 Task: Create a Stylish classic newspaper cafe menu.
Action: Mouse moved to (1, 69)
Screenshot: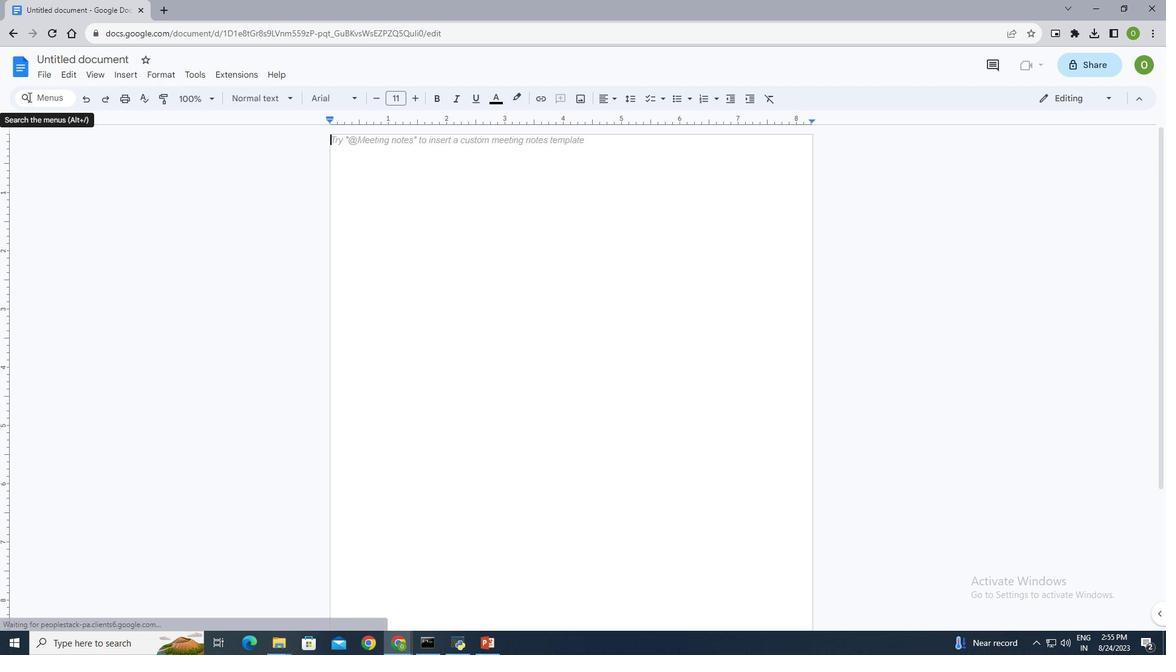
Action: Mouse pressed left at (1, 69)
Screenshot: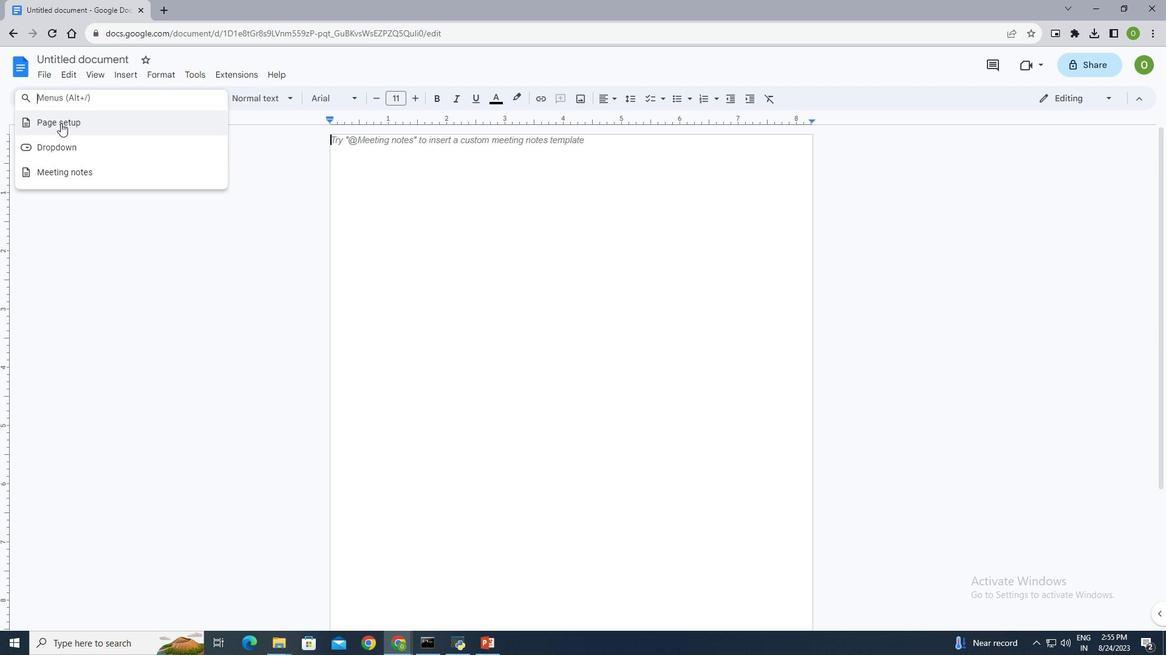 
Action: Mouse moved to (52, 94)
Screenshot: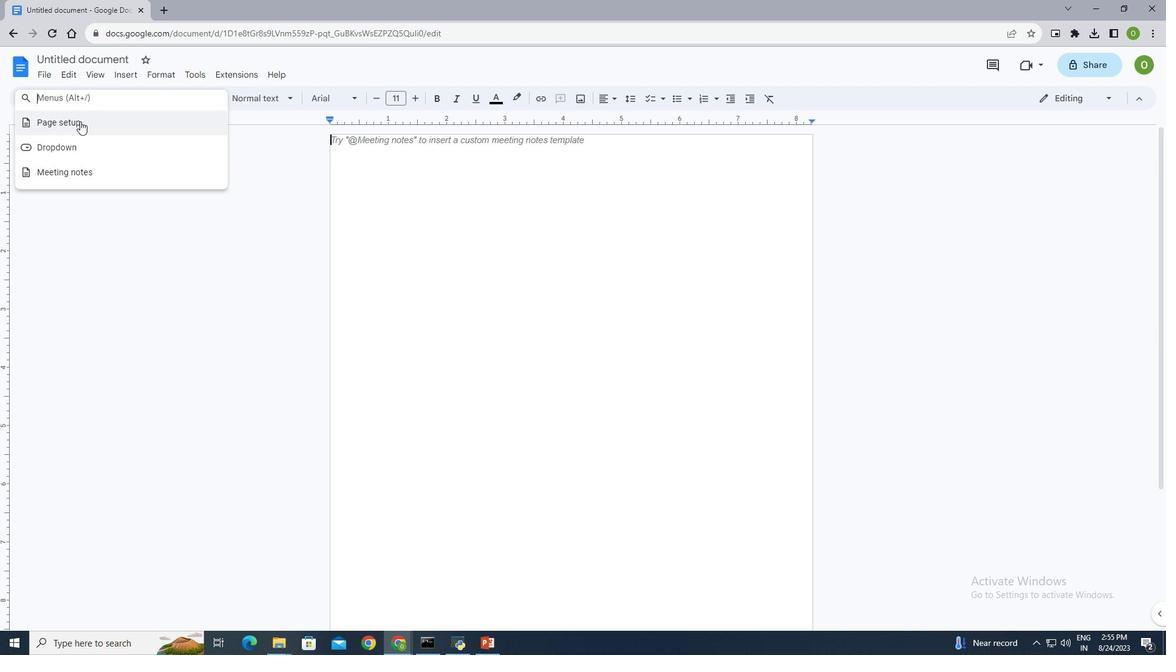 
Action: Mouse pressed left at (52, 94)
Screenshot: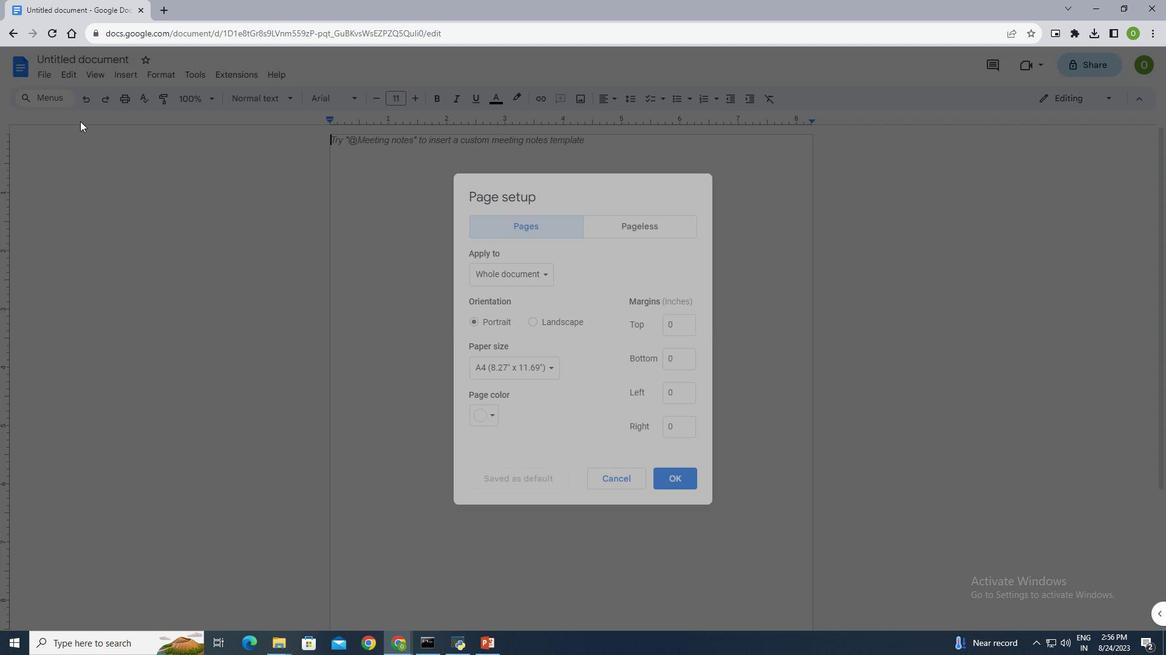 
Action: Mouse moved to (465, 390)
Screenshot: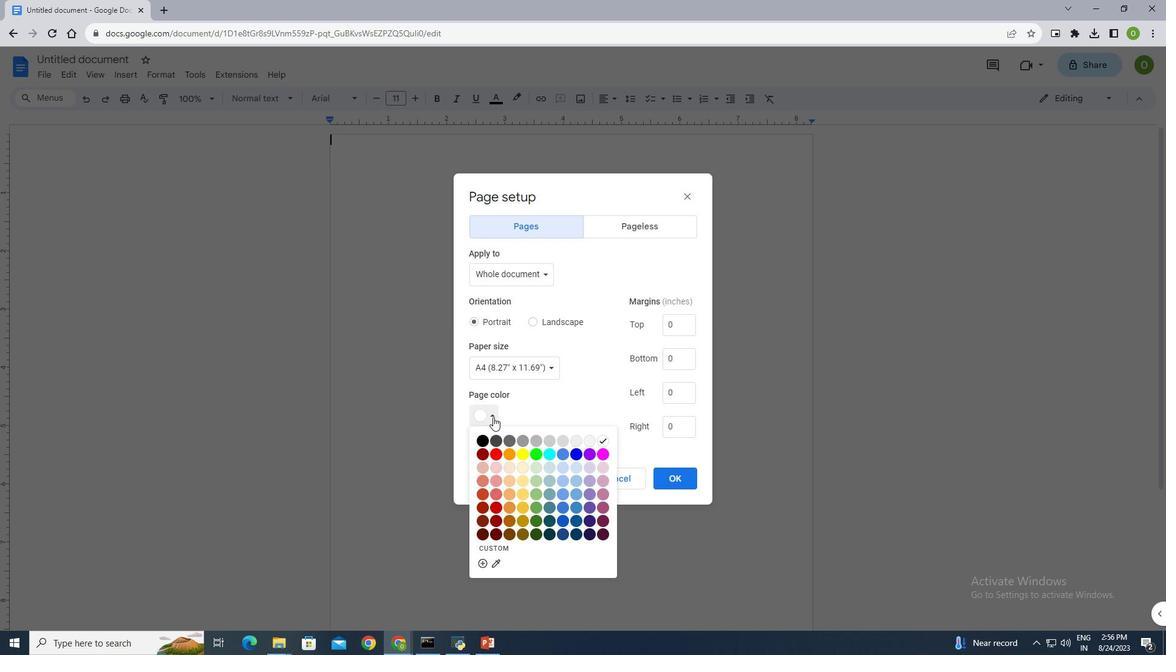 
Action: Mouse pressed left at (465, 390)
Screenshot: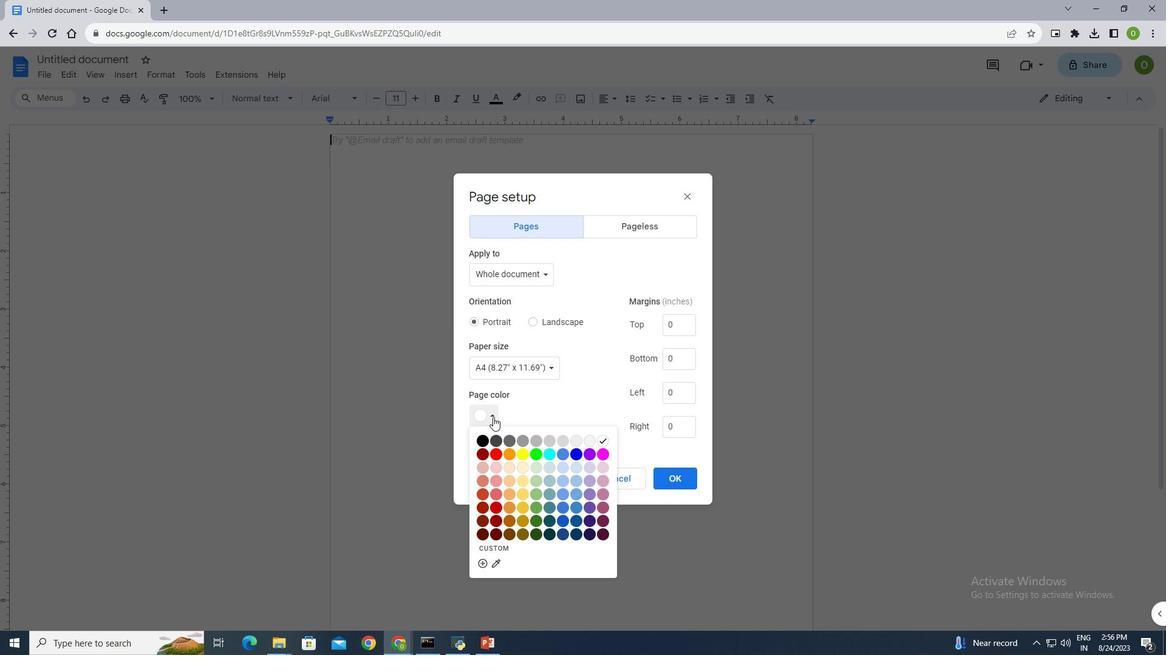 
Action: Mouse moved to (496, 442)
Screenshot: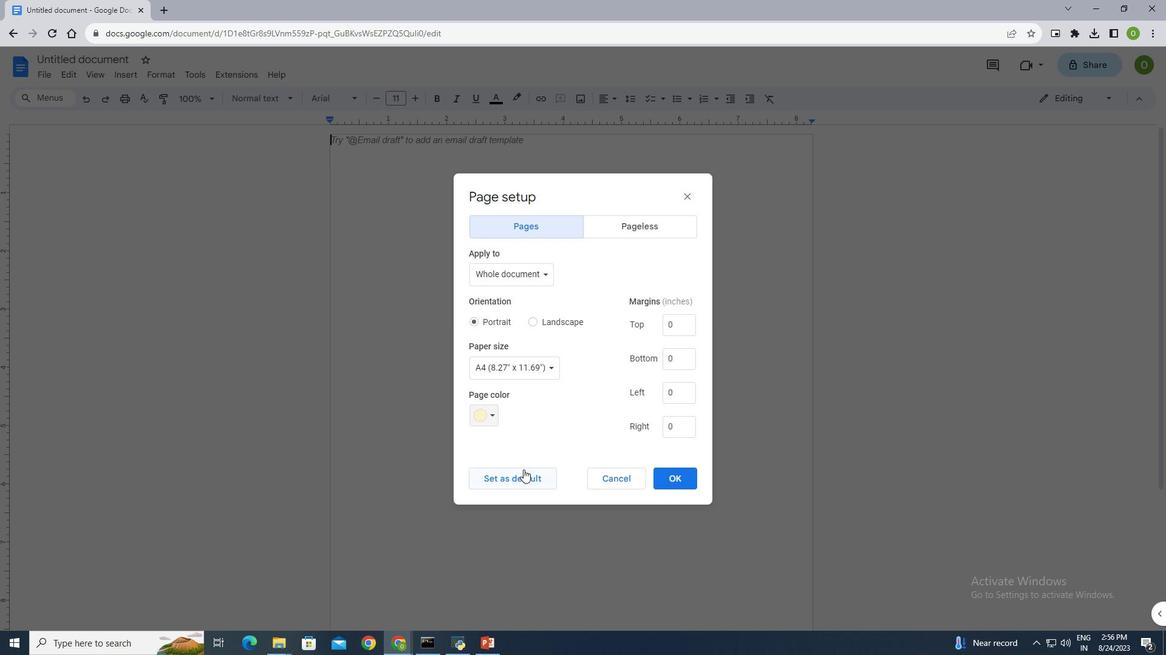 
Action: Mouse pressed left at (496, 442)
Screenshot: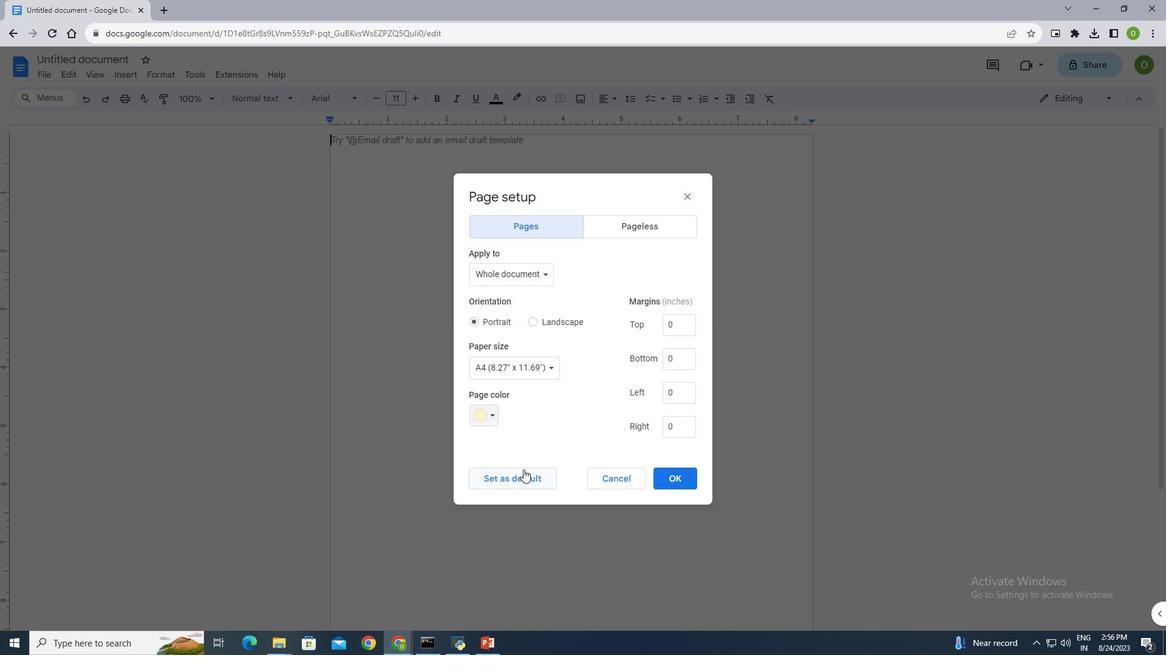 
Action: Mouse moved to (655, 448)
Screenshot: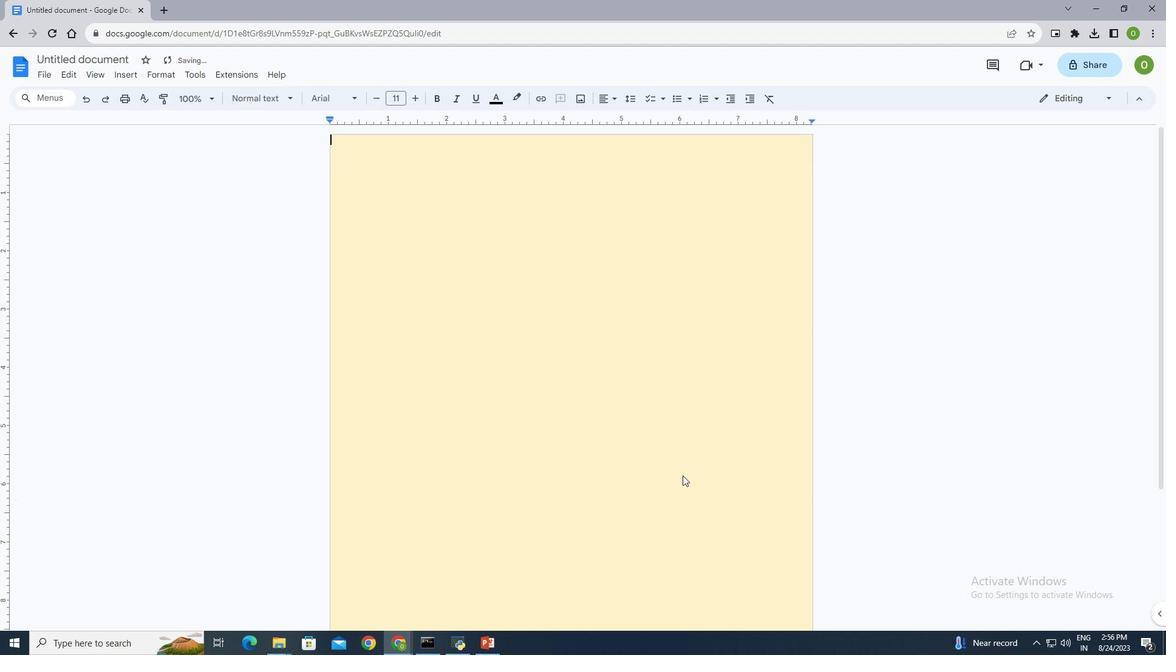 
Action: Mouse pressed left at (655, 448)
Screenshot: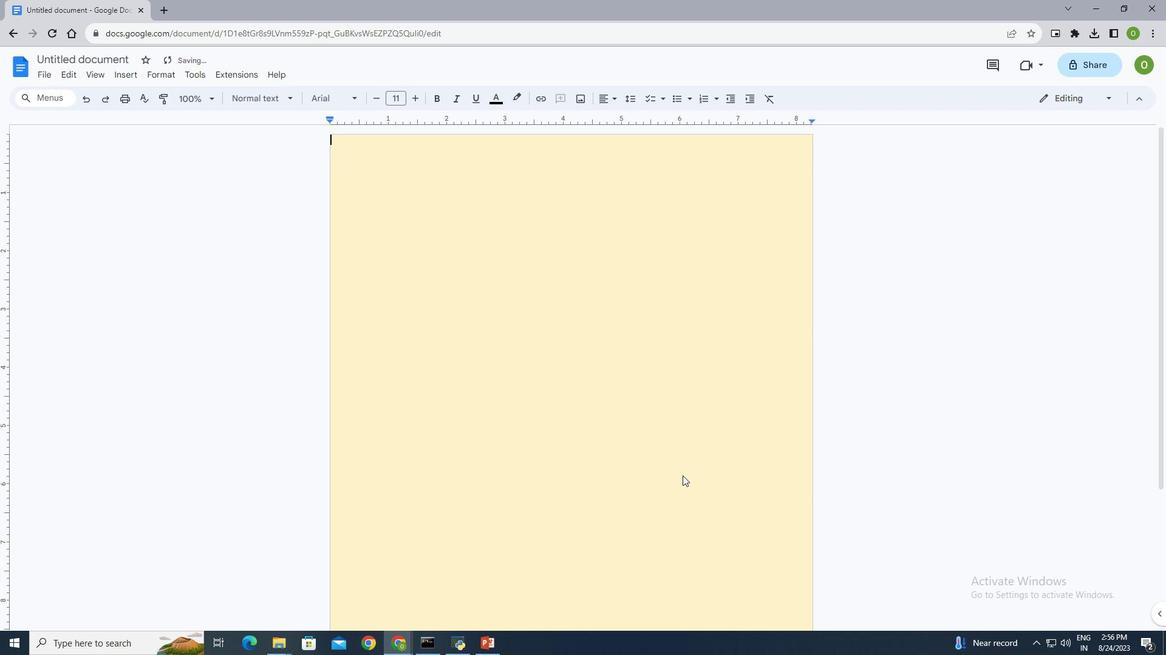 
Action: Mouse moved to (97, 44)
Screenshot: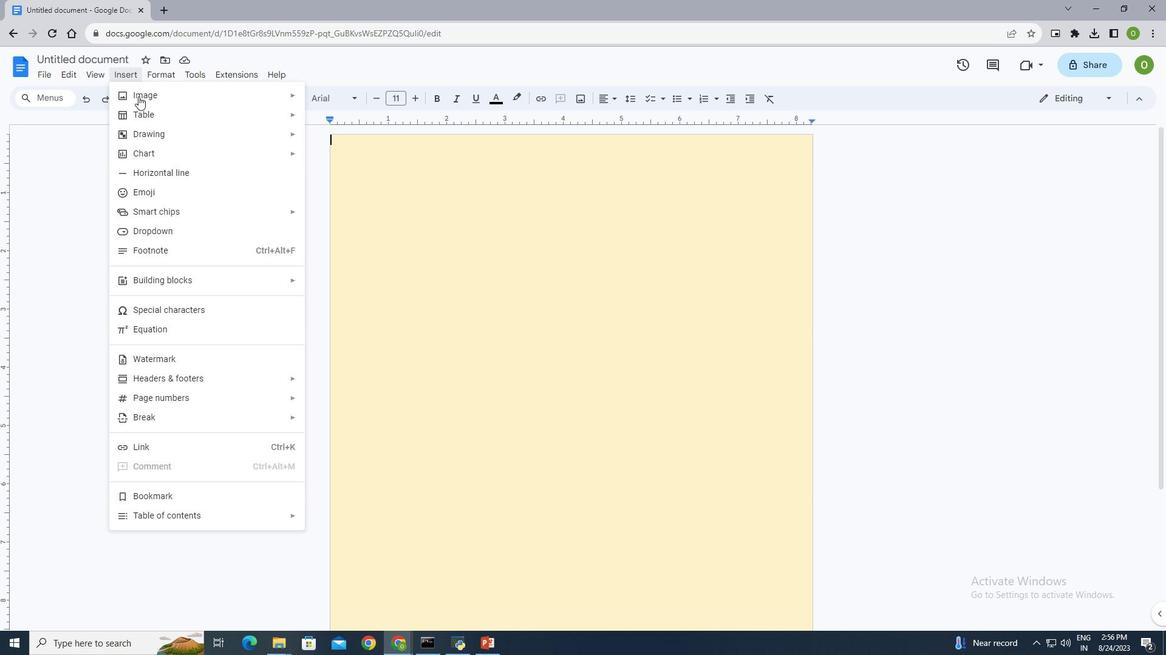 
Action: Mouse pressed left at (97, 44)
Screenshot: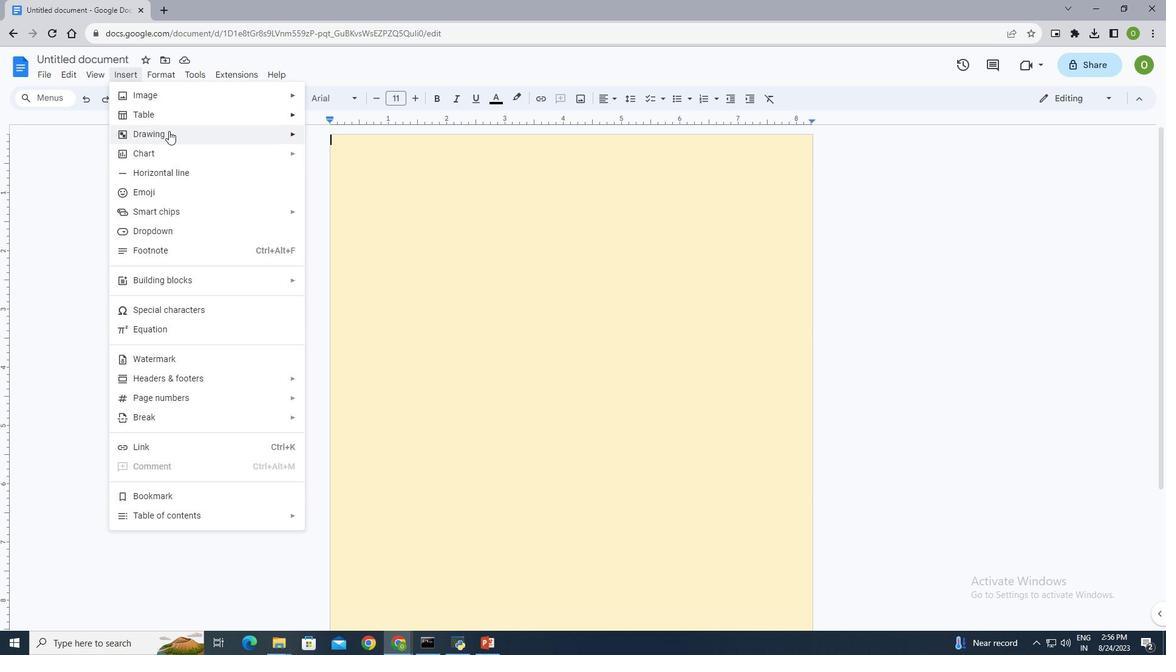 
Action: Mouse moved to (413, 191)
Screenshot: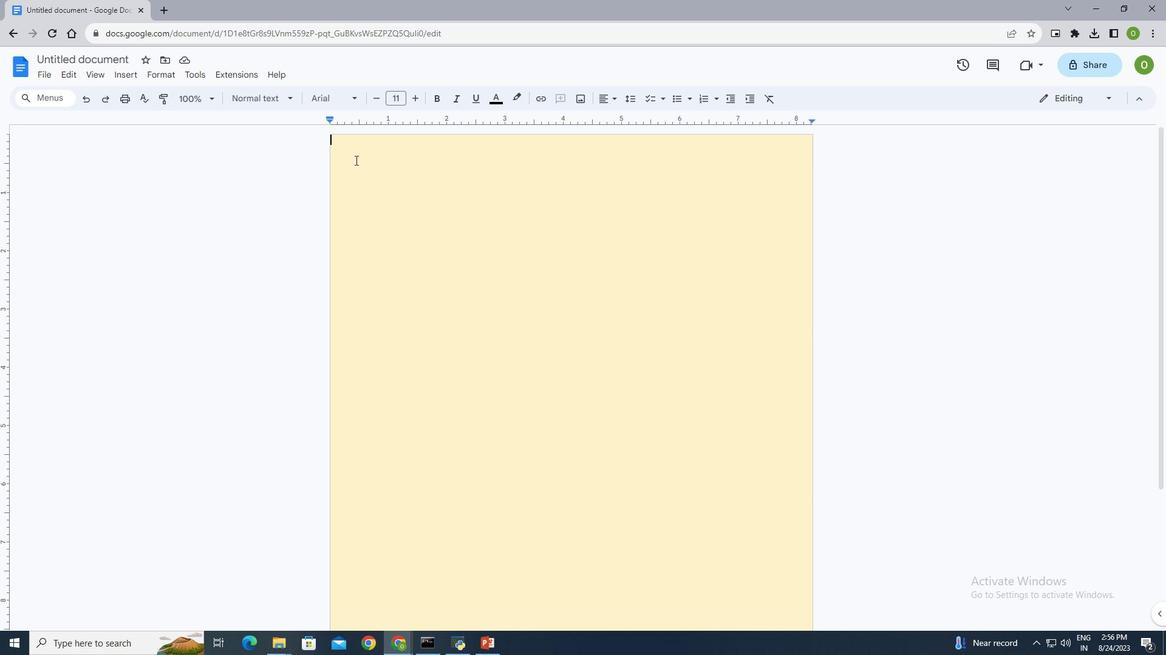 
Action: Mouse pressed left at (413, 191)
Screenshot: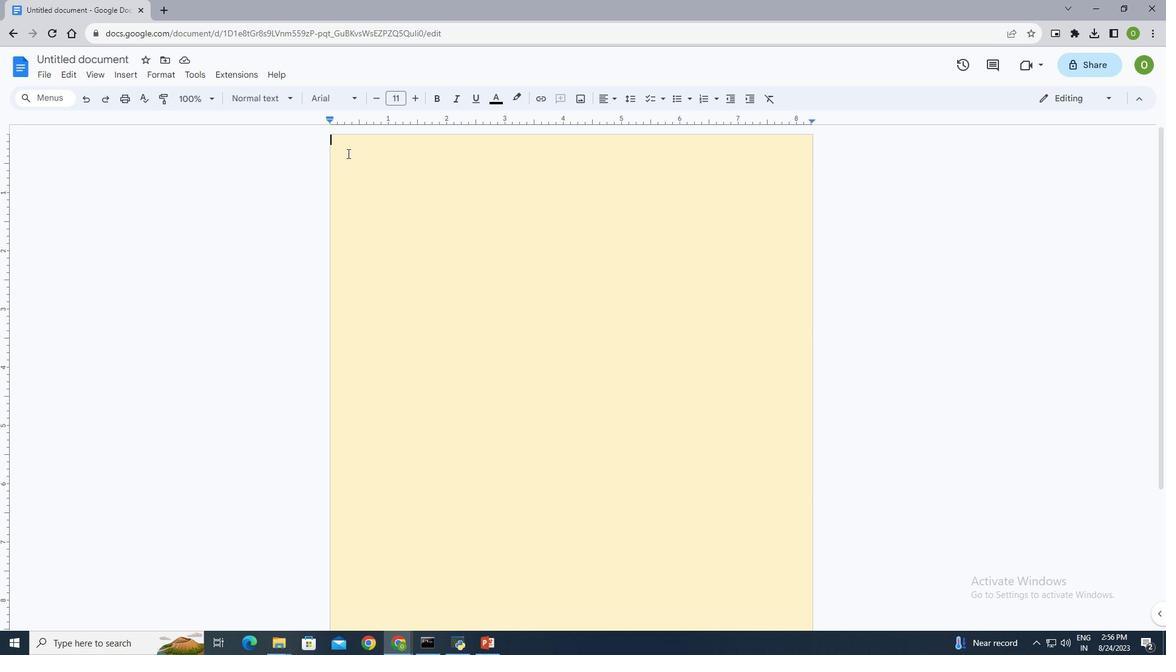 
Action: Mouse moved to (318, 123)
Screenshot: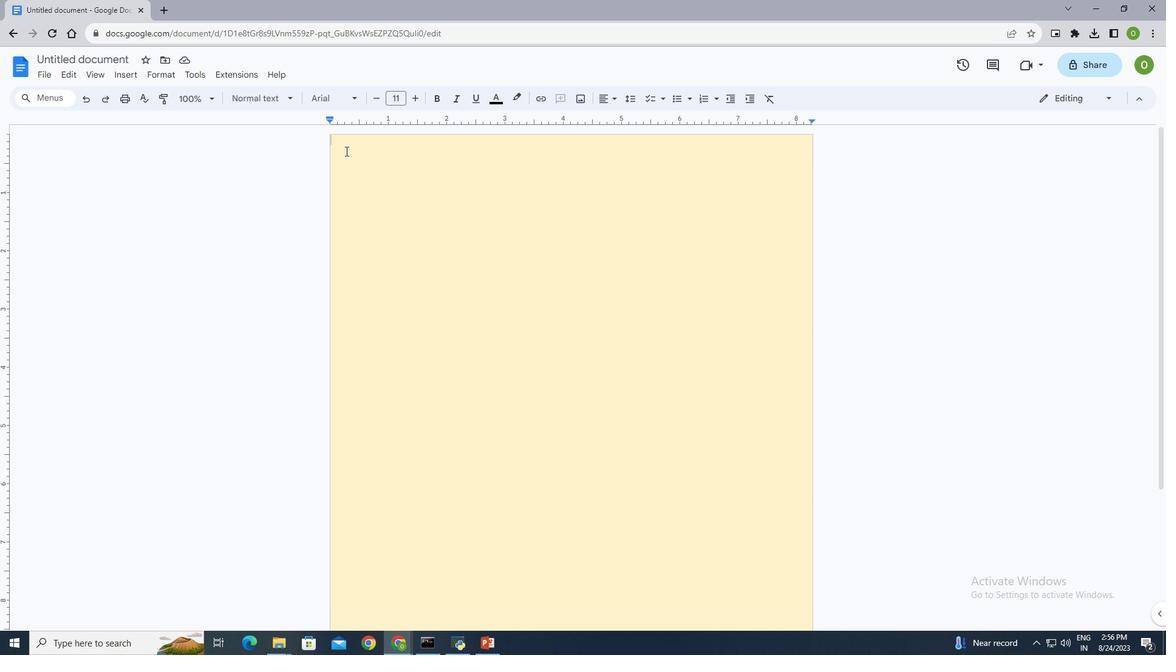 
Action: Key pressed ne<Key.backspace><Key.backspace><Key.caps_lock>NEWS<Key.space><Key.backspace>PAPER<Key.space>MENU<Key.tab><Key.tab><Key.tab><Key.tab><Key.tab><Key.tab><Key.tab><Key.tab><Key.tab><Key.tab>GOODOCS<Key.space>STUDIO
Screenshot: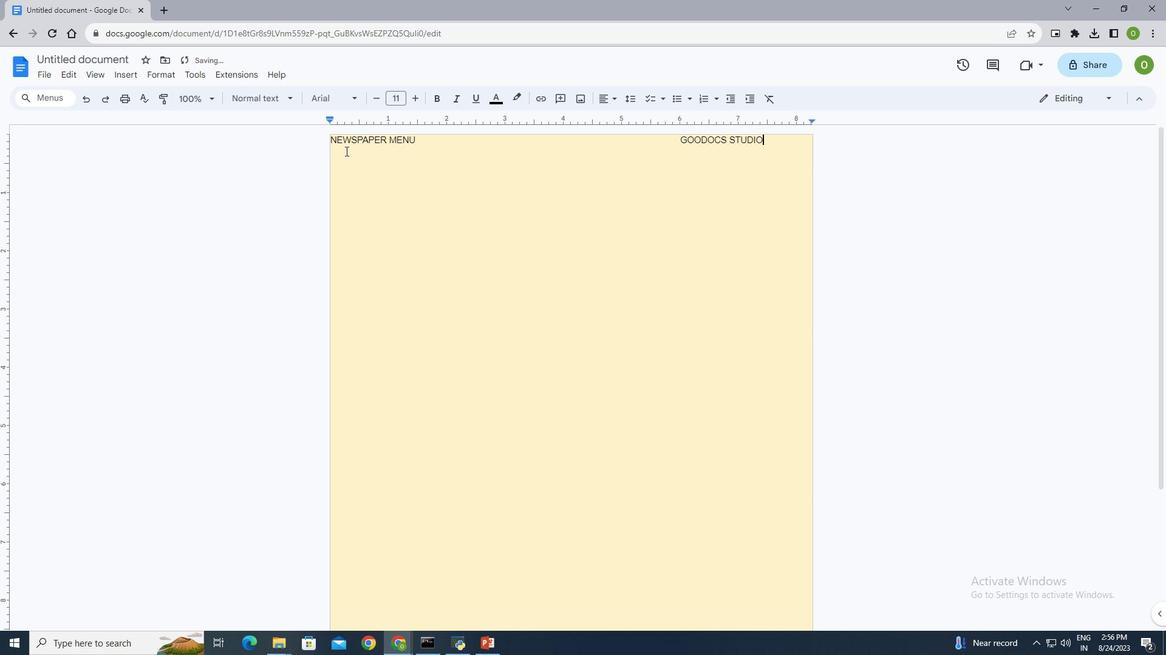 
Action: Mouse moved to (652, 112)
Screenshot: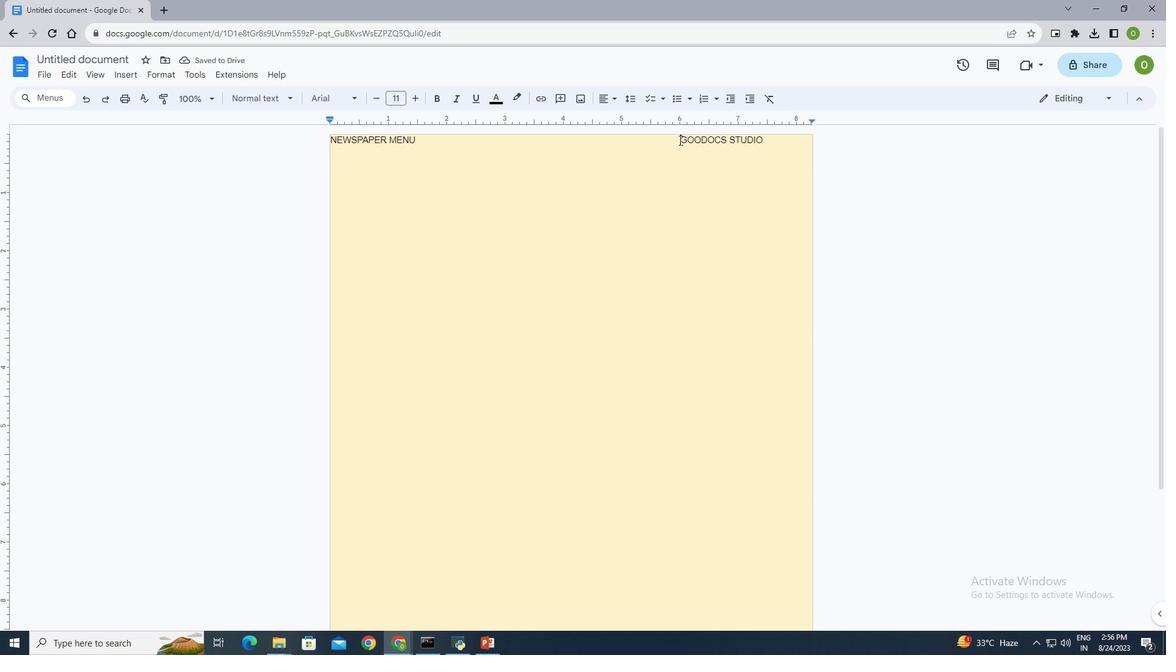 
Action: Mouse pressed left at (652, 112)
Screenshot: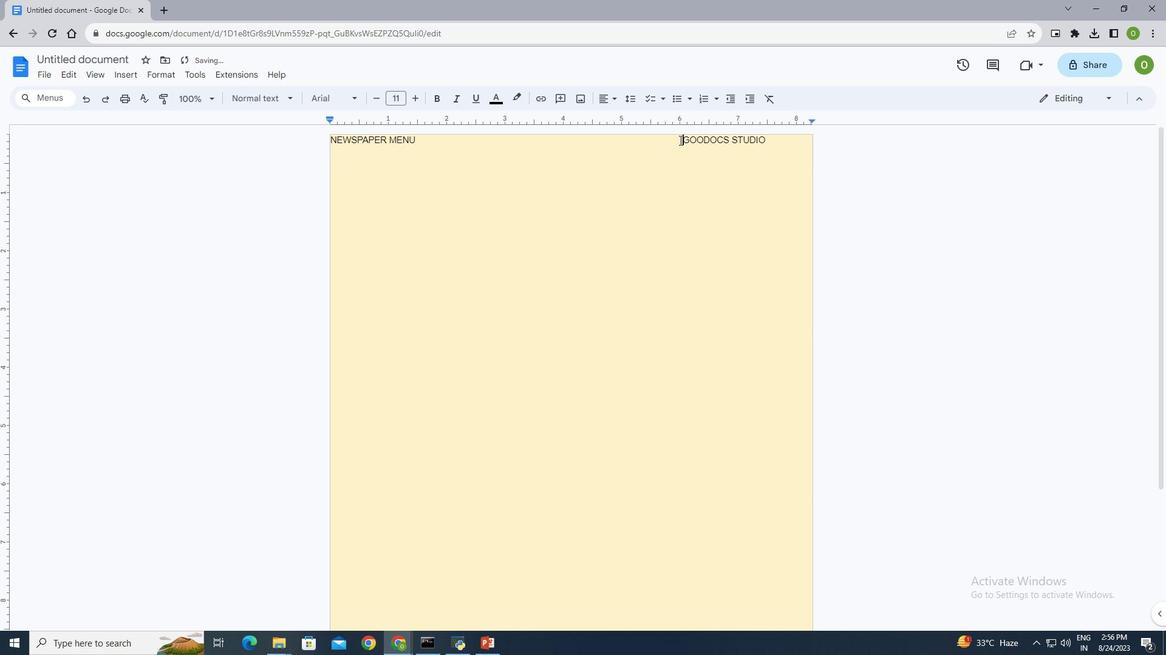 
Action: Key pressed <Key.space><Key.space><Key.space><Key.space>
Screenshot: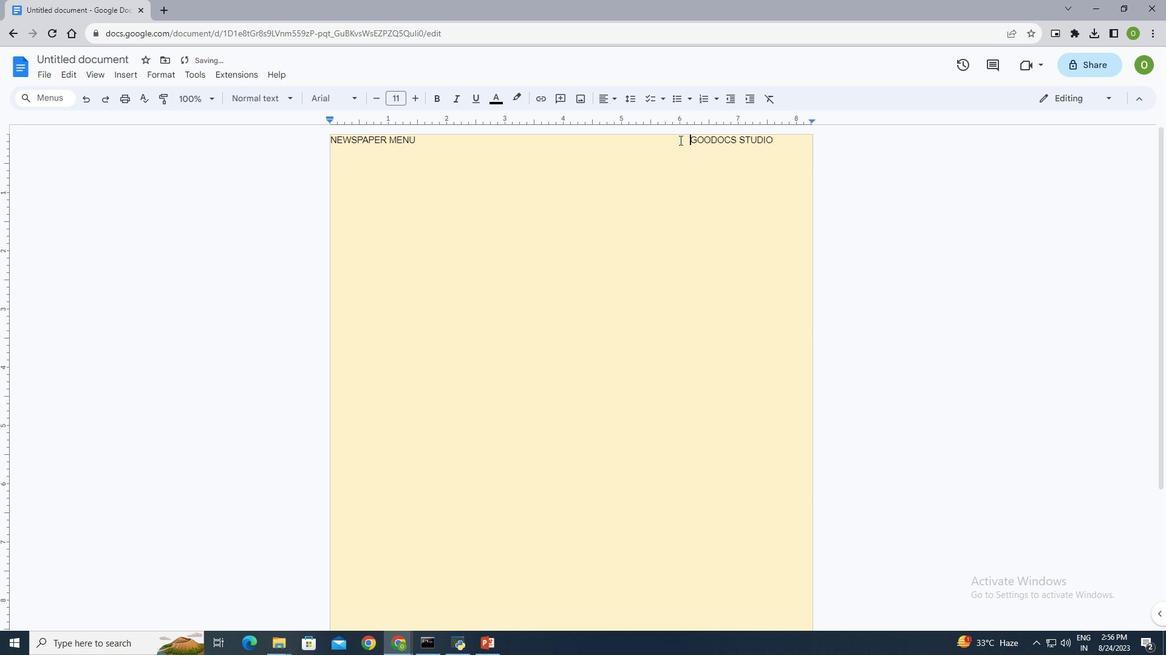 
Action: Mouse moved to (750, 112)
Screenshot: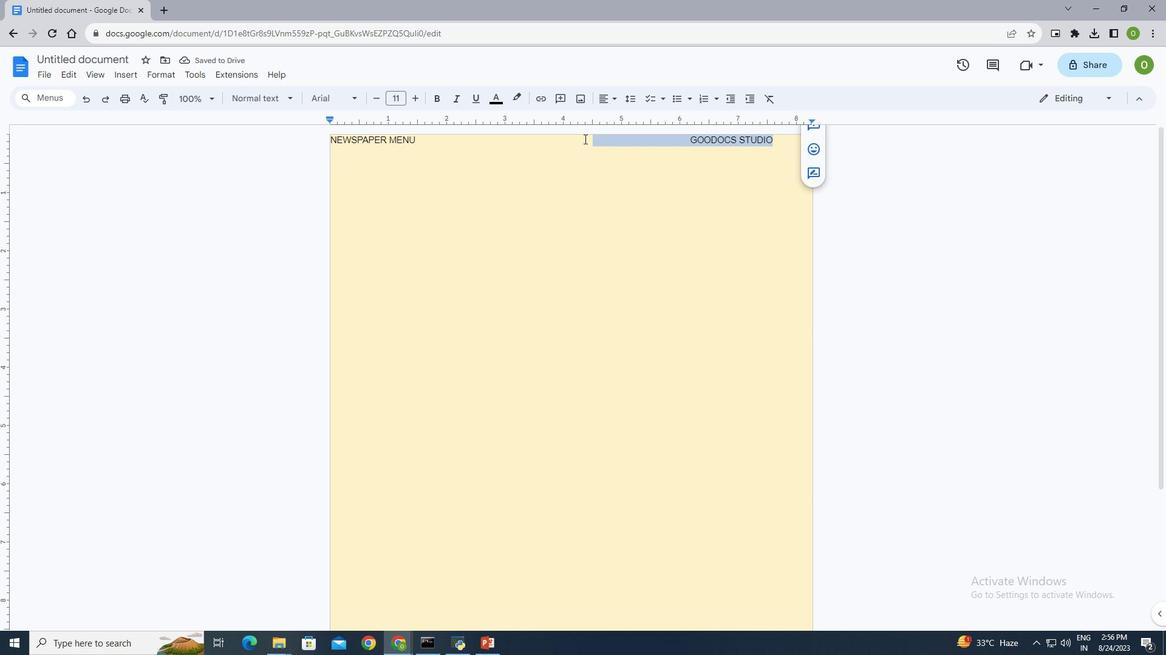 
Action: Mouse pressed left at (750, 112)
Screenshot: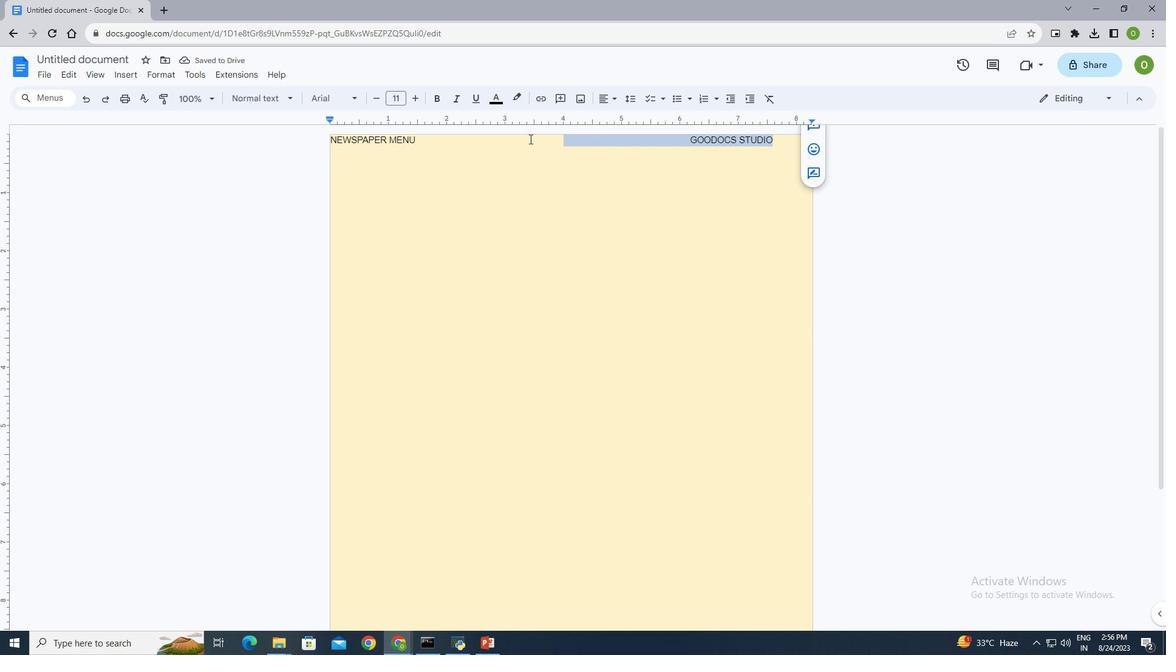 
Action: Mouse moved to (388, 68)
Screenshot: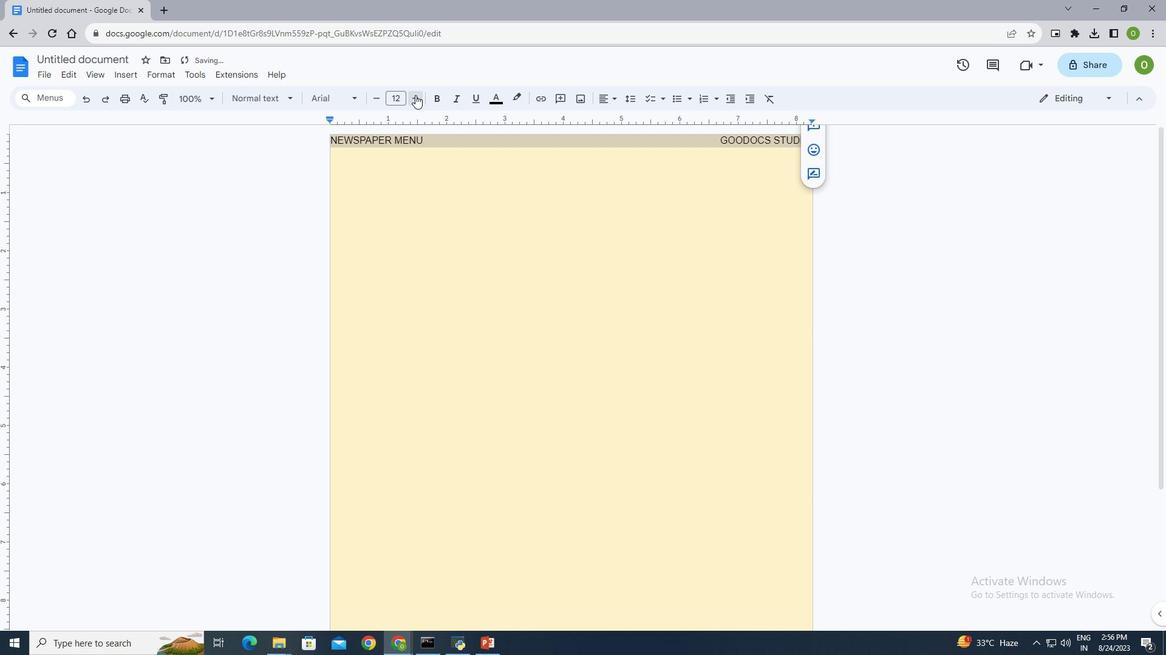 
Action: Mouse pressed left at (388, 68)
Screenshot: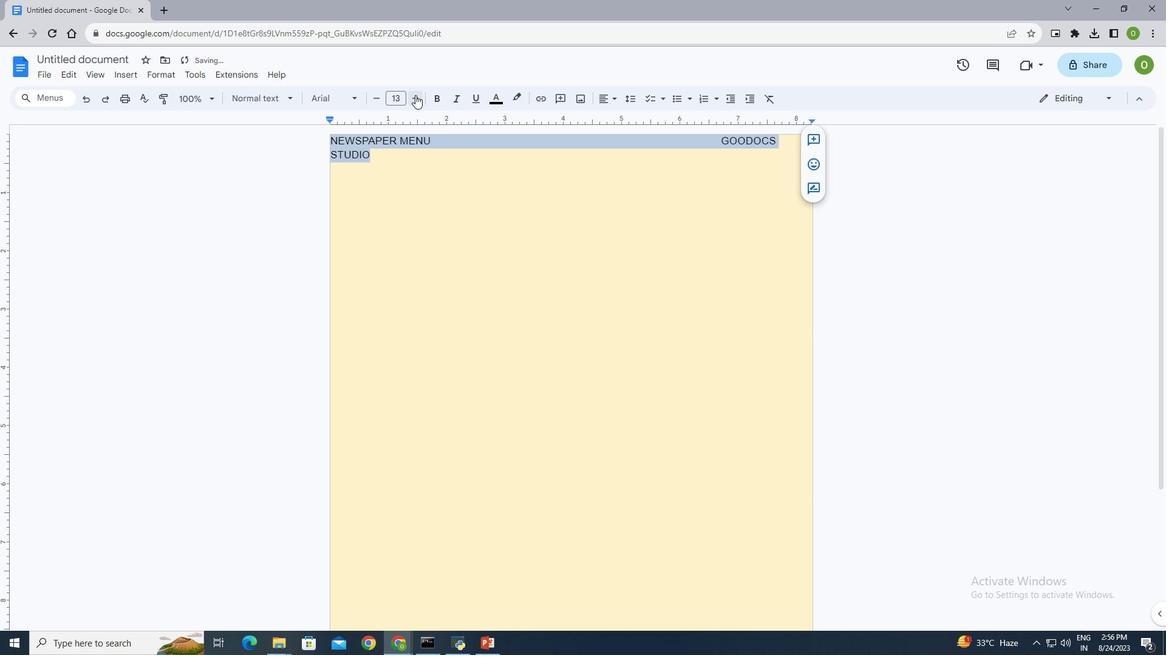 
Action: Mouse pressed left at (388, 68)
Screenshot: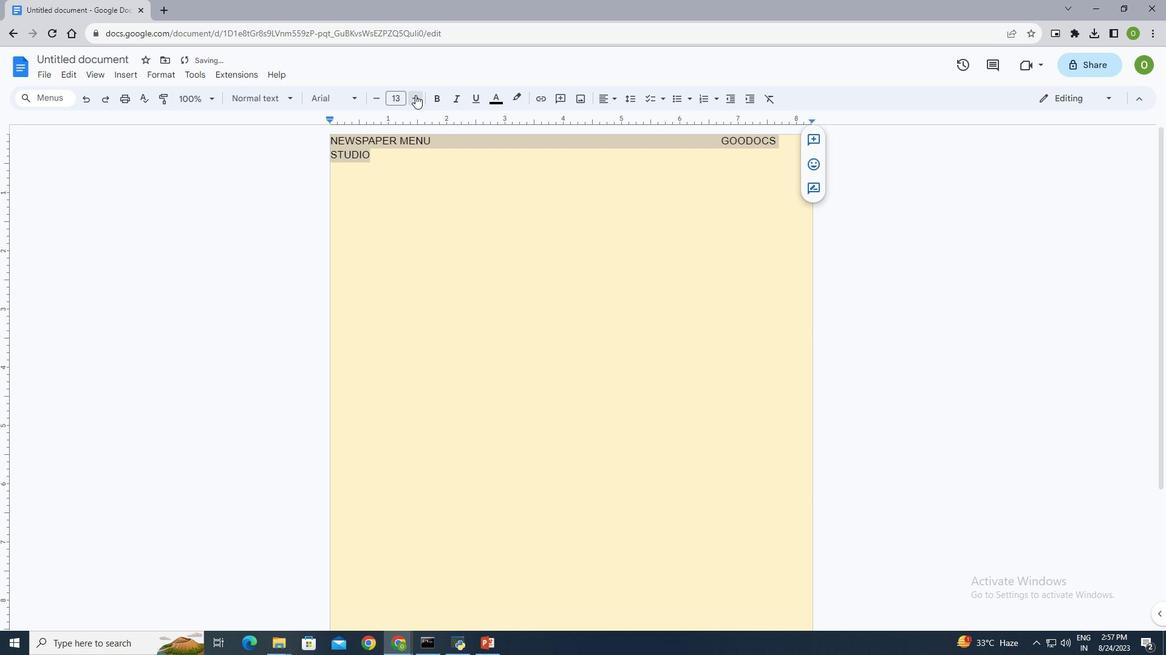 
Action: Mouse pressed left at (388, 68)
Screenshot: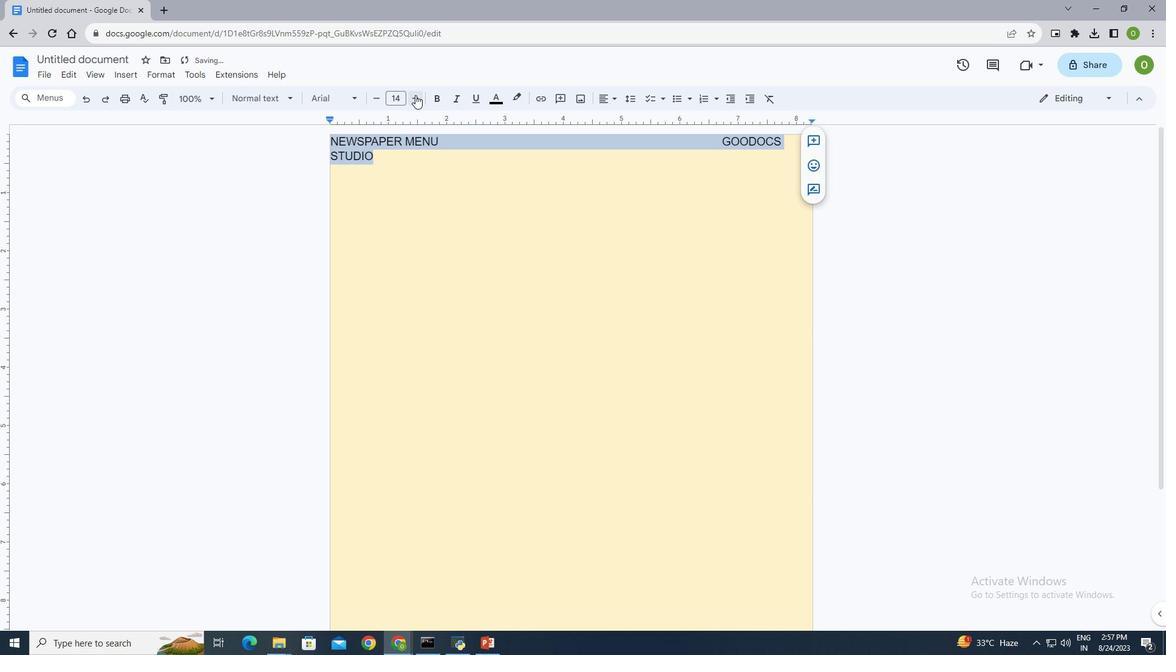 
Action: Mouse pressed left at (388, 68)
Screenshot: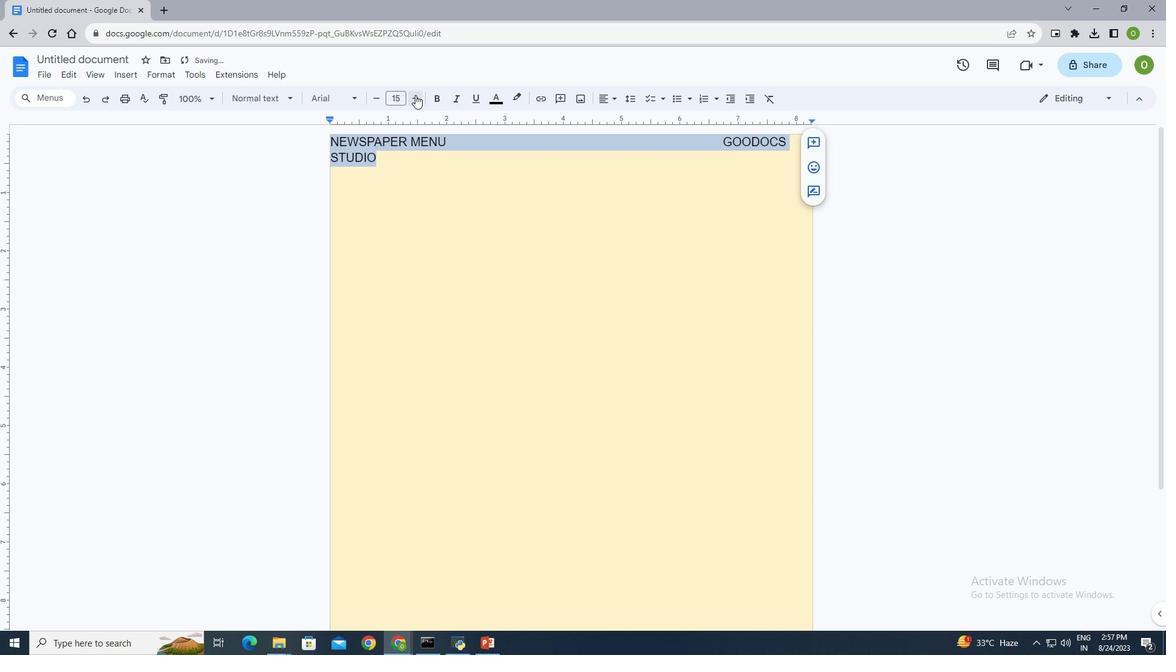 
Action: Mouse moved to (312, 68)
Screenshot: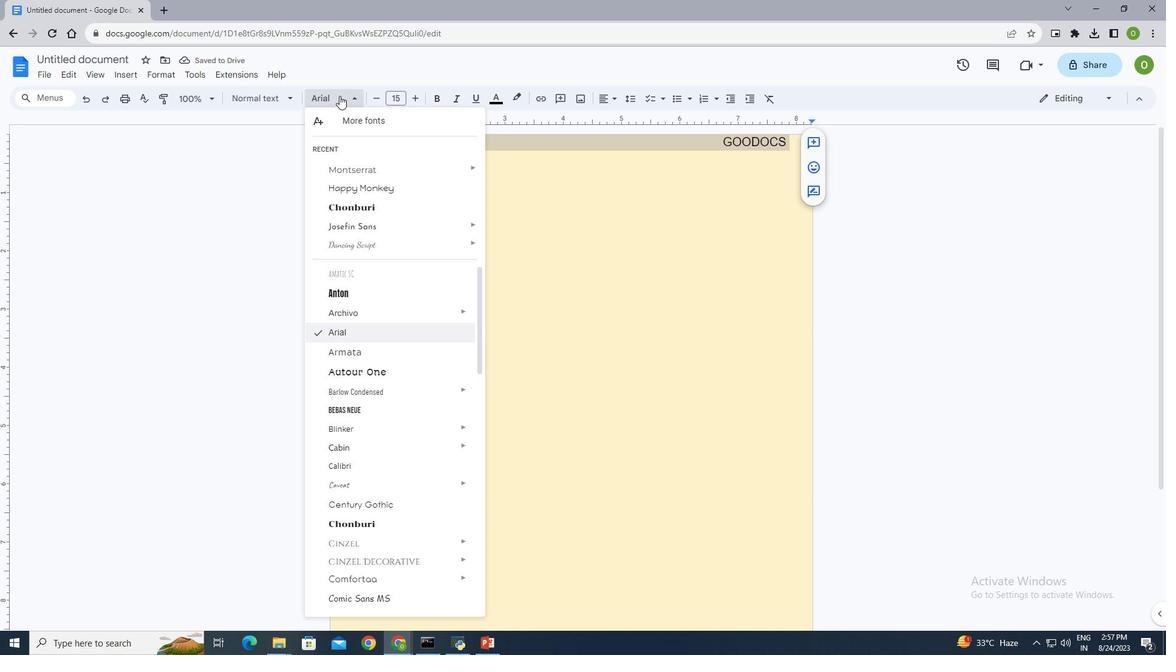 
Action: Mouse pressed left at (312, 68)
Screenshot: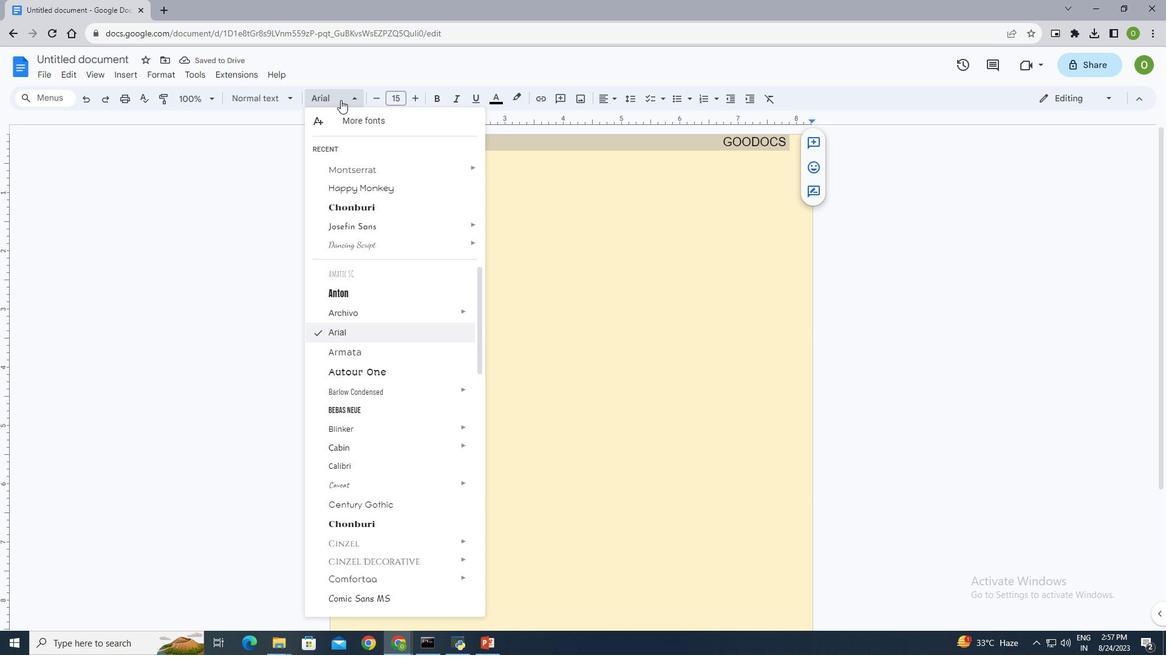 
Action: Mouse moved to (344, 177)
Screenshot: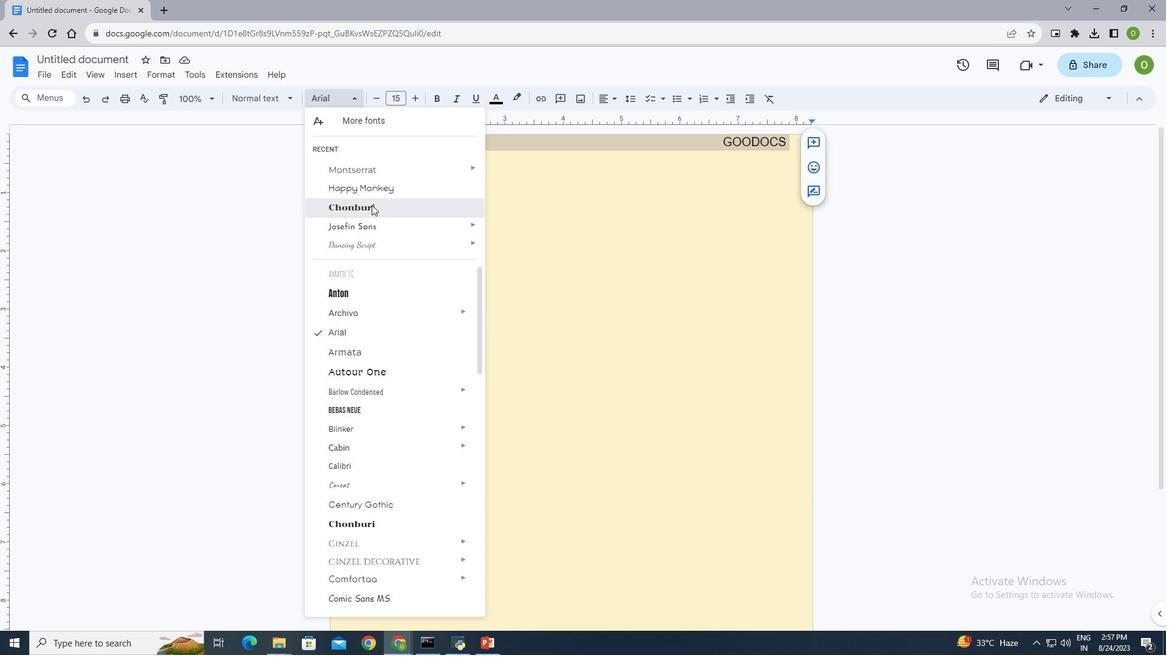 
Action: Mouse pressed left at (344, 177)
Screenshot: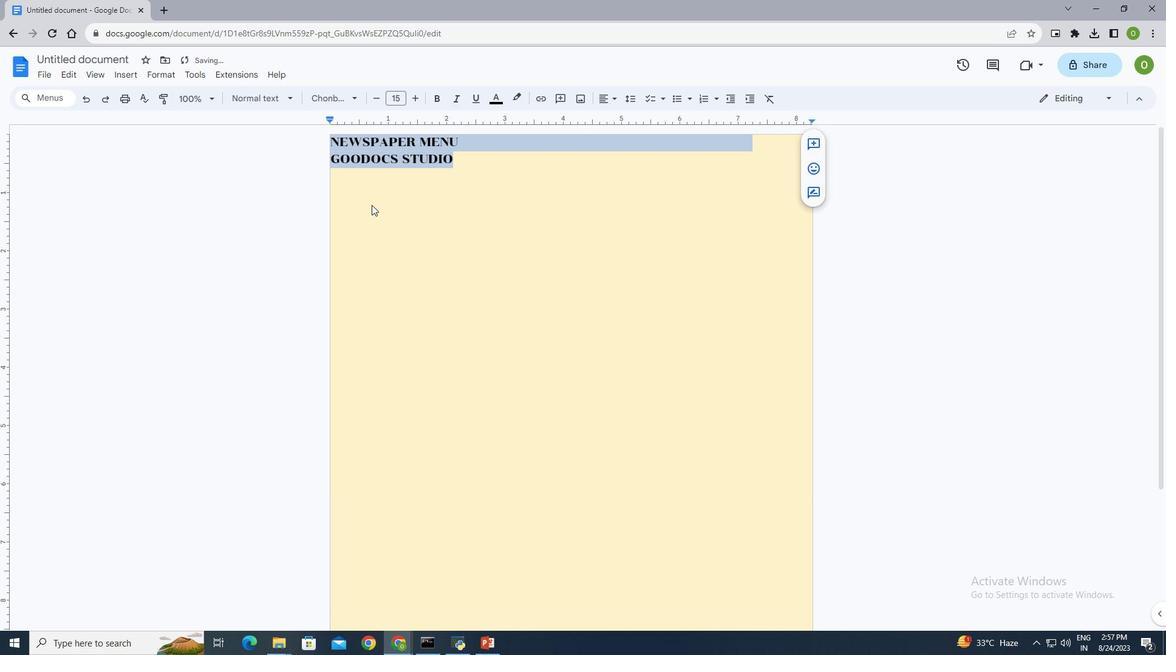 
Action: Mouse moved to (453, 111)
Screenshot: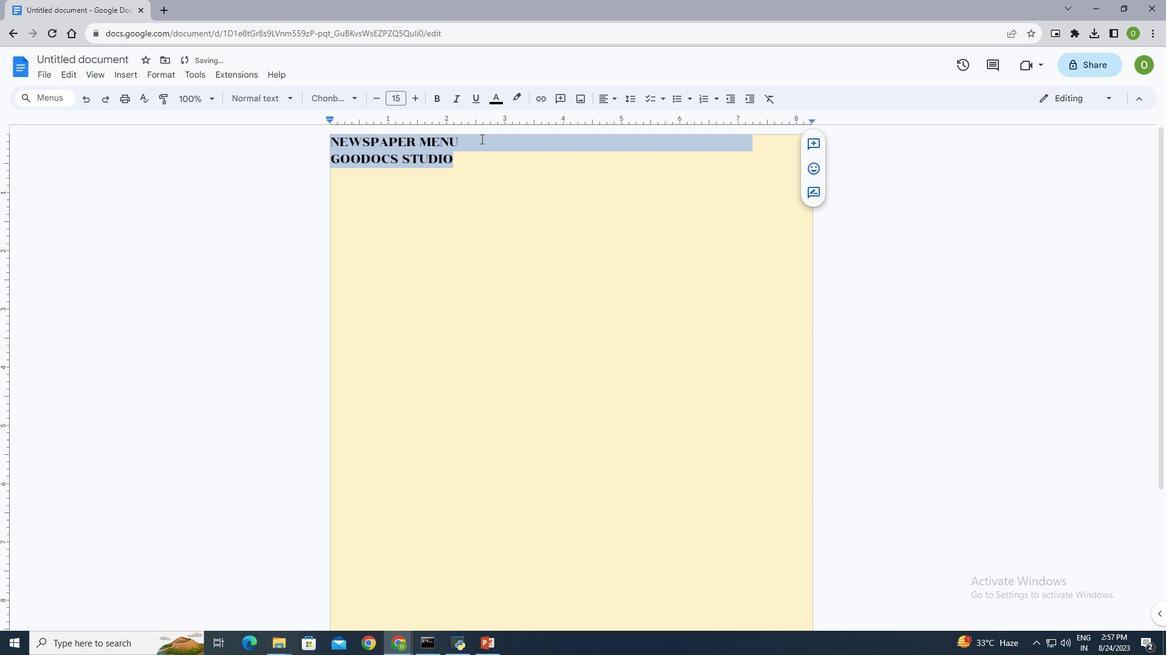 
Action: Mouse pressed left at (453, 111)
Screenshot: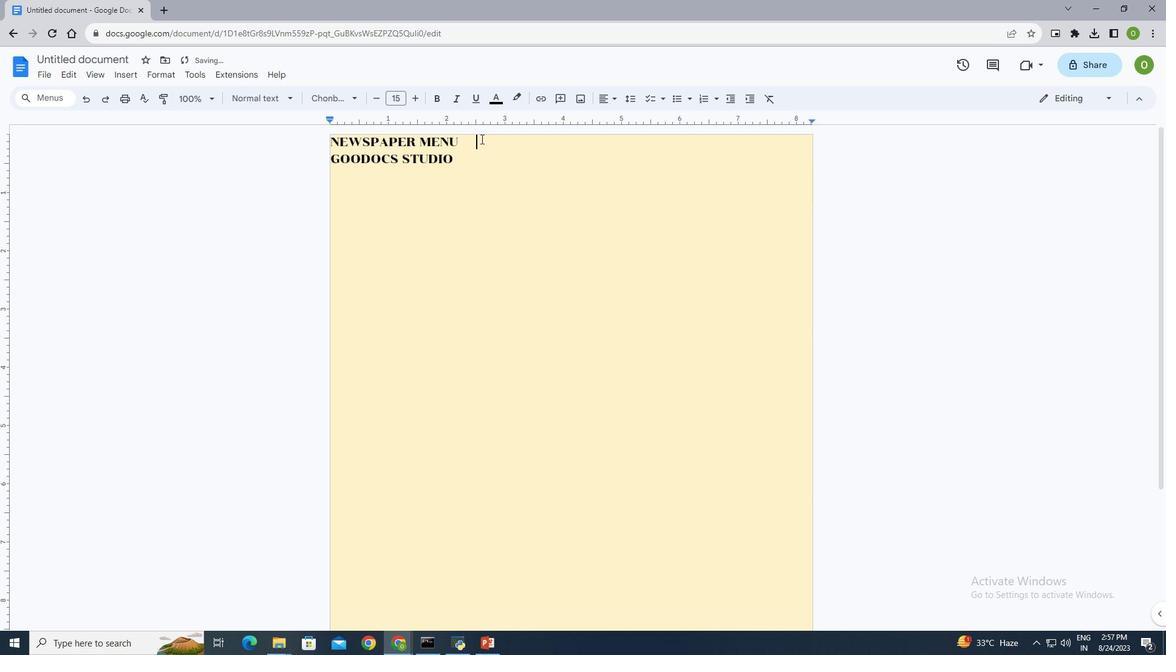 
Action: Key pressed <Key.delete><Key.delete><Key.delete>
Screenshot: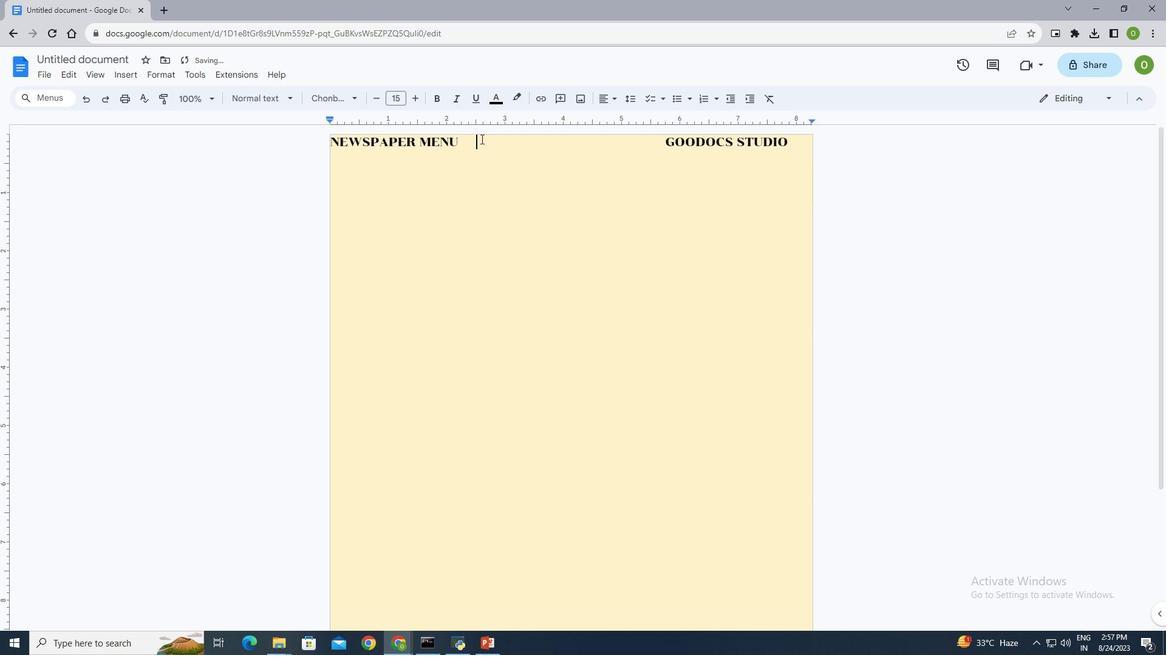 
Action: Mouse moved to (763, 112)
Screenshot: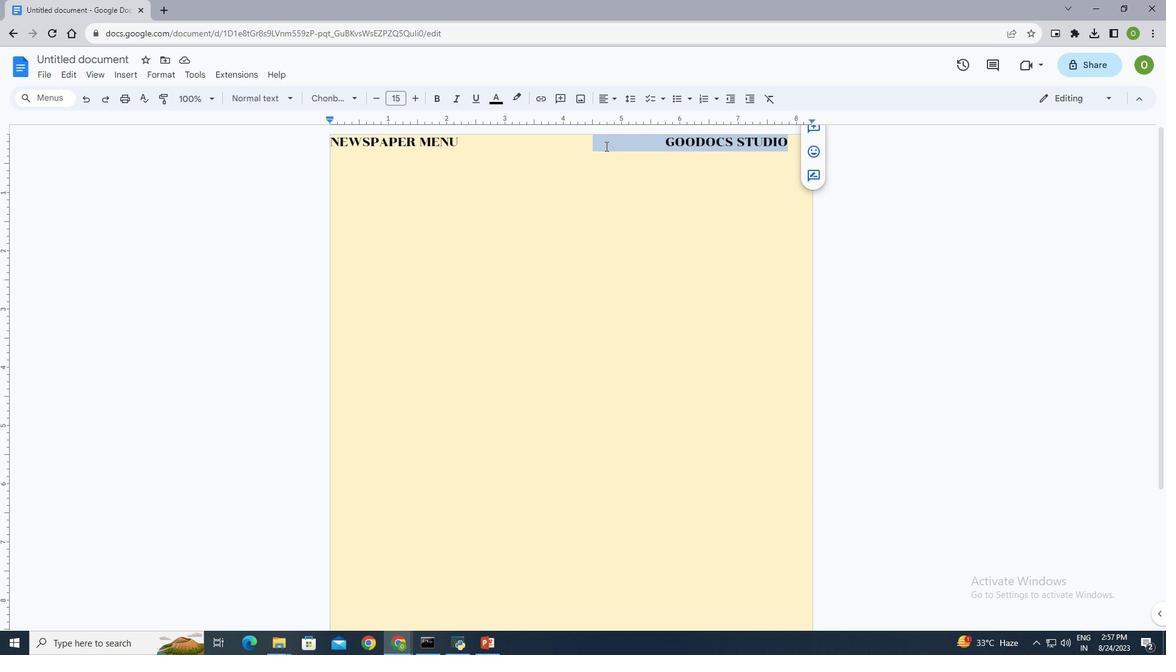 
Action: Mouse pressed left at (763, 112)
Screenshot: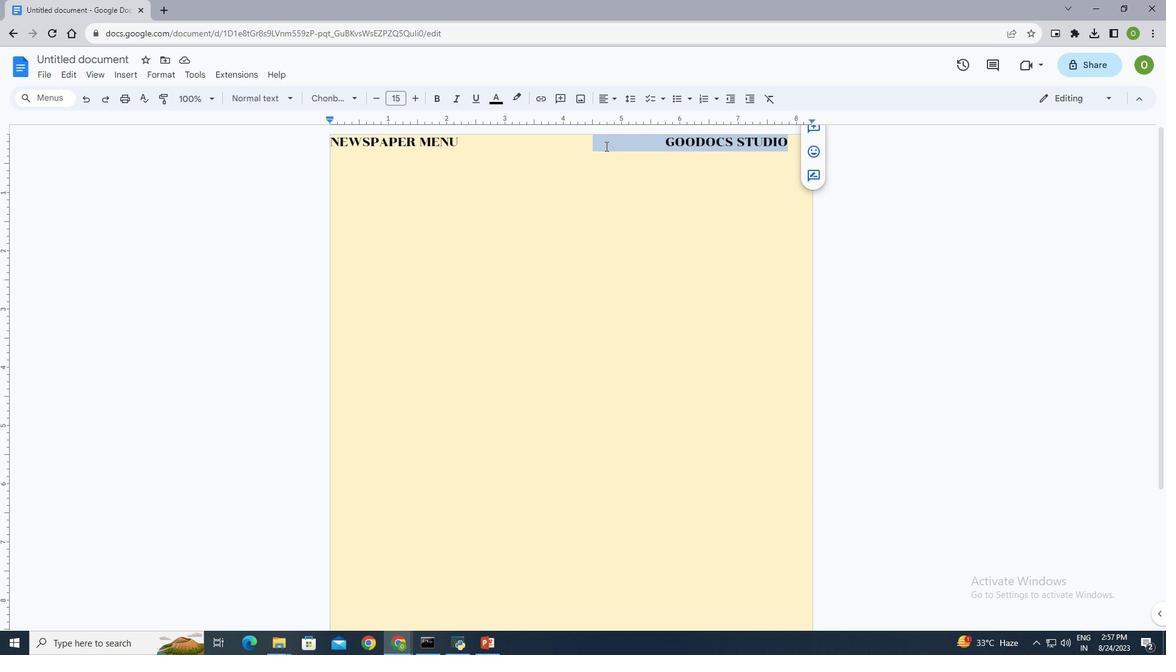 
Action: Mouse moved to (318, 70)
Screenshot: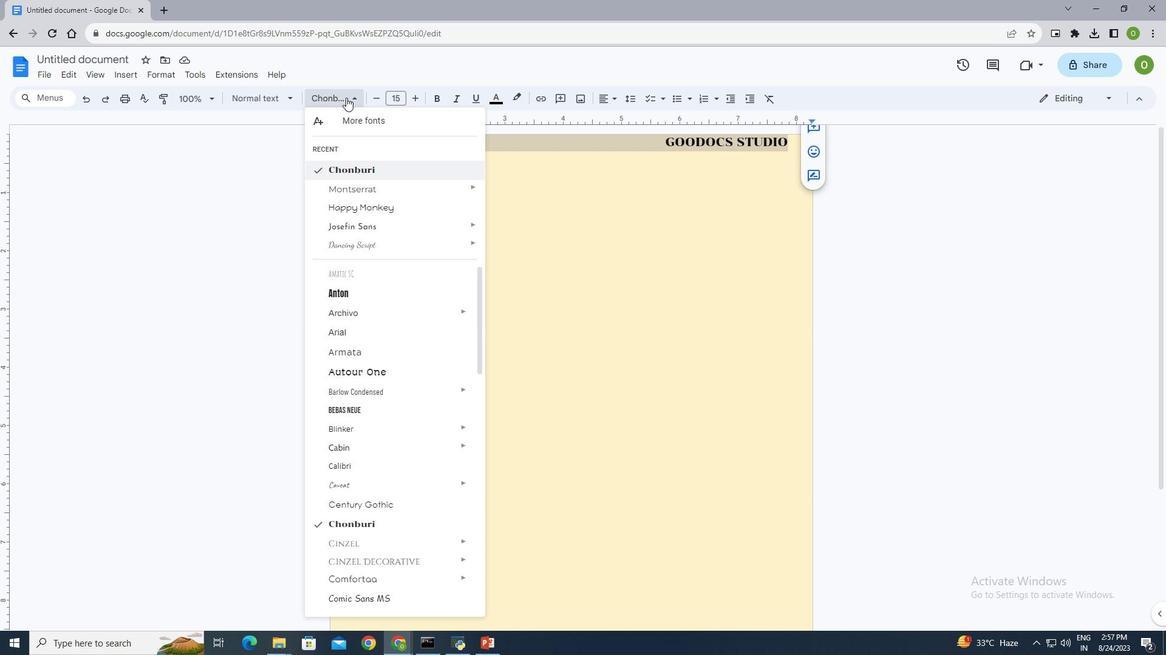 
Action: Mouse pressed left at (318, 70)
Screenshot: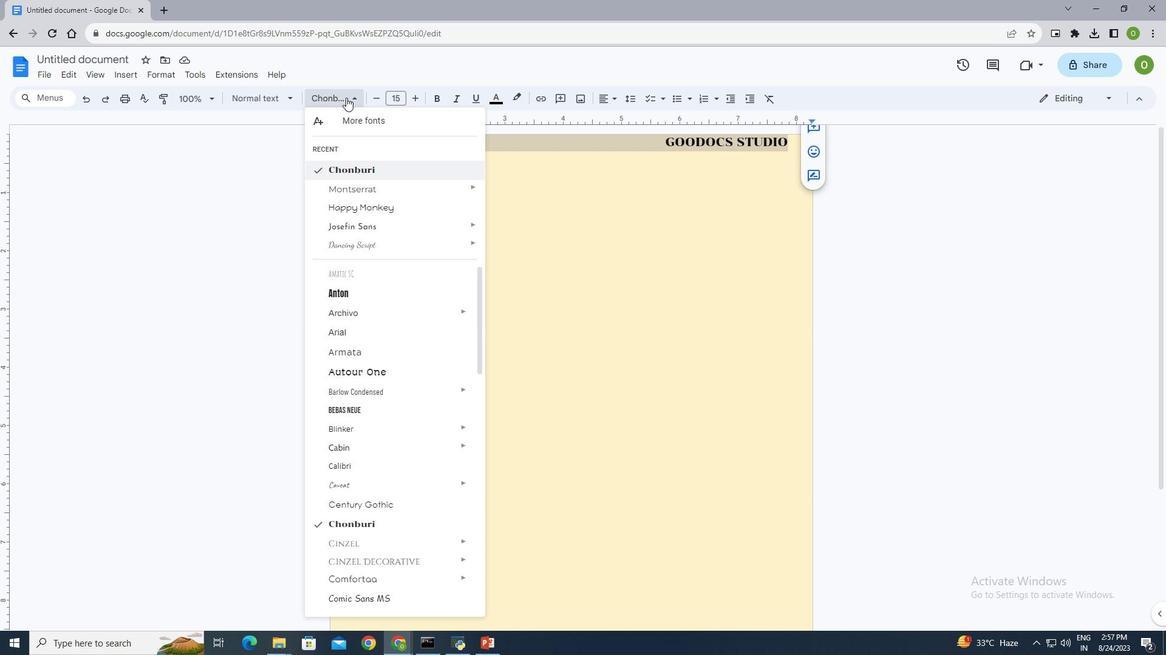 
Action: Mouse moved to (349, 161)
Screenshot: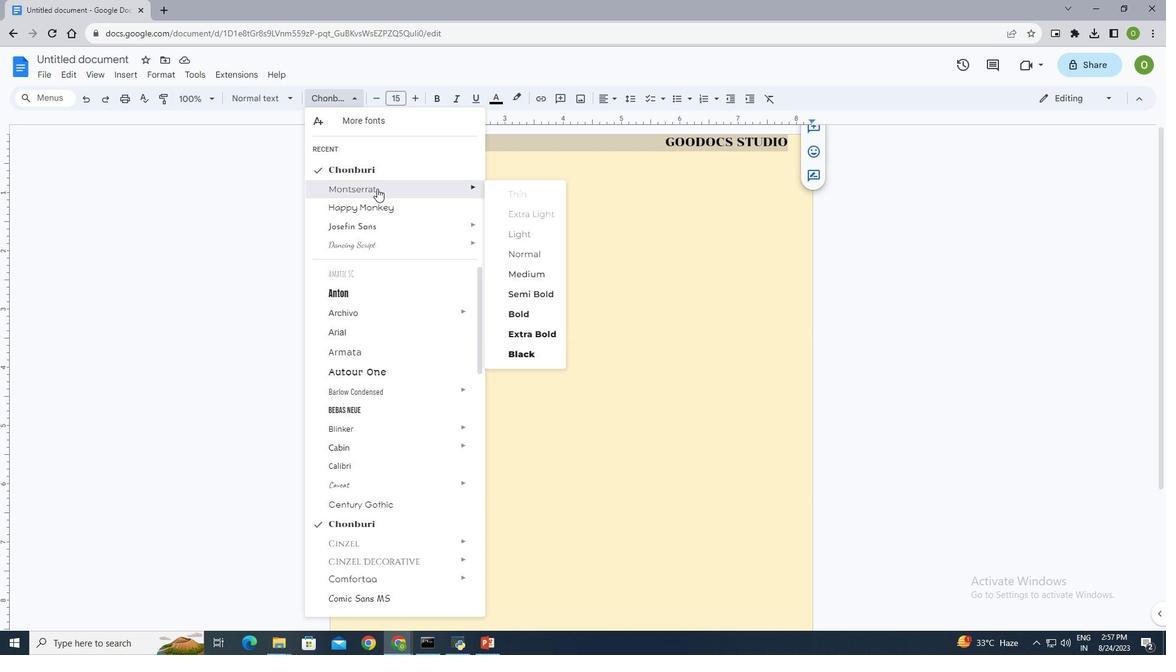 
Action: Mouse pressed left at (349, 161)
Screenshot: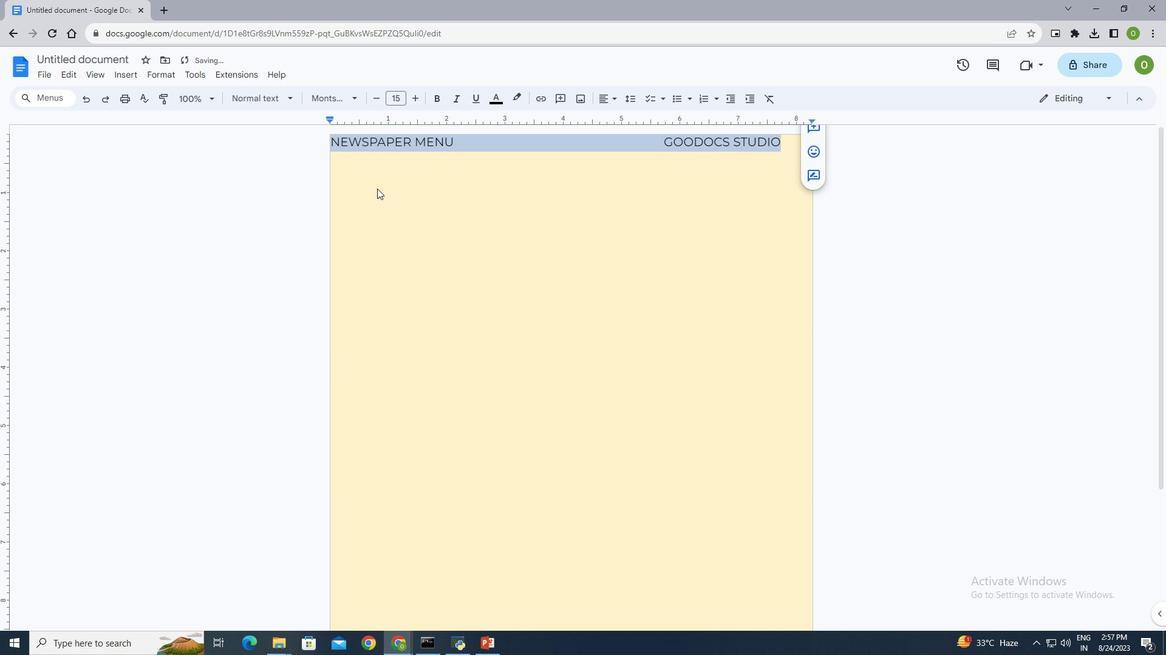 
Action: Mouse moved to (491, 115)
Screenshot: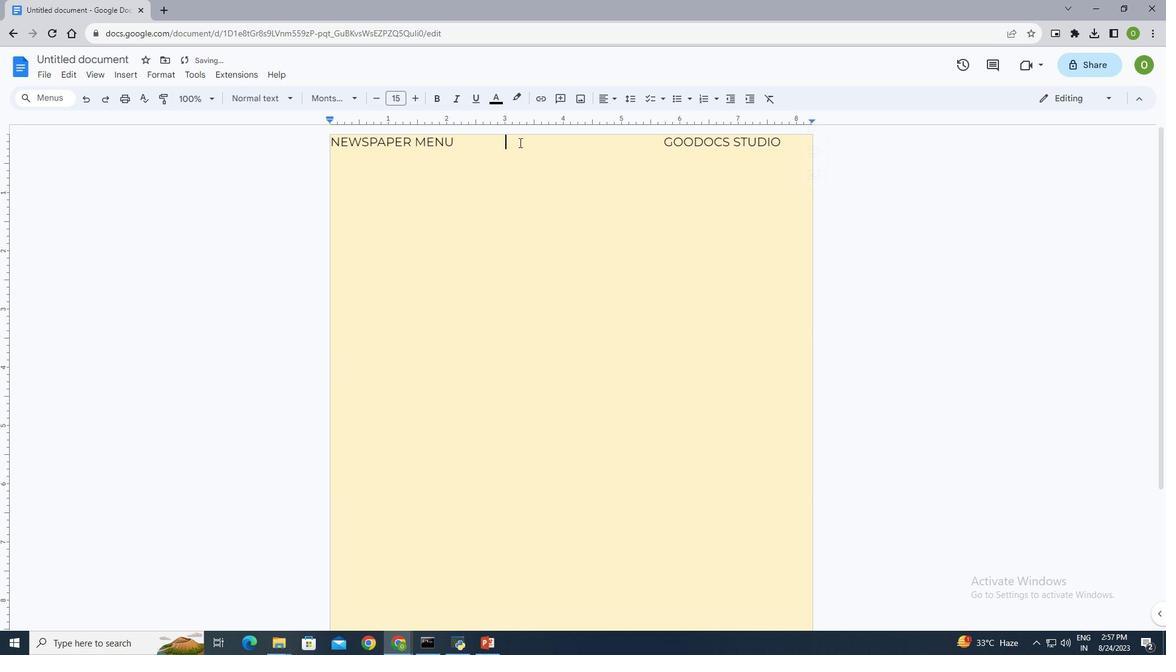 
Action: Mouse pressed left at (491, 115)
Screenshot: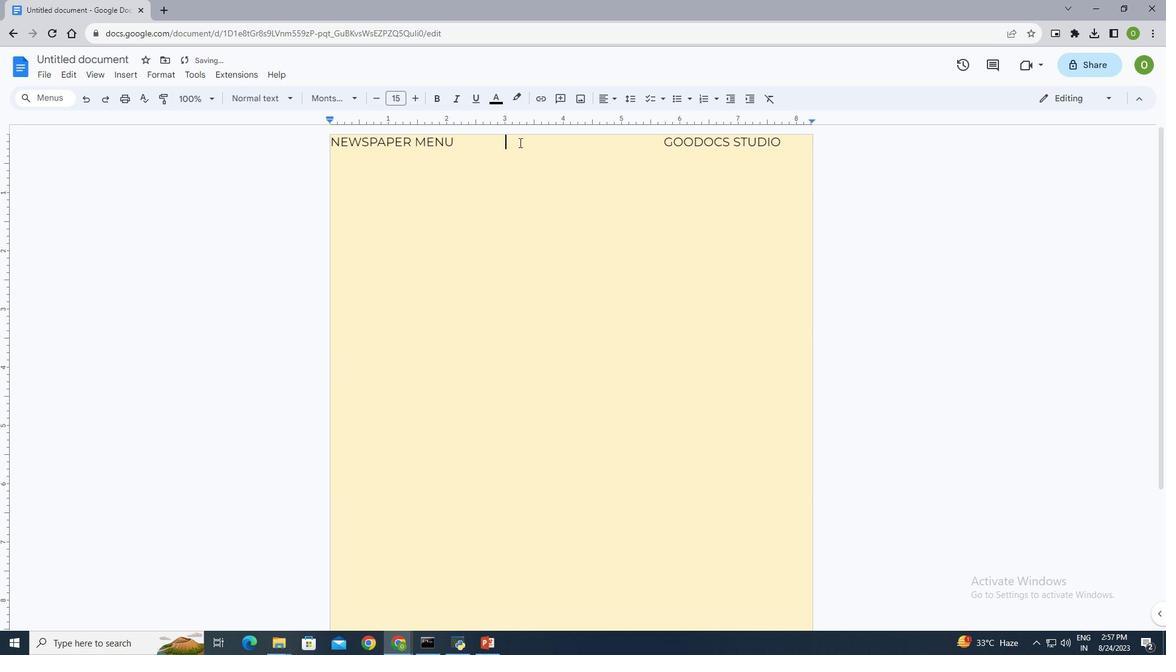 
Action: Key pressed <Key.space><Key.space><Key.space><Key.space><Key.space><Key.space><Key.space><Key.space><Key.space><Key.space><Key.space><Key.space><Key.space><Key.space><Key.space><Key.space><Key.space><Key.space><Key.space><Key.space><Key.space><Key.space><Key.space><Key.space><Key.space><Key.space><Key.space>
Screenshot: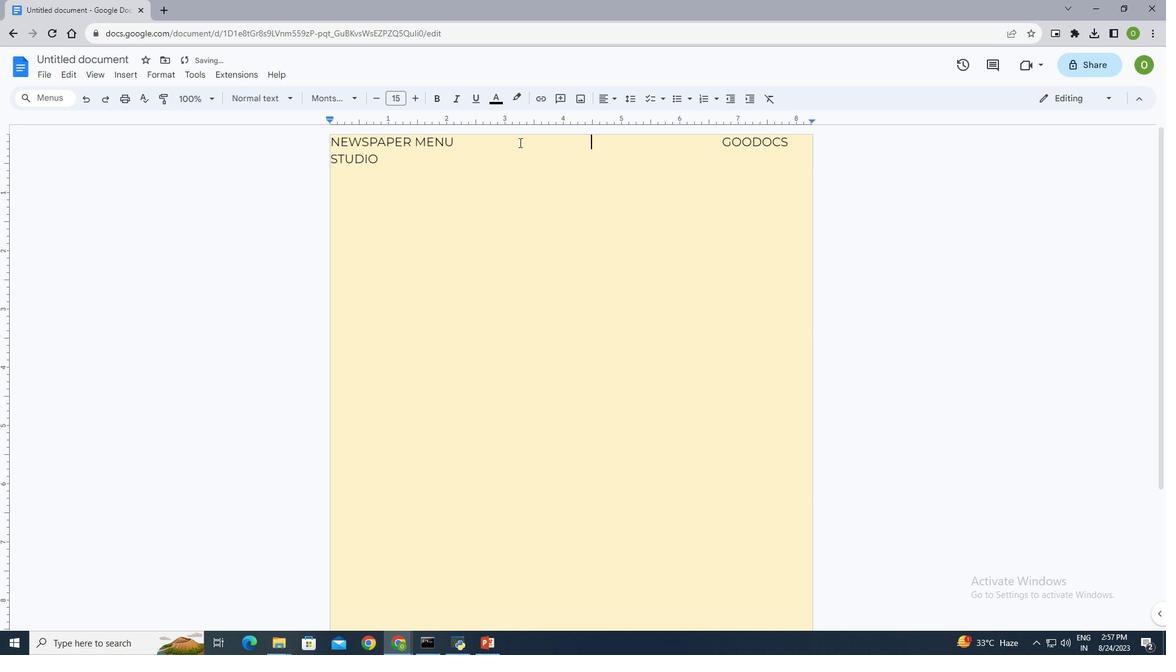 
Action: Mouse moved to (490, 116)
Screenshot: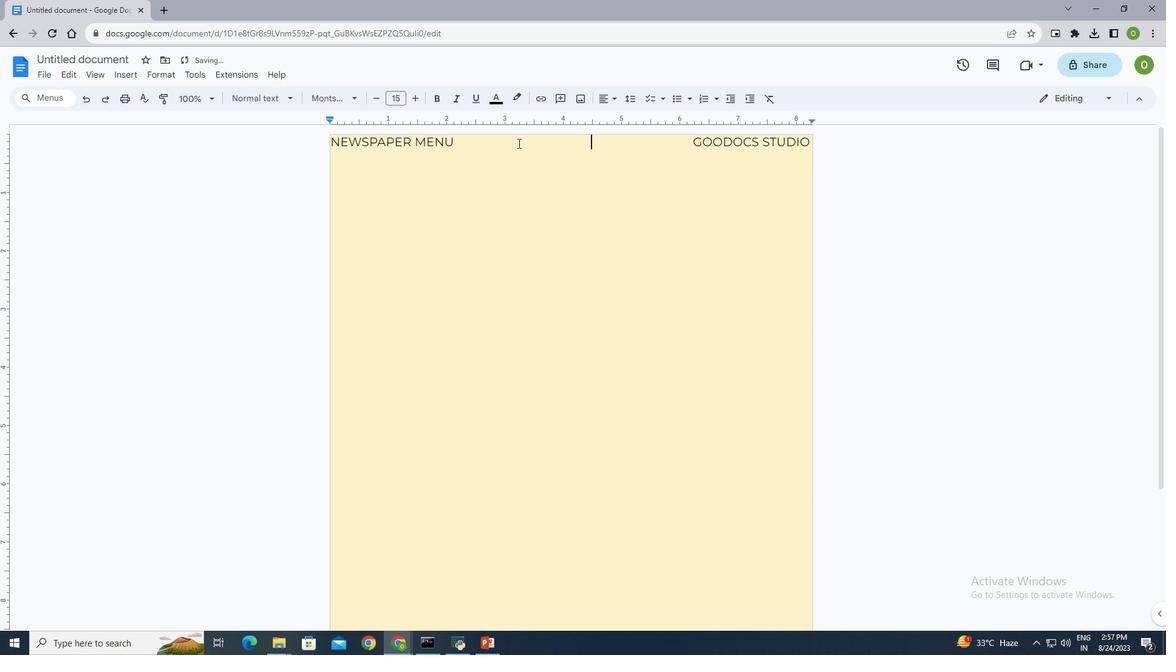 
Action: Key pressed <Key.delete>
Screenshot: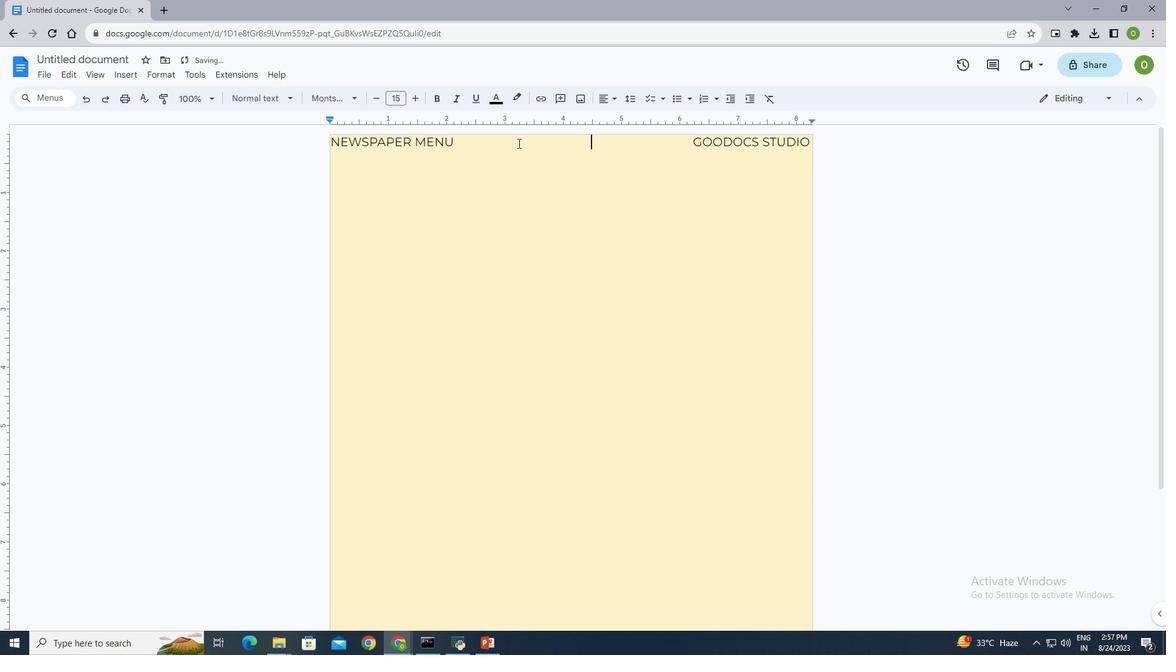 
Action: Mouse moved to (304, 114)
Screenshot: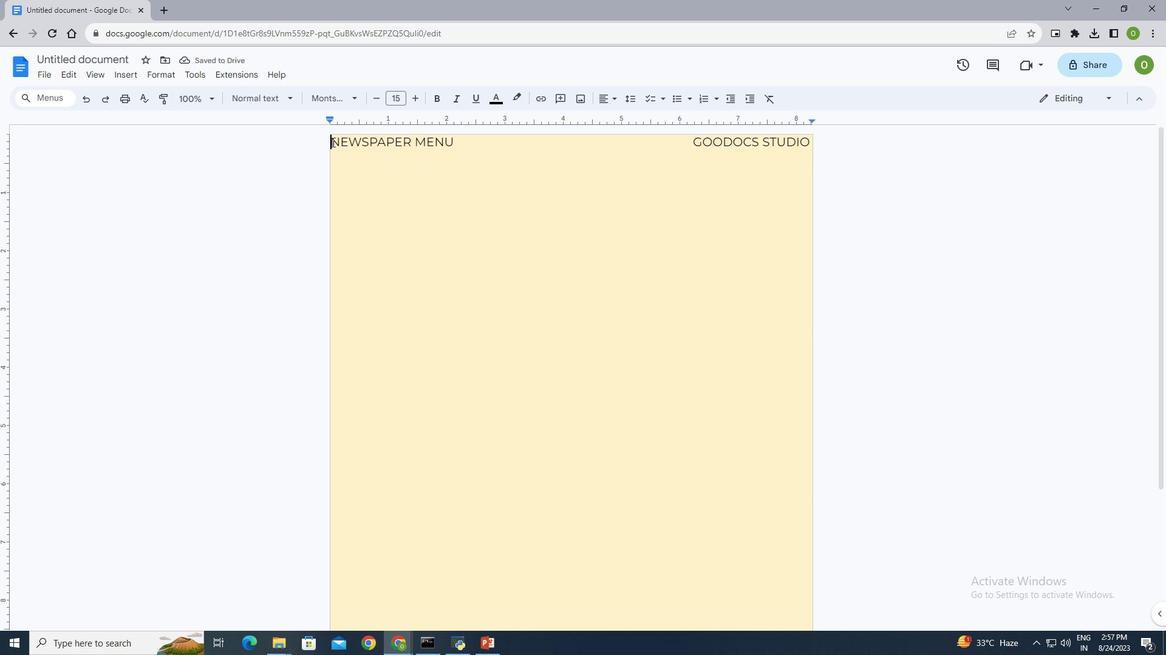 
Action: Mouse pressed left at (304, 114)
Screenshot: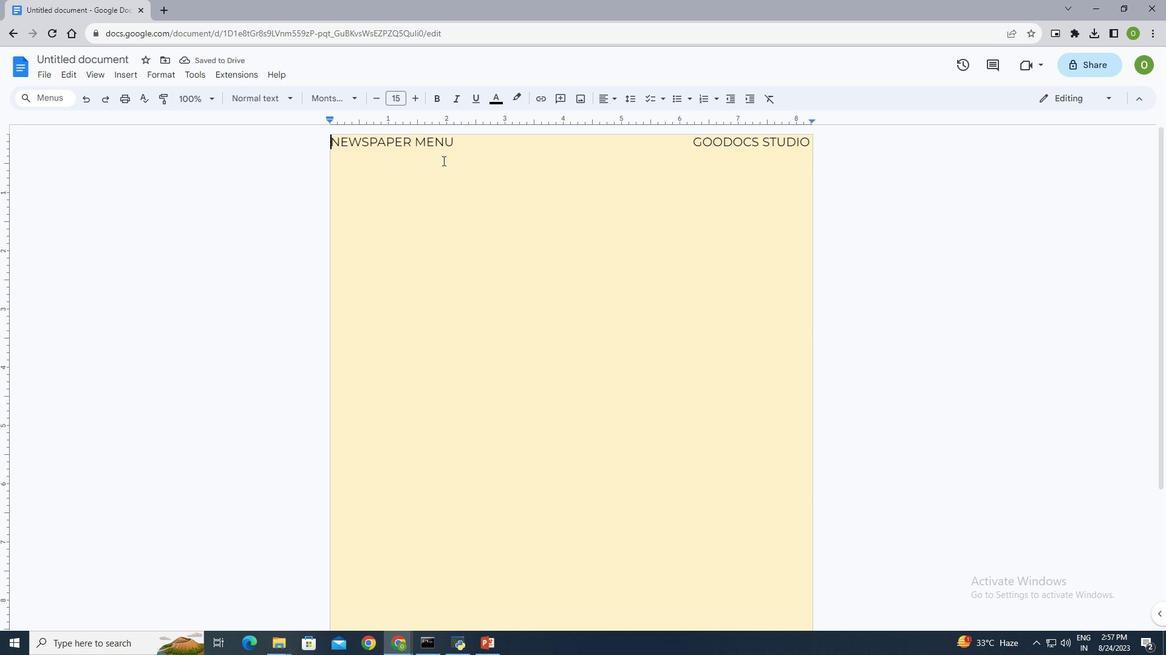 
Action: Mouse moved to (415, 133)
Screenshot: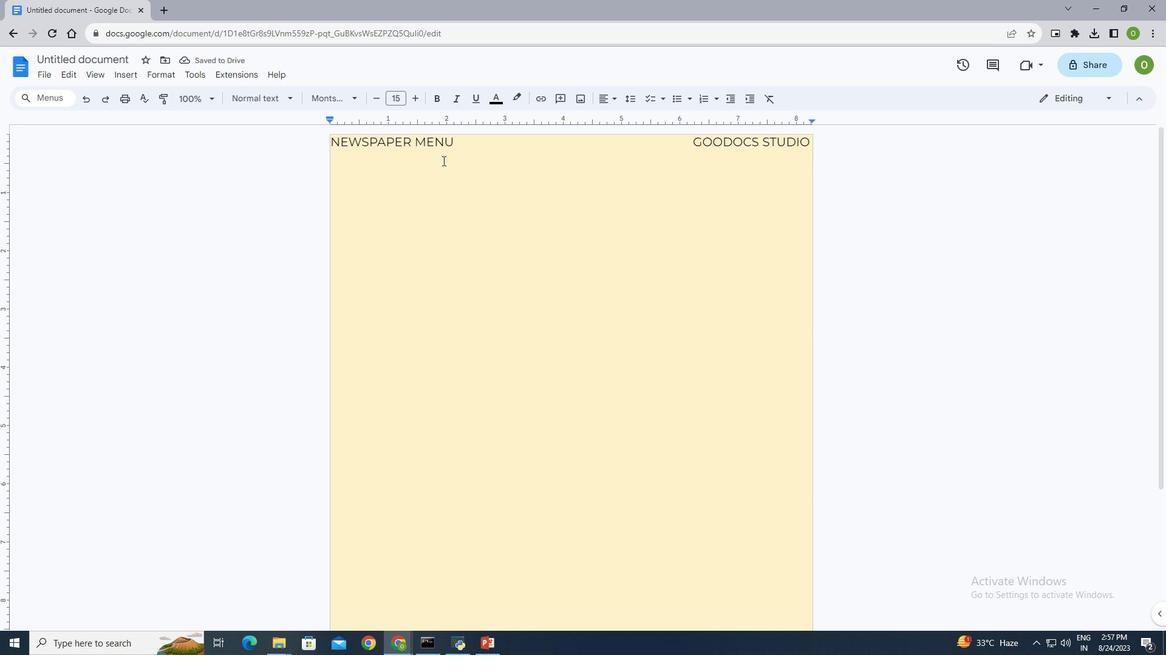 
Action: Key pressed <Key.enter>
Screenshot: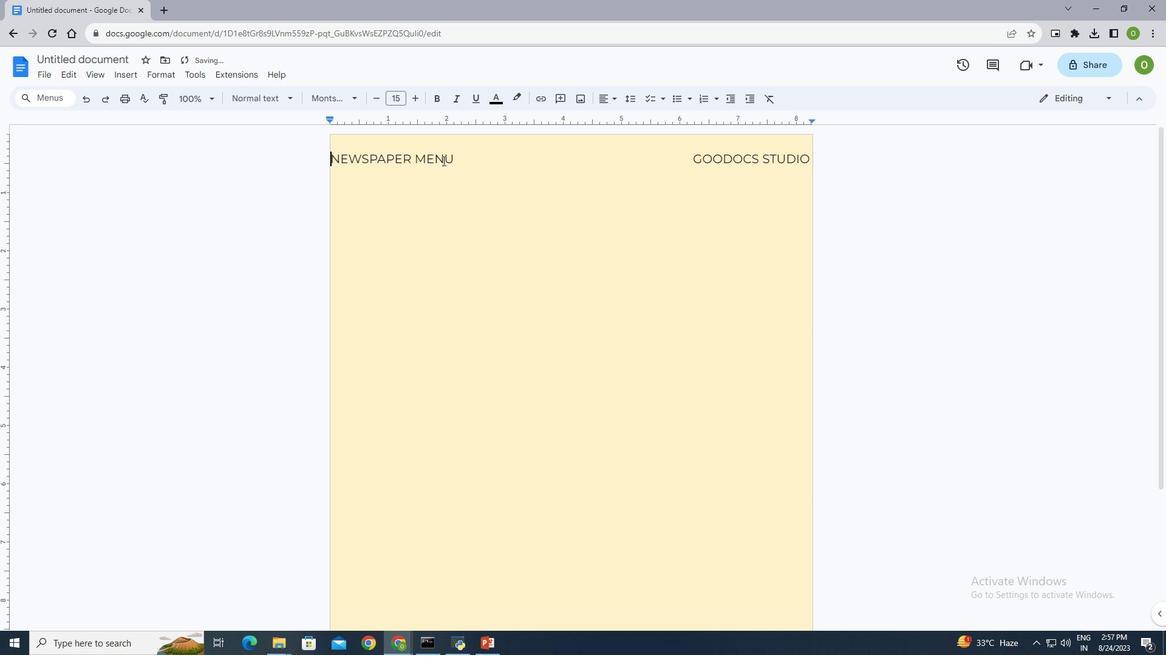 
Action: Mouse moved to (434, 177)
Screenshot: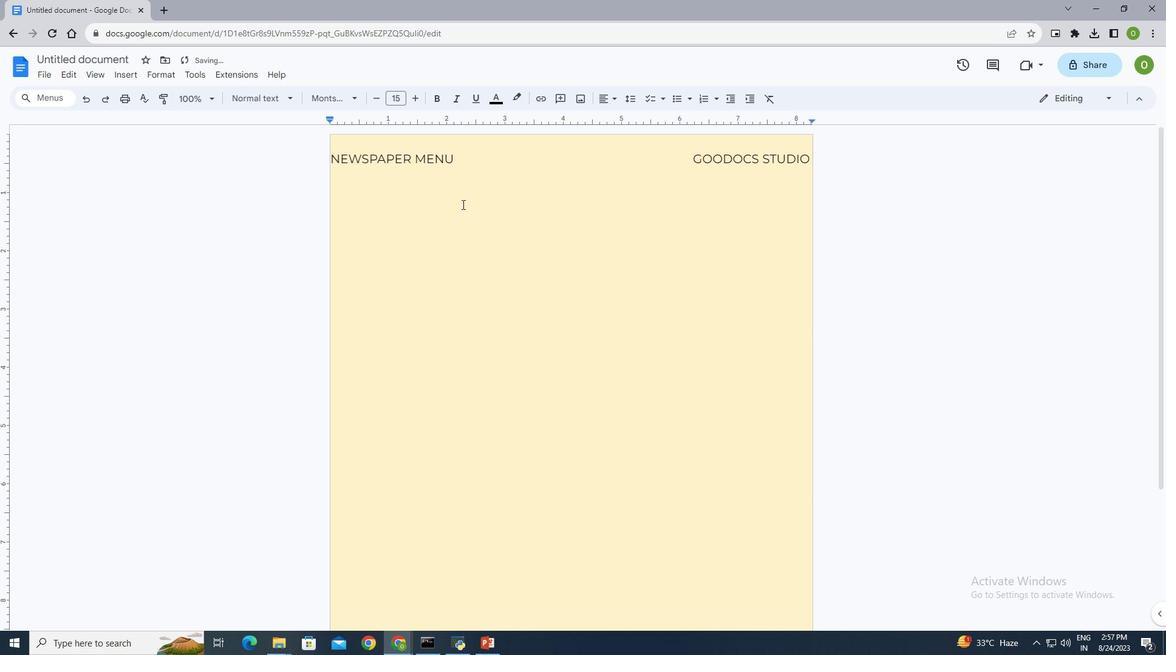 
Action: Key pressed <Key.enter><Key.space><Key.space><Key.space><Key.space><Key.space><Key.space><Key.space><Key.space><Key.space>
Screenshot: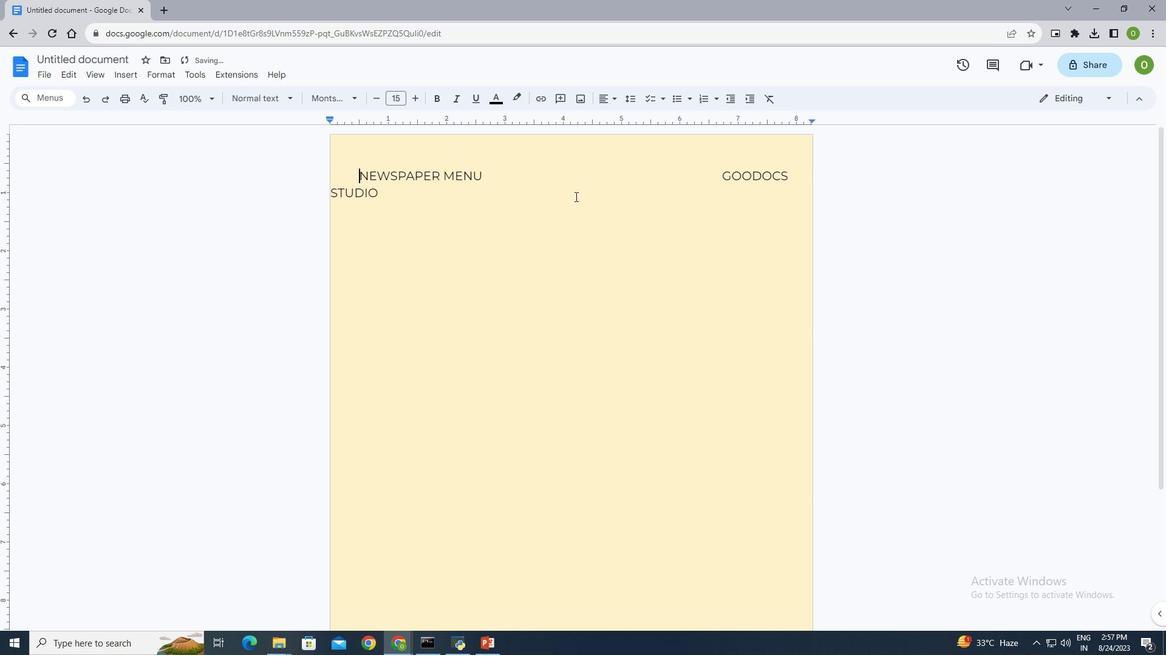 
Action: Mouse moved to (657, 144)
Screenshot: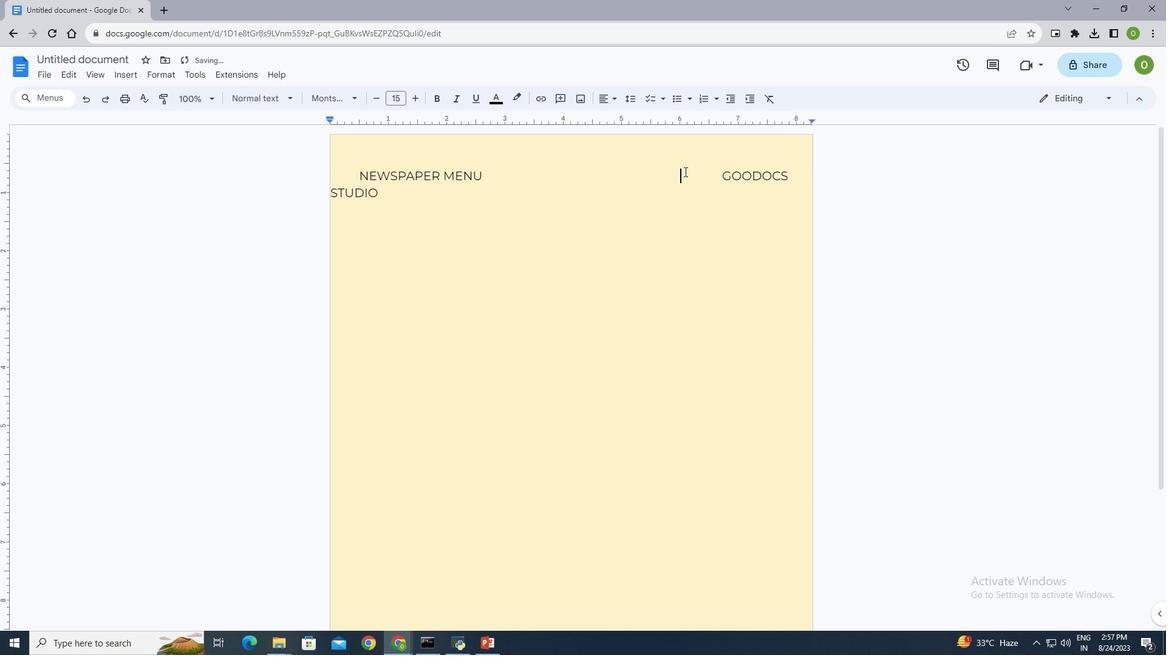 
Action: Mouse pressed left at (657, 144)
Screenshot: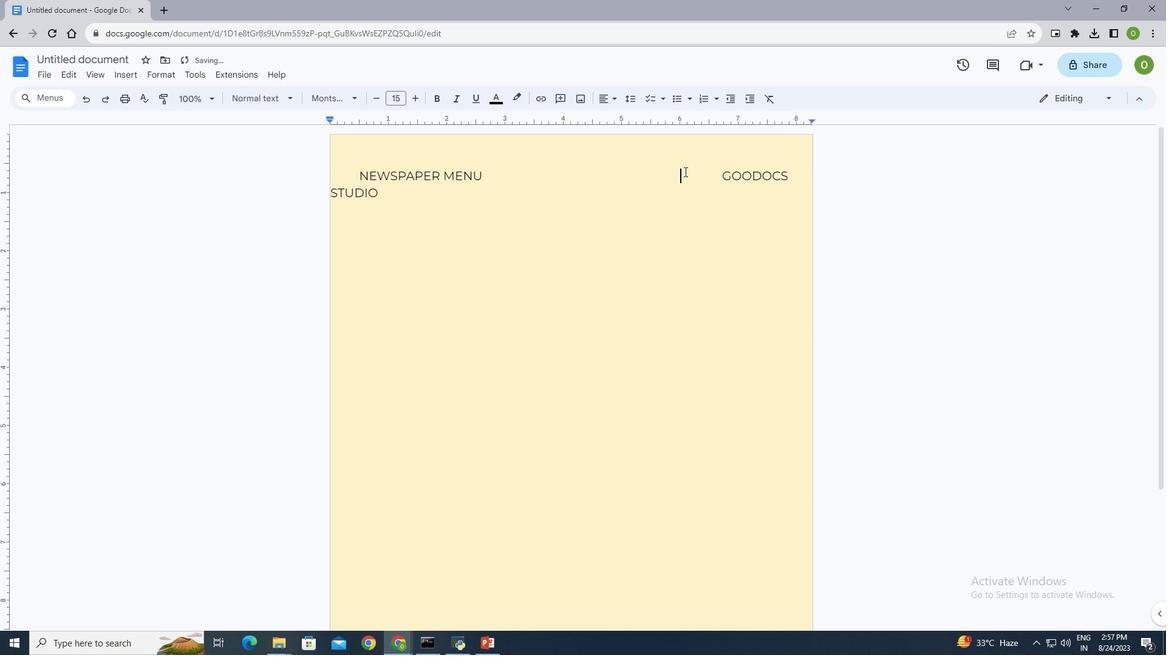 
Action: Mouse moved to (655, 145)
Screenshot: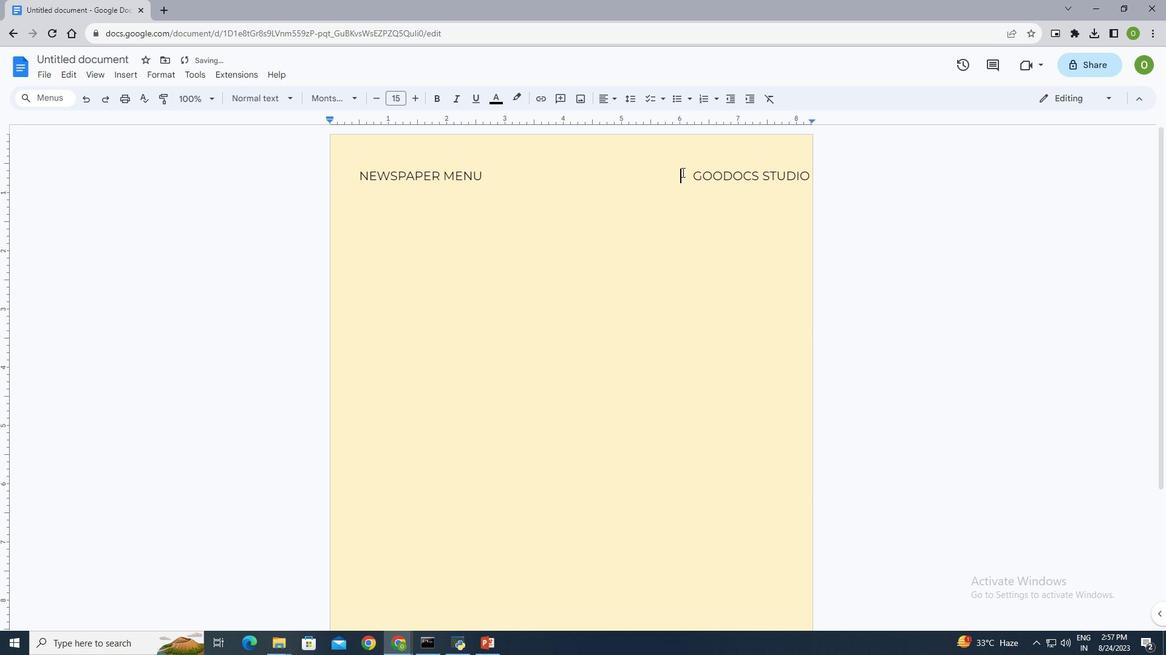 
Action: Key pressed <Key.delete>
Screenshot: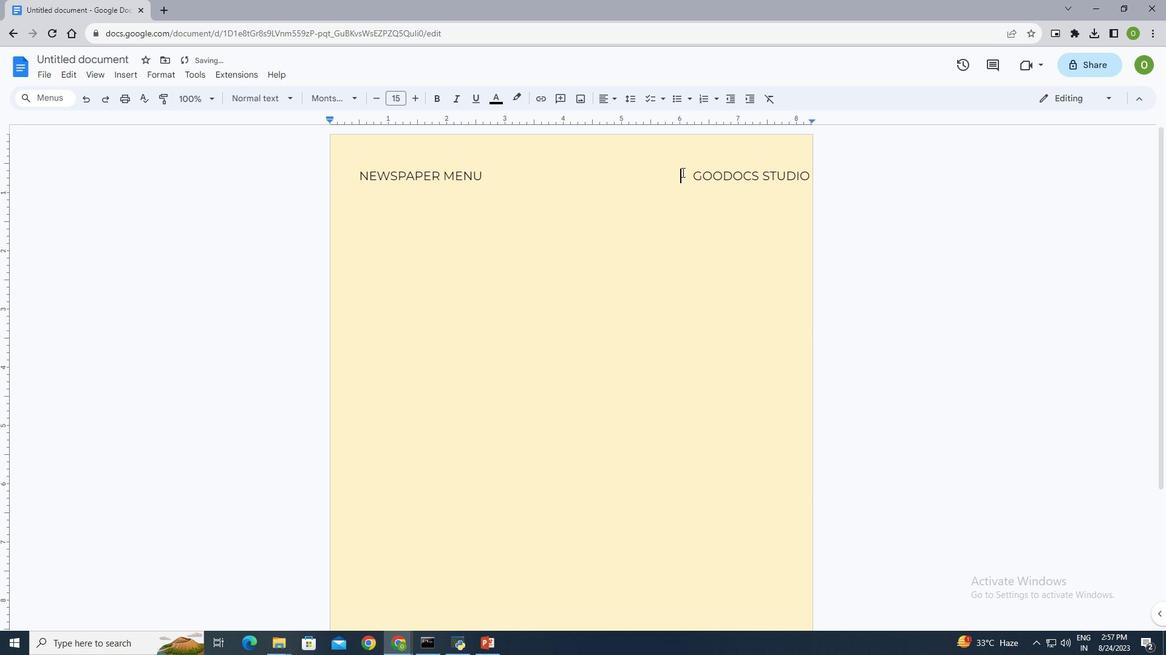 
Action: Mouse moved to (654, 145)
Screenshot: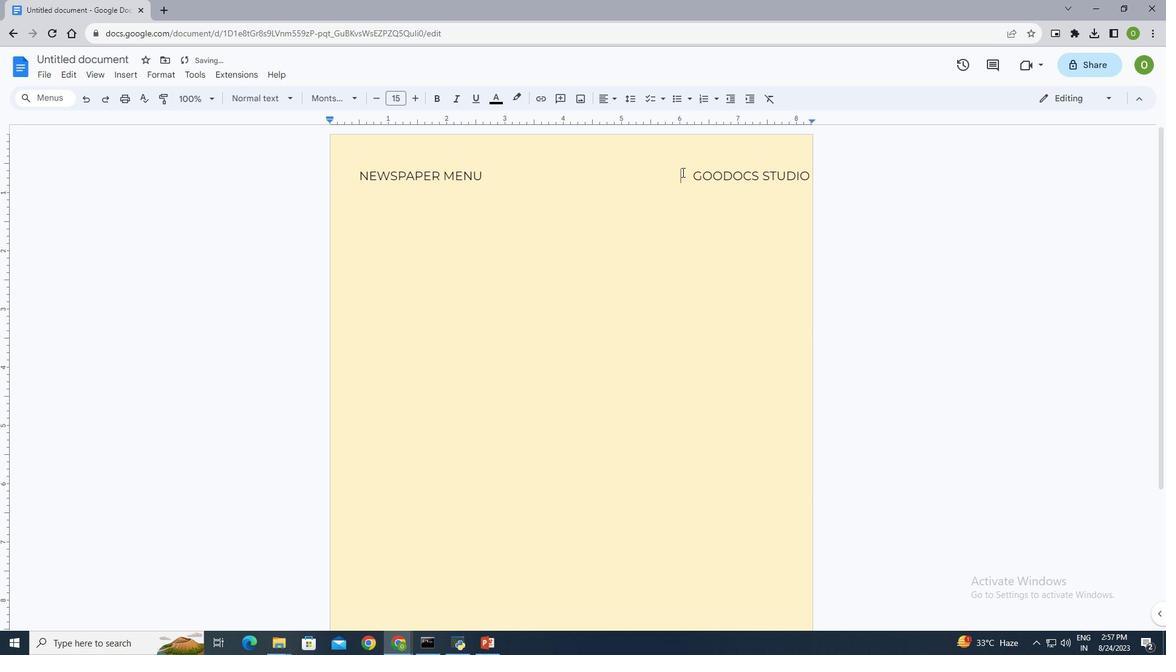 
Action: Key pressed <Key.delete><Key.delete><Key.delete>
Screenshot: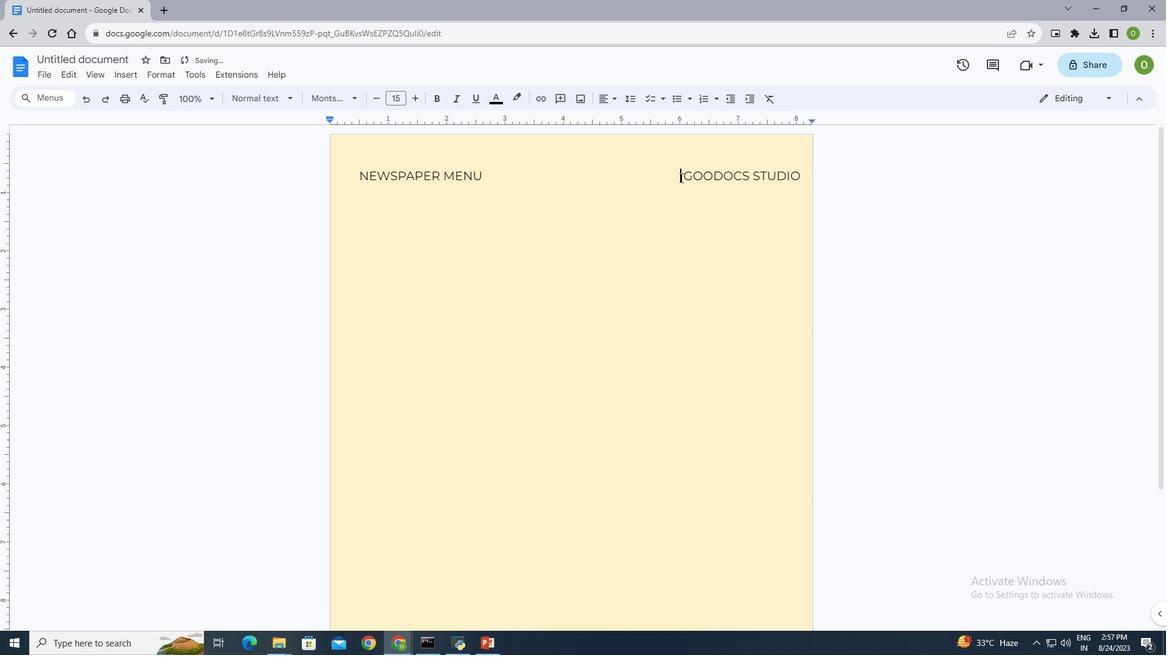 
Action: Mouse moved to (779, 147)
Screenshot: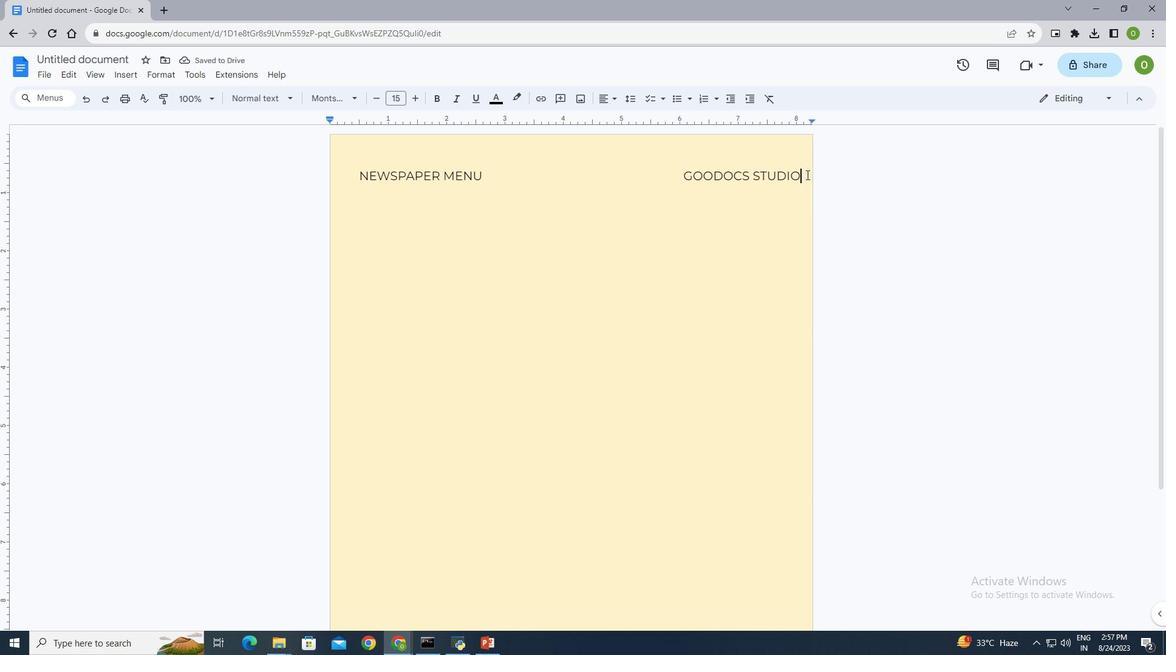 
Action: Mouse pressed left at (779, 147)
Screenshot: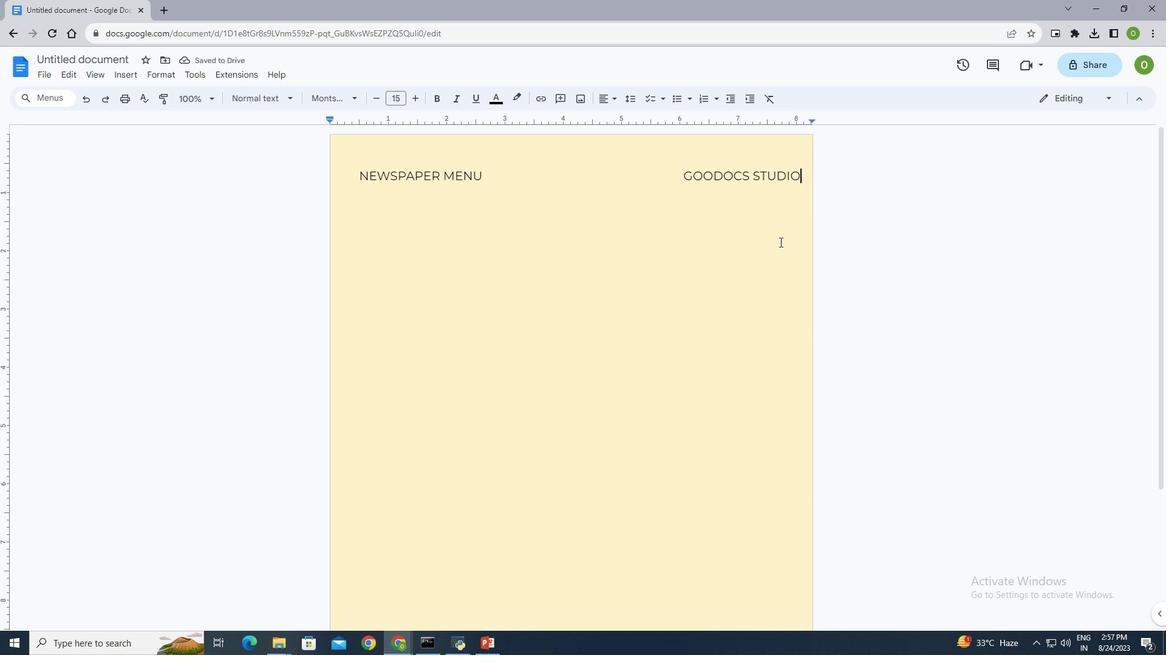 
Action: Mouse moved to (776, 149)
Screenshot: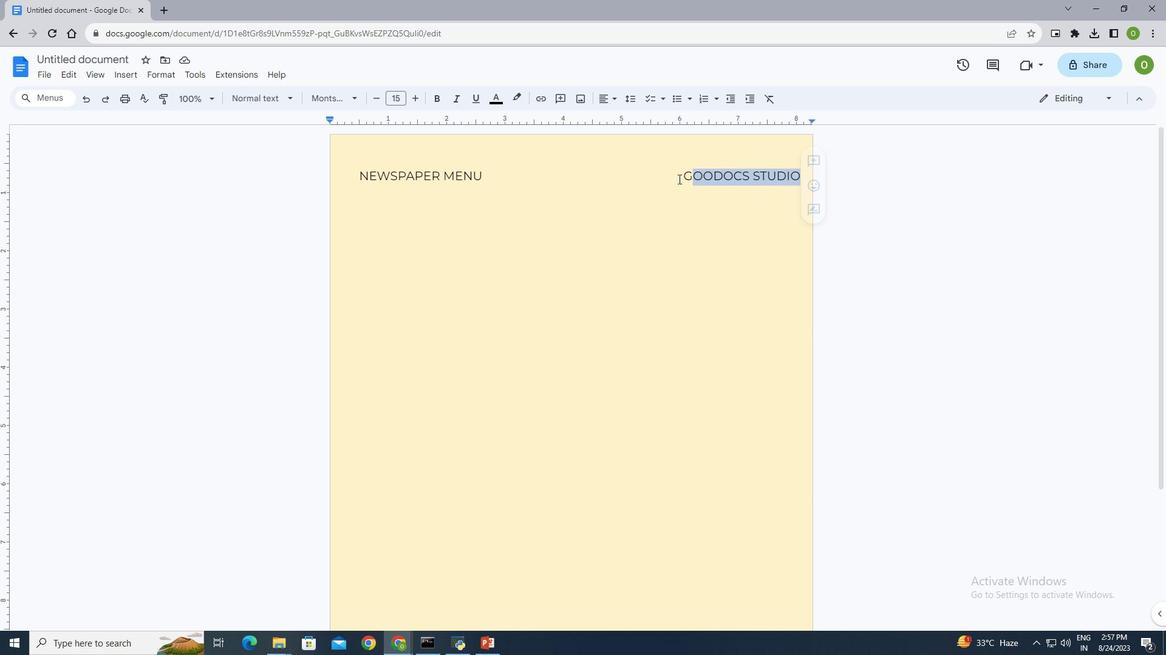
Action: Mouse pressed left at (776, 149)
Screenshot: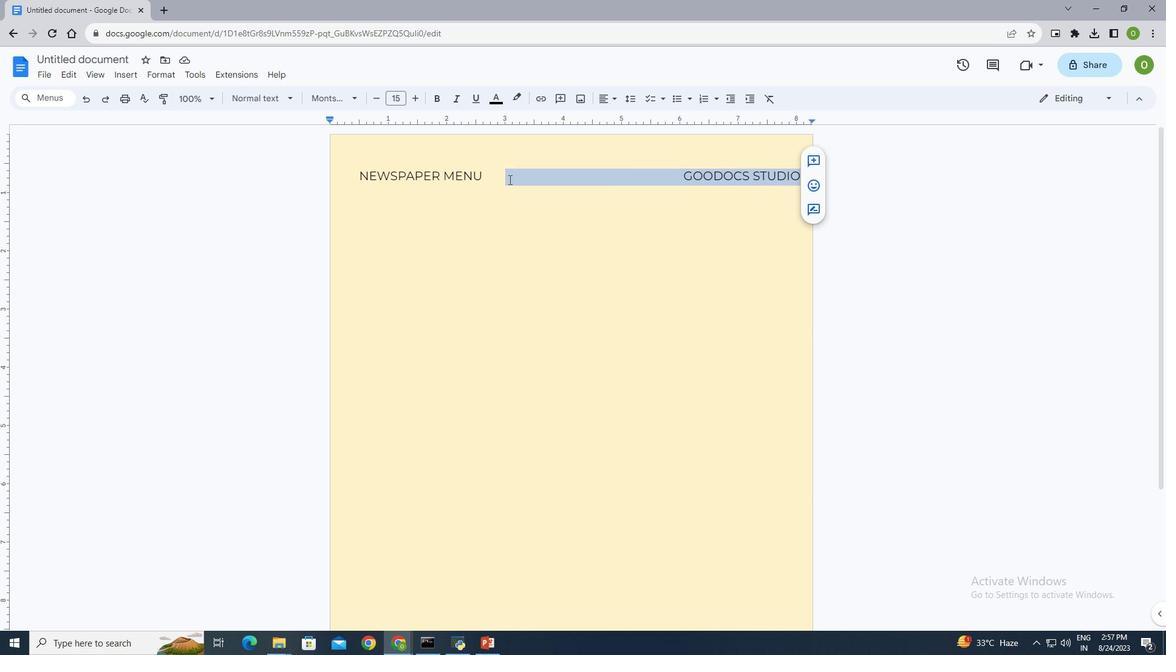 
Action: Mouse moved to (408, 72)
Screenshot: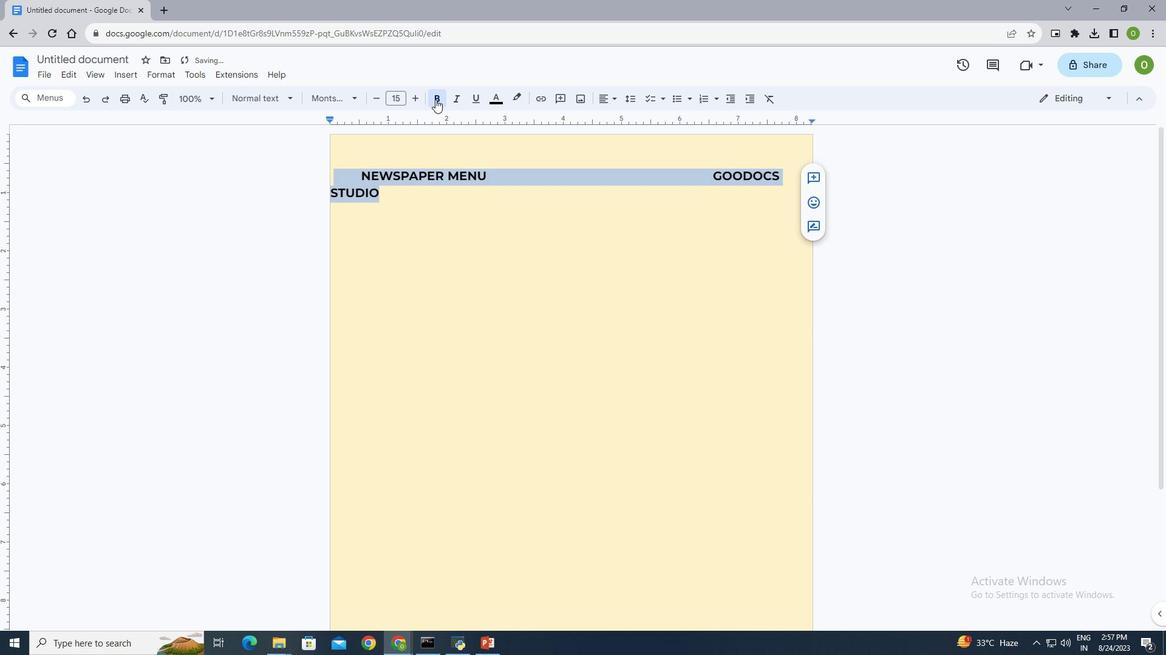
Action: Mouse pressed left at (408, 72)
Screenshot: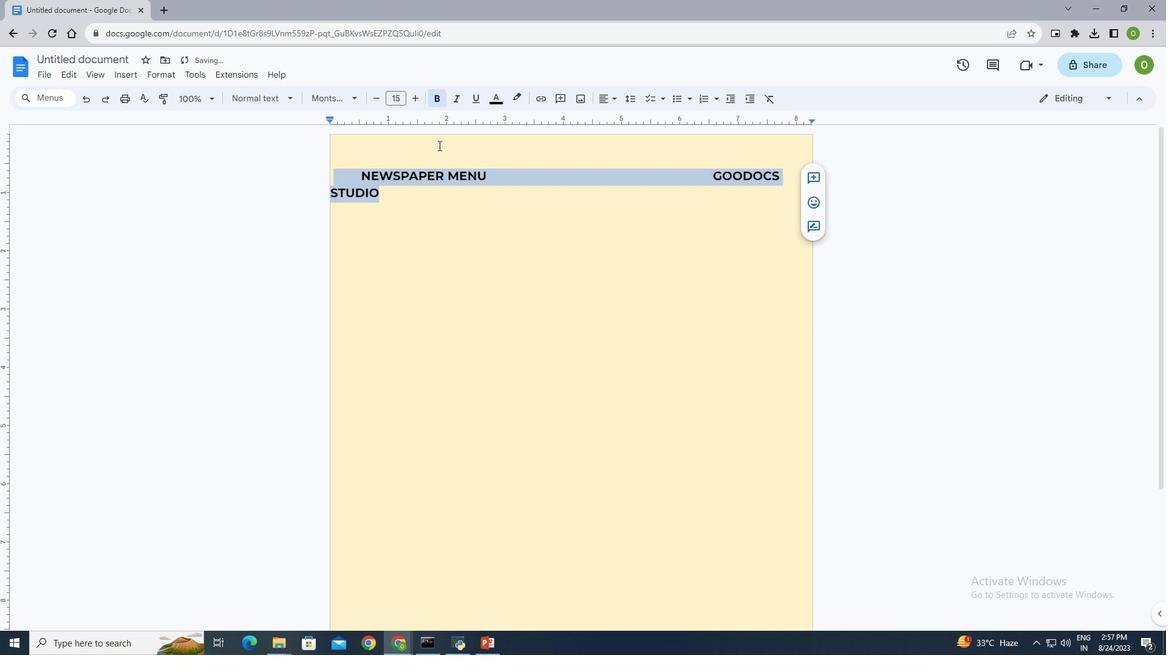 
Action: Mouse moved to (545, 148)
Screenshot: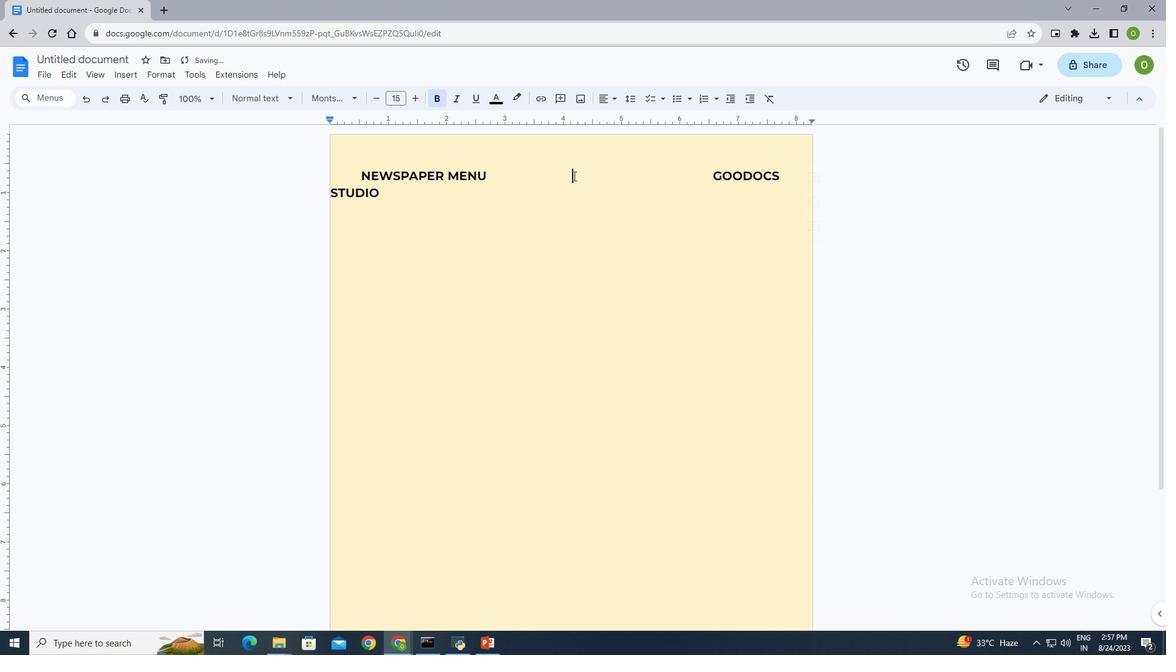 
Action: Mouse pressed left at (545, 148)
Screenshot: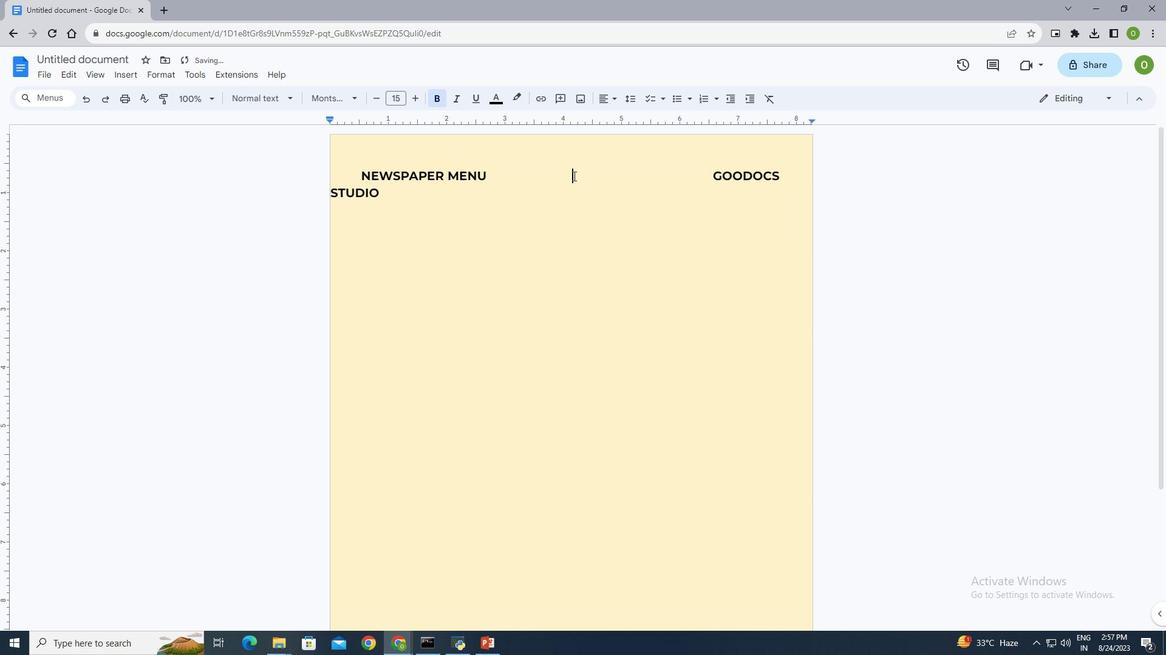 
Action: Mouse moved to (545, 148)
Screenshot: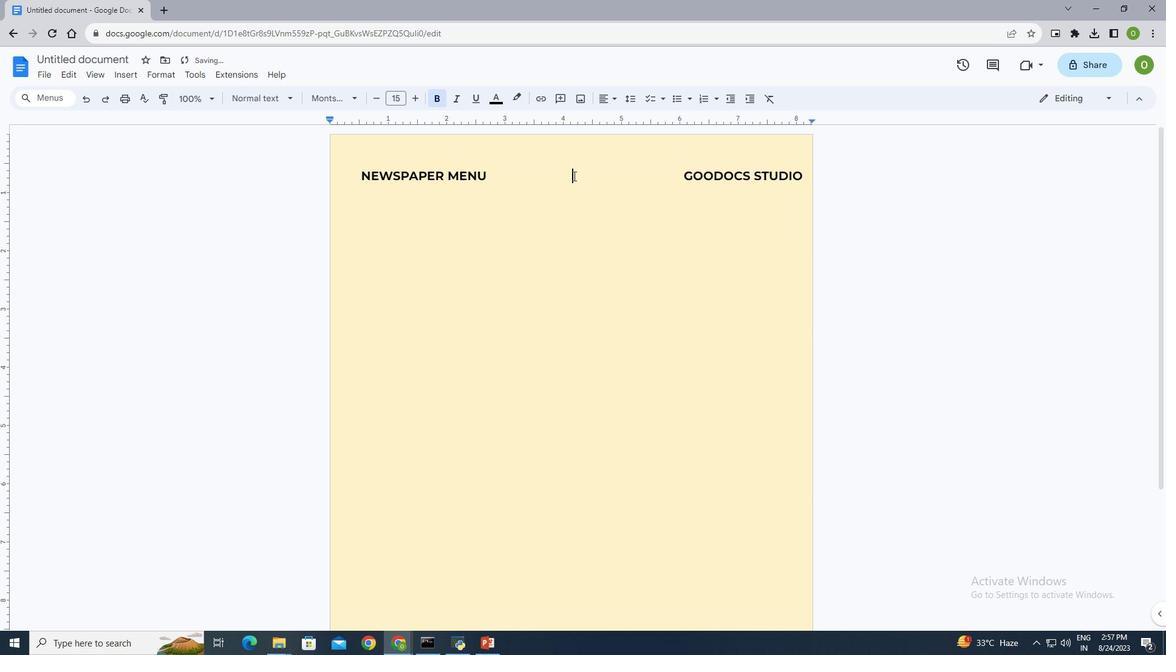 
Action: Key pressed <Key.delete><Key.delete><Key.delete>
Screenshot: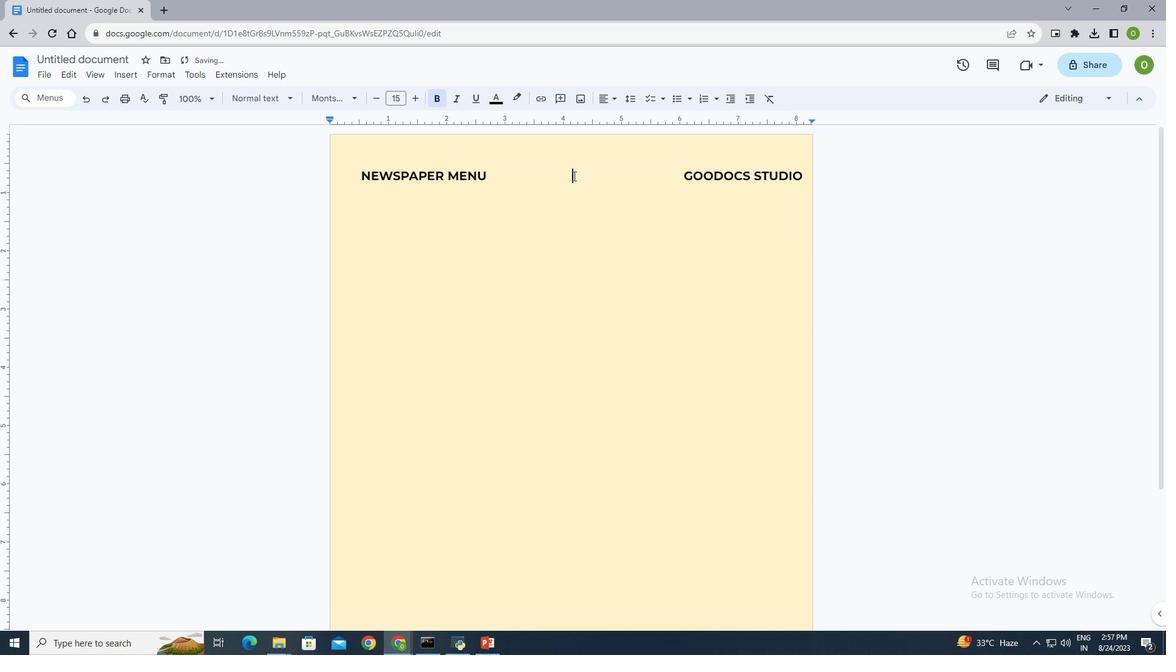 
Action: Mouse moved to (326, 169)
Screenshot: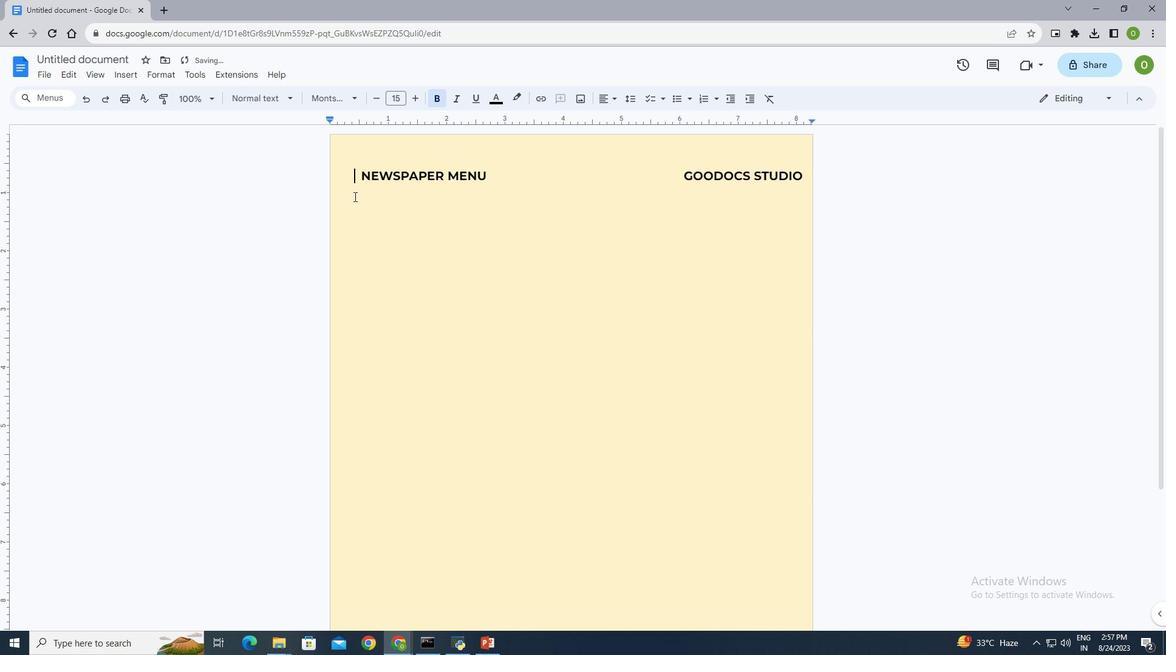 
Action: Mouse pressed left at (326, 169)
Screenshot: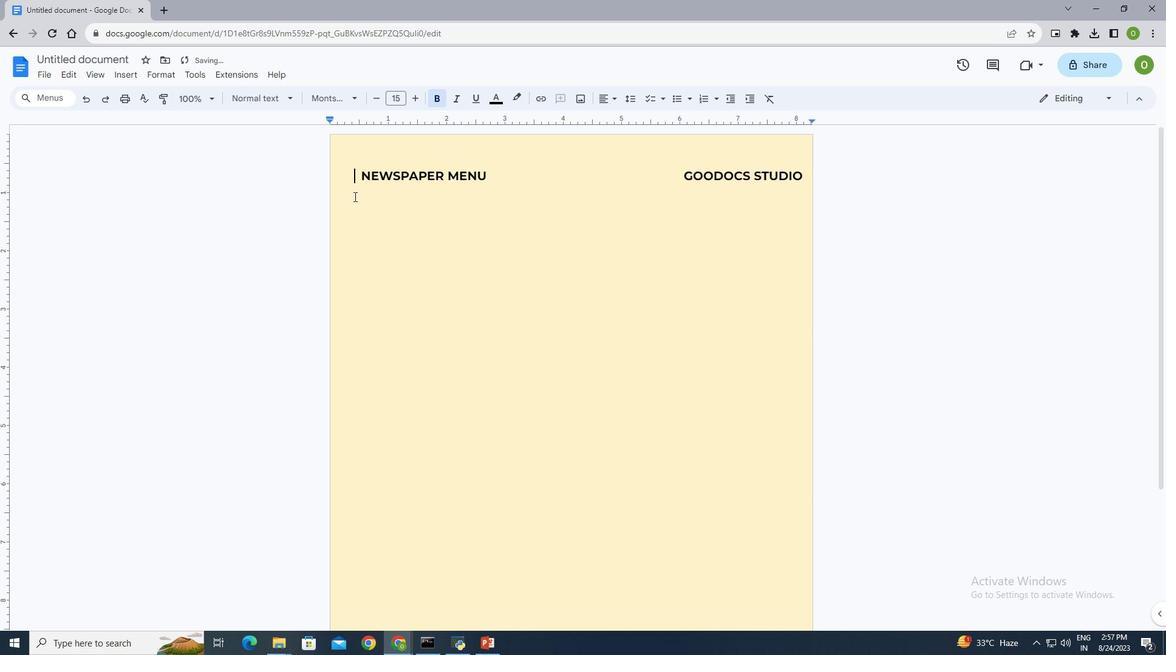
Action: Mouse moved to (88, 49)
Screenshot: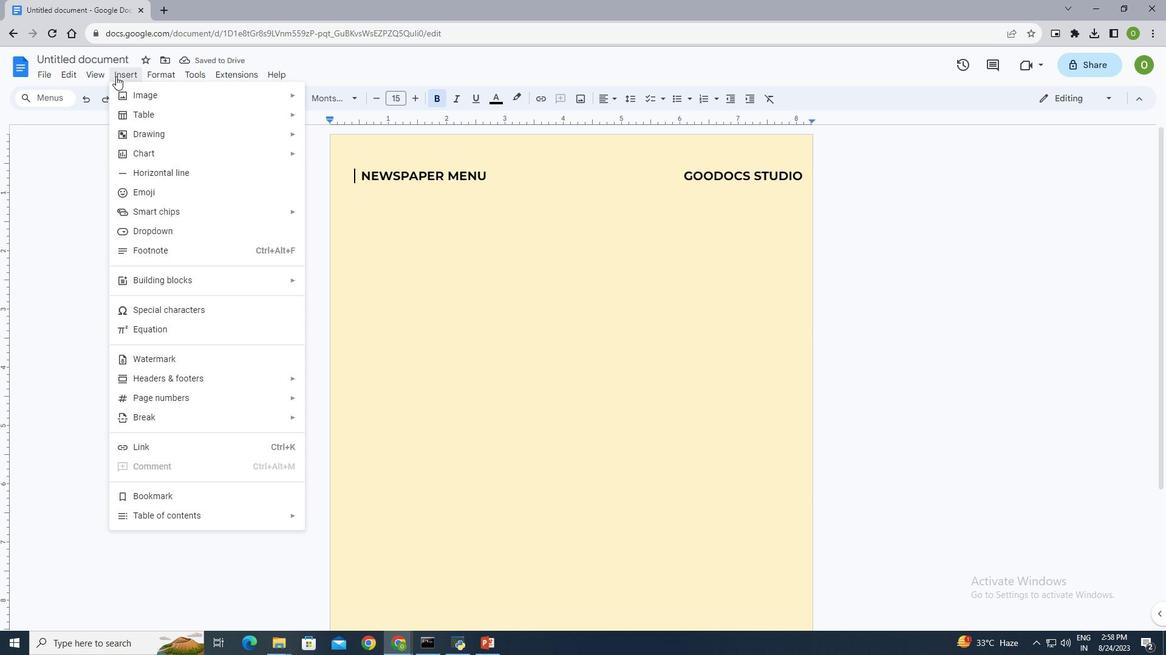 
Action: Mouse pressed left at (88, 49)
Screenshot: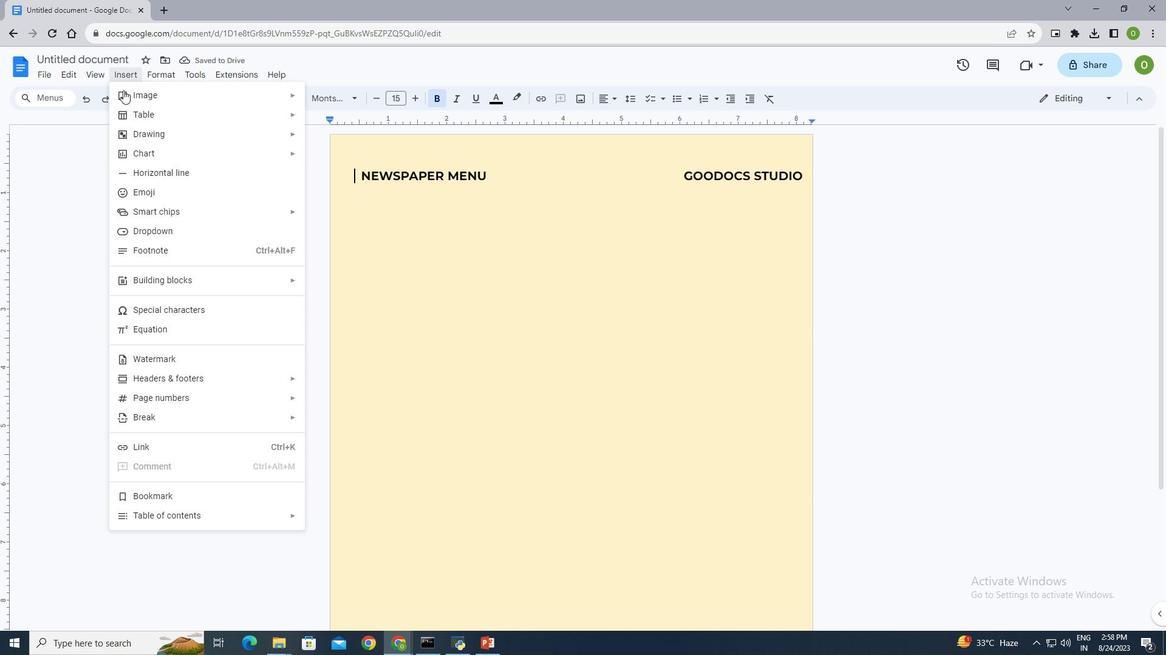 
Action: Mouse moved to (497, 190)
Screenshot: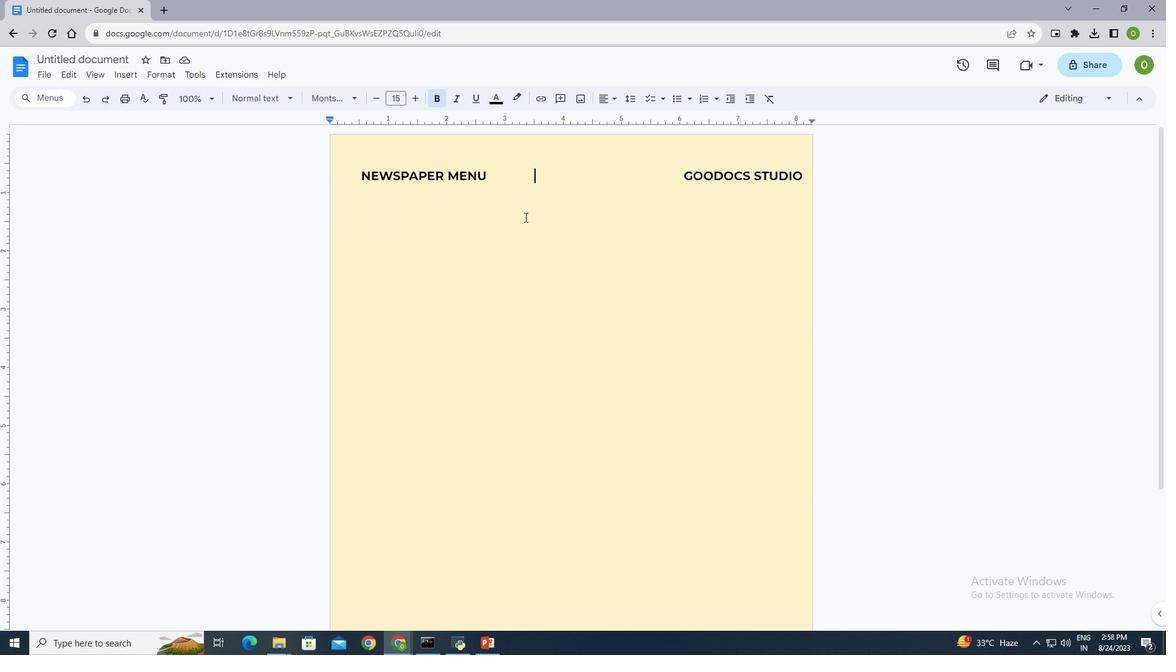 
Action: Mouse pressed left at (497, 190)
Screenshot: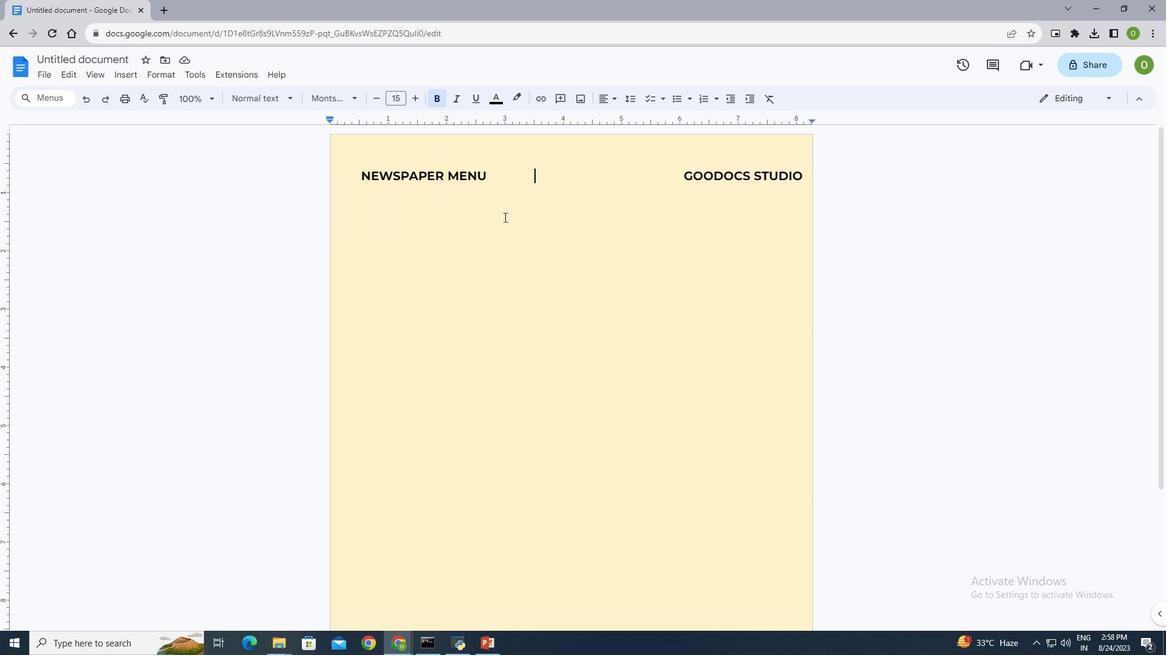 
Action: Mouse moved to (303, 172)
Screenshot: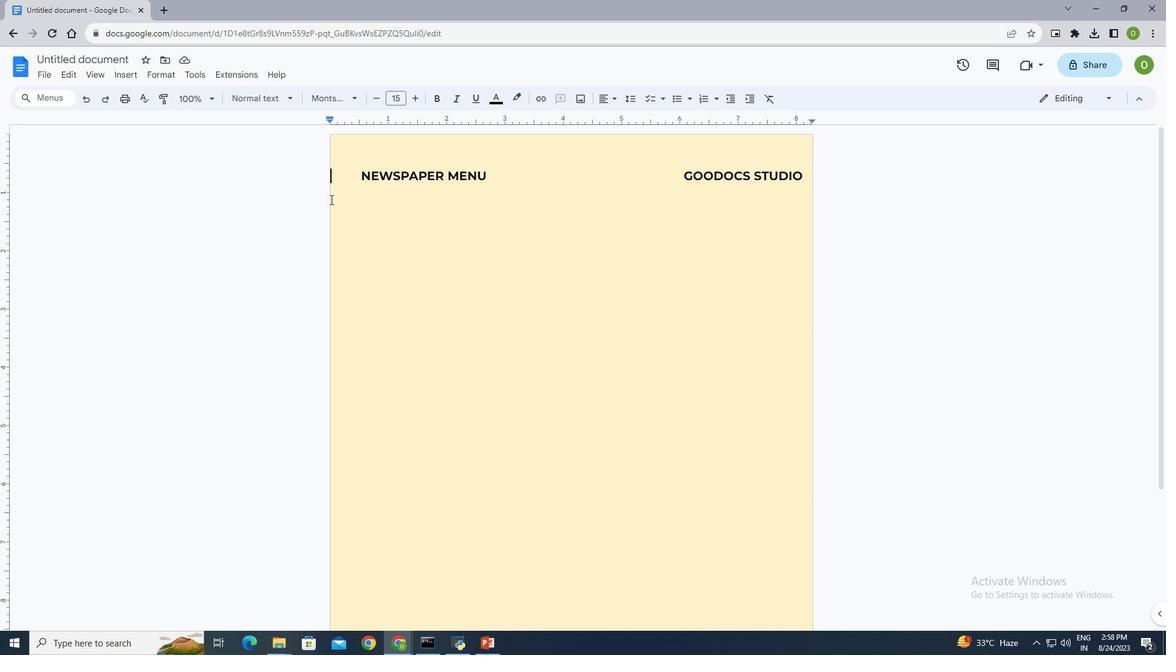 
Action: Mouse pressed left at (303, 172)
Screenshot: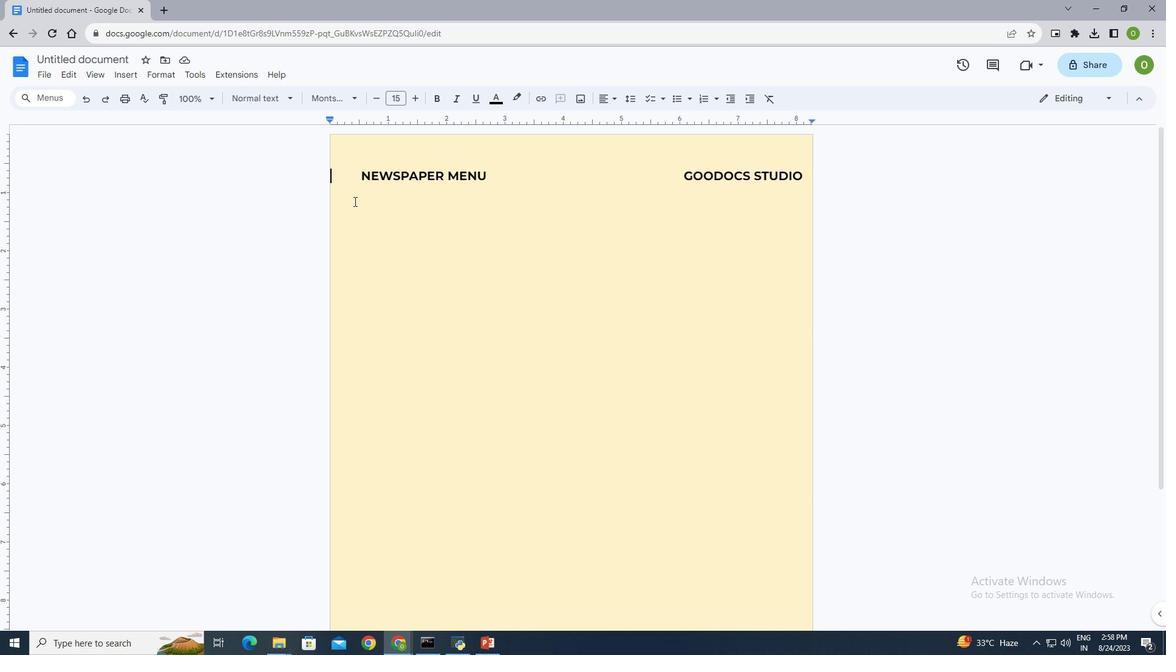 
Action: Mouse moved to (90, 46)
Screenshot: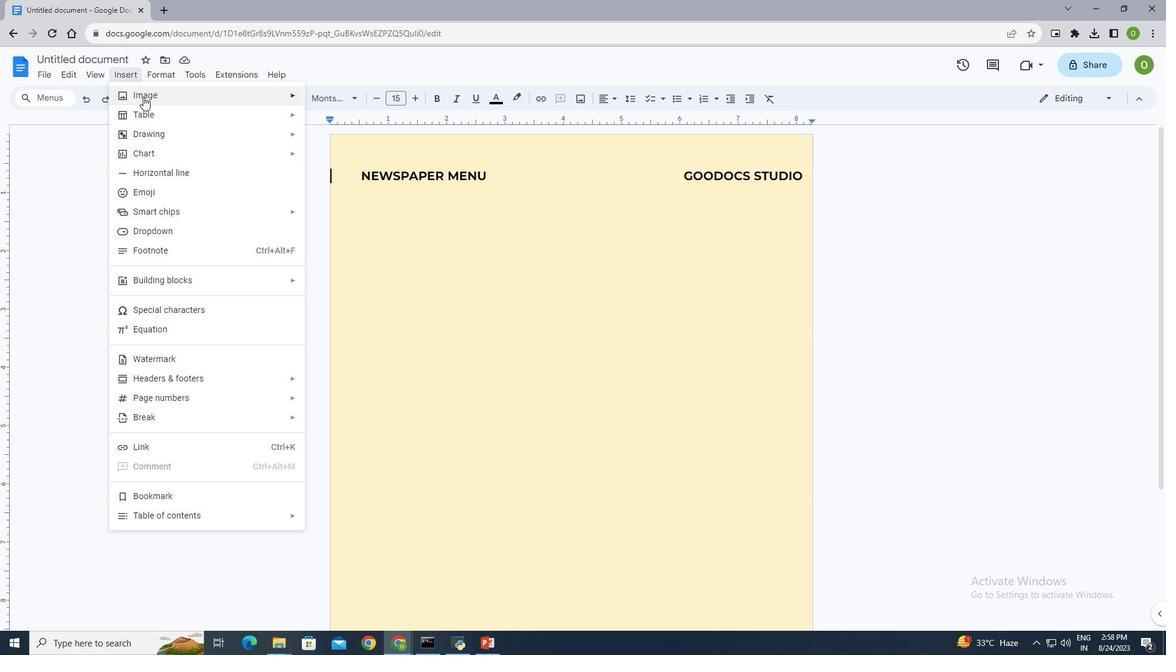 
Action: Mouse pressed left at (90, 46)
Screenshot: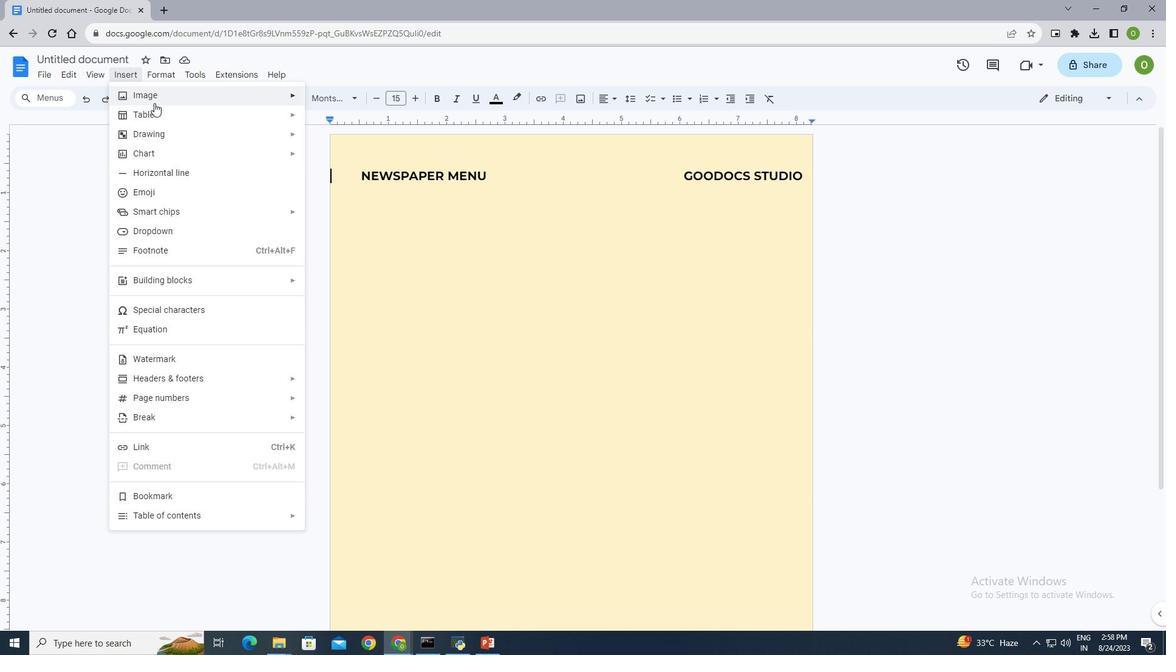 
Action: Mouse moved to (171, 88)
Screenshot: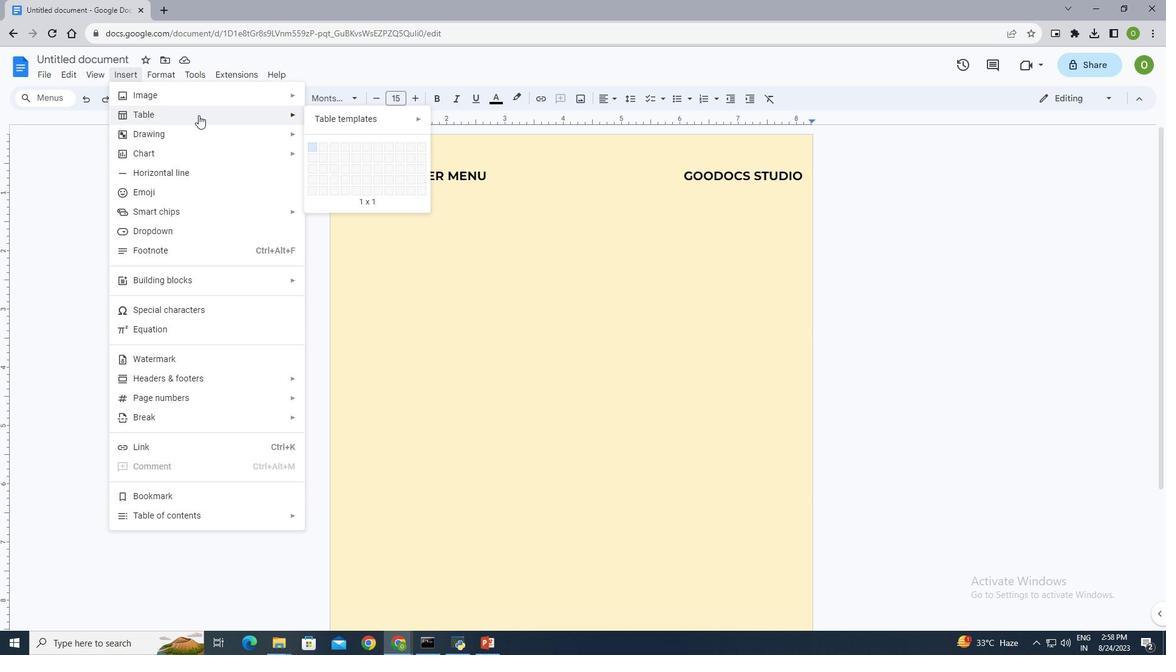 
Action: Mouse pressed left at (171, 88)
Screenshot: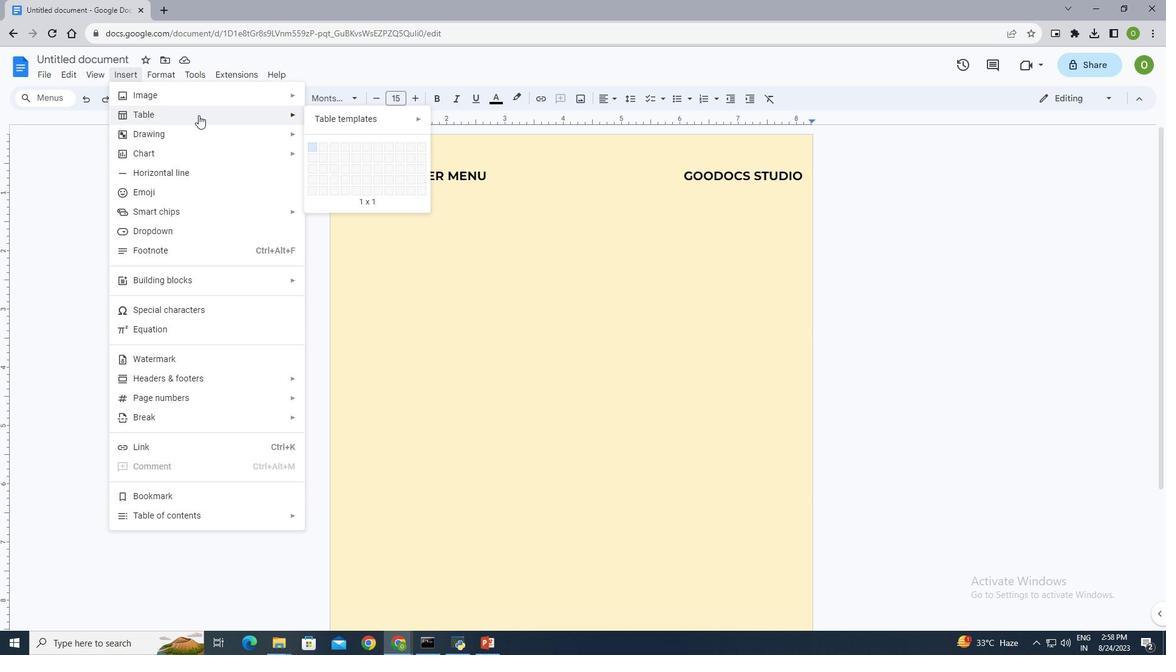 
Action: Mouse moved to (295, 120)
Screenshot: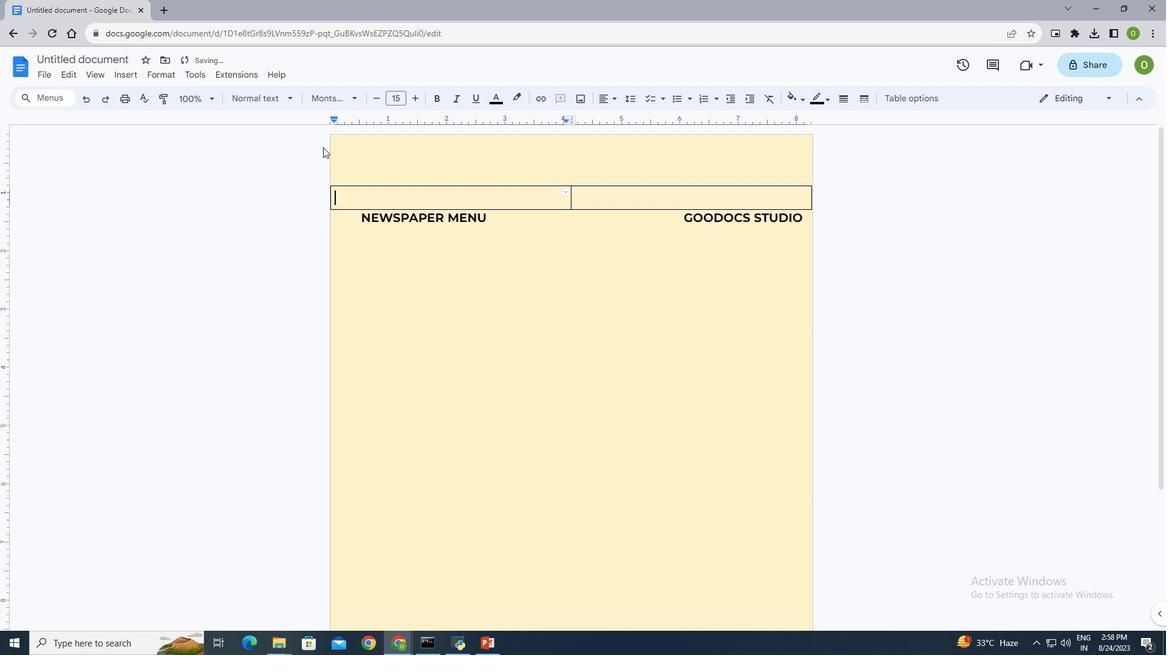 
Action: Mouse pressed left at (295, 120)
Screenshot: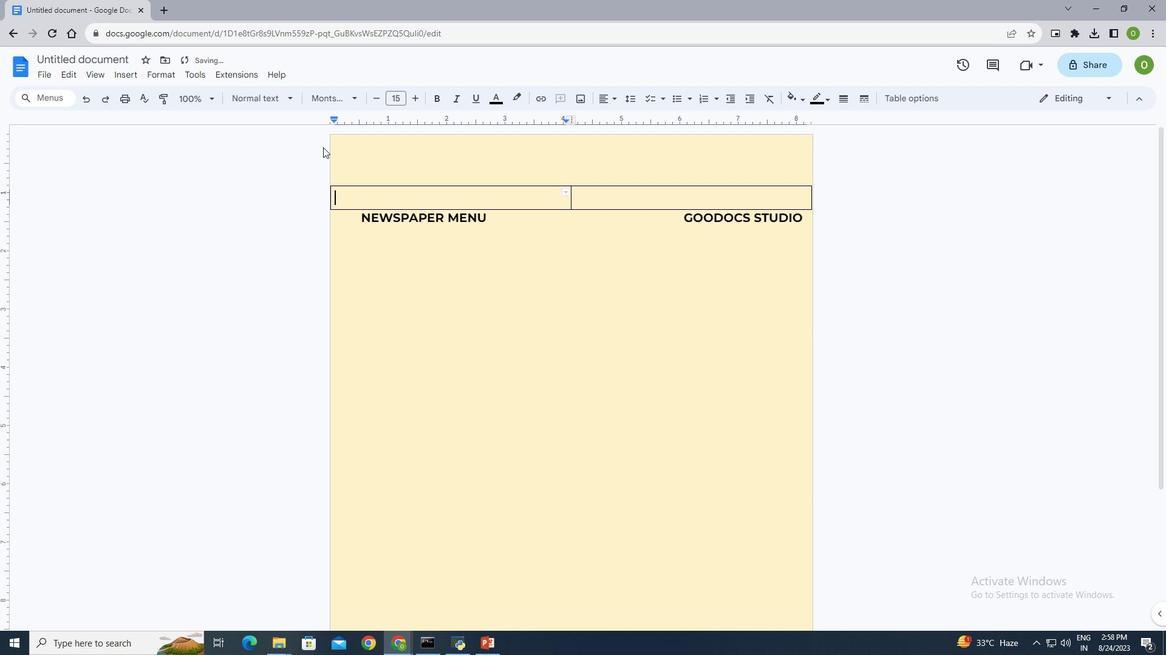 
Action: Mouse moved to (312, 148)
Screenshot: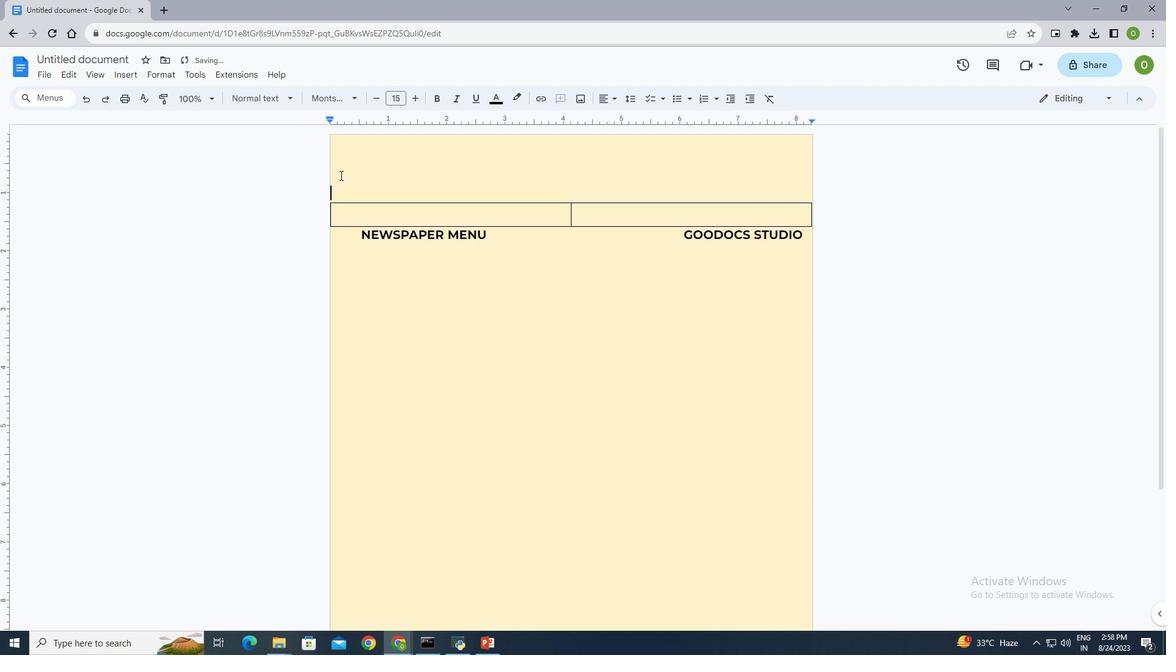 
Action: Mouse pressed left at (312, 148)
Screenshot: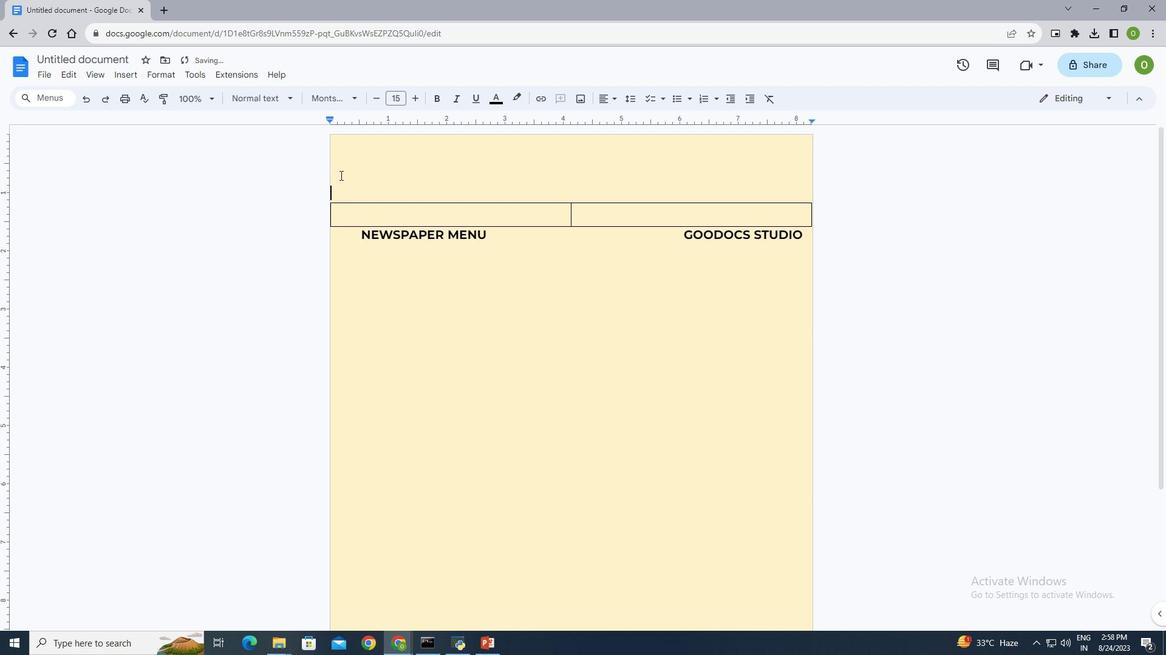 
Action: Key pressed <Key.enter><Key.enter>
Screenshot: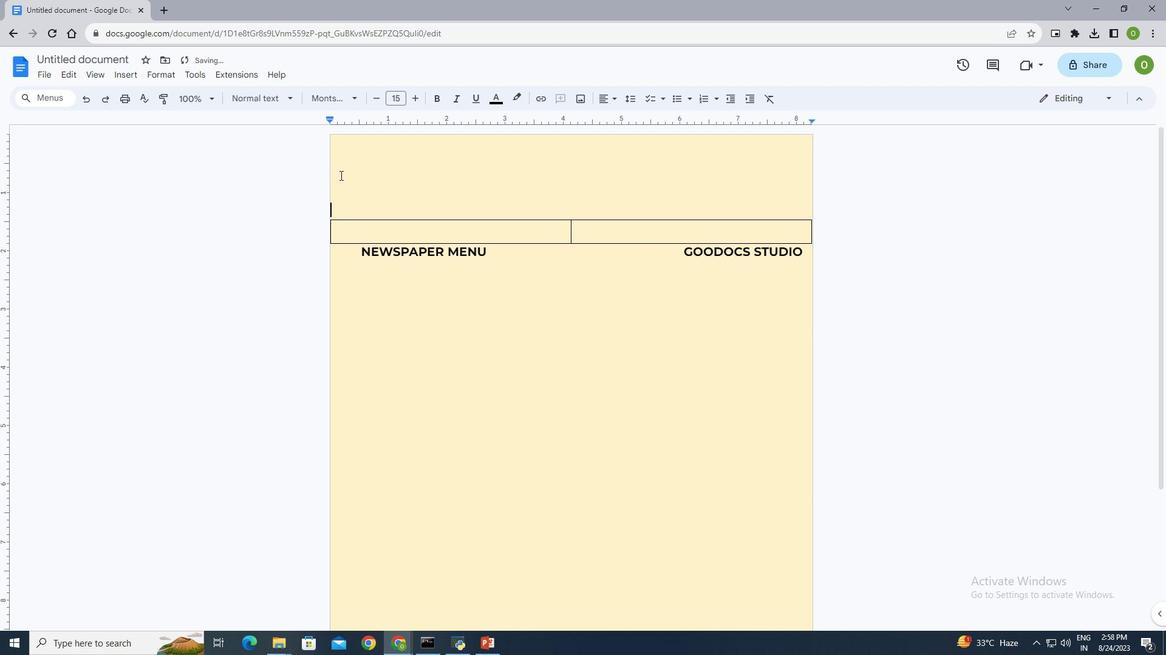 
Action: Mouse moved to (465, 227)
Screenshot: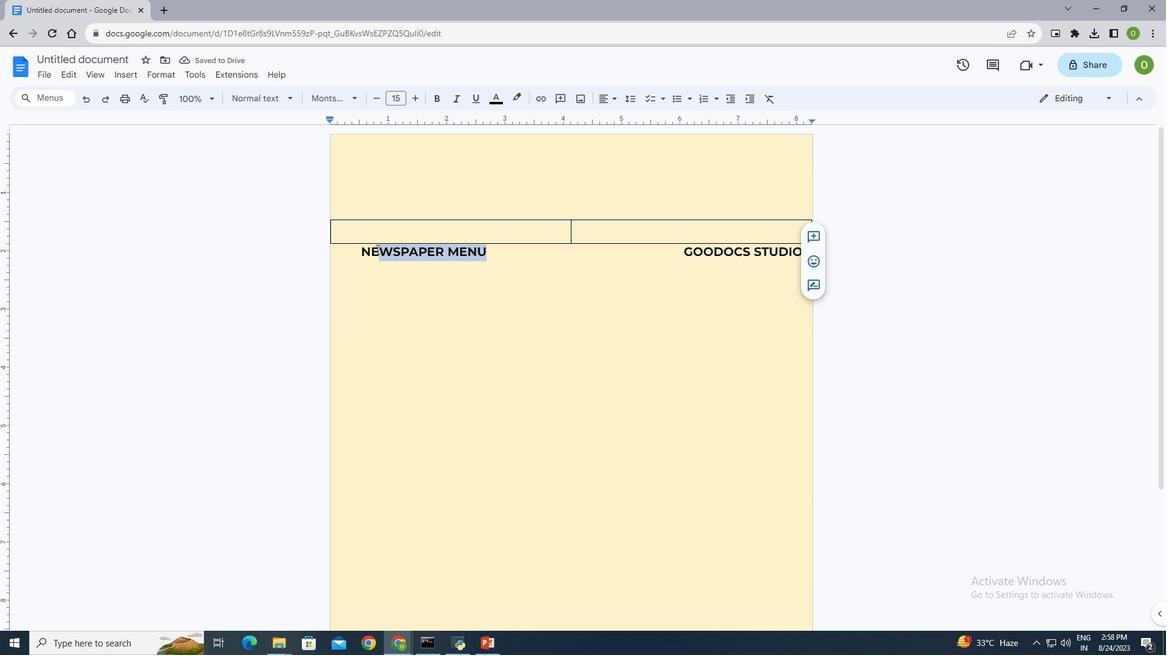 
Action: Mouse pressed left at (465, 227)
Screenshot: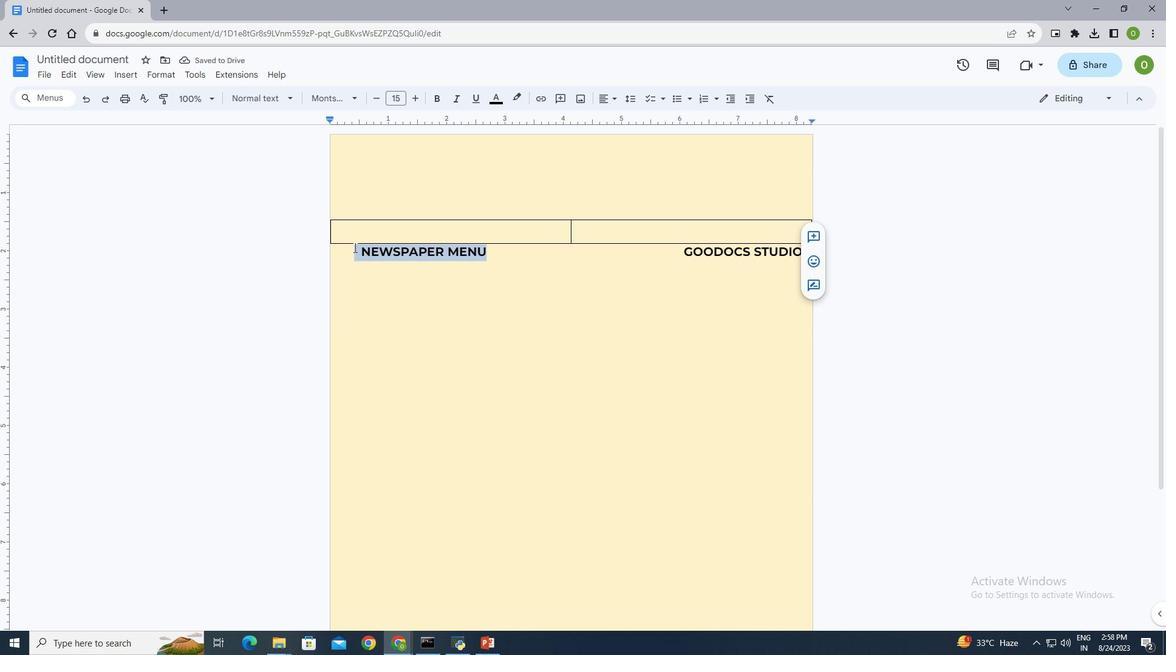 
Action: Mouse moved to (329, 222)
Screenshot: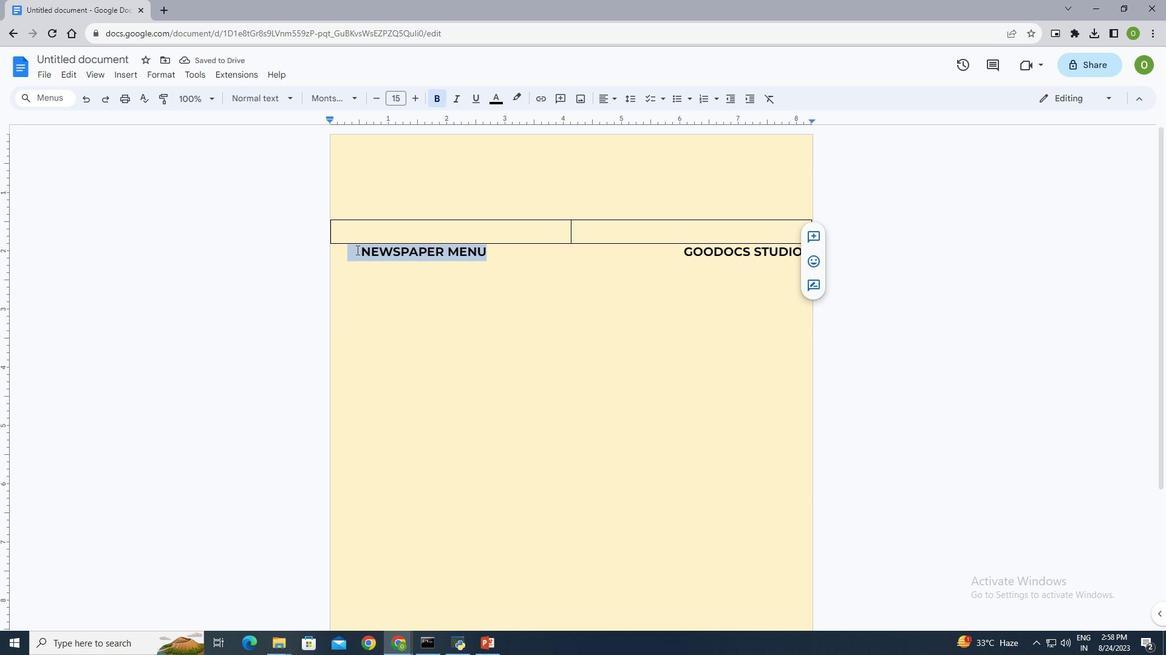 
Action: Mouse pressed left at (329, 222)
Screenshot: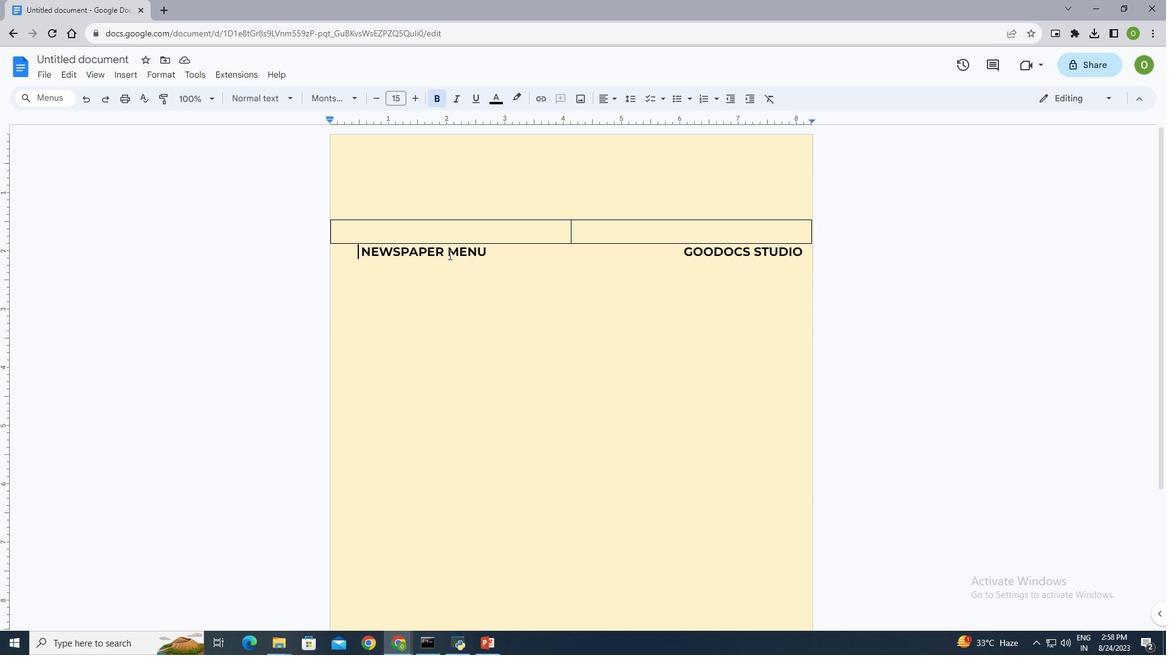 
Action: Mouse moved to (460, 225)
Screenshot: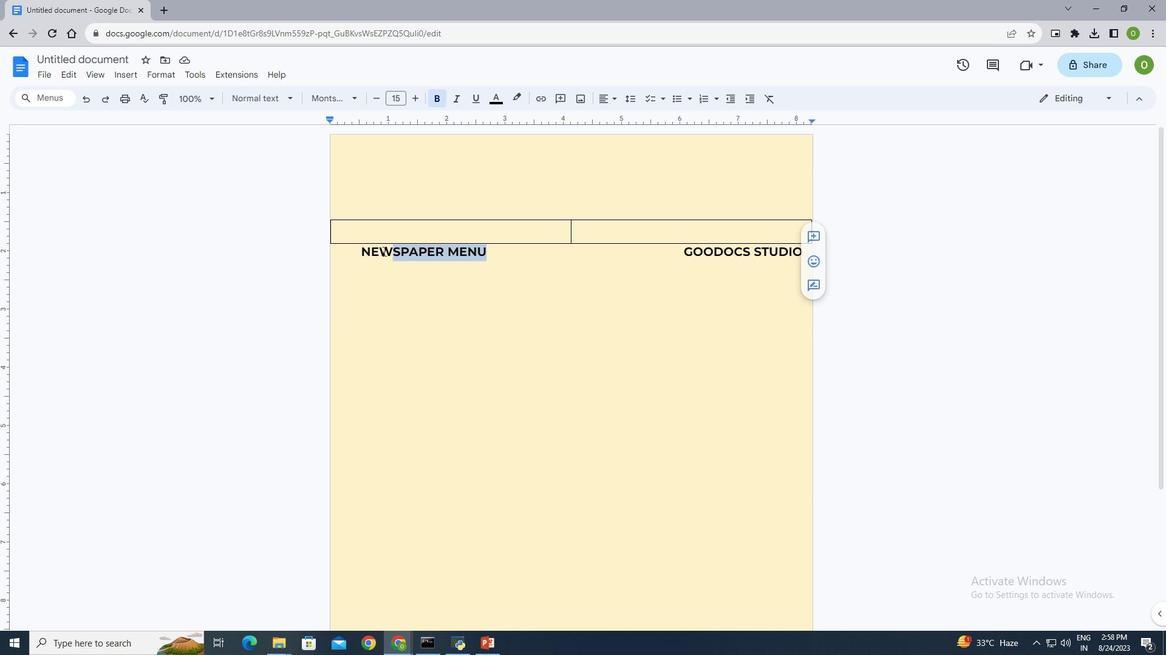 
Action: Mouse pressed left at (460, 225)
Screenshot: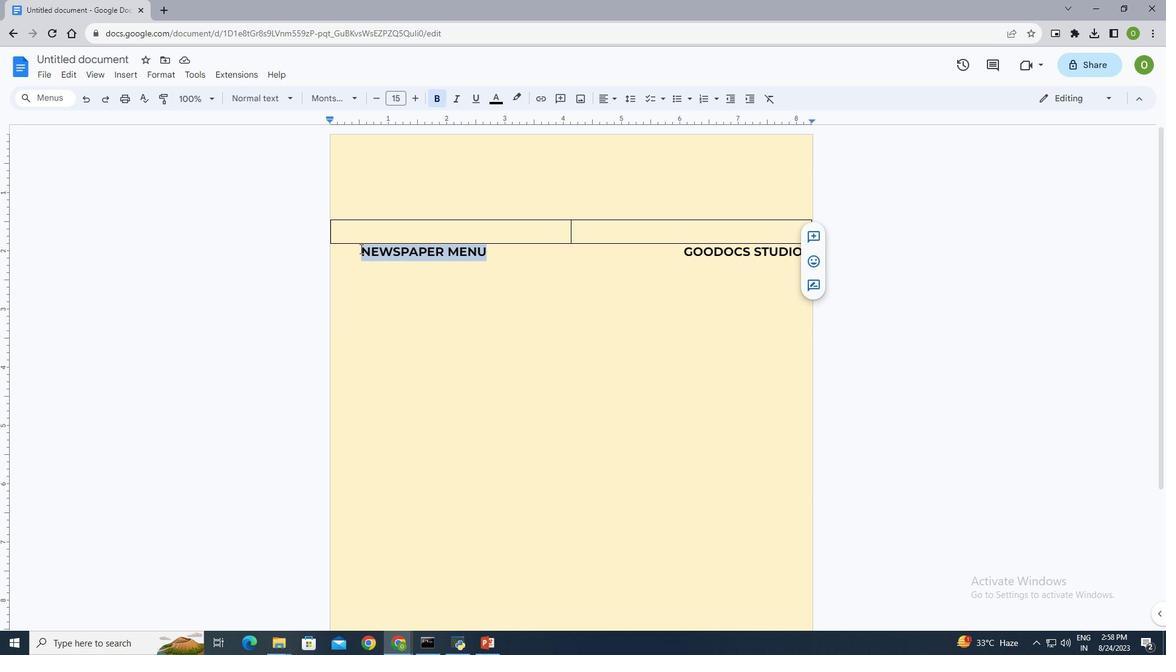 
Action: Mouse moved to (332, 221)
Screenshot: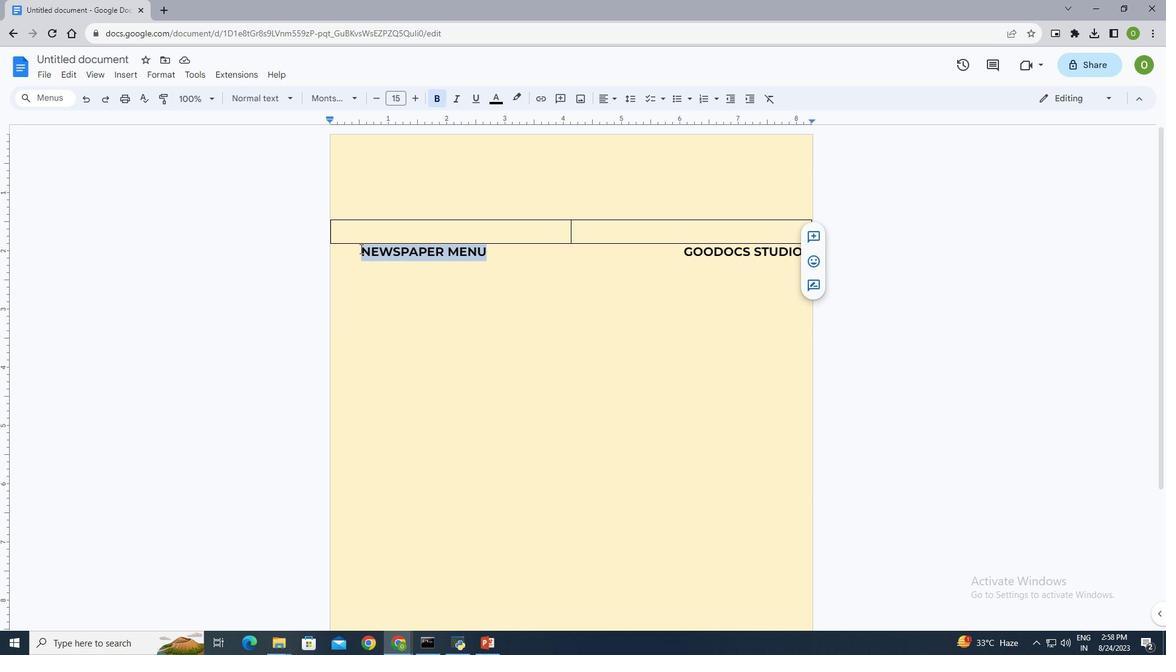 
Action: Key pressed ctrl+X
Screenshot: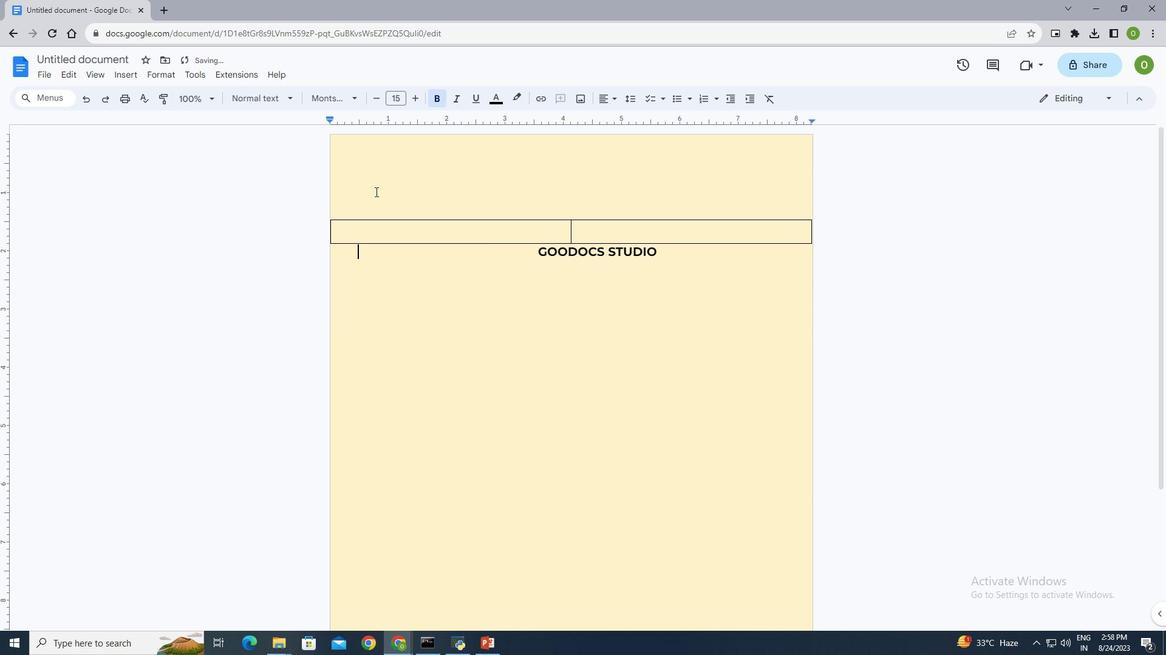 
Action: Mouse moved to (349, 158)
Screenshot: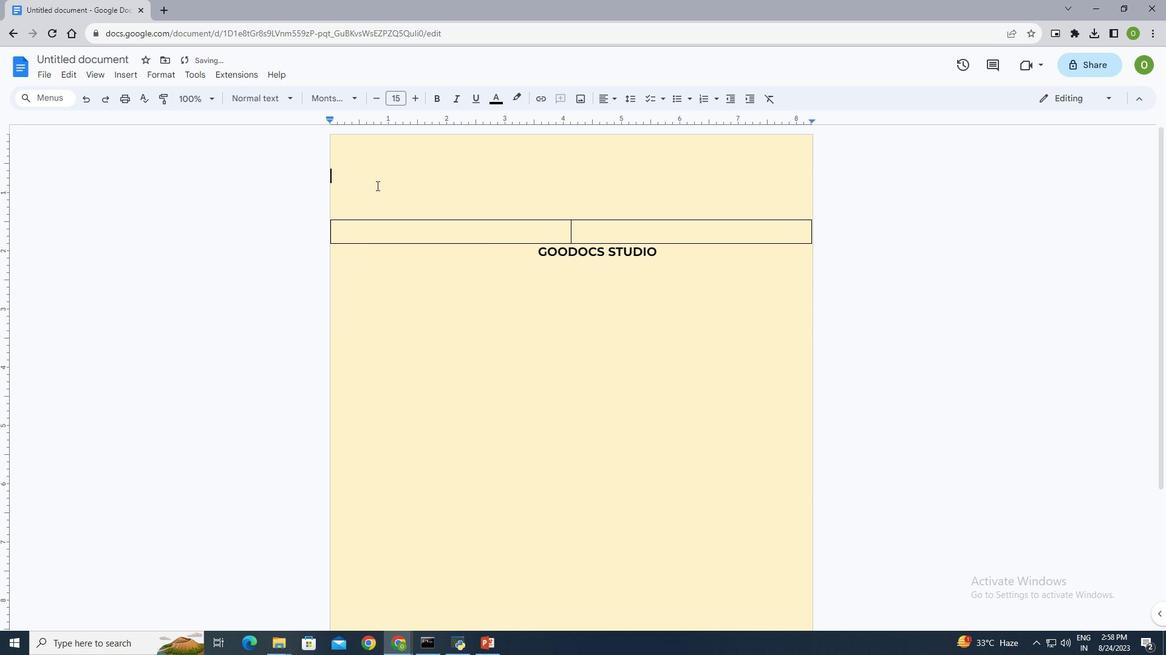 
Action: Mouse pressed left at (349, 158)
Screenshot: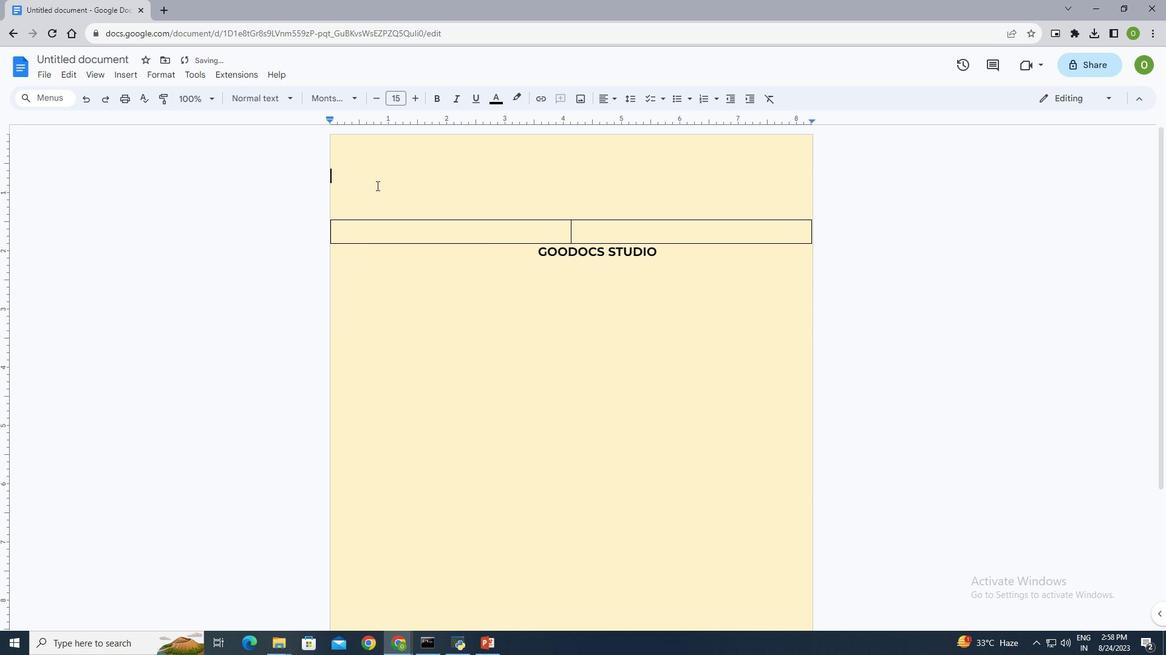 
Action: Key pressed ctrl+V
Screenshot: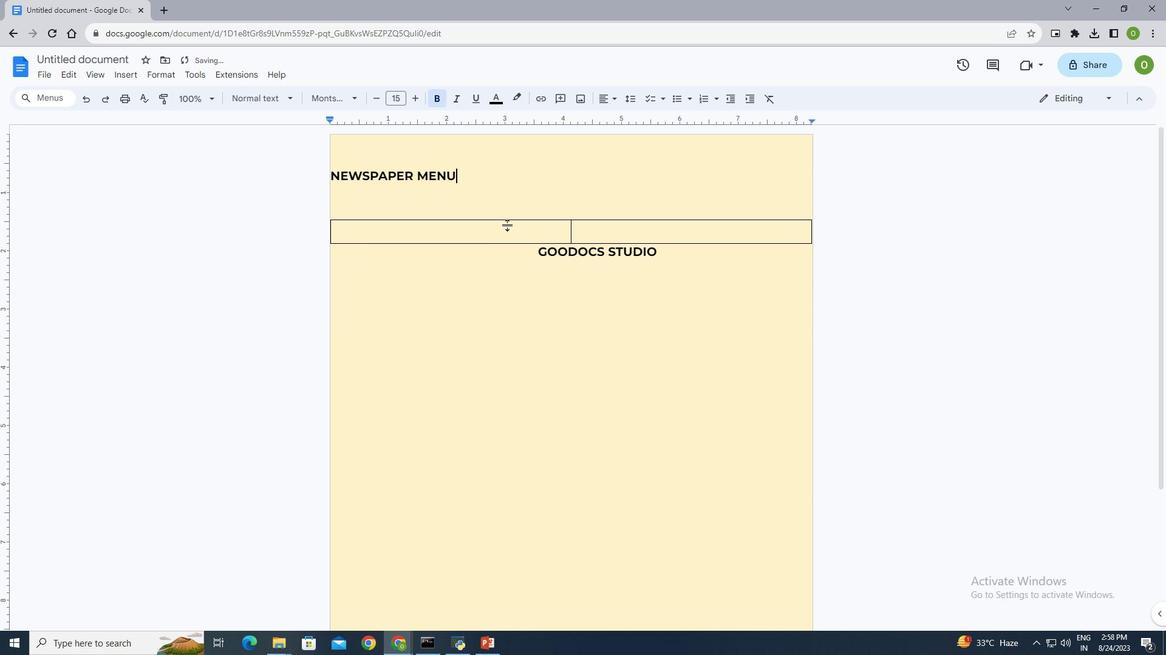 
Action: Mouse moved to (637, 227)
Screenshot: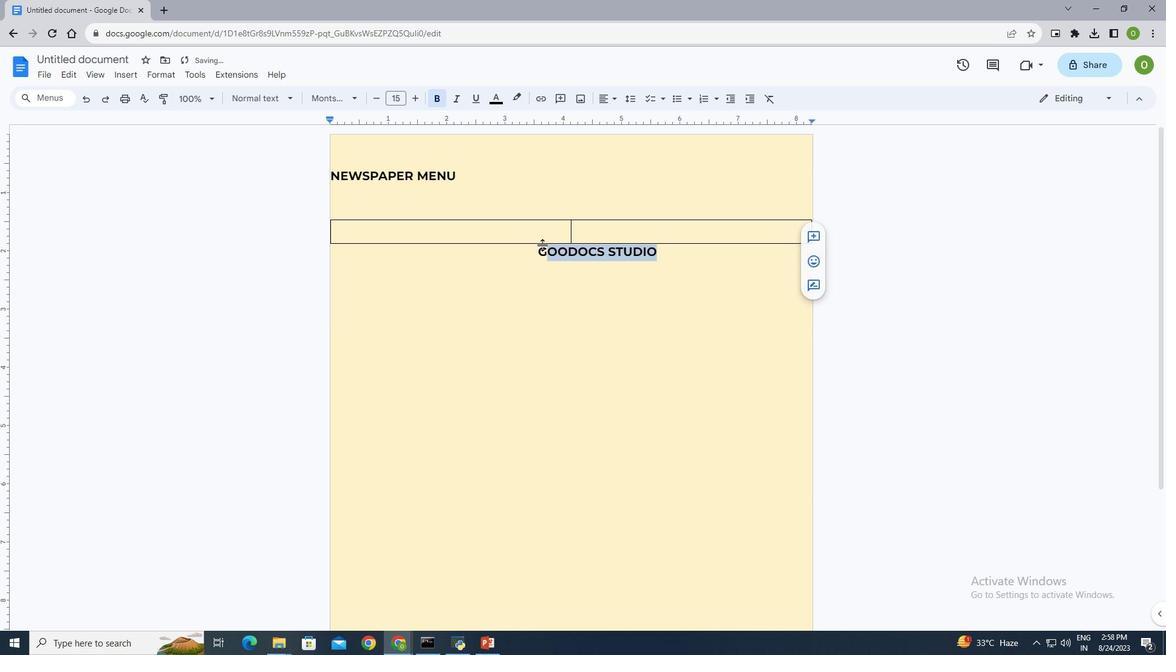 
Action: Mouse pressed left at (637, 227)
Screenshot: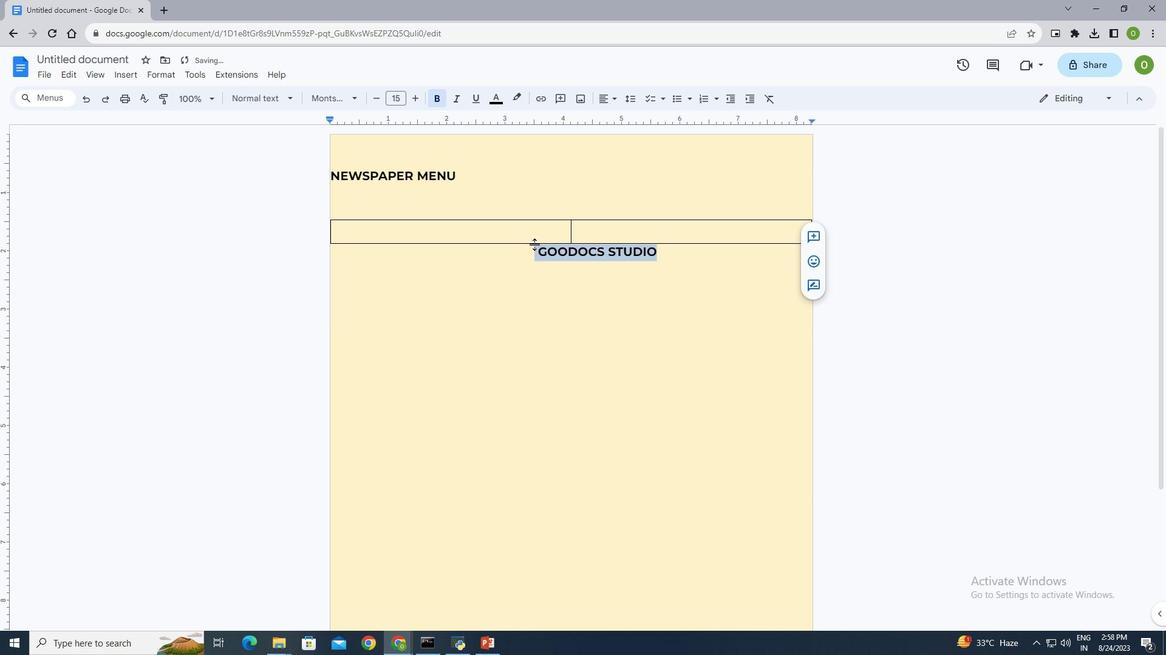 
Action: Mouse moved to (507, 217)
Screenshot: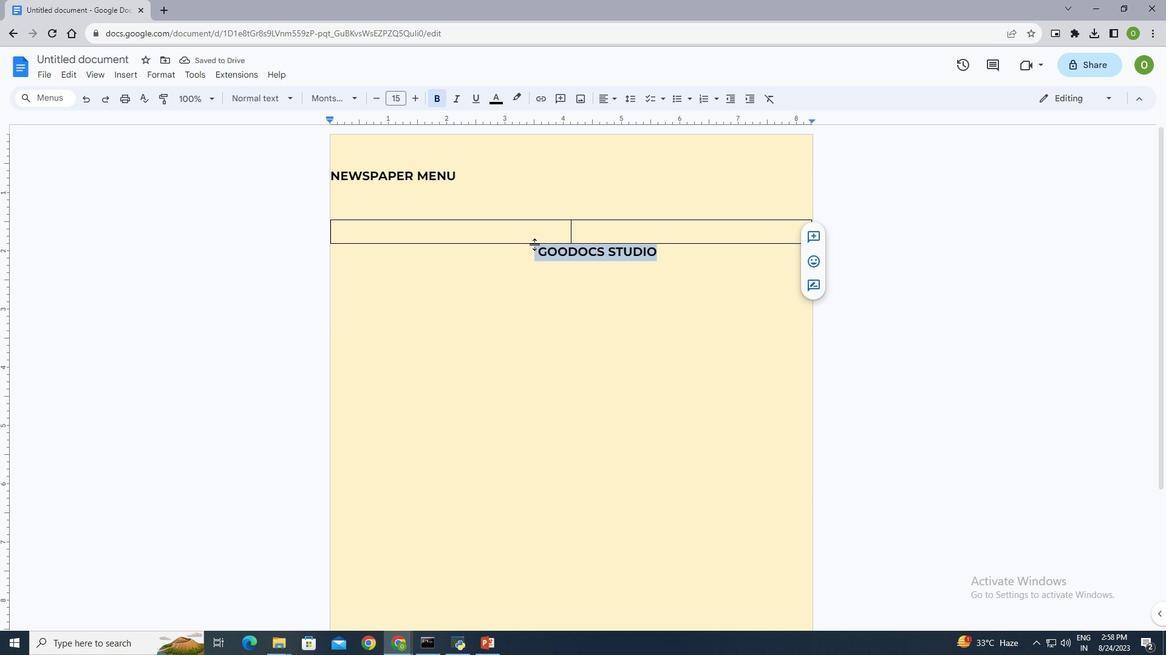 
Action: Key pressed ctrl+X
Screenshot: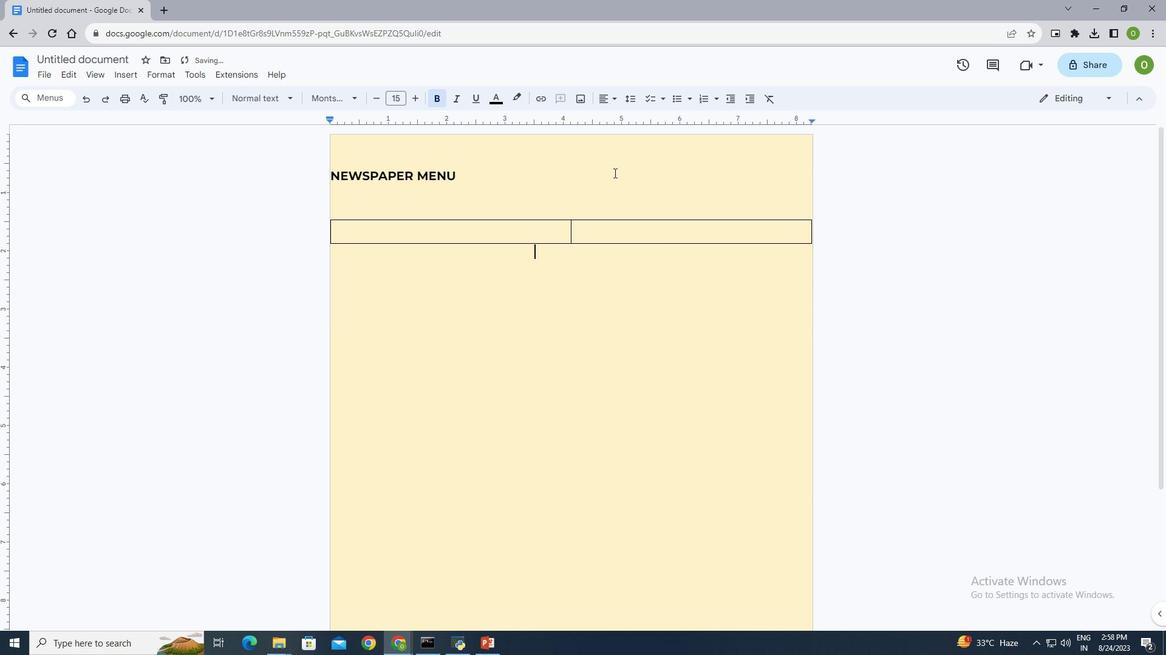 
Action: Mouse moved to (611, 145)
Screenshot: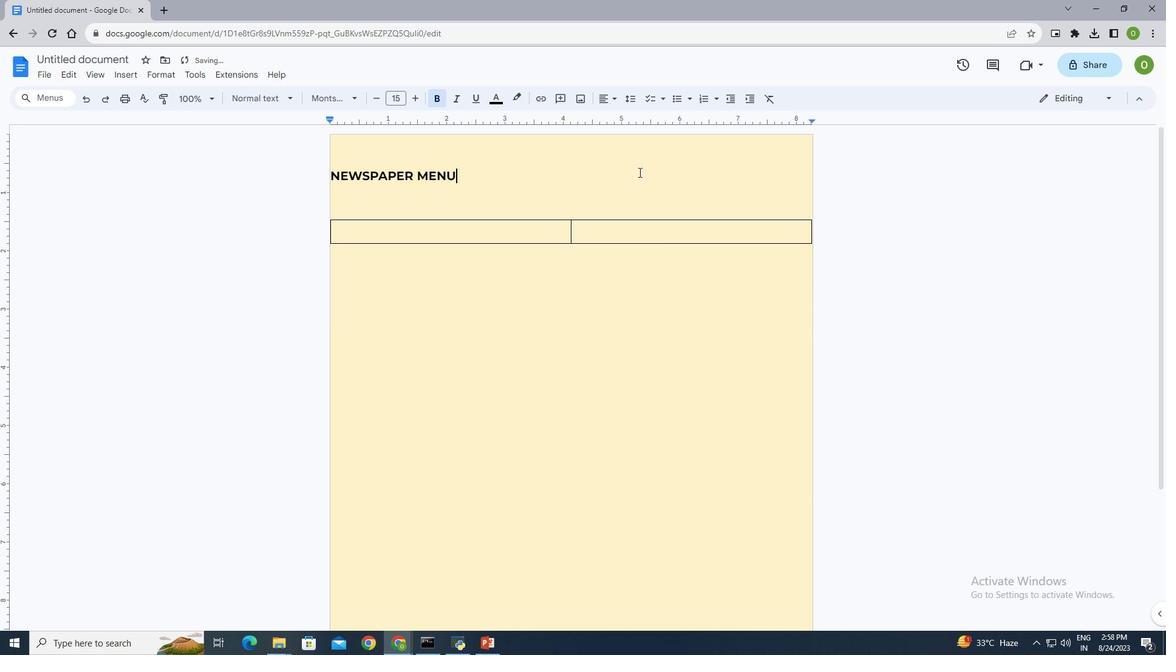 
Action: Mouse pressed left at (611, 145)
Screenshot: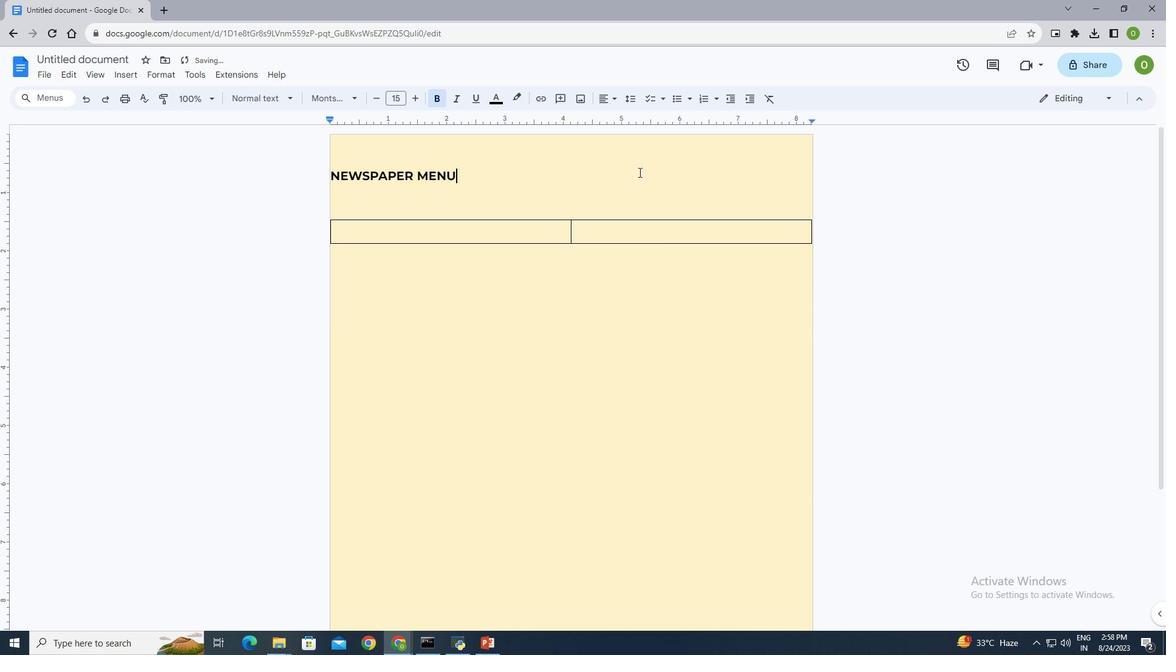 
Action: Mouse moved to (610, 145)
Screenshot: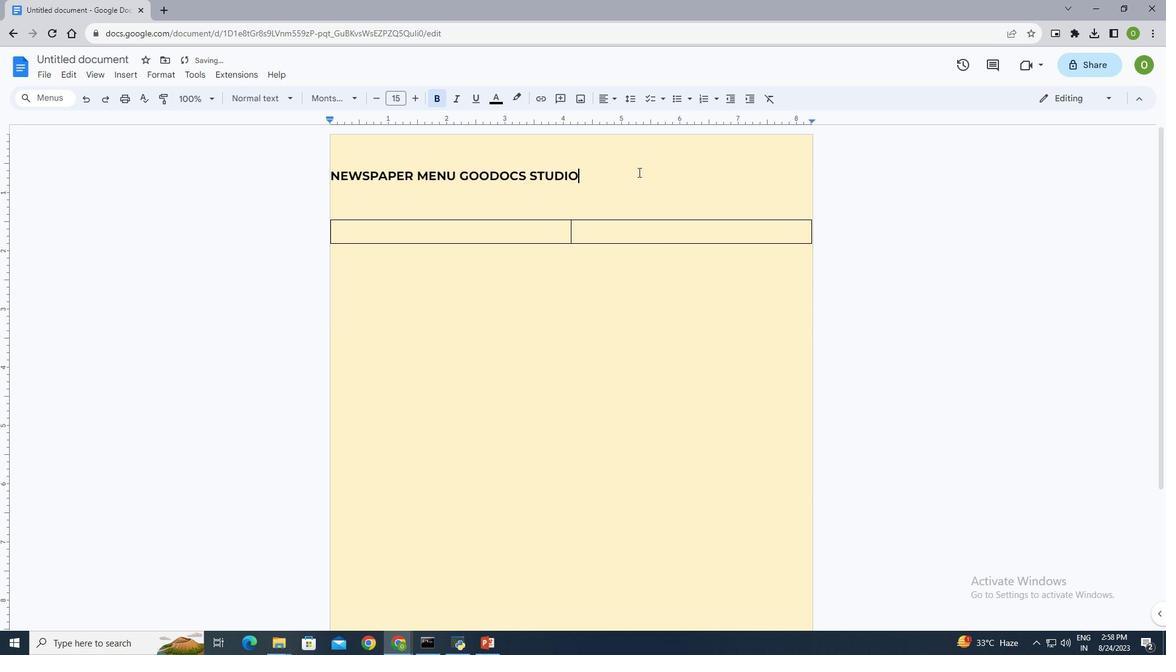 
Action: Key pressed ctrl+V
Screenshot: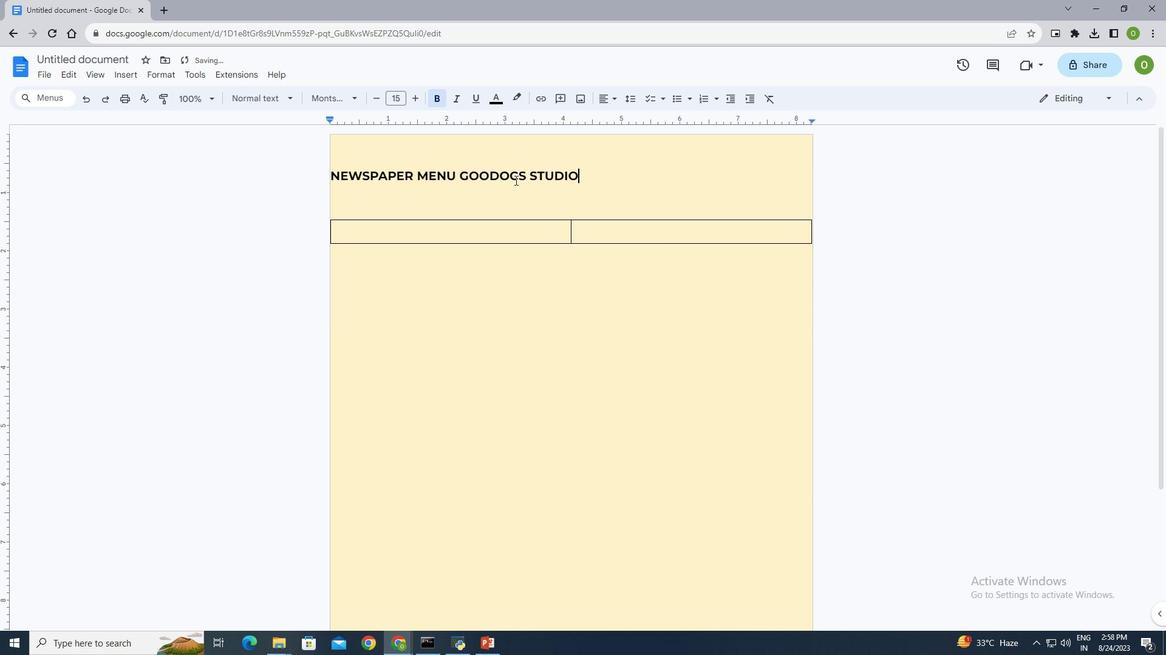 
Action: Mouse moved to (433, 148)
Screenshot: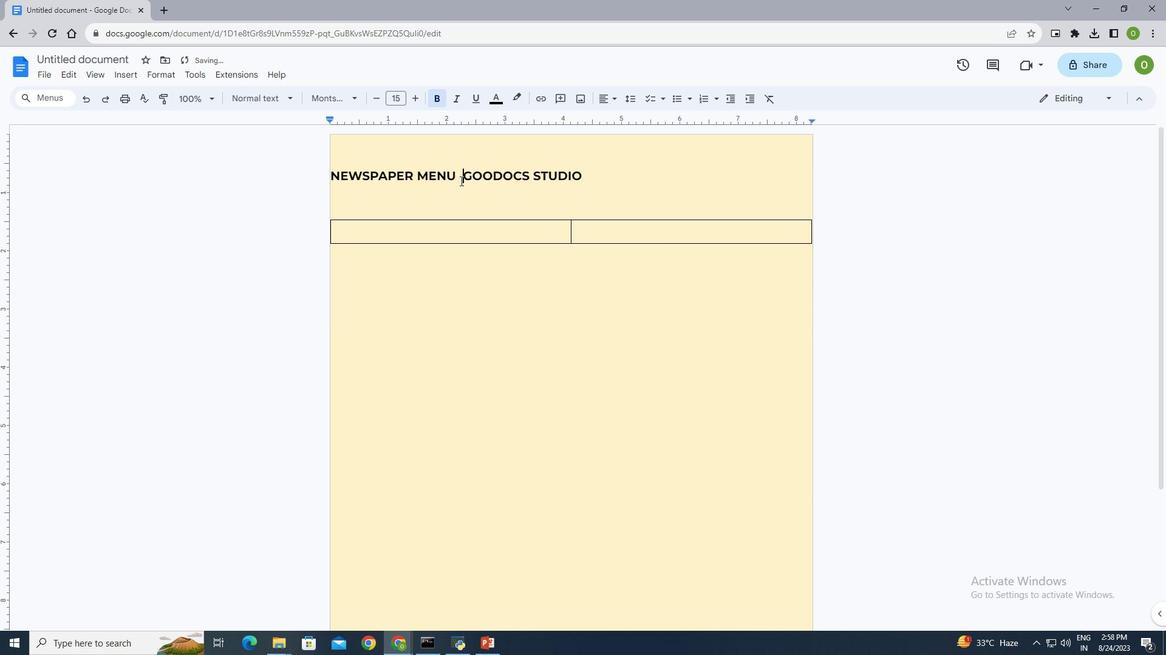
Action: Mouse pressed left at (433, 148)
Screenshot: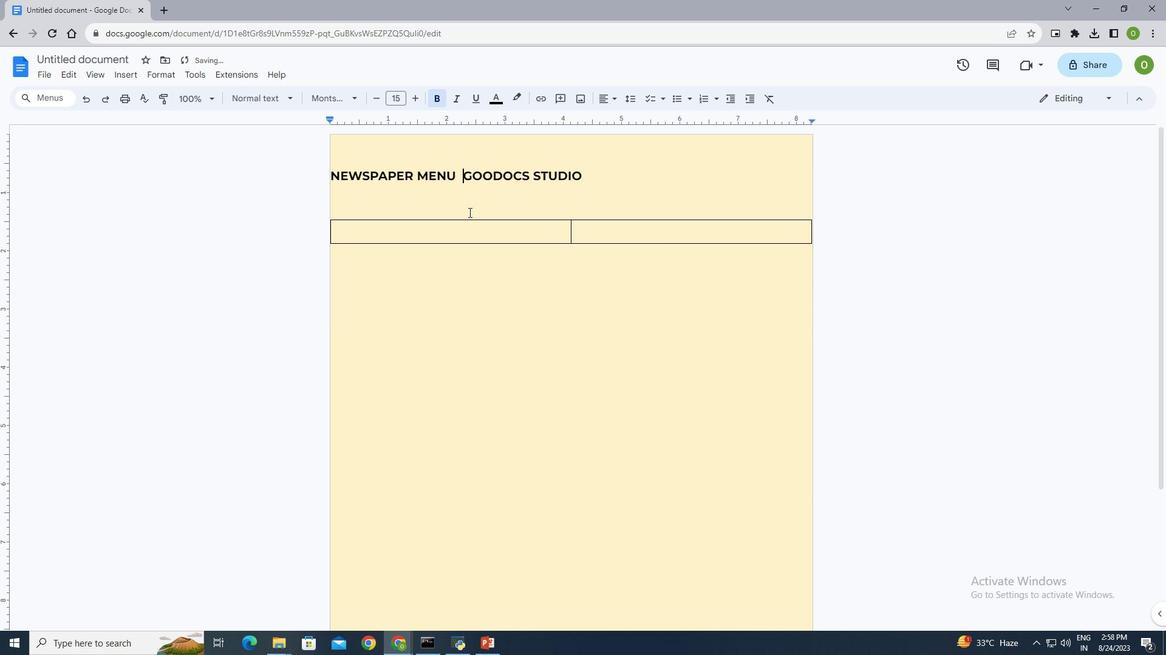 
Action: Key pressed <Key.space>
Screenshot: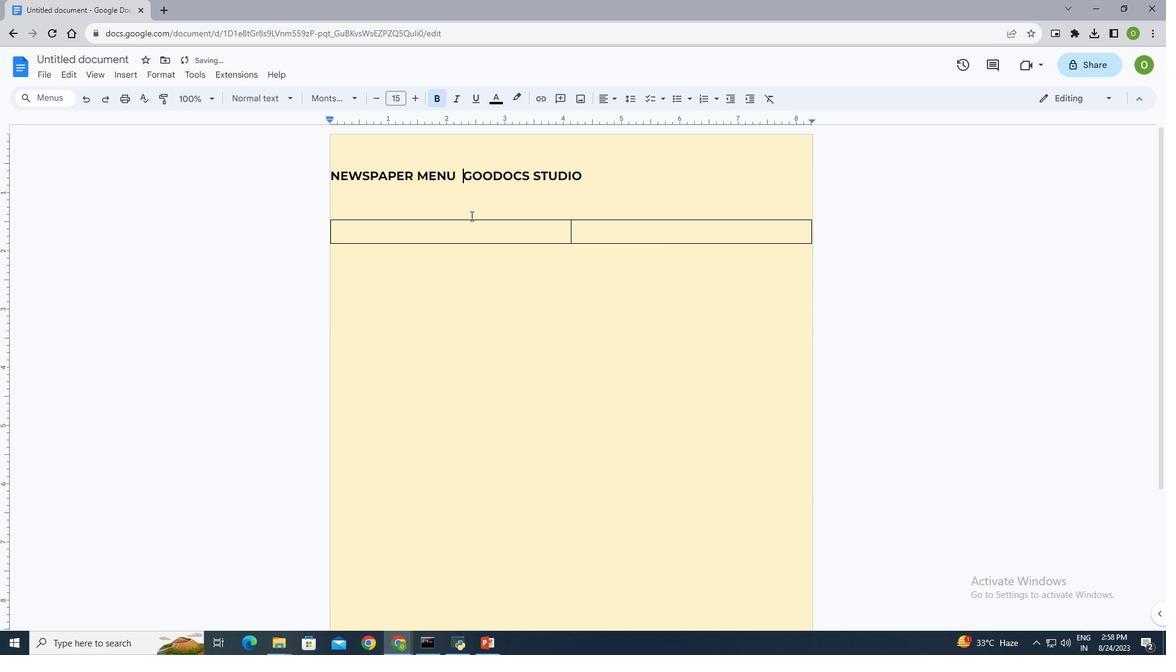 
Action: Mouse moved to (443, 188)
Screenshot: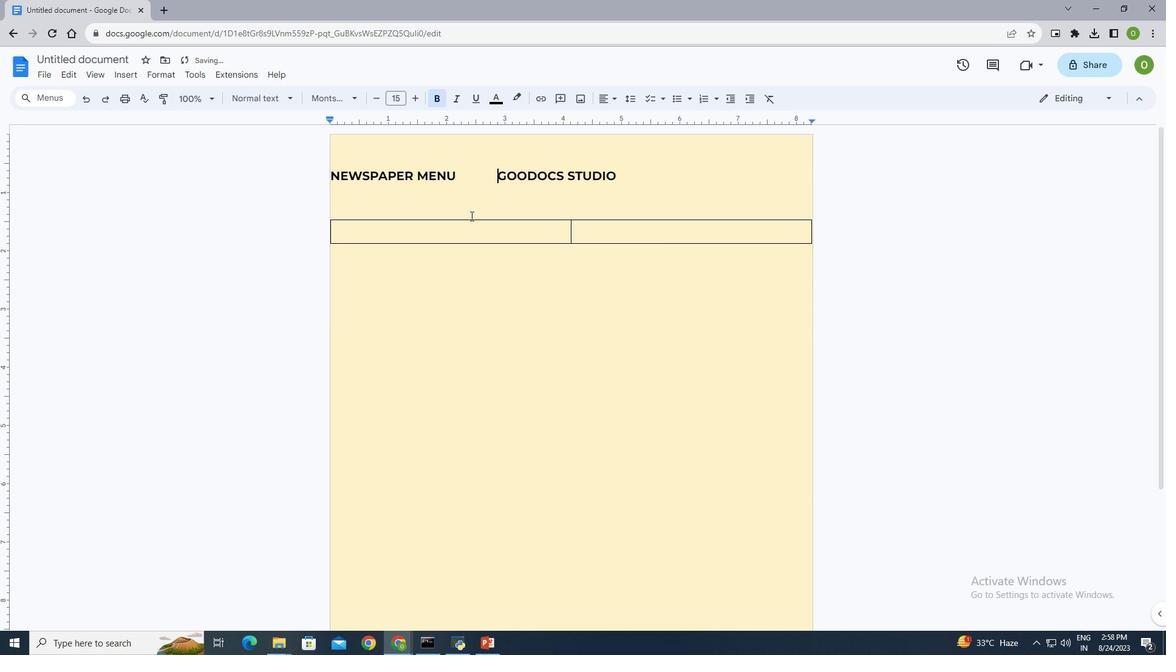 
Action: Key pressed <Key.space><Key.space><Key.space><Key.space><Key.space><Key.space><Key.space><Key.space><Key.space><Key.space><Key.space><Key.space><Key.space><Key.space><Key.space><Key.space><Key.space><Key.space><Key.space><Key.space><Key.space><Key.space><Key.space><Key.space><Key.space><Key.space><Key.space><Key.space><Key.space><Key.space><Key.space><Key.space><Key.space><Key.space><Key.space><Key.space><Key.space><Key.space><Key.space><Key.space><Key.space><Key.space><Key.space><Key.space><Key.space><Key.space><Key.space><Key.space><Key.space><Key.space><Key.space><Key.space><Key.space><Key.space><Key.space><Key.space><Key.space><Key.space>
Screenshot: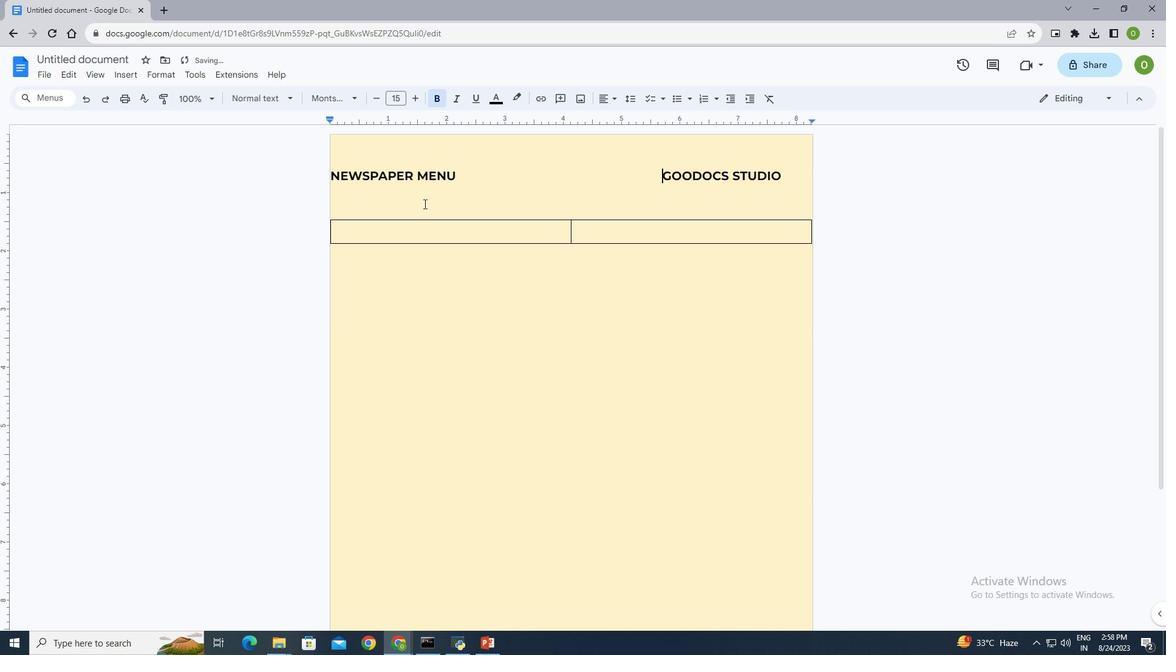
Action: Mouse moved to (306, 147)
Screenshot: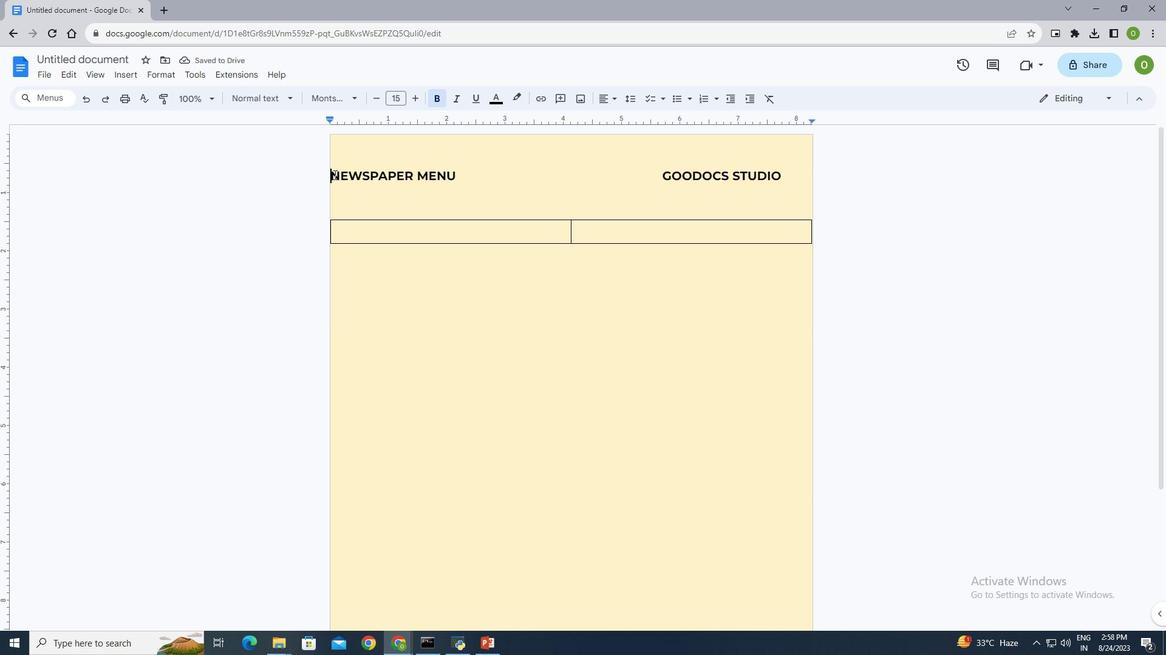 
Action: Mouse pressed left at (306, 147)
Screenshot: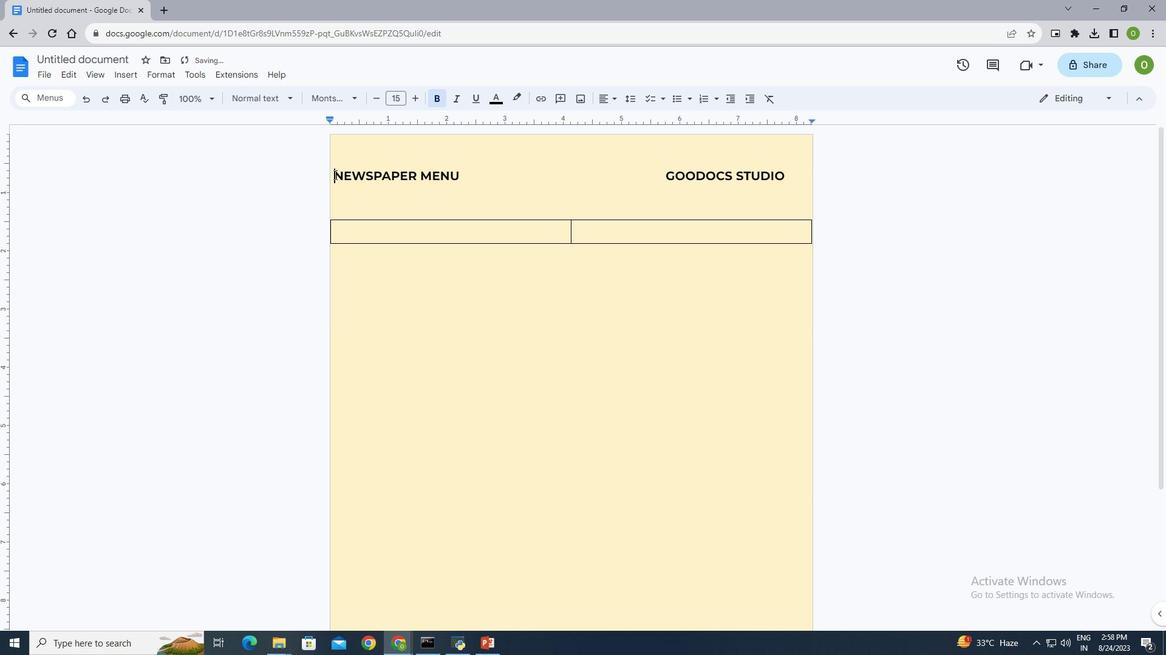 
Action: Key pressed <Key.space>
Screenshot: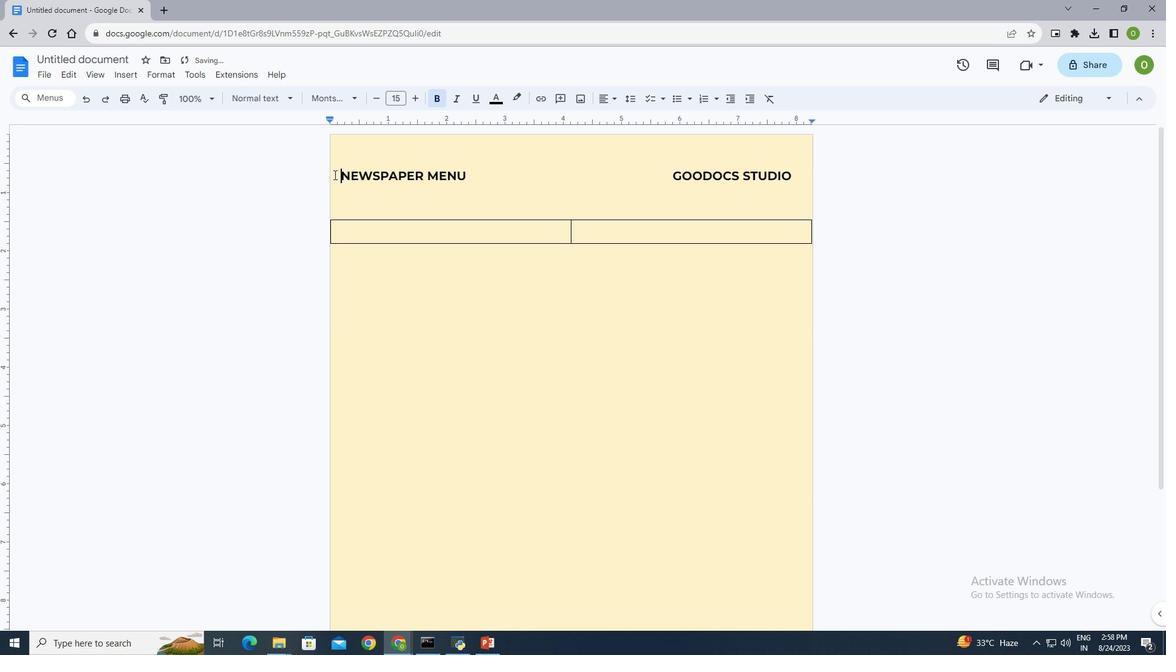 
Action: Mouse moved to (306, 147)
Screenshot: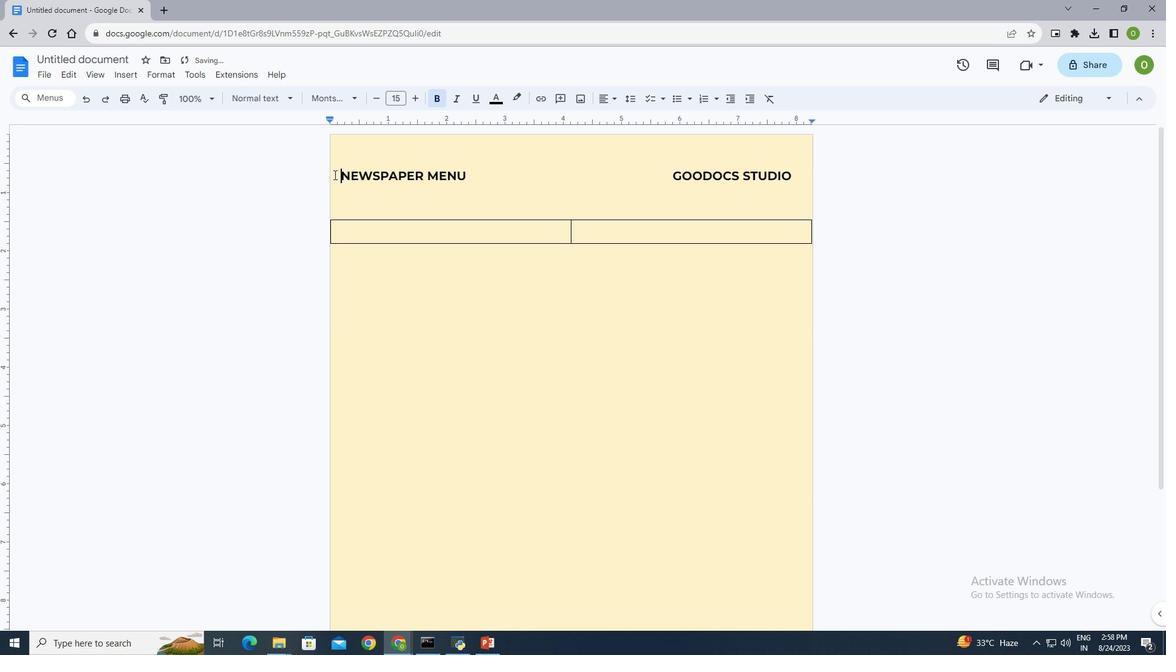 
Action: Key pressed <Key.space><Key.space><Key.space><Key.space><Key.space><Key.space><Key.space>
Screenshot: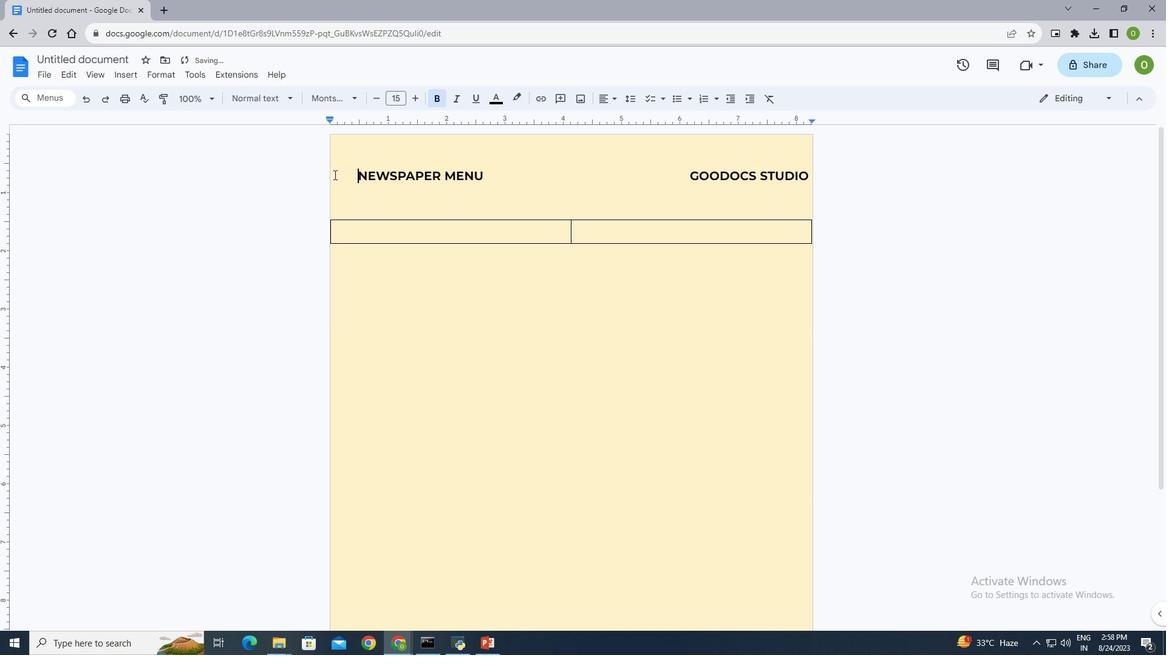 
Action: Mouse moved to (400, 208)
Screenshot: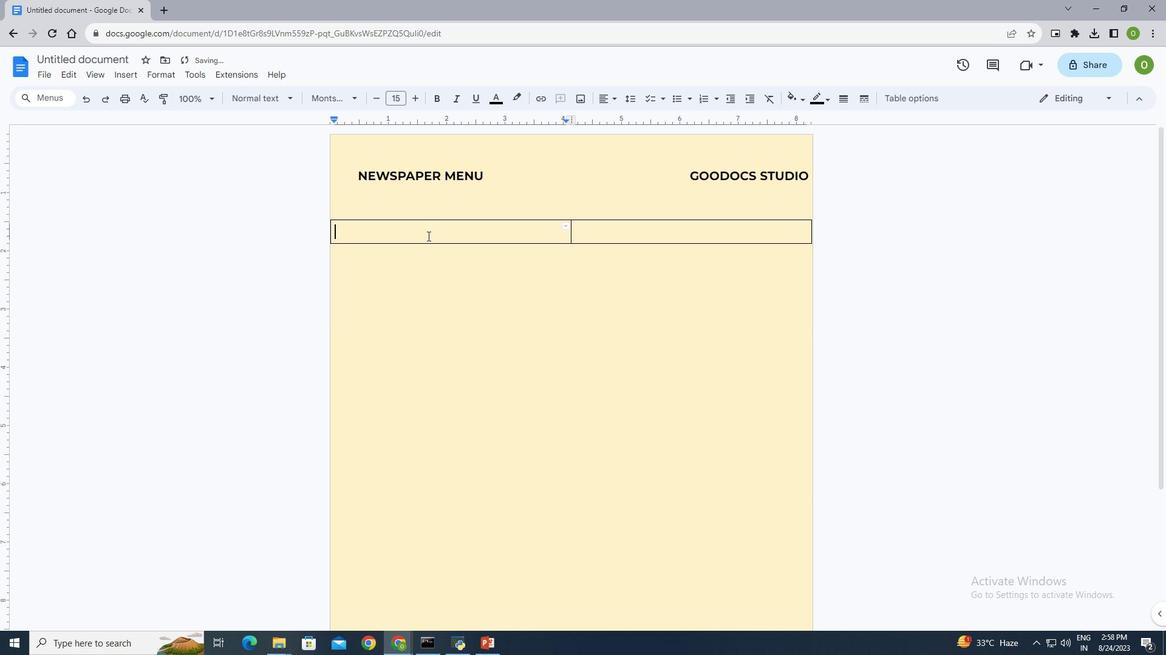 
Action: Mouse pressed left at (400, 208)
Screenshot: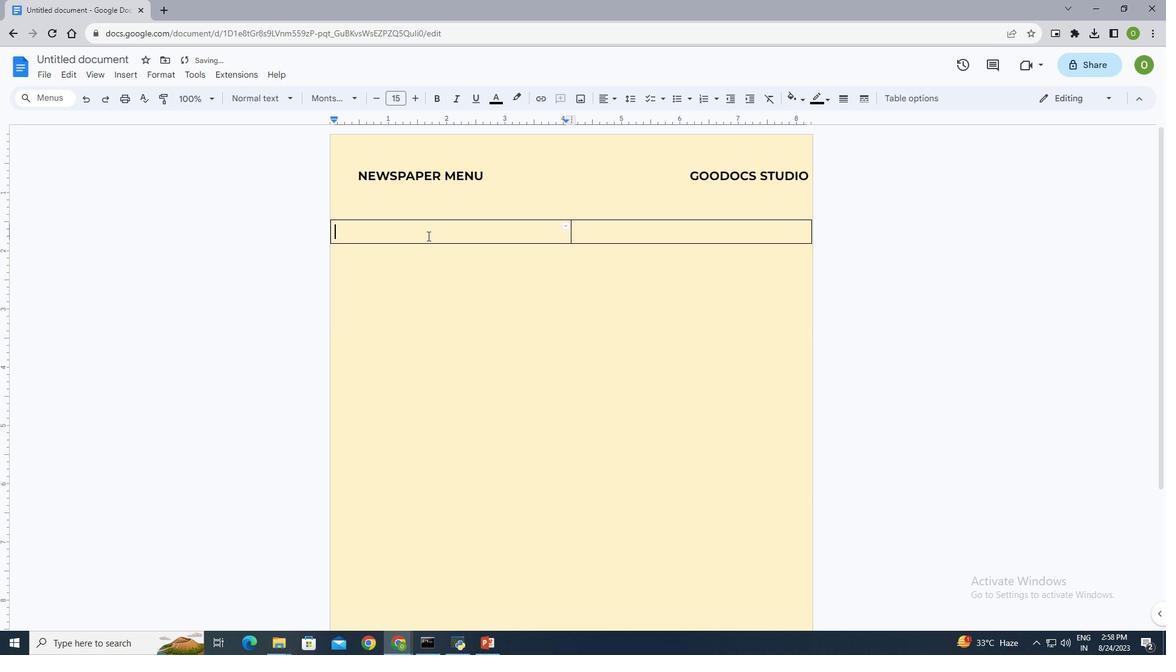 
Action: Mouse moved to (500, 192)
Screenshot: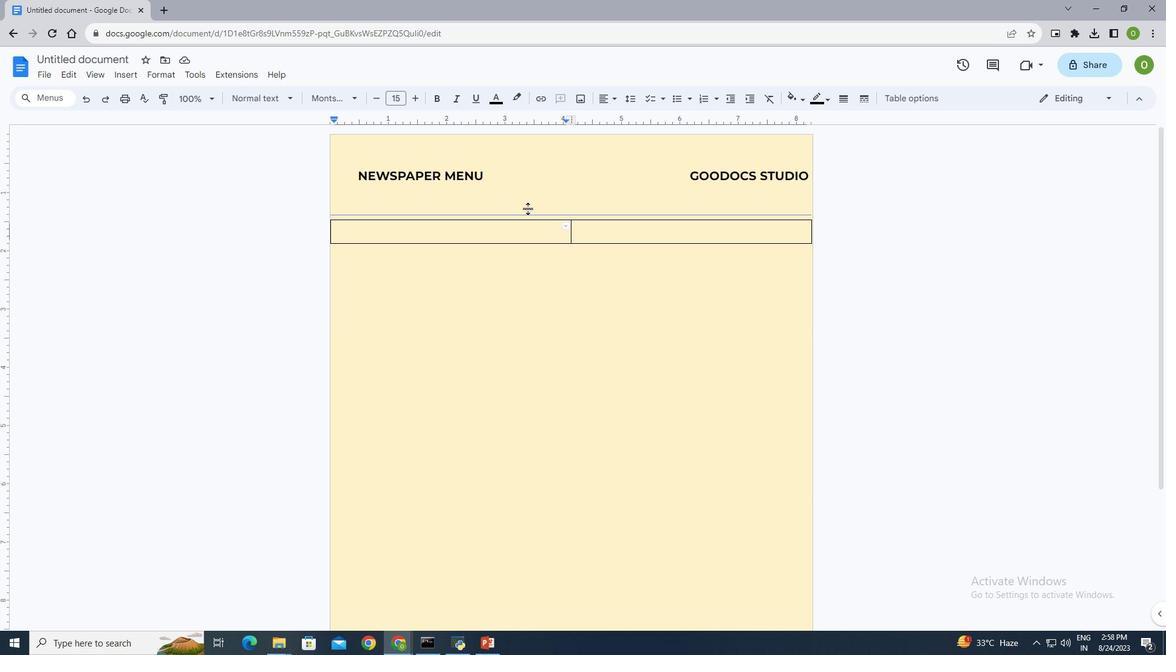 
Action: Mouse pressed left at (500, 192)
Screenshot: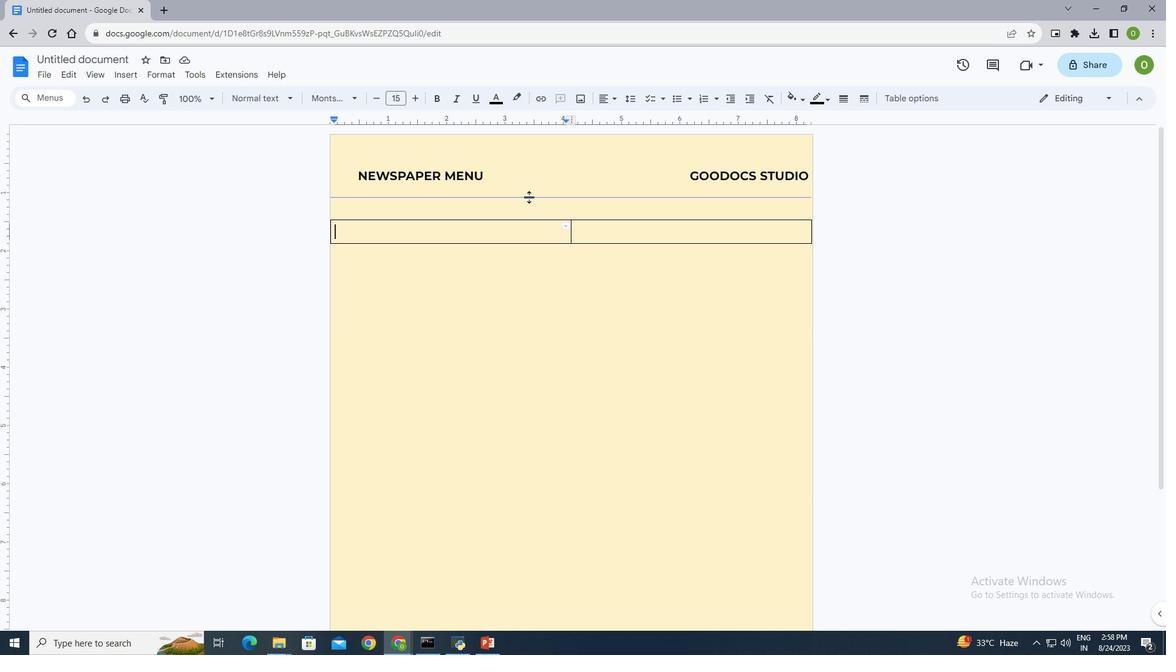 
Action: Mouse moved to (309, 180)
Screenshot: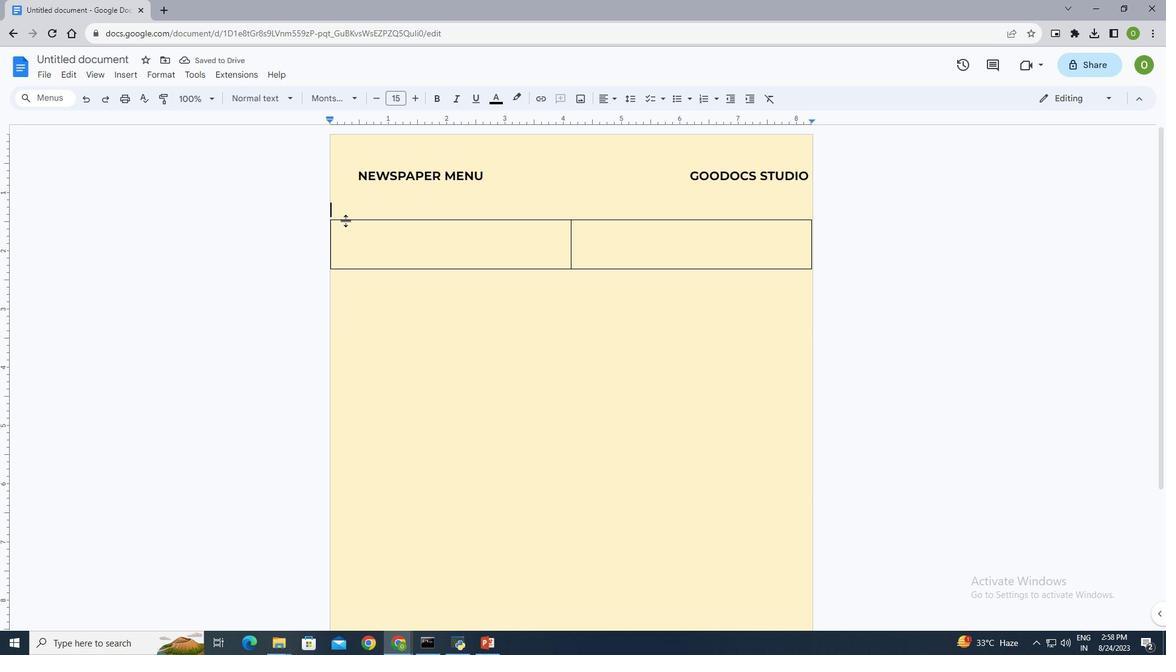 
Action: Mouse pressed left at (309, 180)
Screenshot: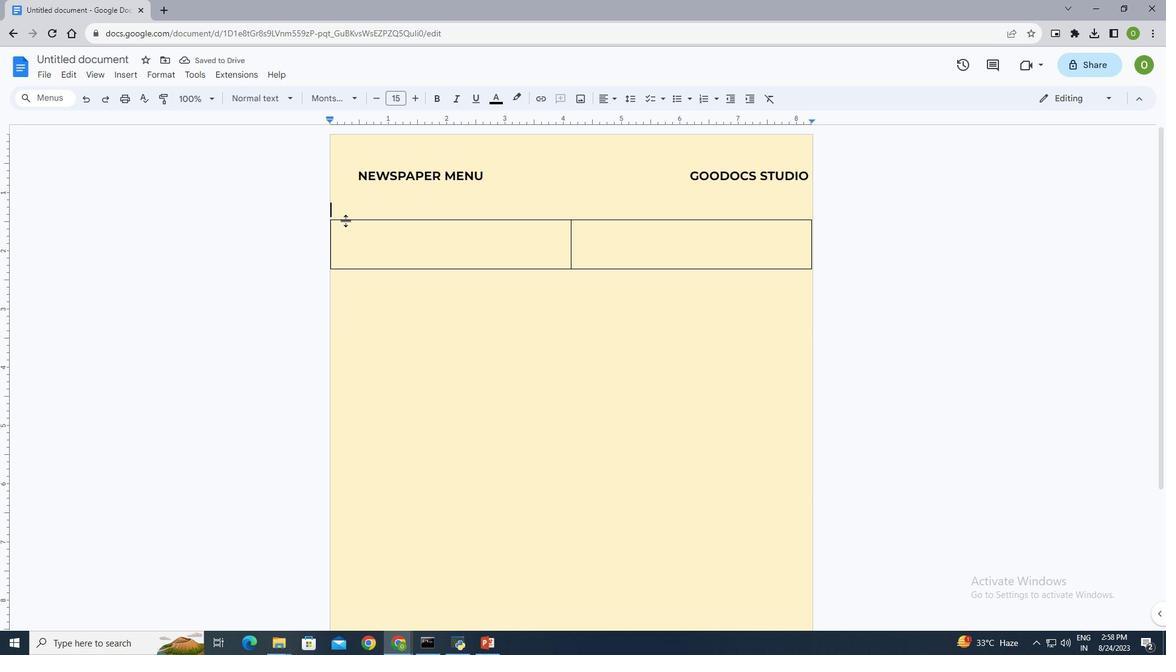 
Action: Mouse moved to (327, 204)
Screenshot: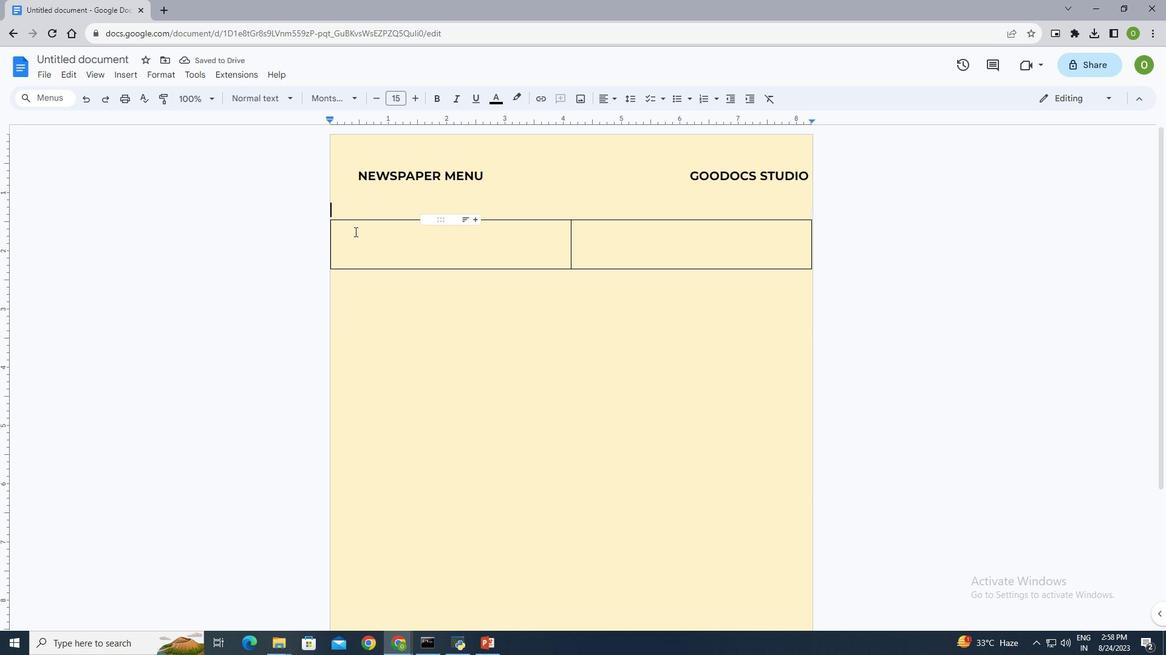 
Action: Key pressed <Key.delete><Key.backspace><Key.backspace>
Screenshot: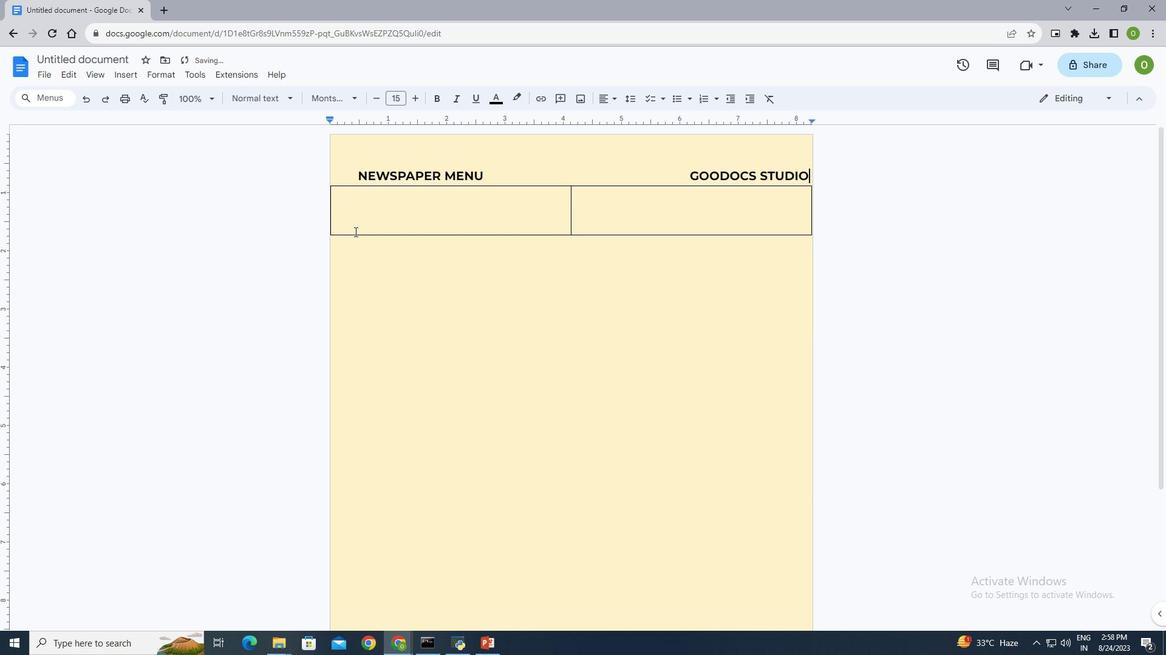 
Action: Mouse moved to (439, 181)
Screenshot: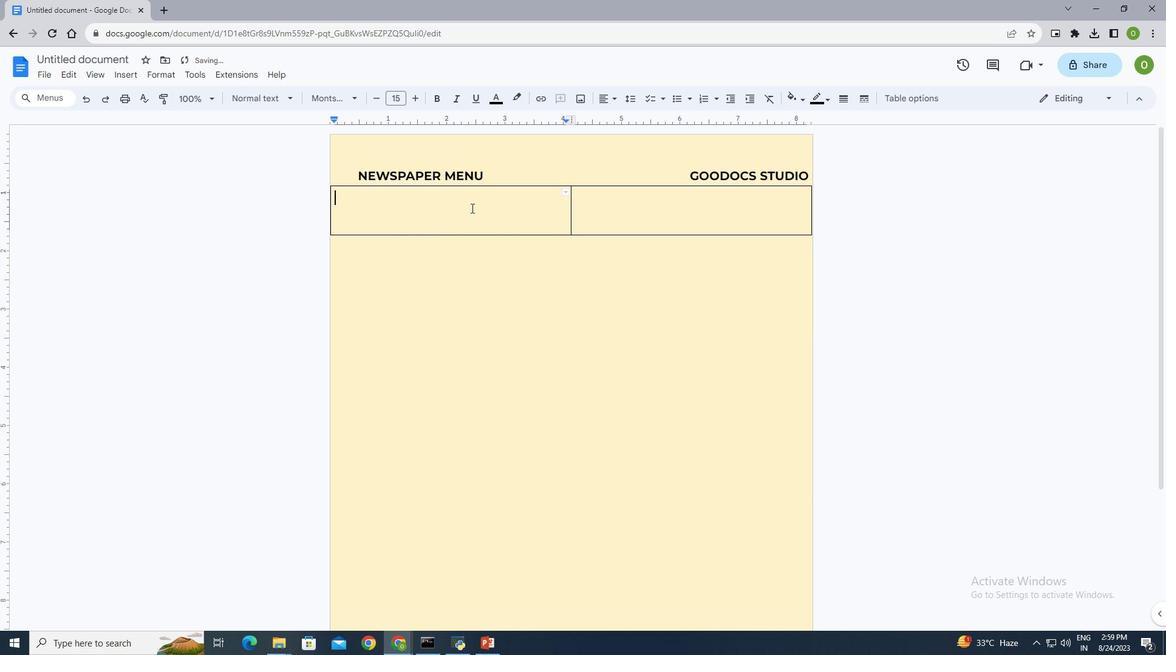 
Action: Mouse pressed left at (439, 181)
Screenshot: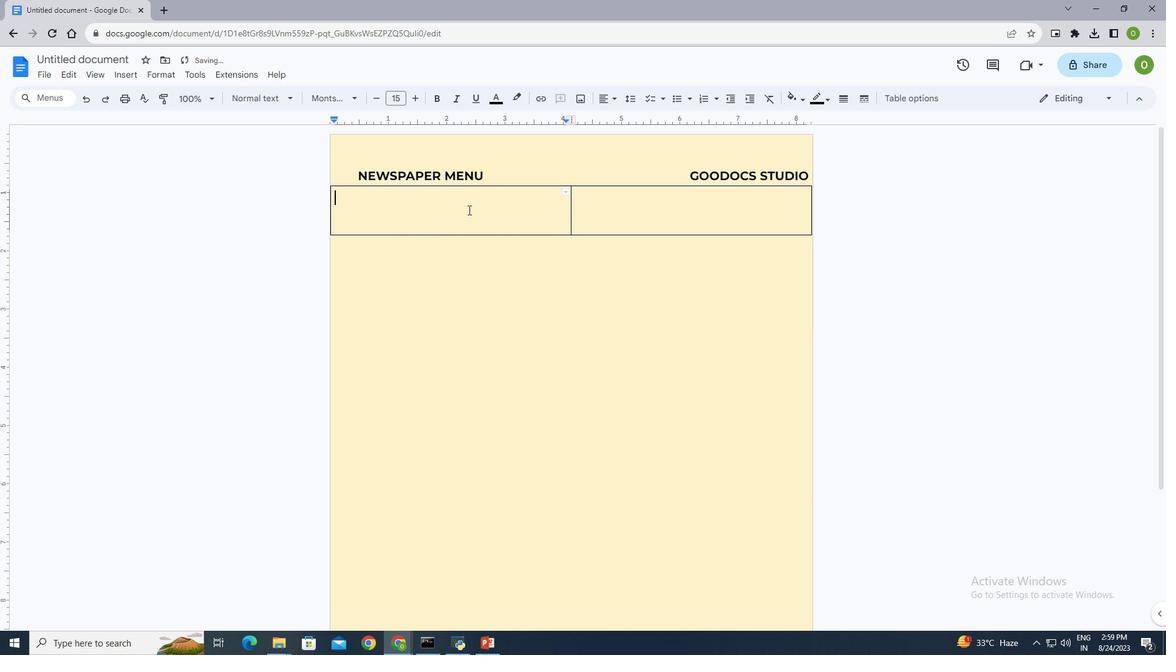 
Action: Mouse moved to (403, 187)
Screenshot: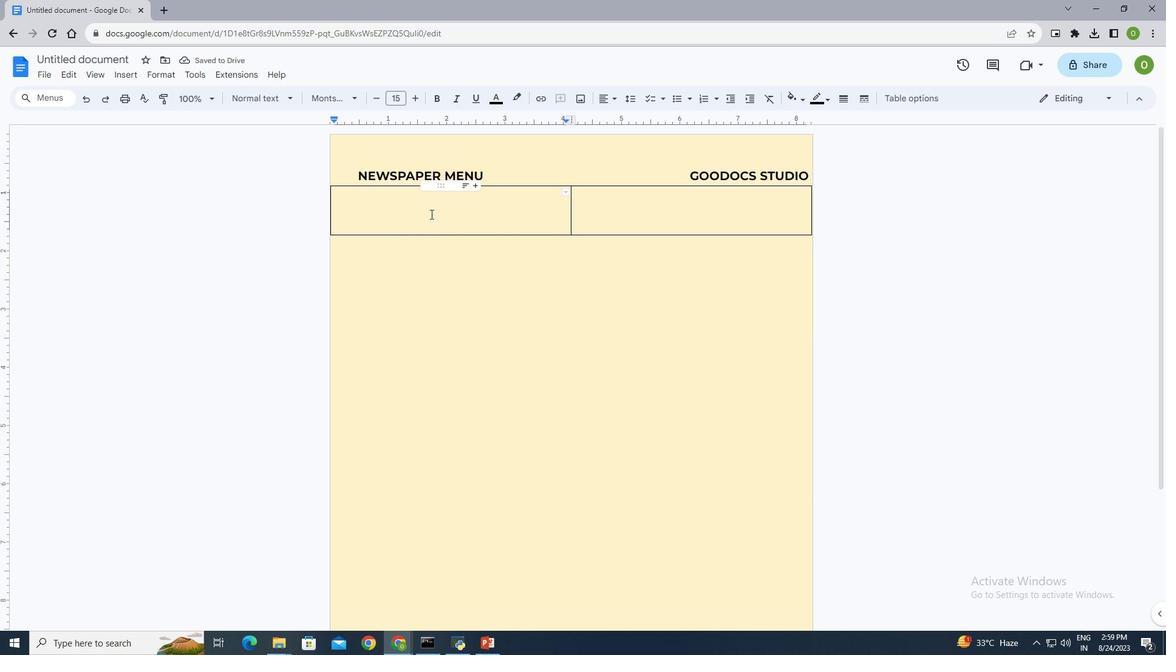 
Action: Key pressed <Key.enter>BISTRO<Key.space>CAFE<Key.tab>OPEN<Key.enter>HOURD<Key.backspace>S<Key.enter>MON-FRI<Key.space>3PM<Key.space>-<Key.space>11AM<Key.enter>SAT-SUN<Key.space>3PM<Key.space>-<Key.space>11AM
Screenshot: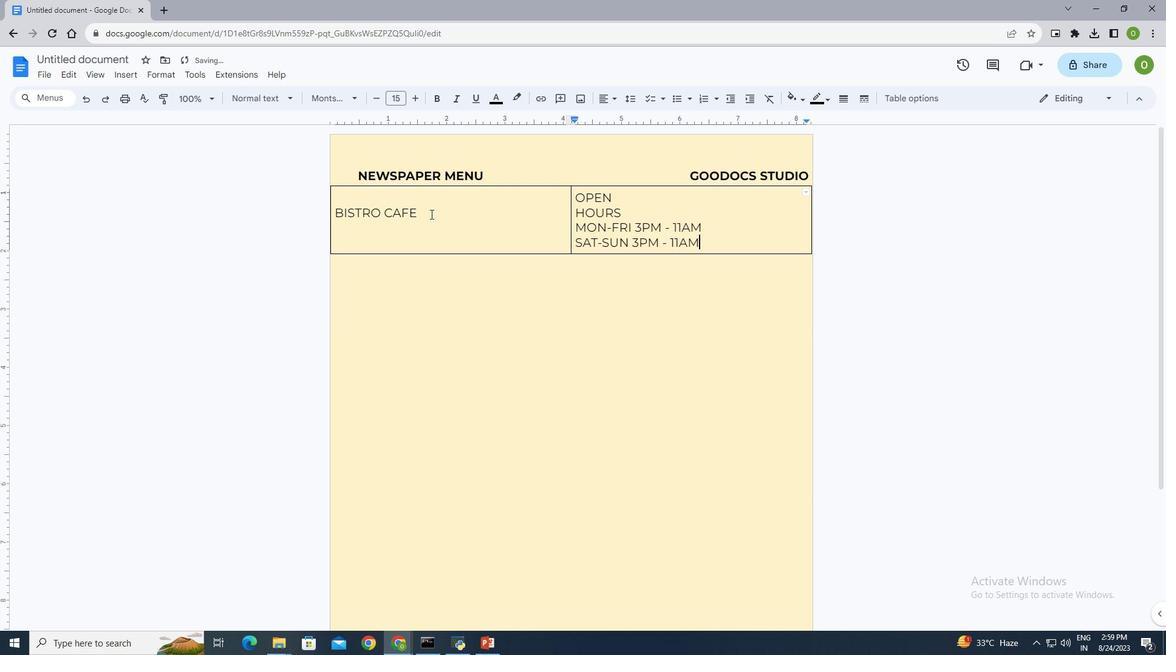 
Action: Mouse moved to (543, 195)
Screenshot: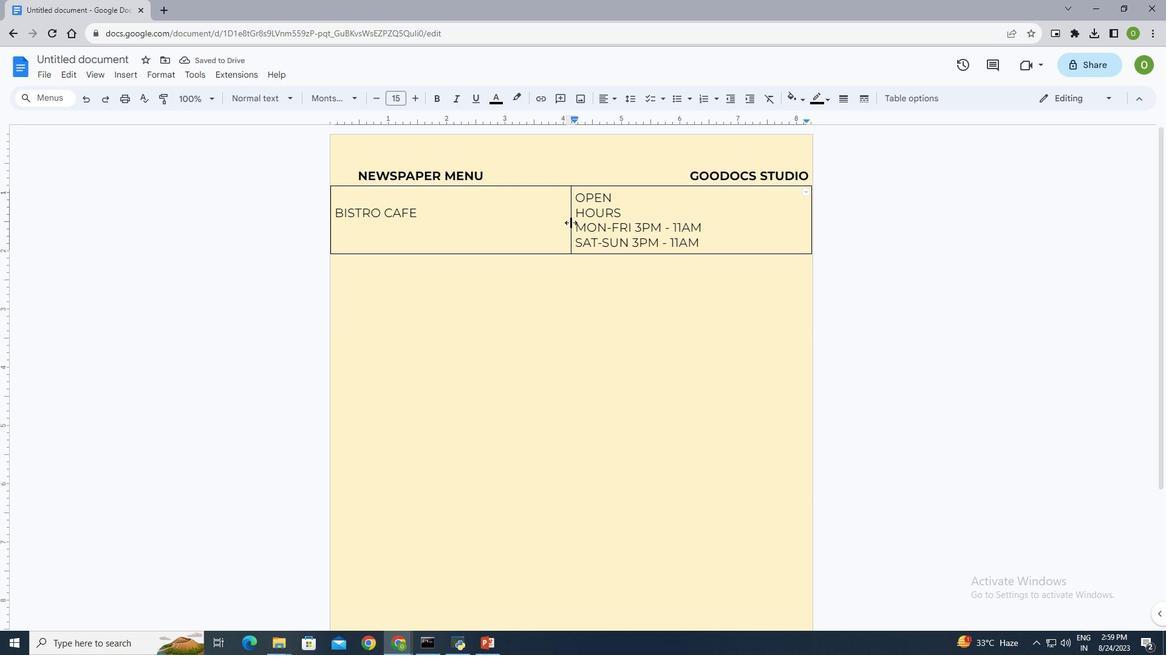 
Action: Mouse pressed left at (543, 195)
Screenshot: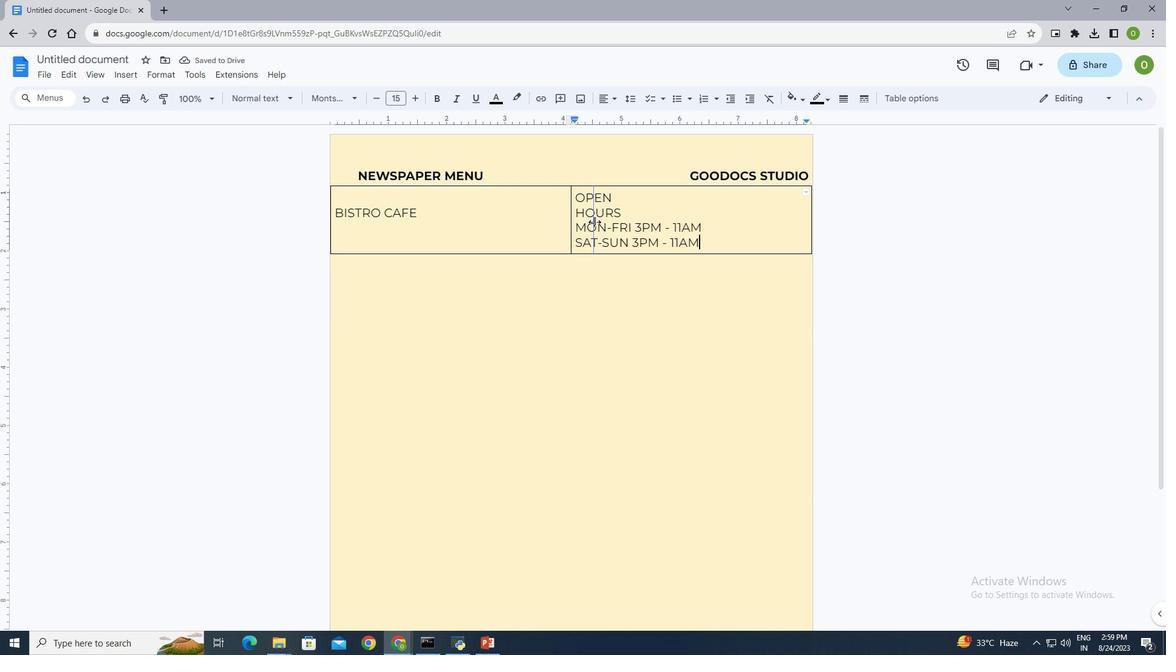 
Action: Mouse moved to (634, 201)
Screenshot: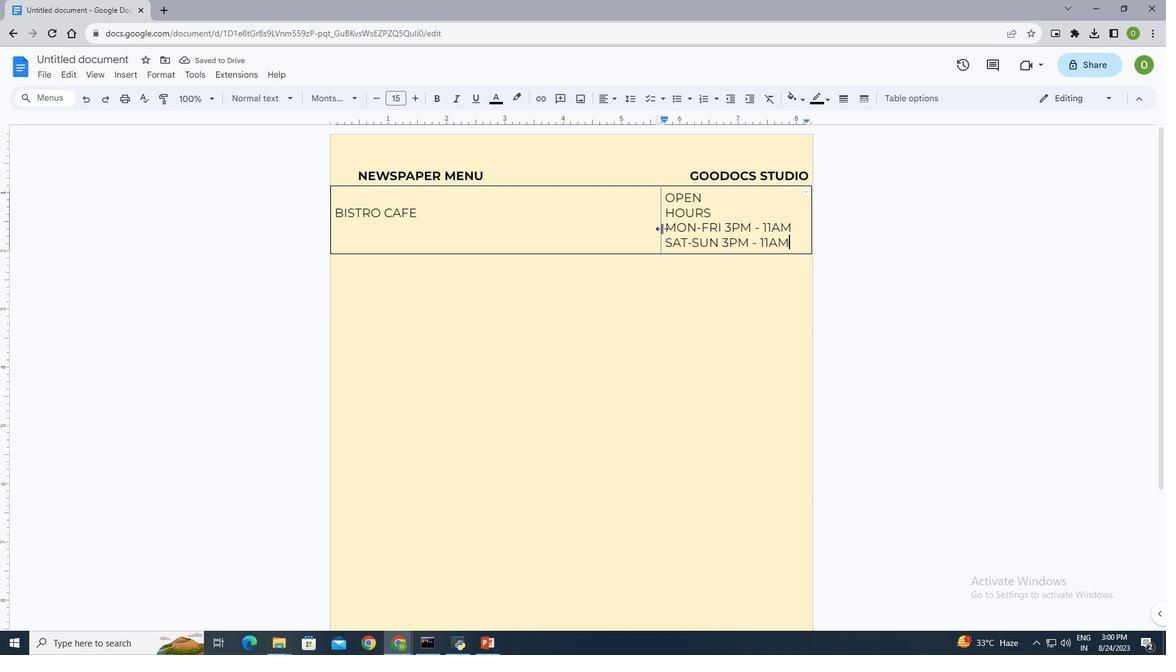 
Action: Mouse pressed left at (634, 201)
Screenshot: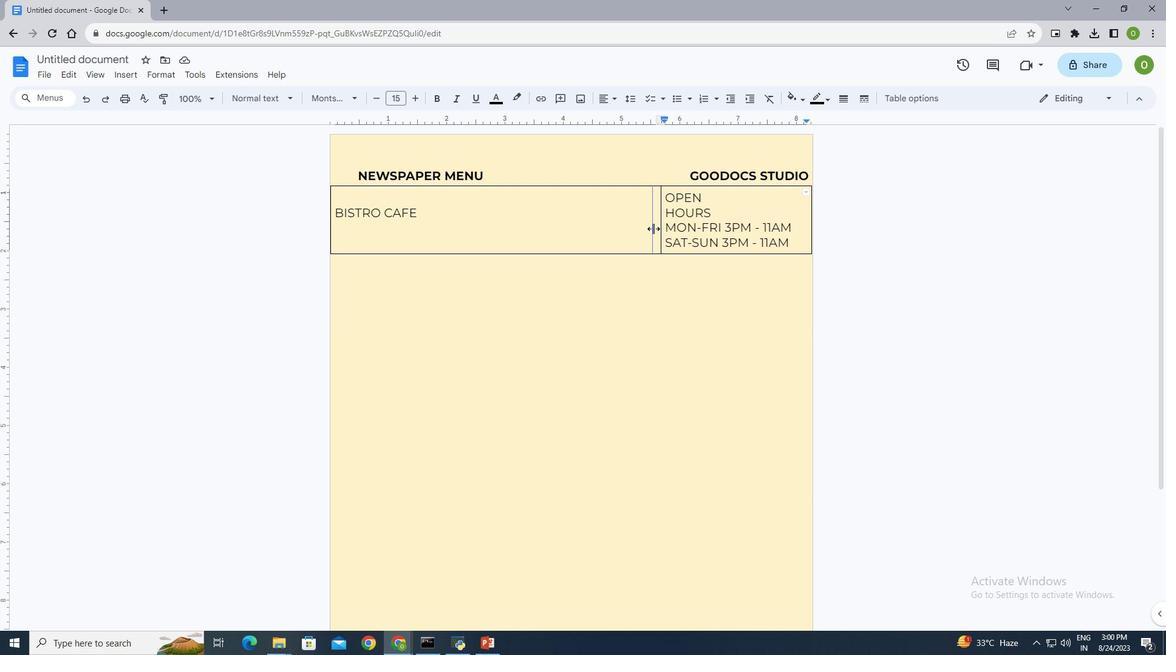 
Action: Mouse moved to (394, 184)
Screenshot: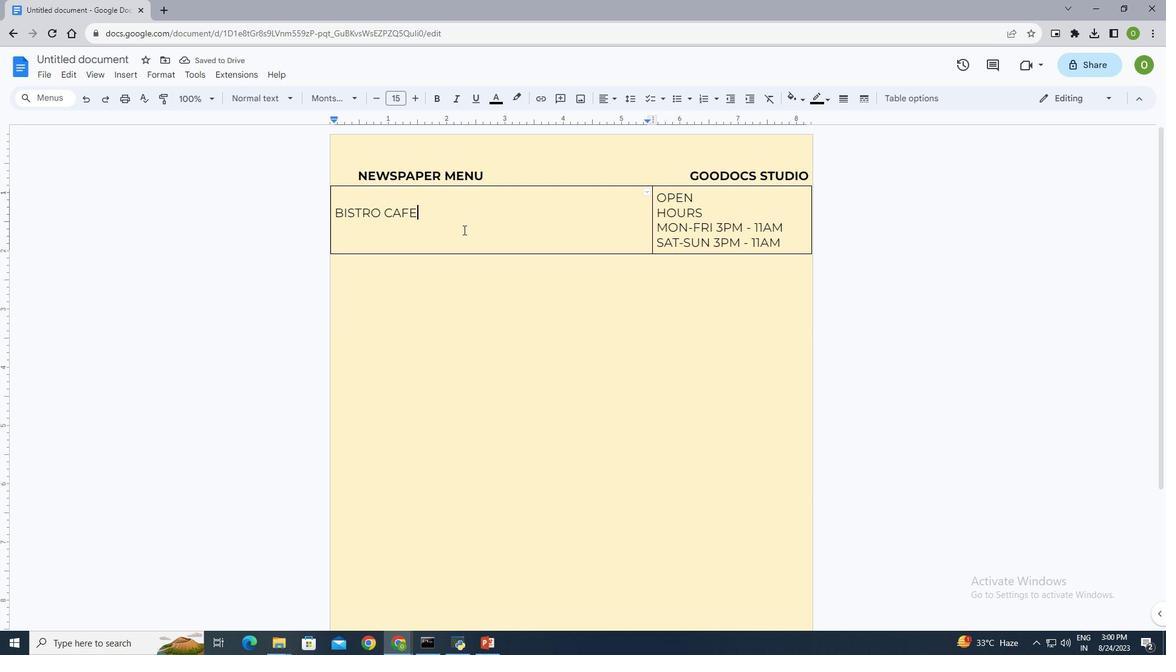 
Action: Mouse pressed left at (394, 184)
Screenshot: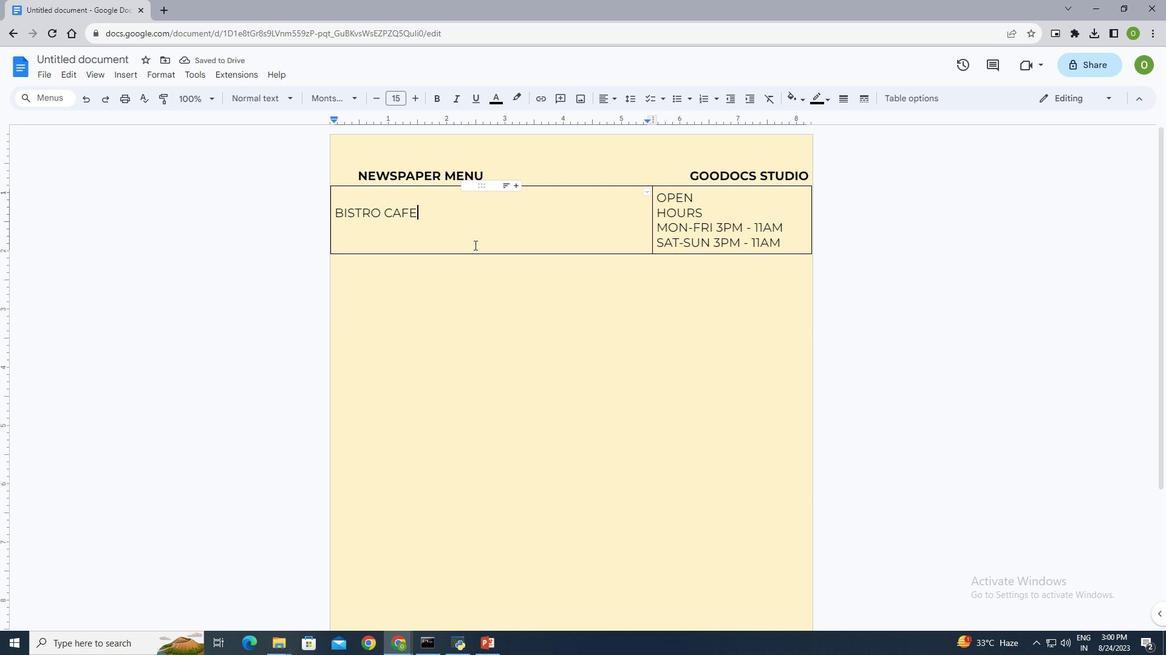 
Action: Mouse moved to (448, 218)
Screenshot: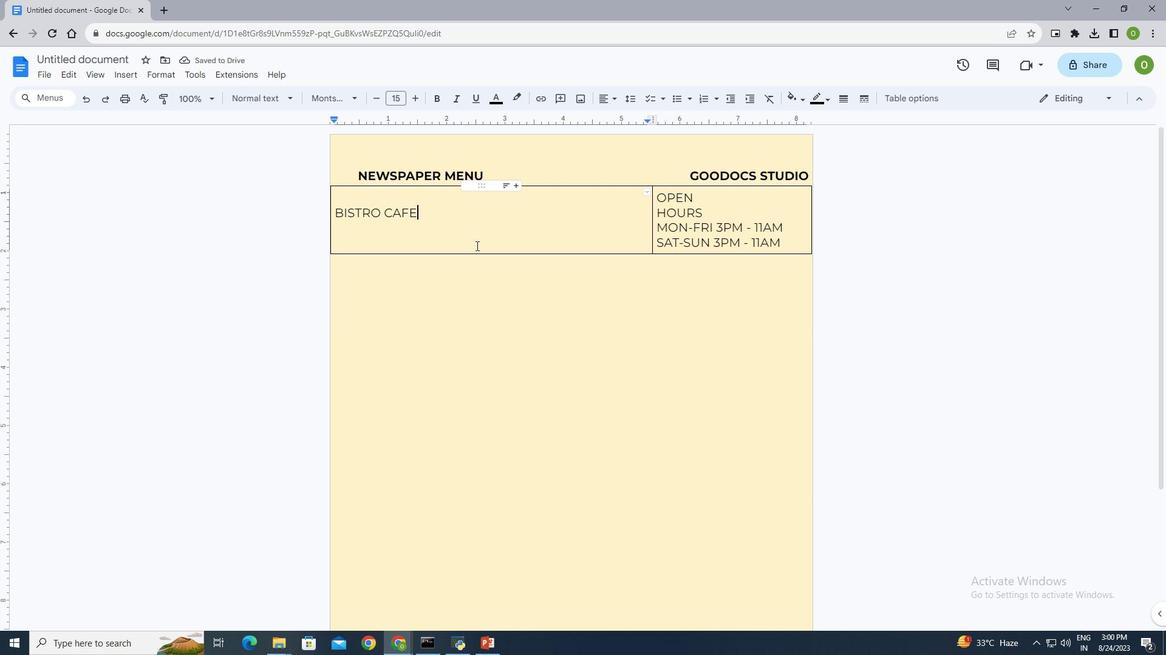 
Action: Key pressed <Key.enter>THE<Key.space>V=<Key.backspace><Key.backspace>BEST<Key.space>CAFE<Key.space>IN<Key.space>ANYWHERE<Key.space>TOWN<Key.enter>CONTRARY<Key.space>TO<Key.space>POPULAR<Key.space>BELIFE<Key.backspace><Key.backspace>EF,<Key.space>K<Key.backspace>LOREM<Key.space>IPSUM<Key.space>IS<Key.space>NOT<Key.space>SIMPLY<Key.space>RANDOM<Key.space>TEXT.
Screenshot: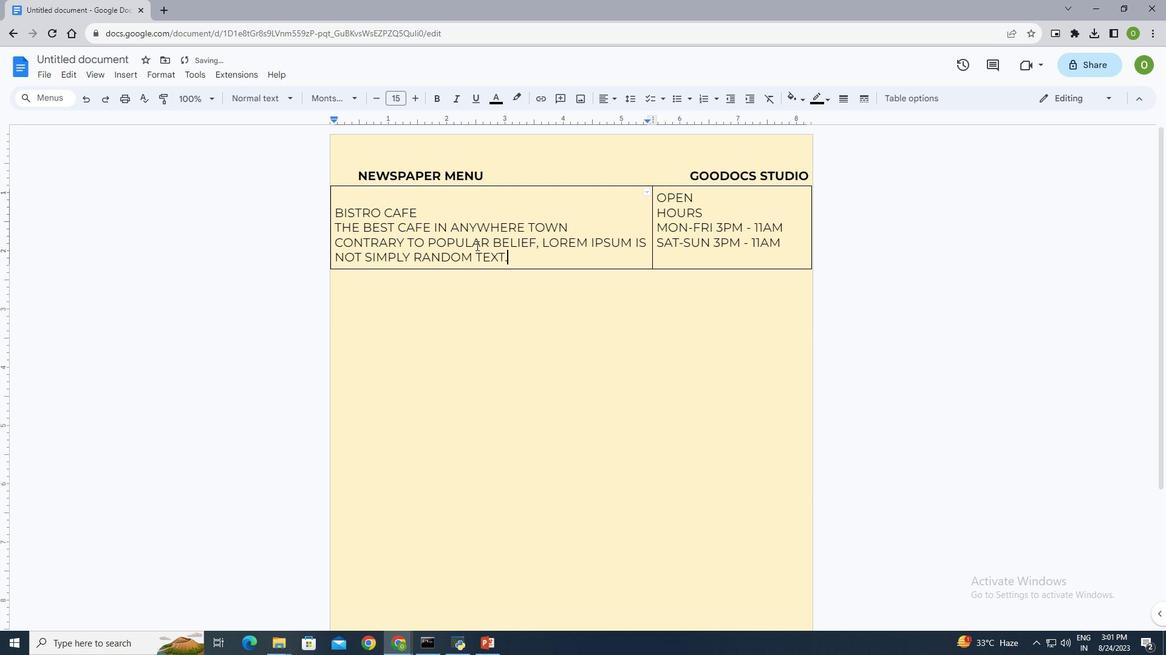 
Action: Mouse moved to (467, 201)
Screenshot: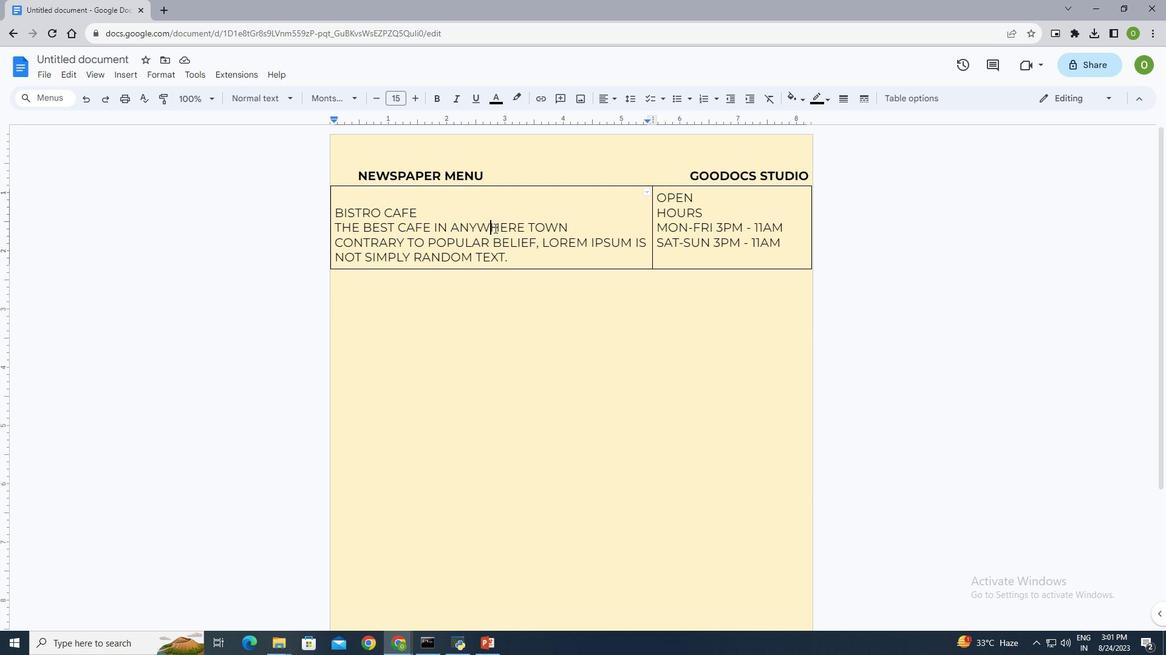 
Action: Mouse pressed left at (467, 201)
Screenshot: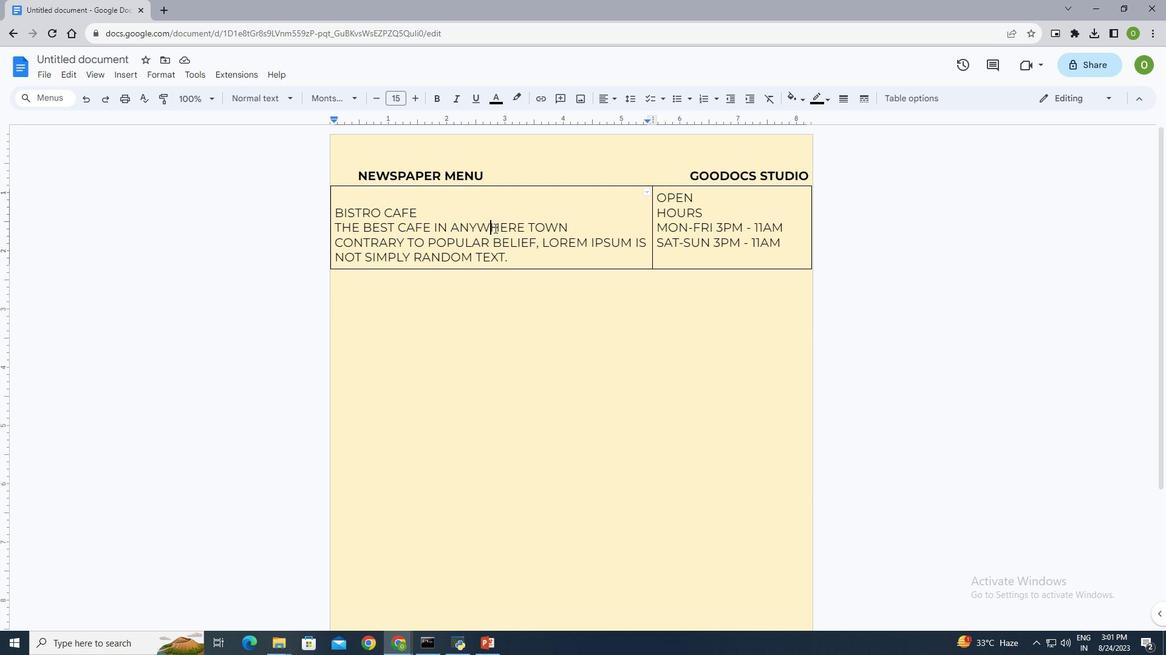 
Action: Mouse moved to (340, 182)
Screenshot: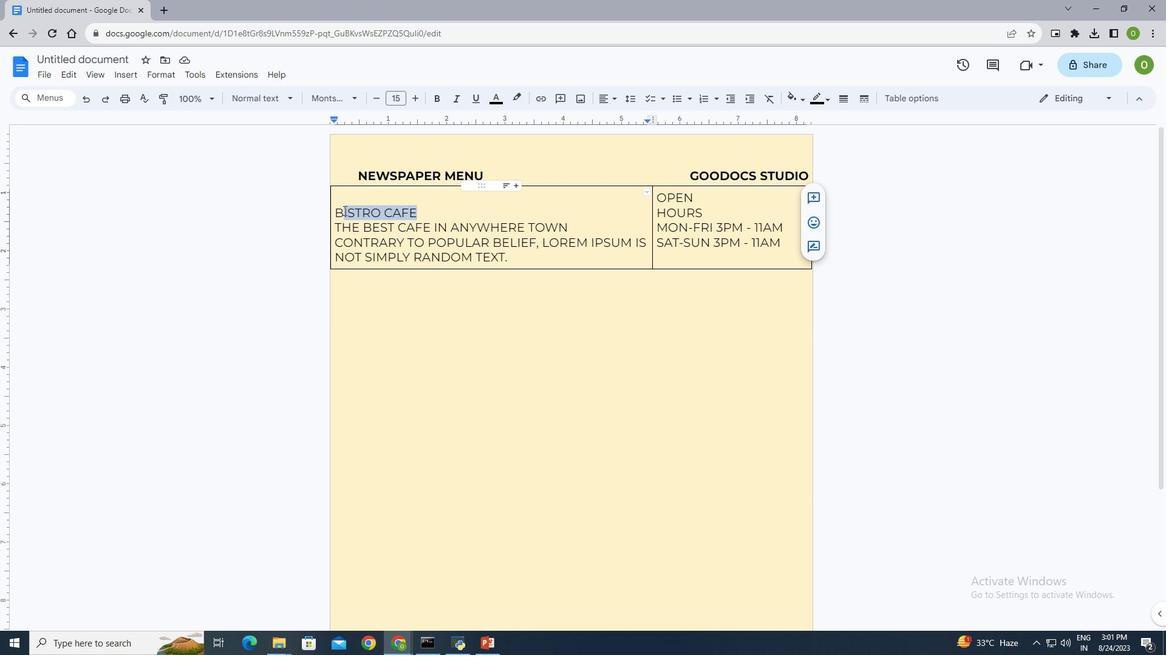 
Action: Mouse pressed left at (389, 182)
Screenshot: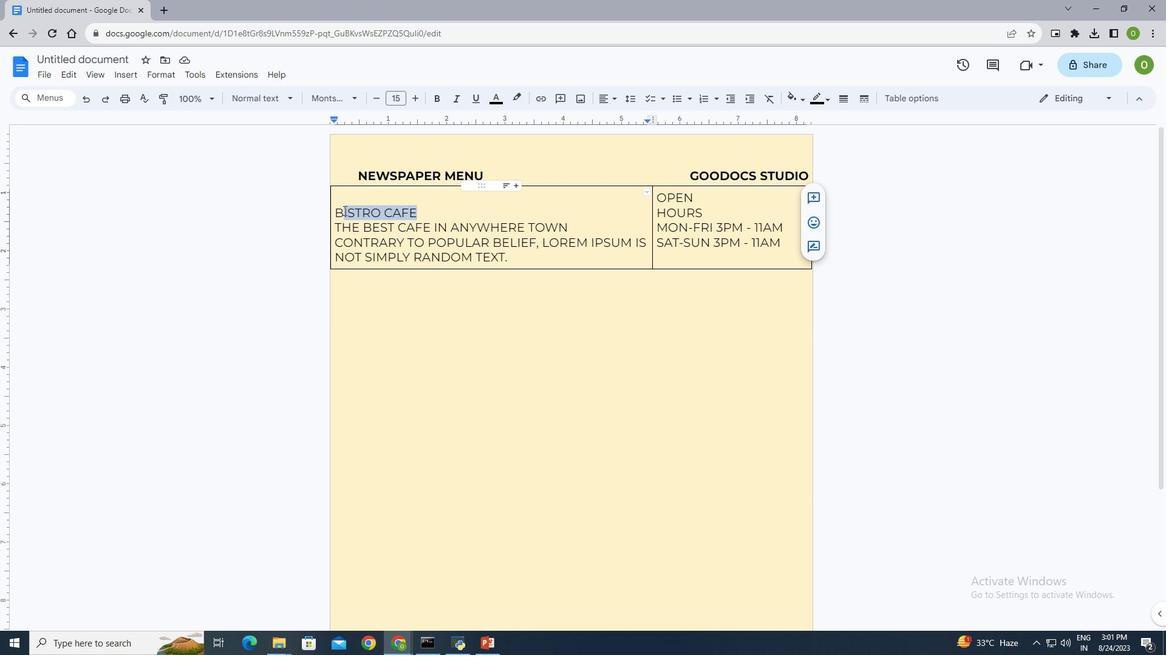 
Action: Mouse moved to (318, 69)
Screenshot: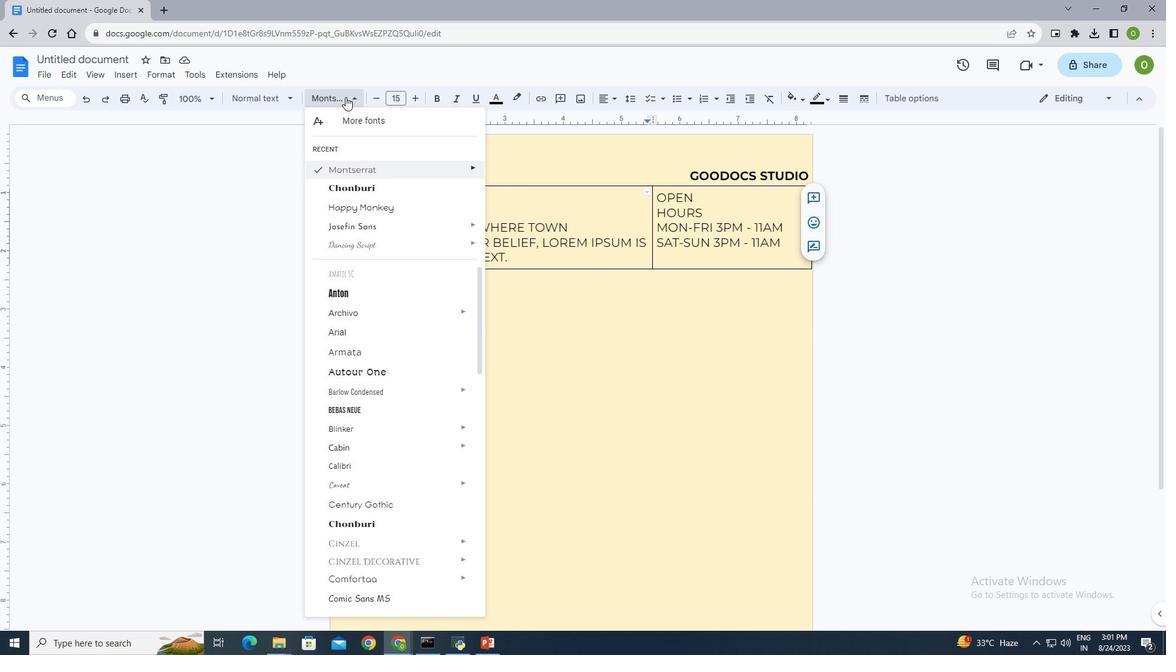 
Action: Mouse pressed left at (318, 69)
Screenshot: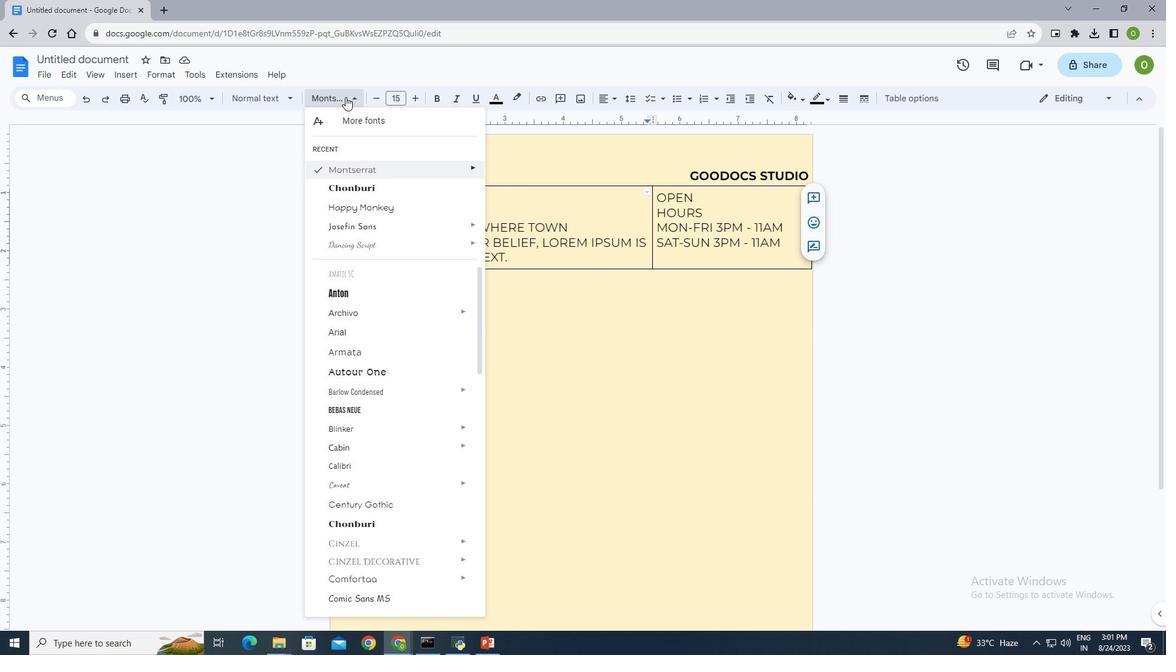 
Action: Mouse pressed left at (318, 69)
Screenshot: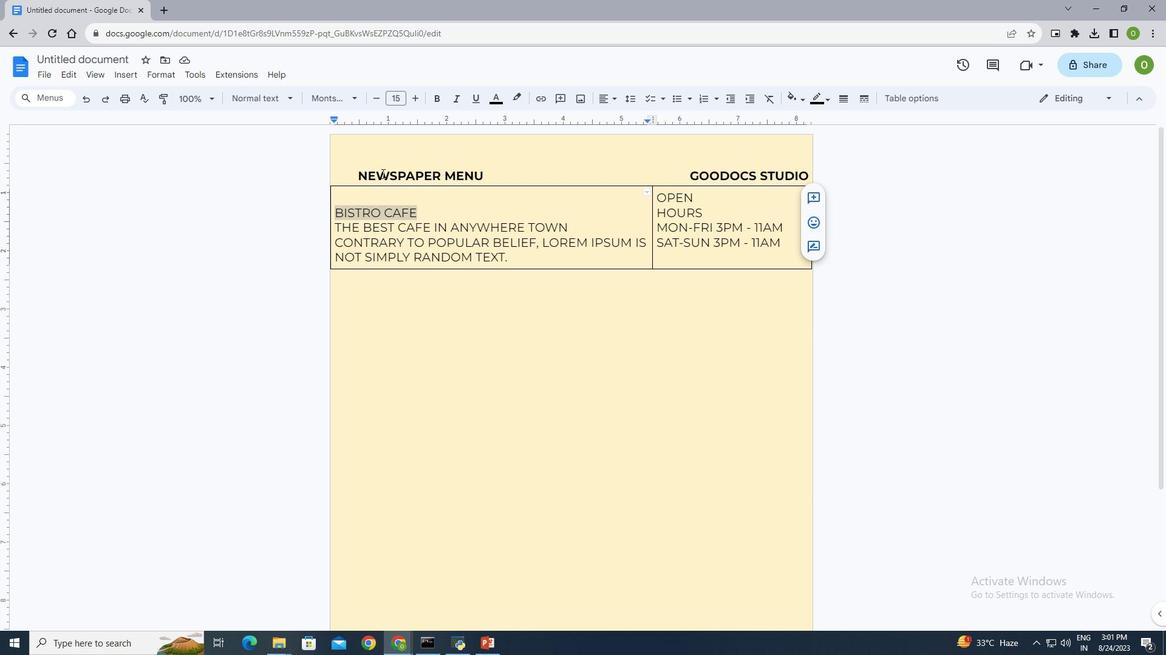 
Action: Mouse moved to (388, 71)
Screenshot: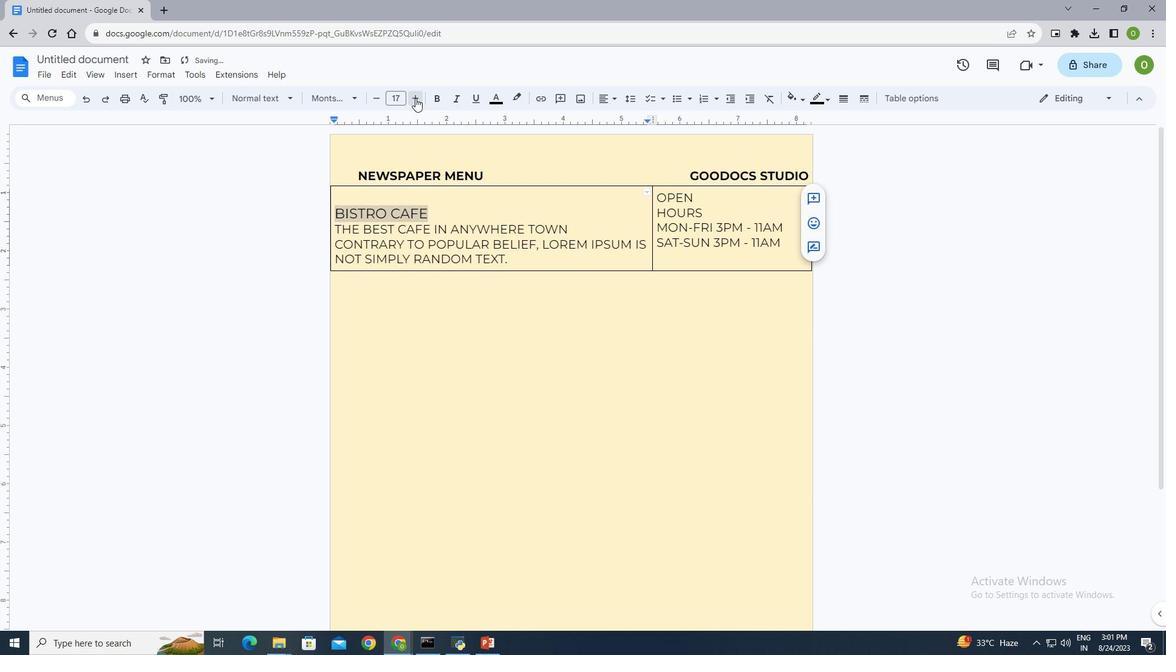 
Action: Mouse pressed left at (388, 71)
Screenshot: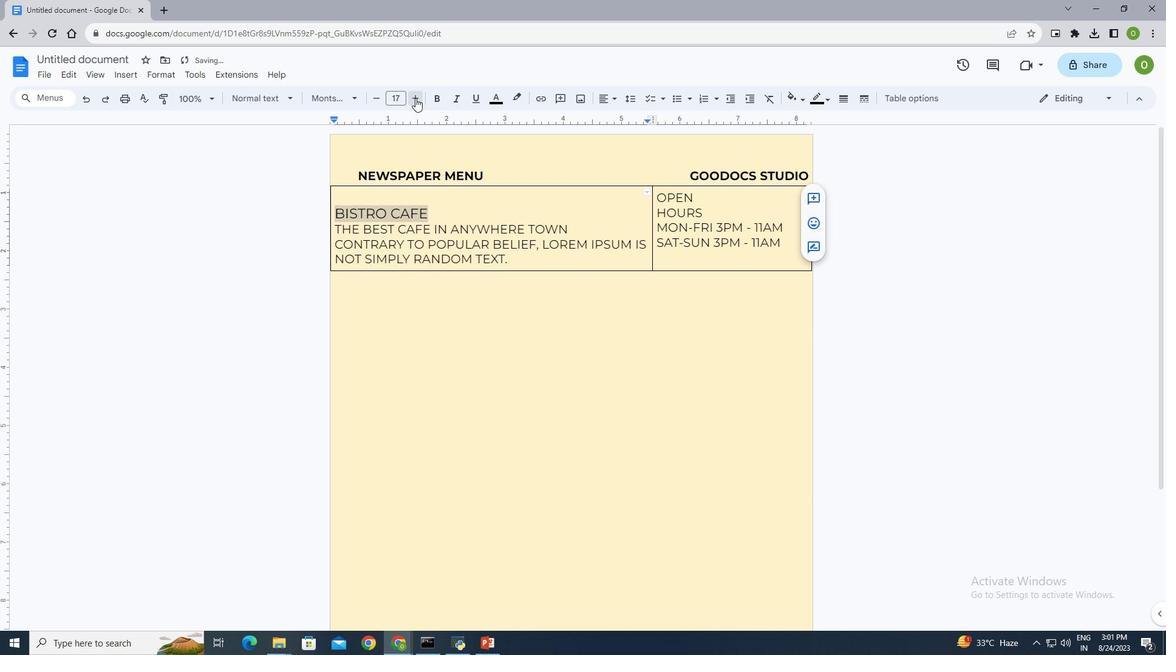 
Action: Mouse pressed left at (388, 71)
Screenshot: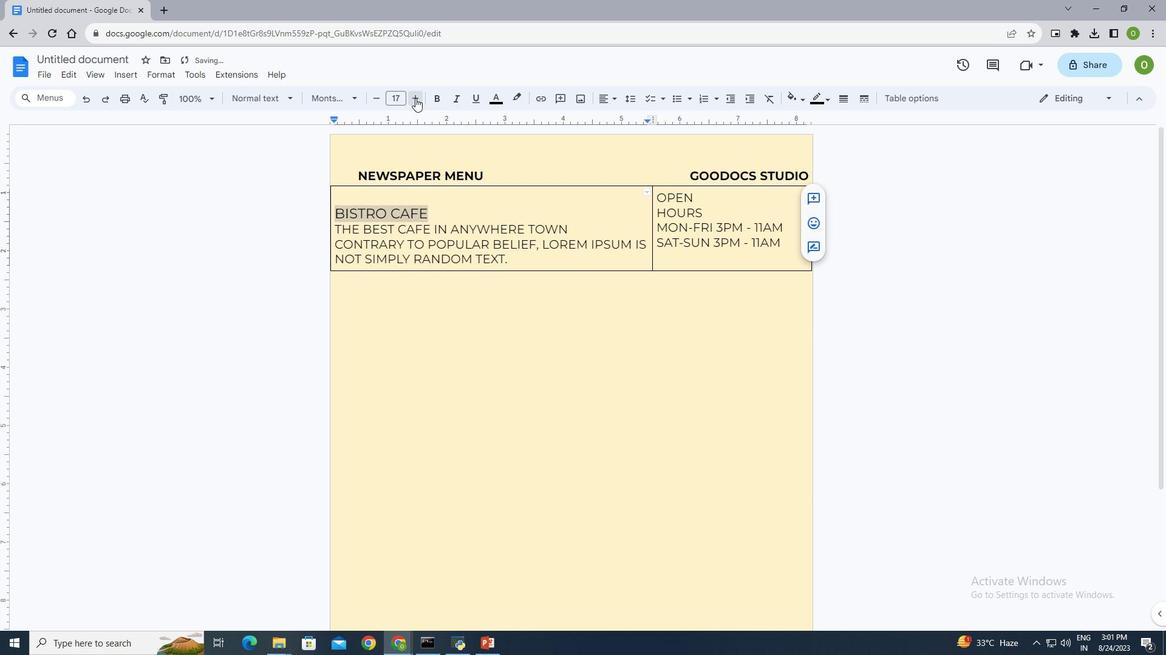 
Action: Mouse pressed left at (388, 71)
Screenshot: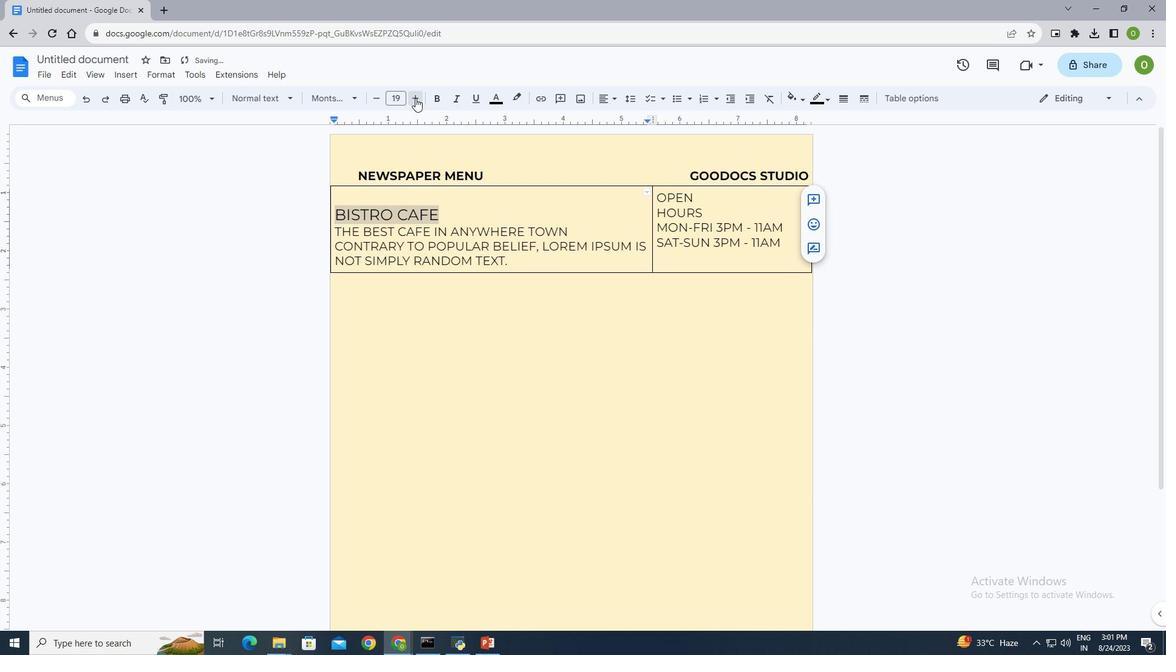 
Action: Mouse pressed left at (388, 71)
Screenshot: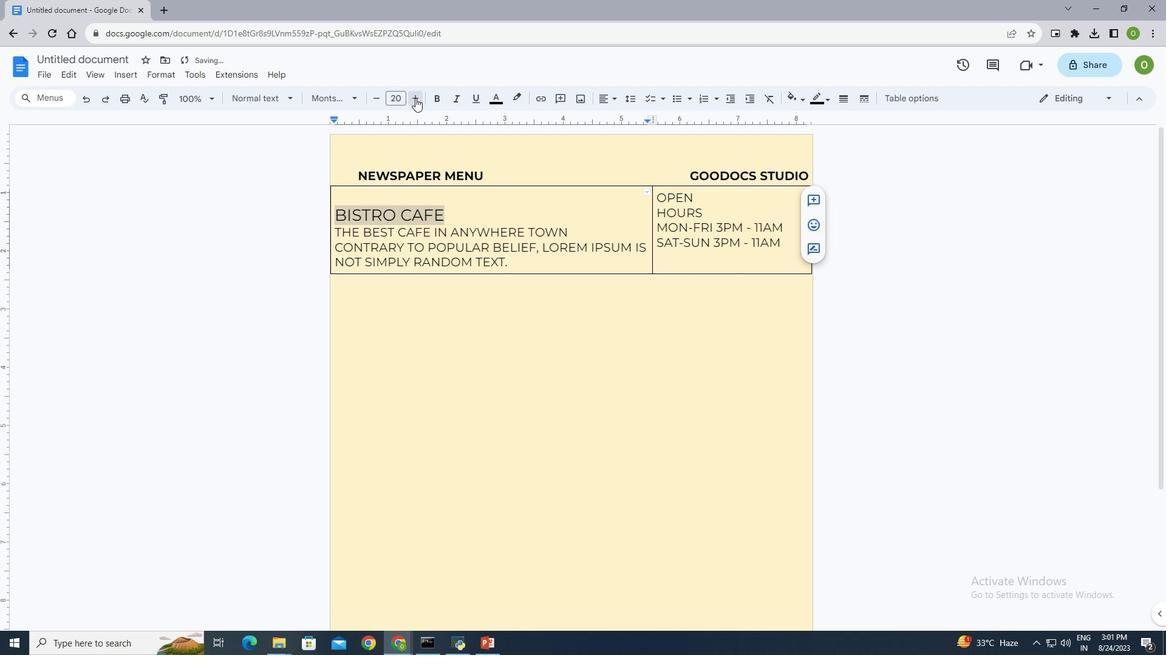 
Action: Mouse pressed left at (388, 71)
Screenshot: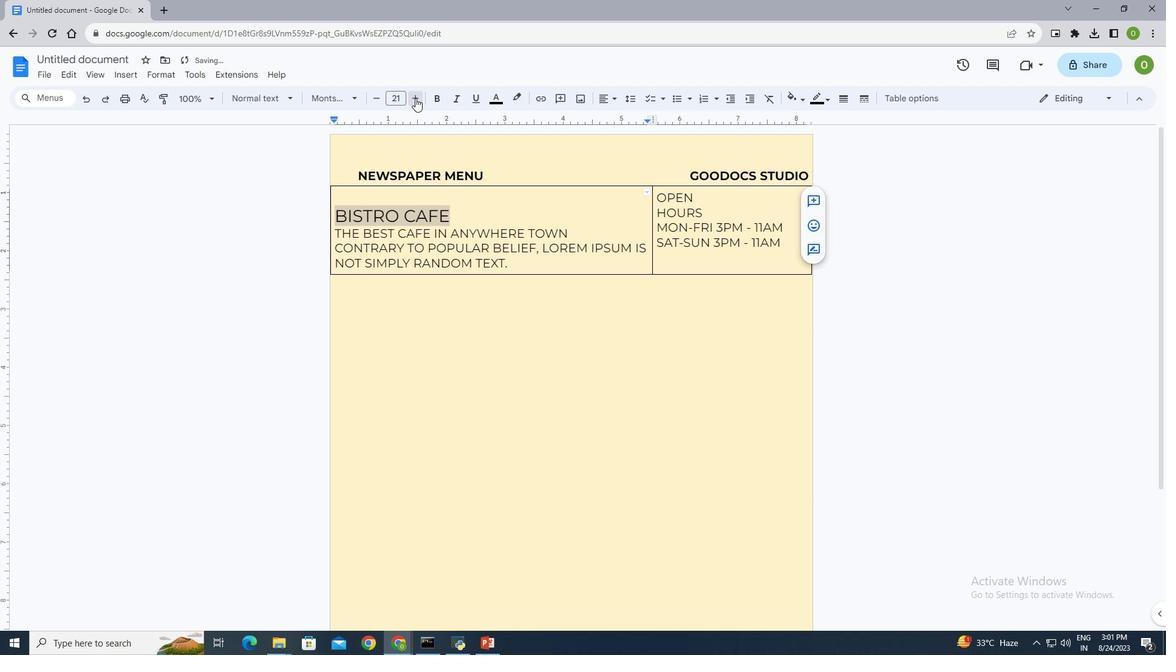 
Action: Mouse pressed left at (388, 71)
Screenshot: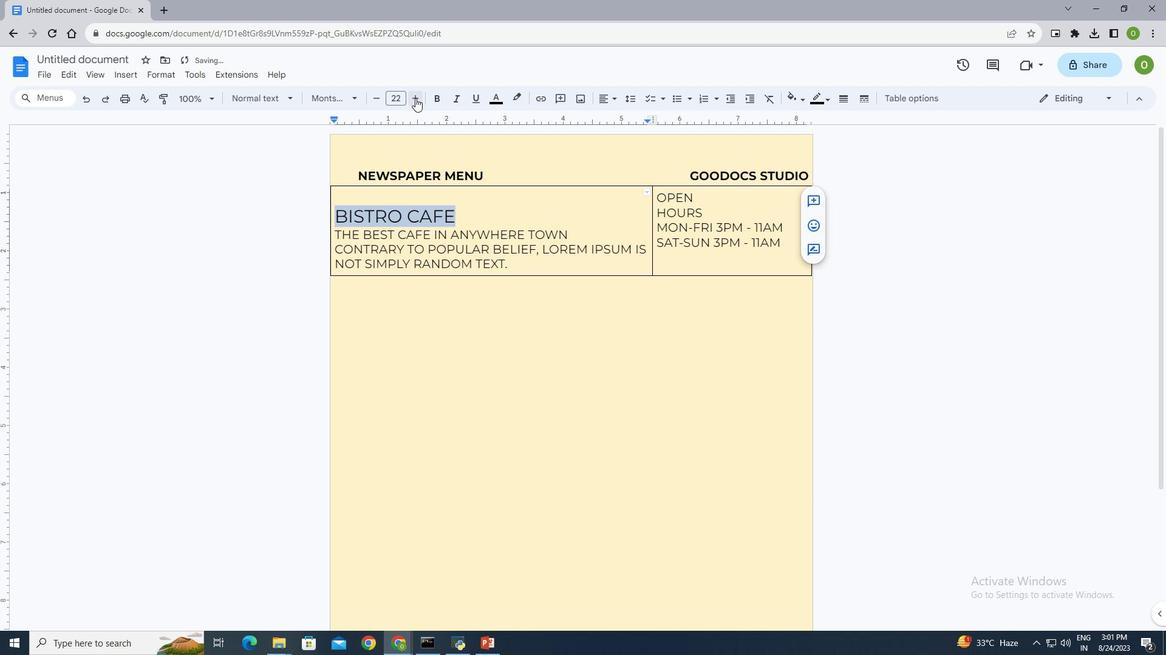
Action: Mouse pressed left at (388, 71)
Screenshot: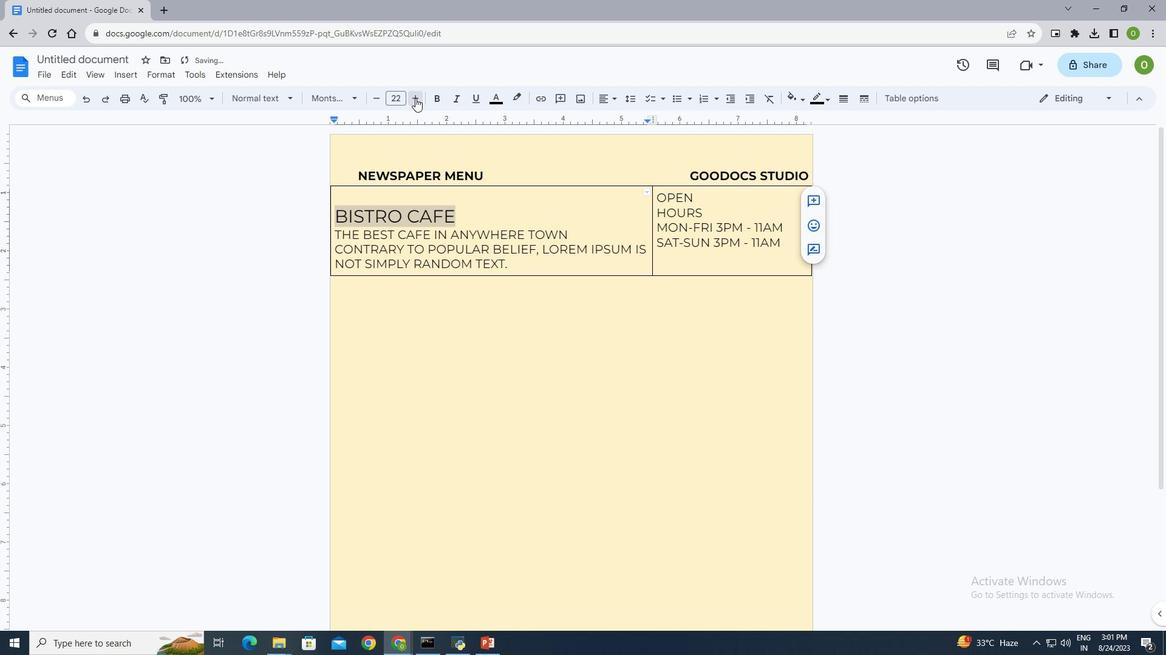 
Action: Mouse pressed left at (388, 71)
Screenshot: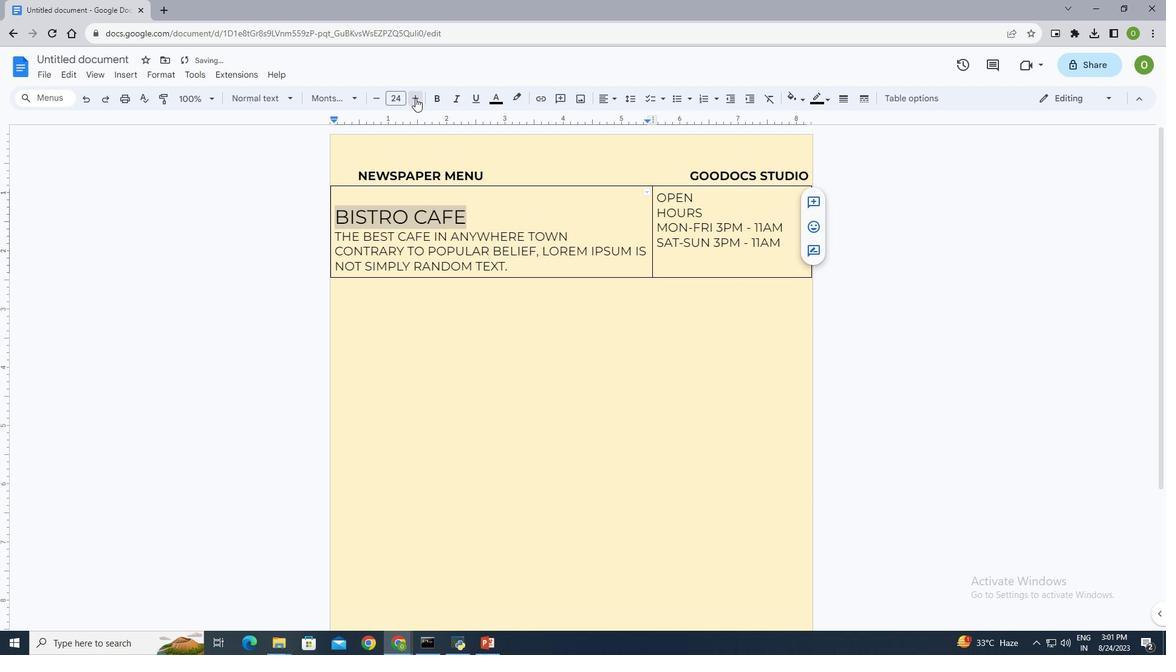 
Action: Mouse pressed left at (388, 71)
Screenshot: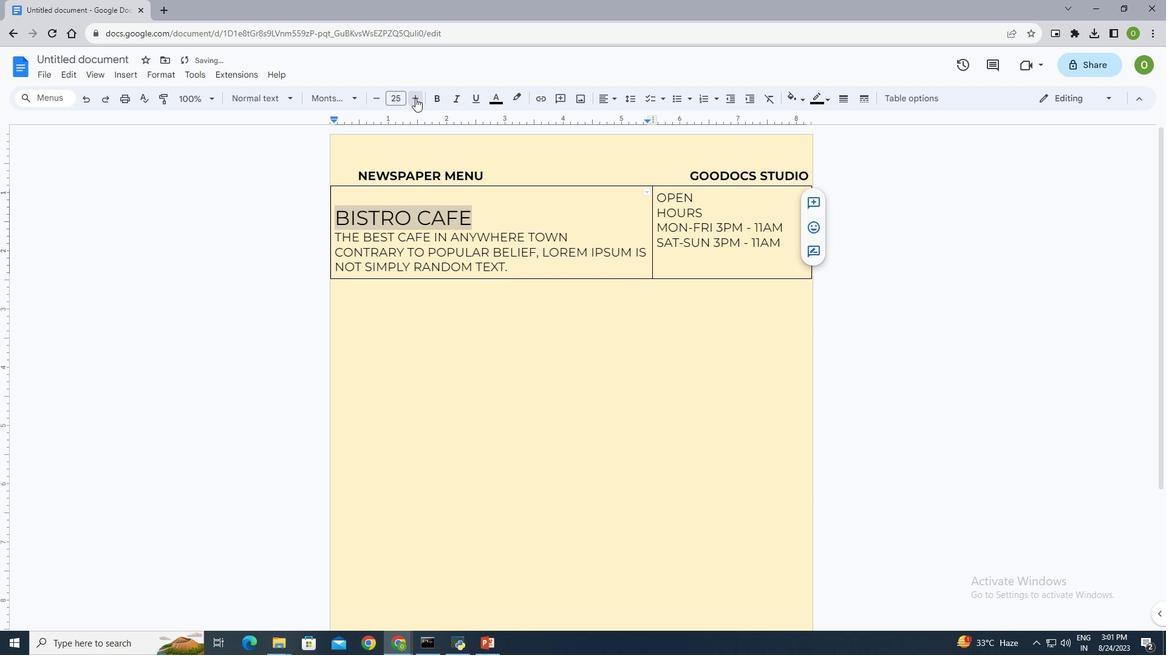 
Action: Mouse pressed left at (388, 71)
Screenshot: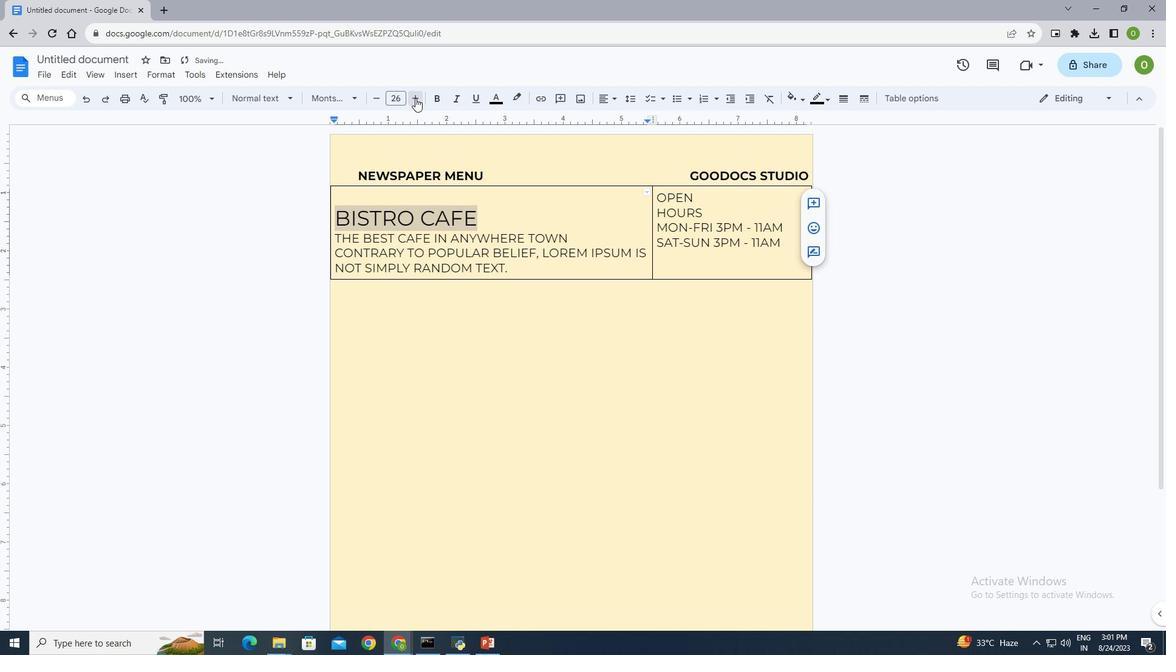 
Action: Mouse pressed left at (388, 71)
Screenshot: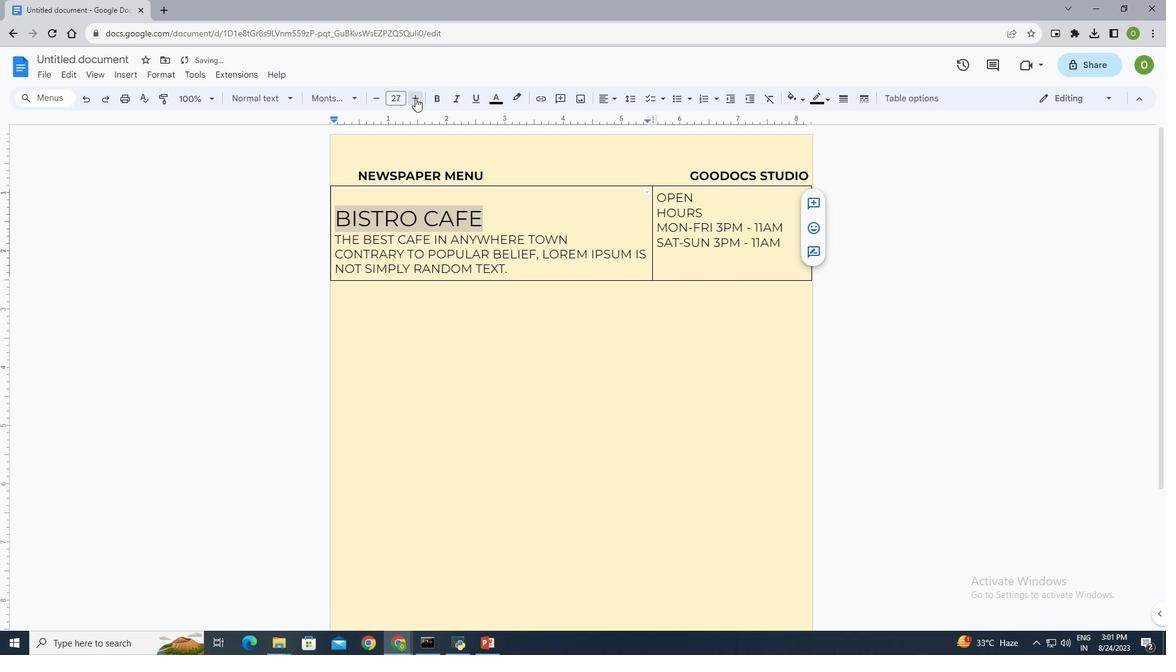 
Action: Mouse pressed left at (388, 71)
Screenshot: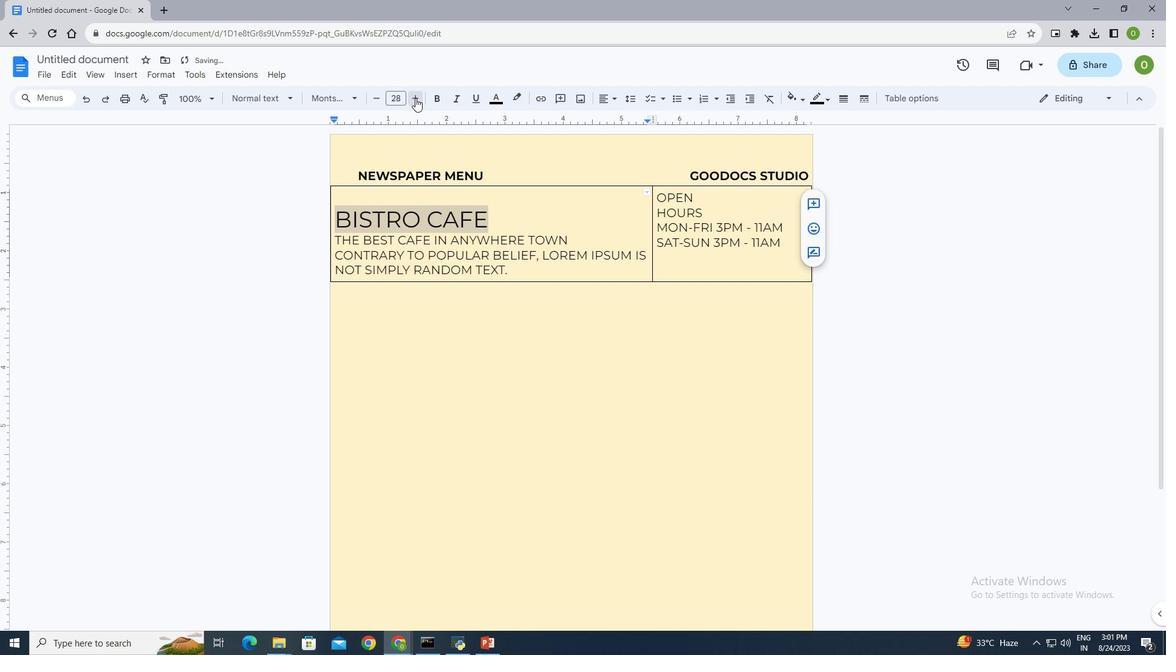 
Action: Mouse pressed left at (388, 71)
Screenshot: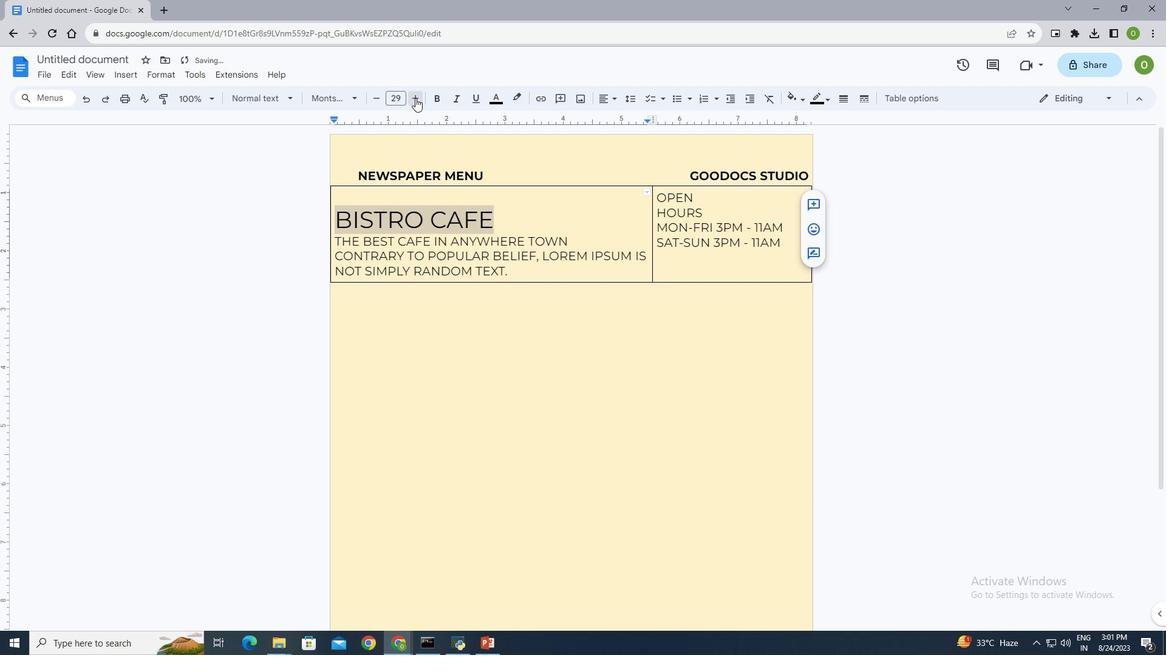 
Action: Mouse pressed left at (388, 71)
Screenshot: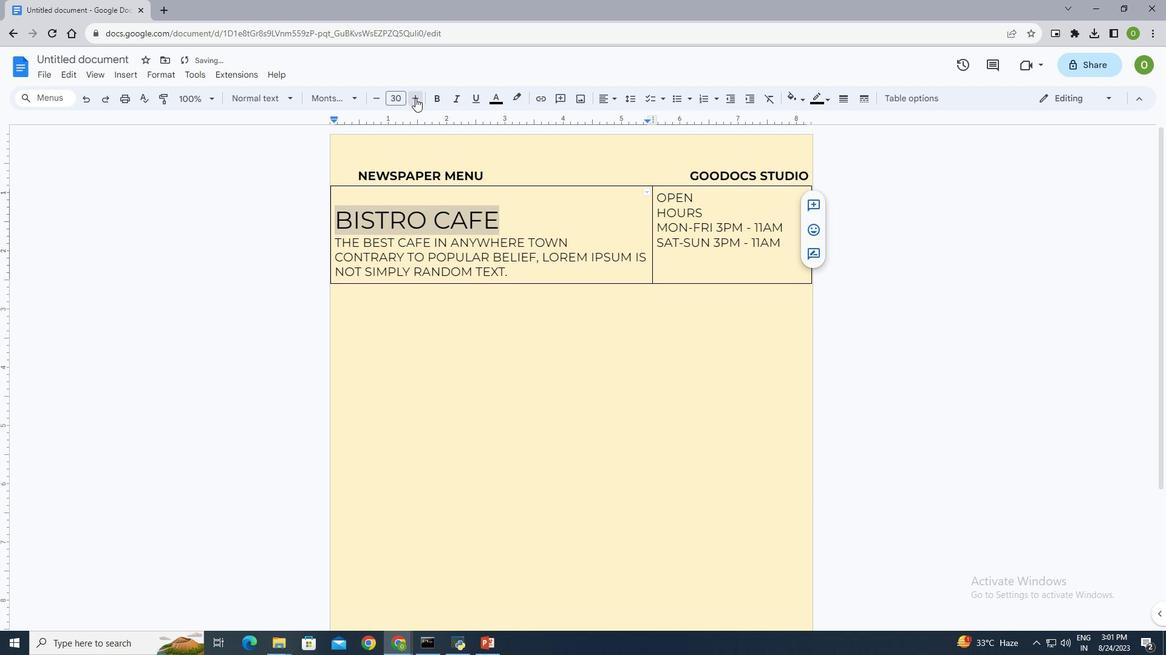 
Action: Mouse pressed left at (388, 71)
Screenshot: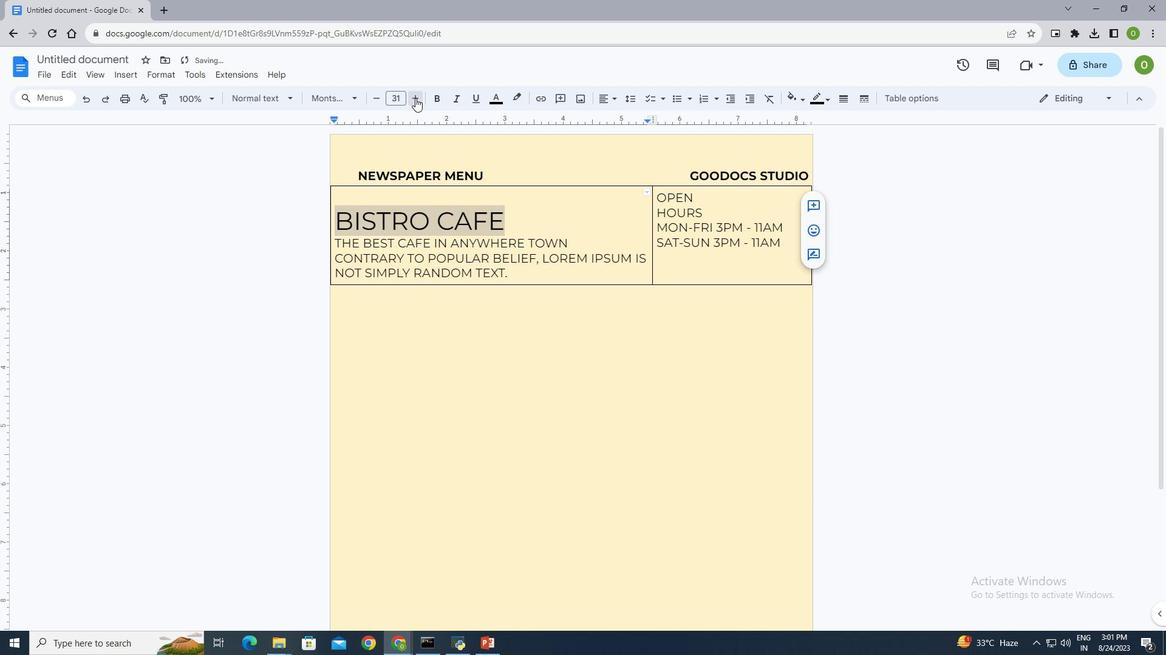 
Action: Mouse pressed left at (388, 71)
Screenshot: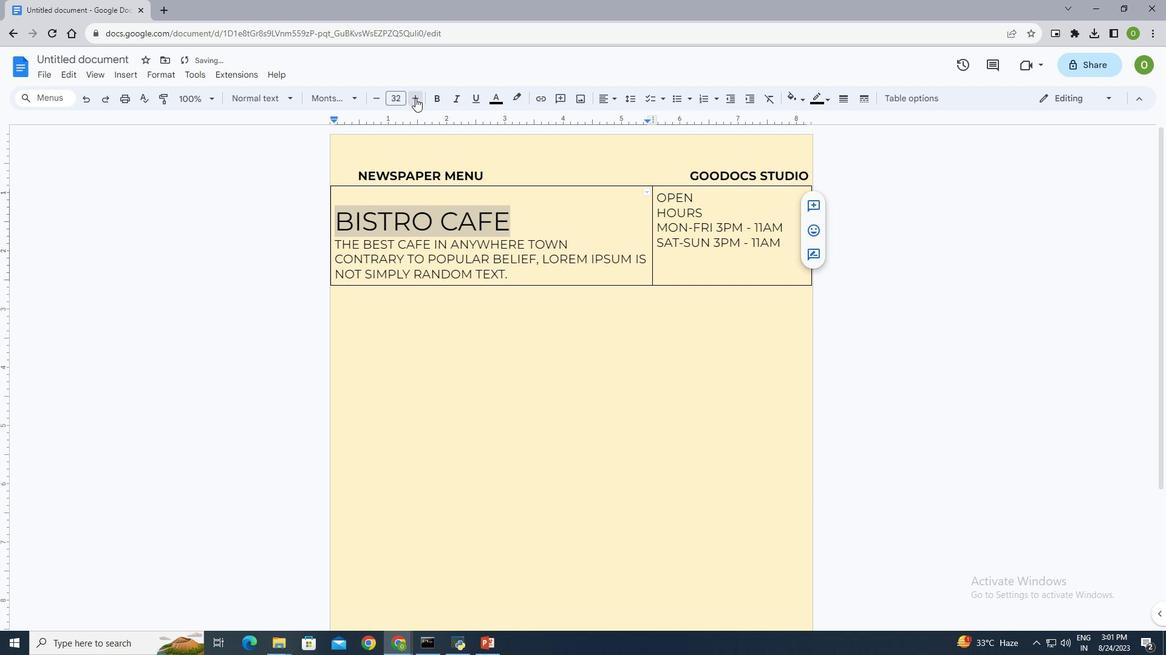 
Action: Mouse pressed left at (388, 71)
Screenshot: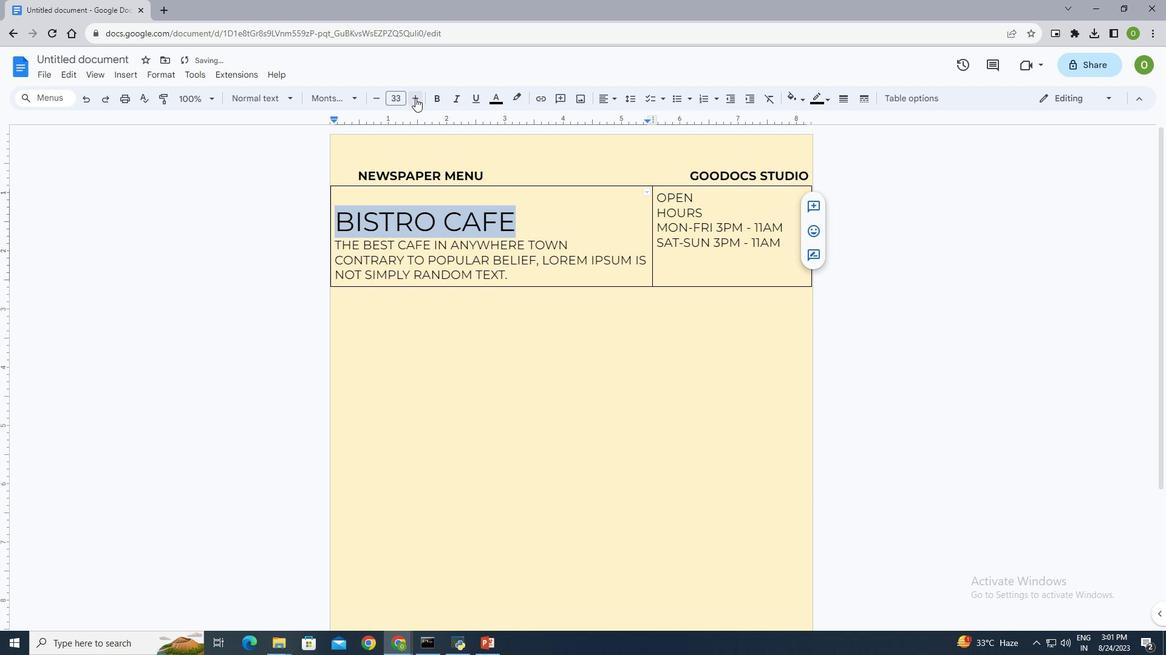
Action: Mouse pressed left at (388, 71)
Screenshot: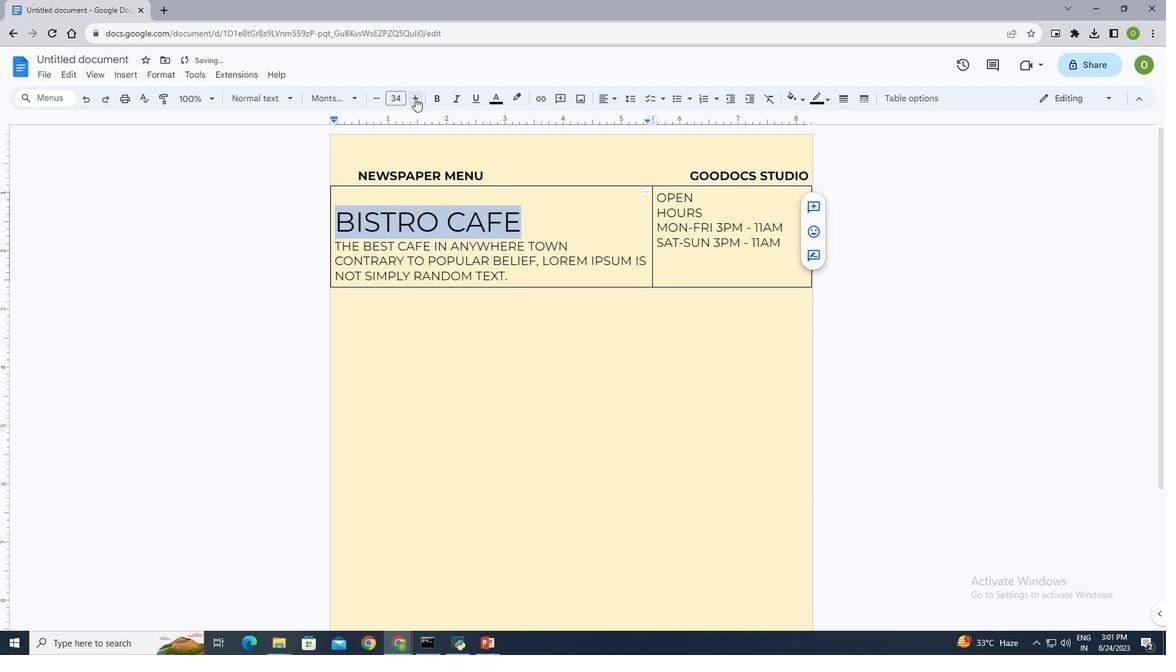 
Action: Mouse pressed left at (388, 71)
Screenshot: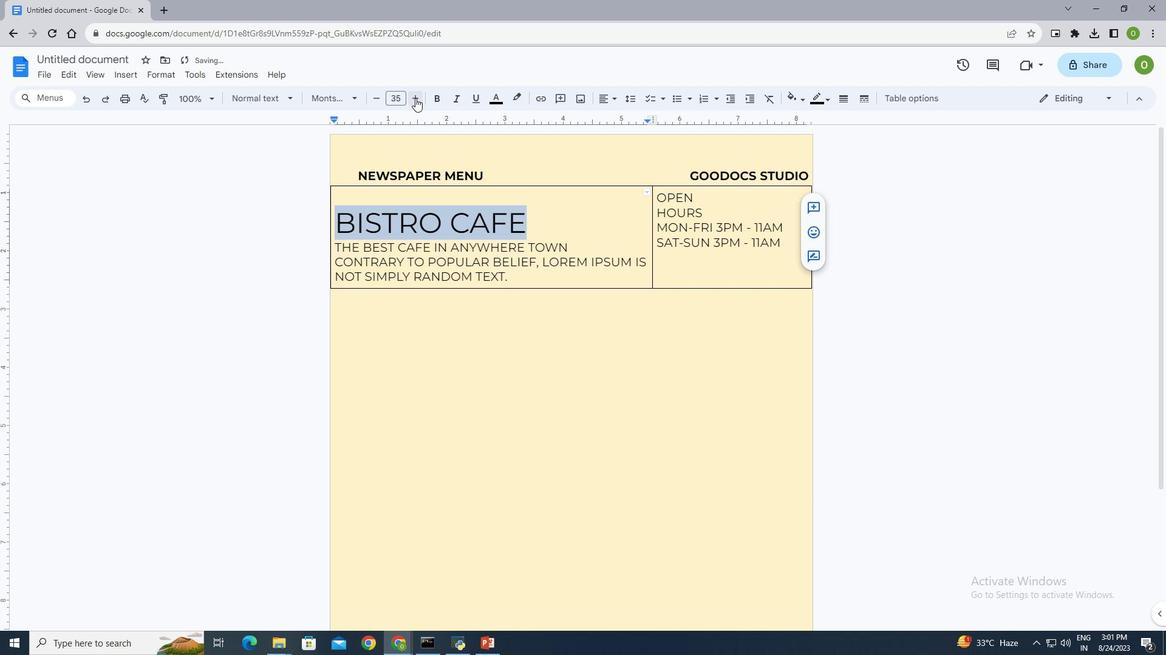 
Action: Mouse pressed left at (388, 71)
Screenshot: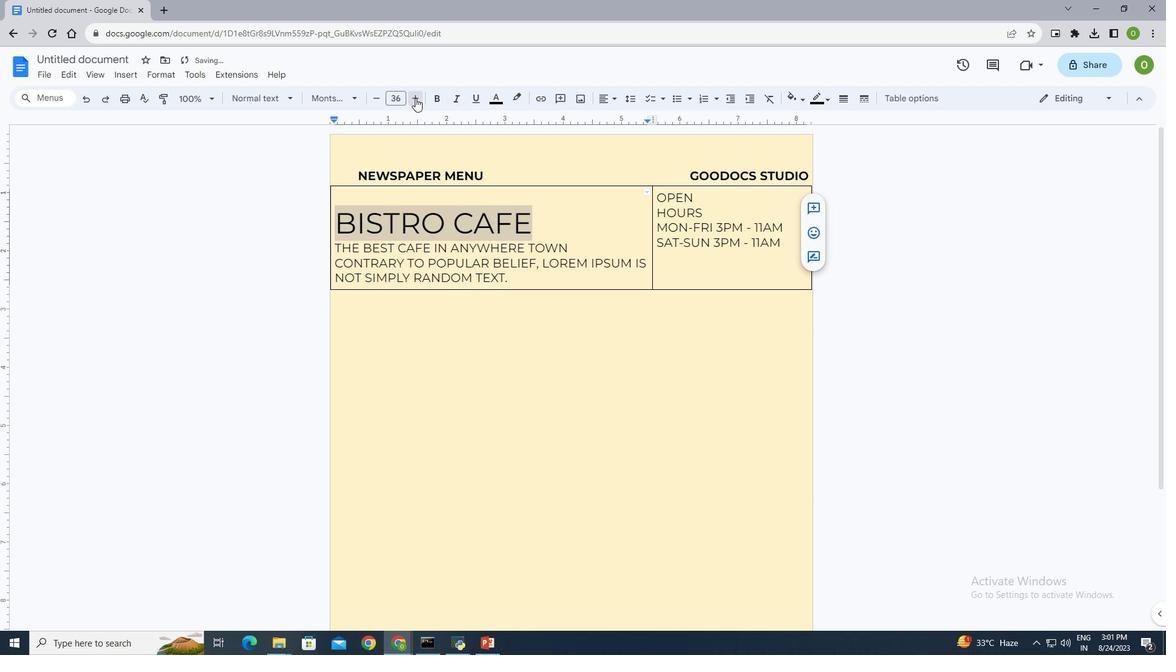 
Action: Mouse pressed left at (388, 71)
Screenshot: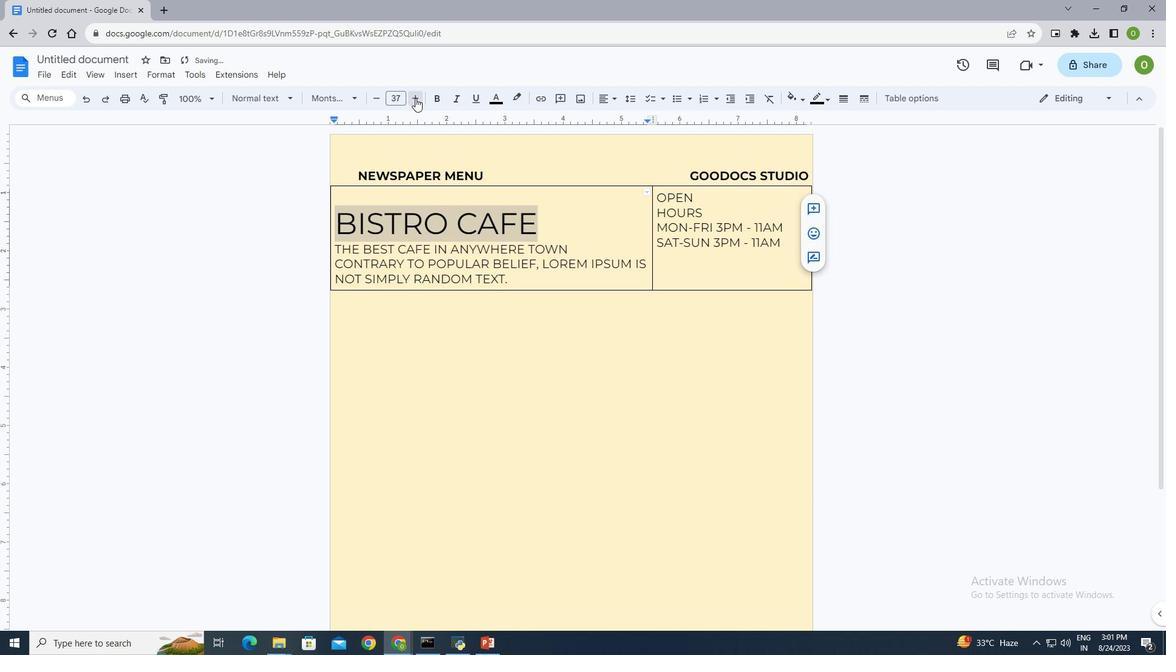 
Action: Mouse pressed left at (388, 71)
Screenshot: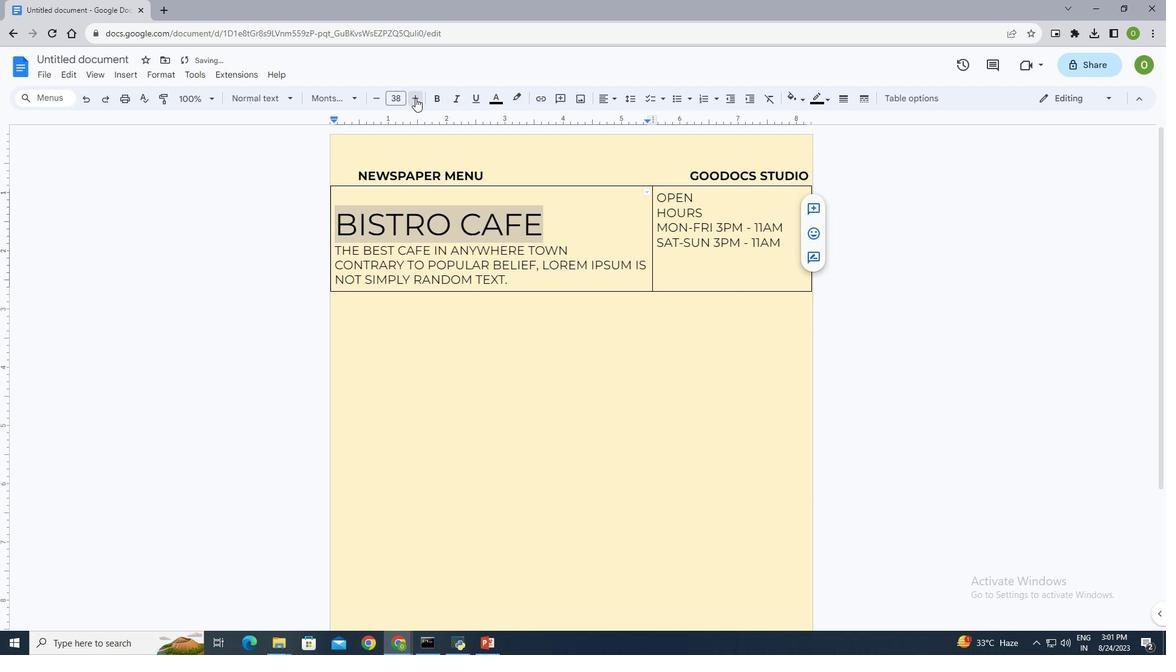 
Action: Mouse pressed left at (388, 71)
Screenshot: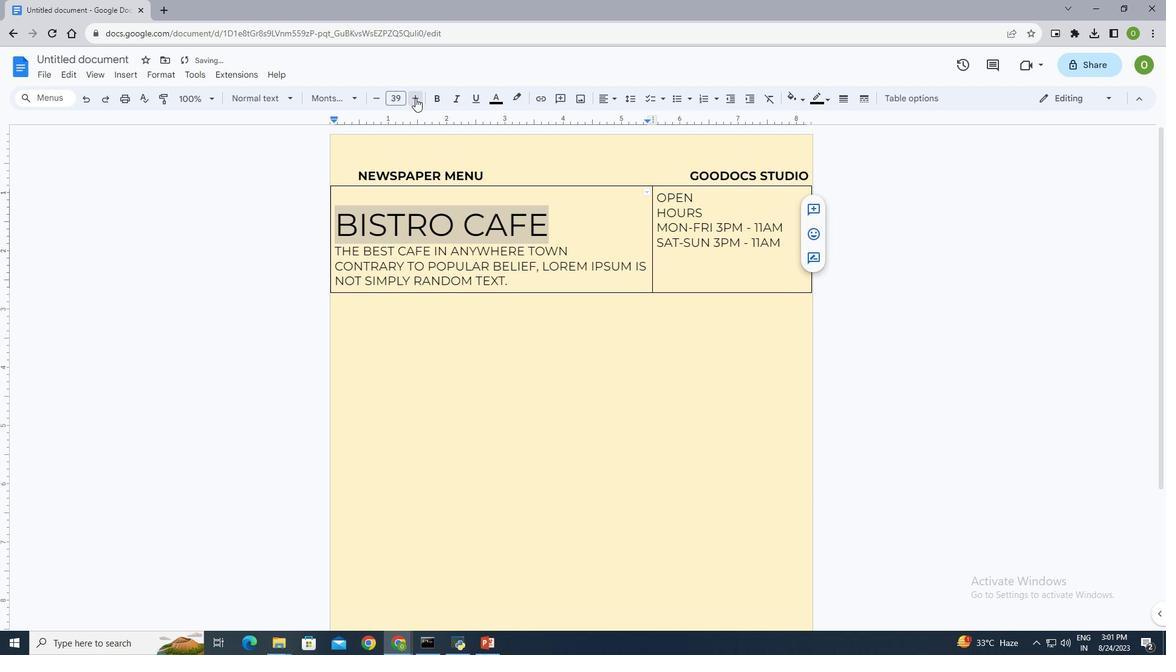
Action: Mouse pressed left at (388, 71)
Screenshot: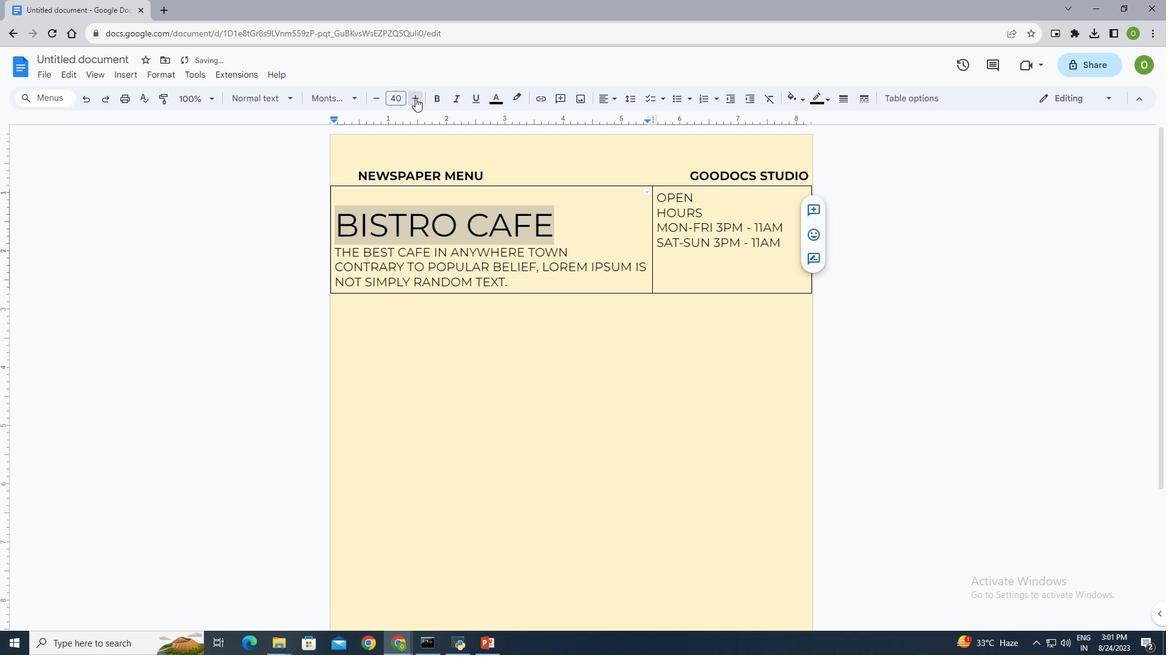 
Action: Mouse pressed left at (388, 71)
Screenshot: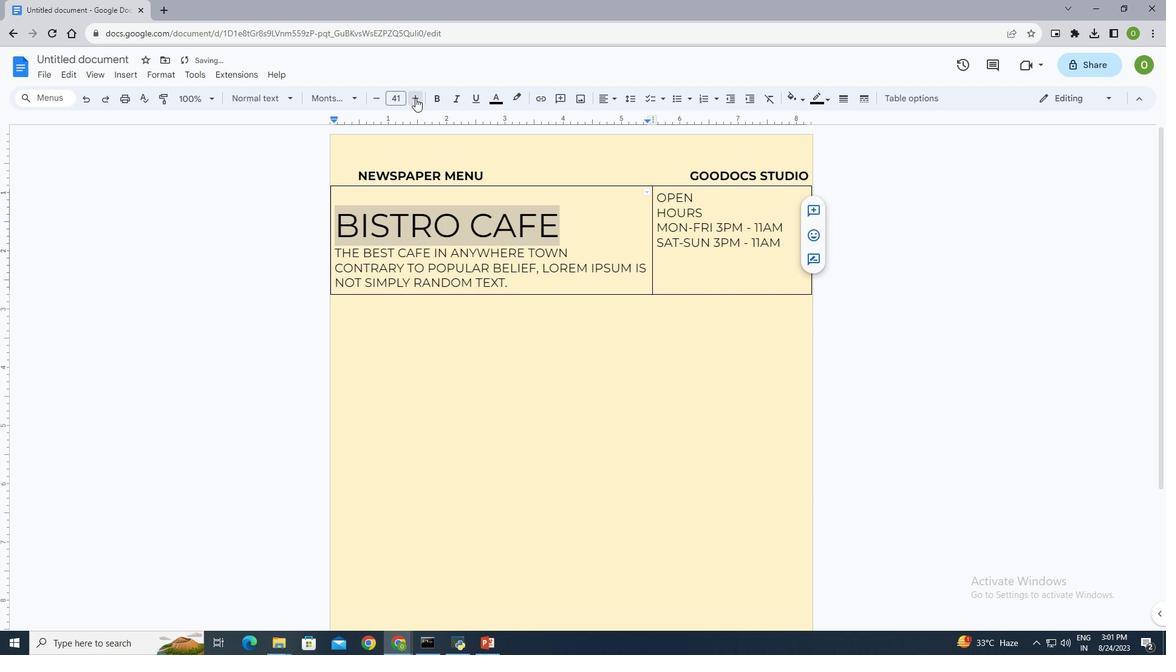 
Action: Mouse pressed left at (388, 71)
Screenshot: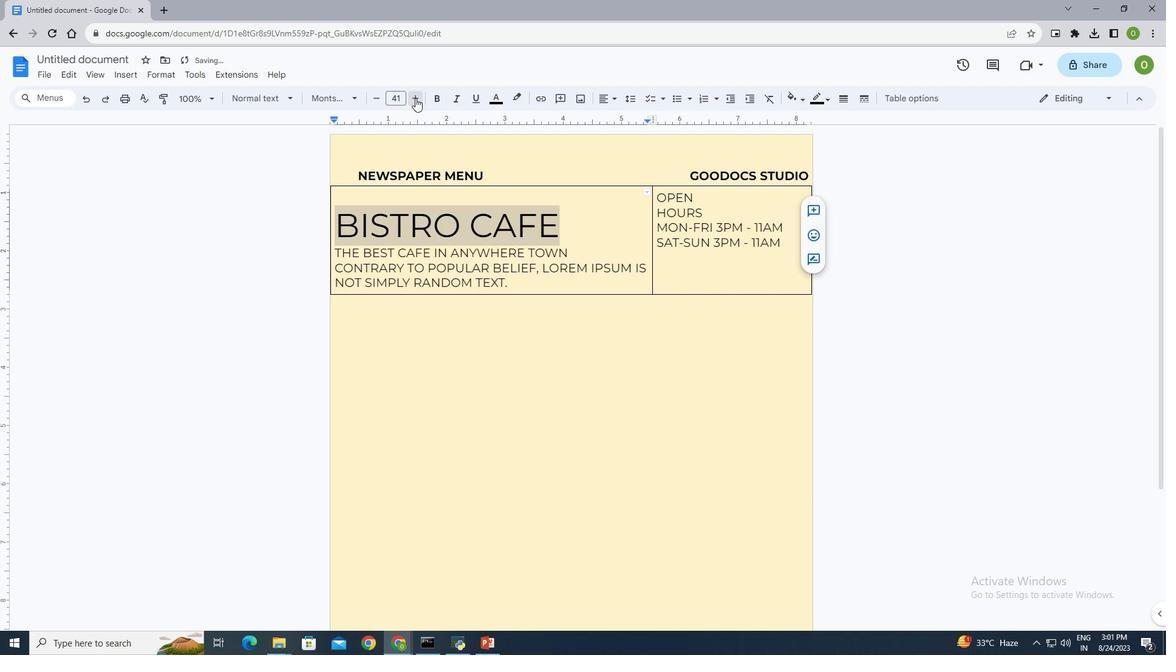 
Action: Mouse pressed left at (388, 71)
Screenshot: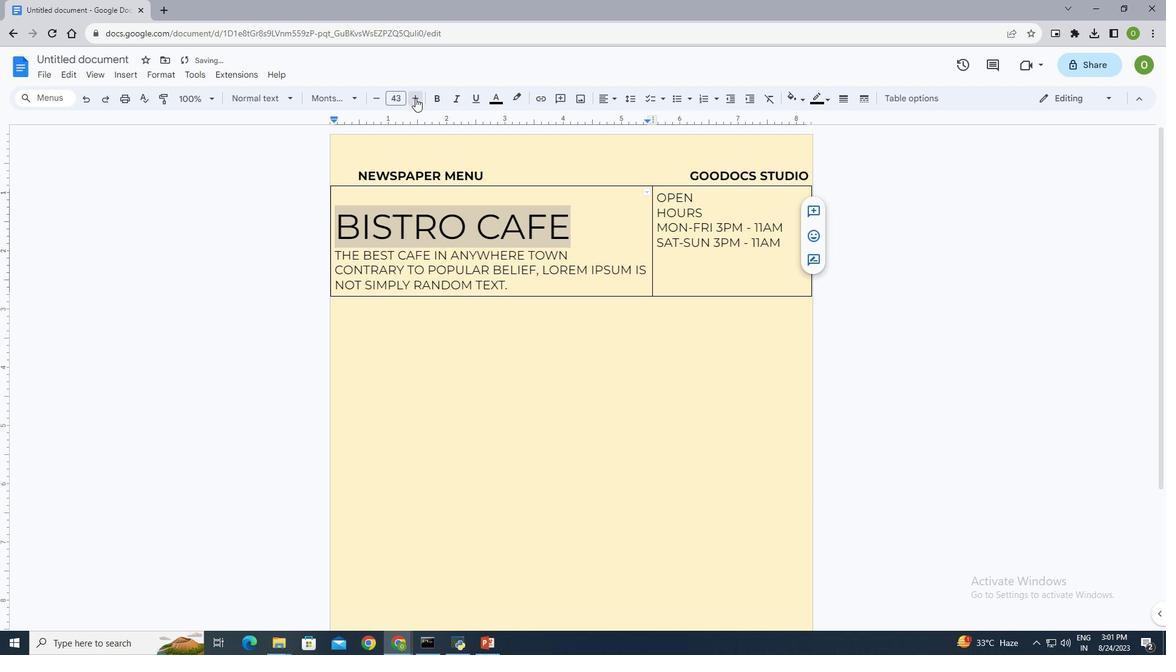 
Action: Mouse pressed left at (388, 71)
Screenshot: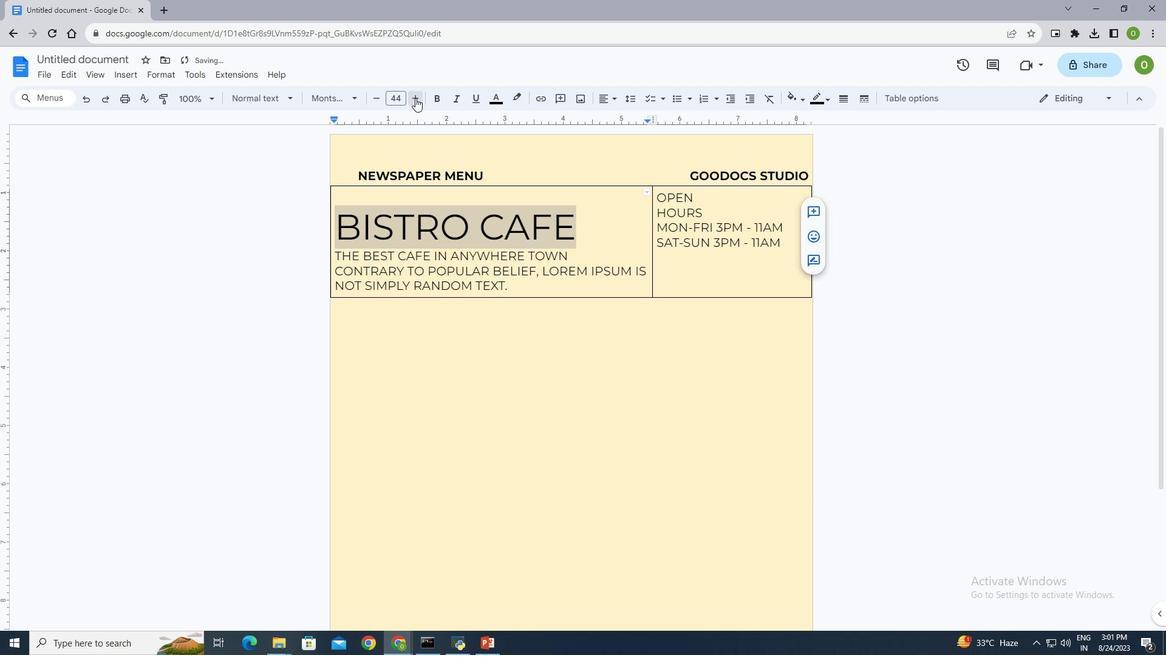 
Action: Mouse pressed left at (388, 71)
Screenshot: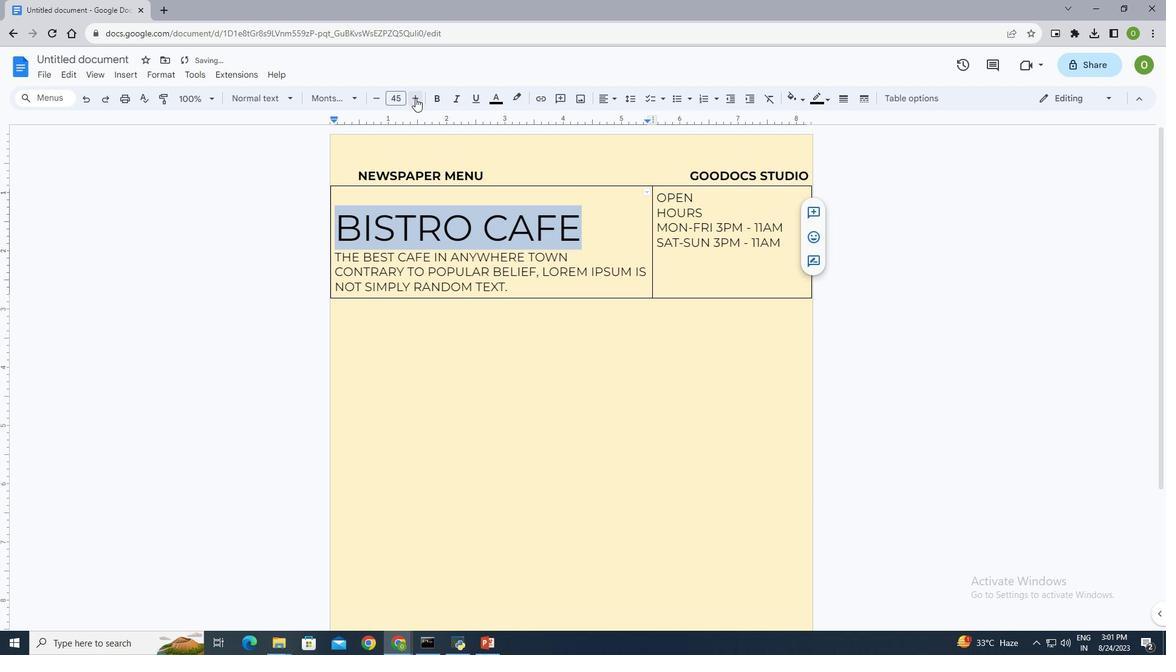 
Action: Mouse pressed left at (388, 71)
Screenshot: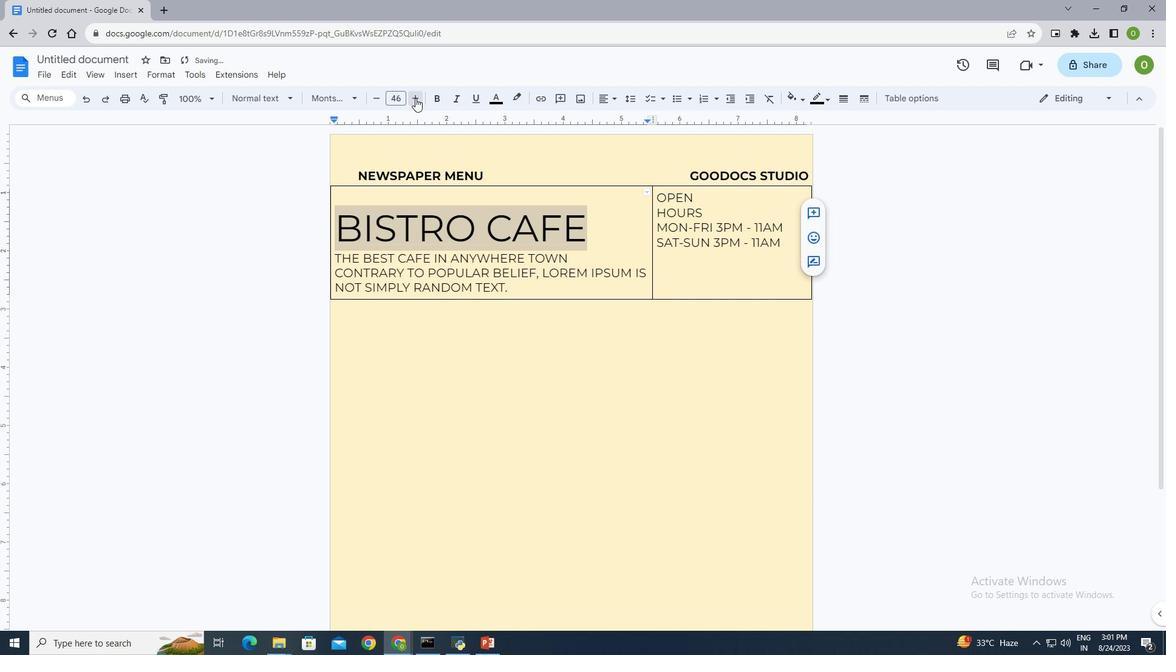 
Action: Mouse pressed left at (388, 71)
Screenshot: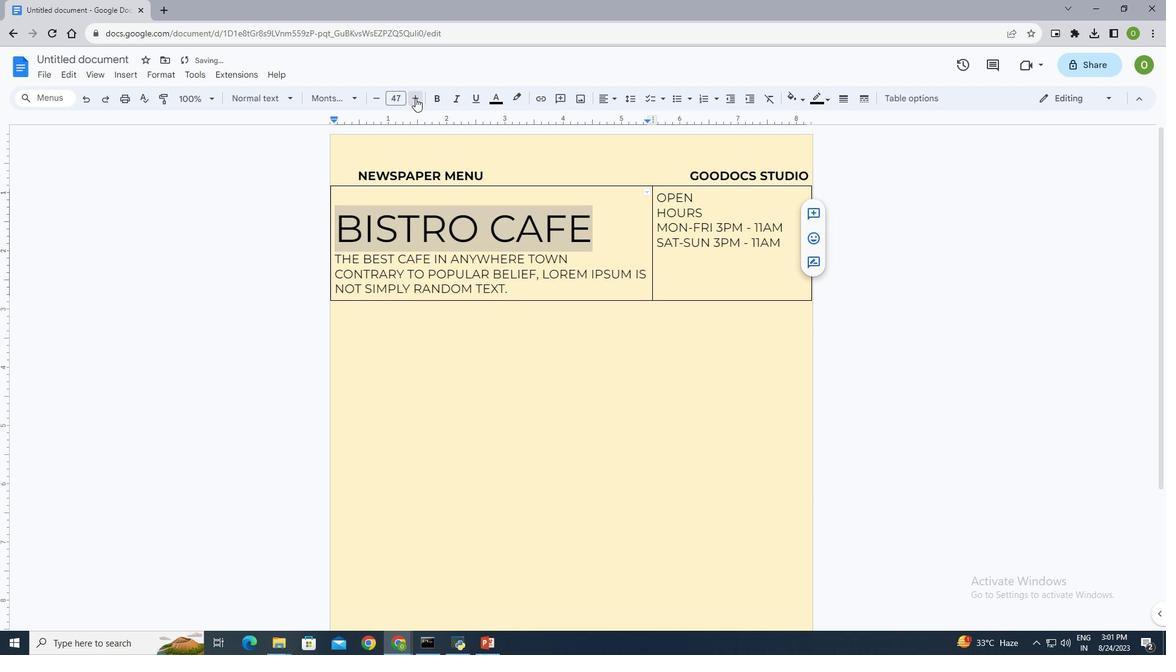
Action: Mouse pressed left at (388, 71)
Screenshot: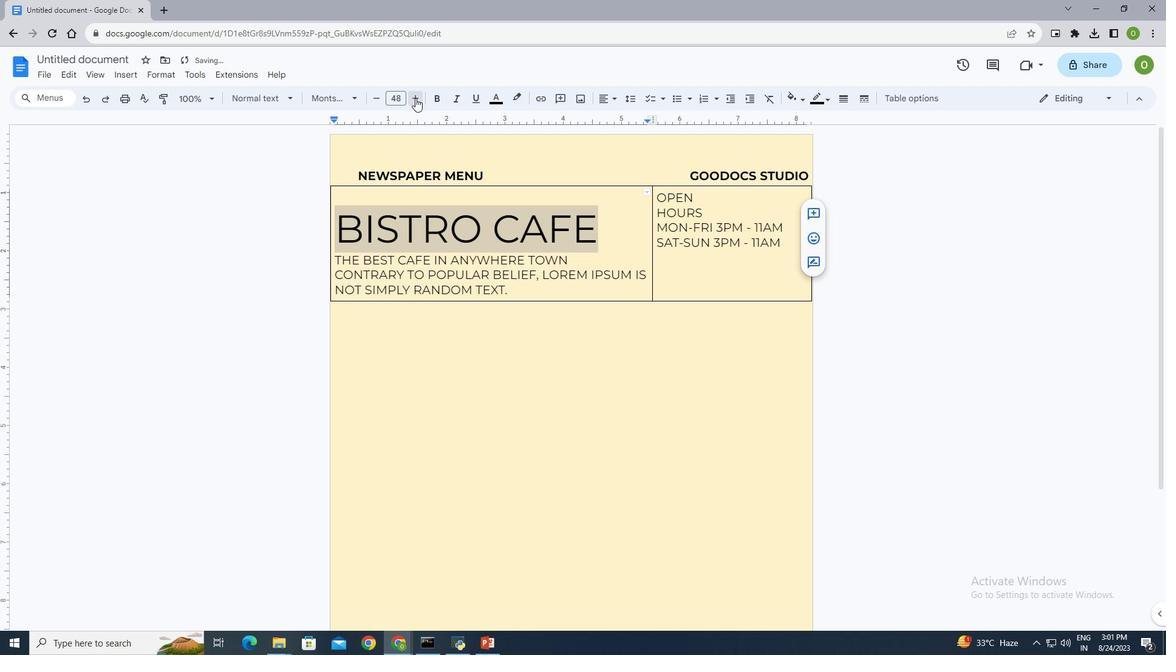 
Action: Mouse pressed left at (388, 71)
Screenshot: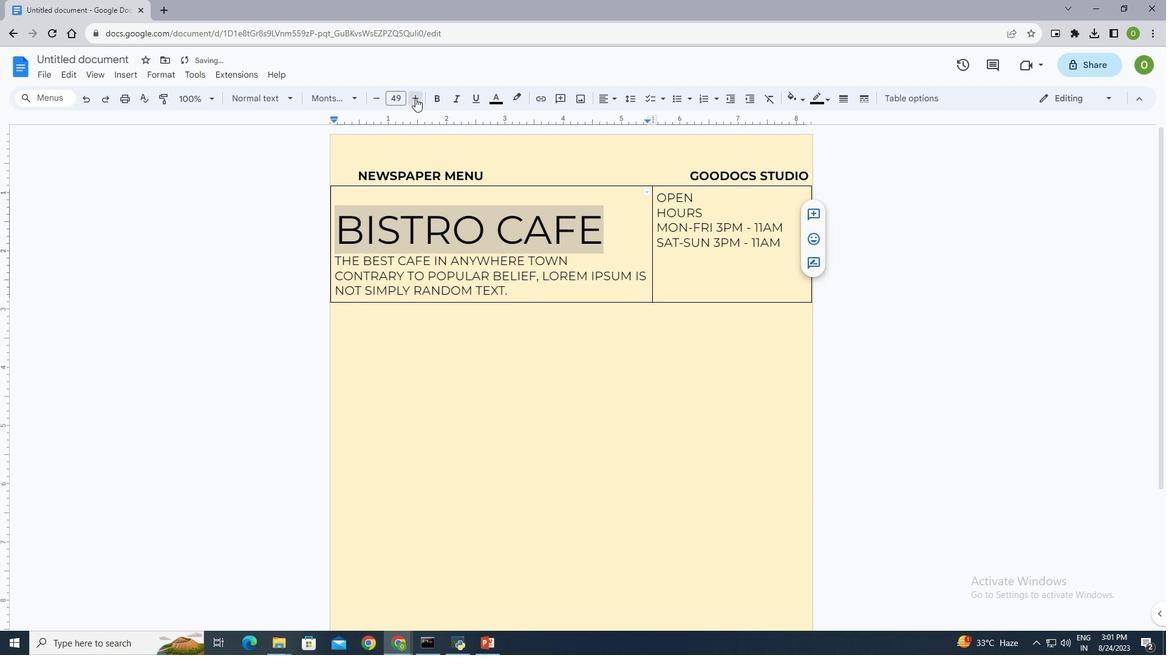 
Action: Mouse pressed left at (388, 71)
Screenshot: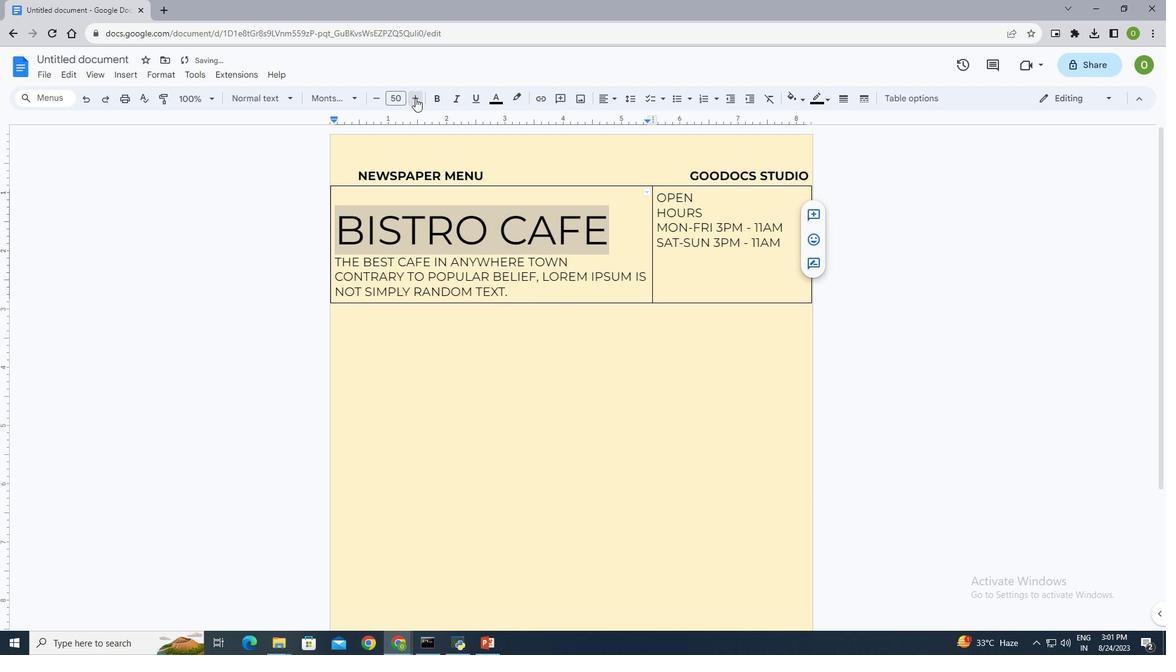
Action: Mouse pressed left at (388, 71)
Screenshot: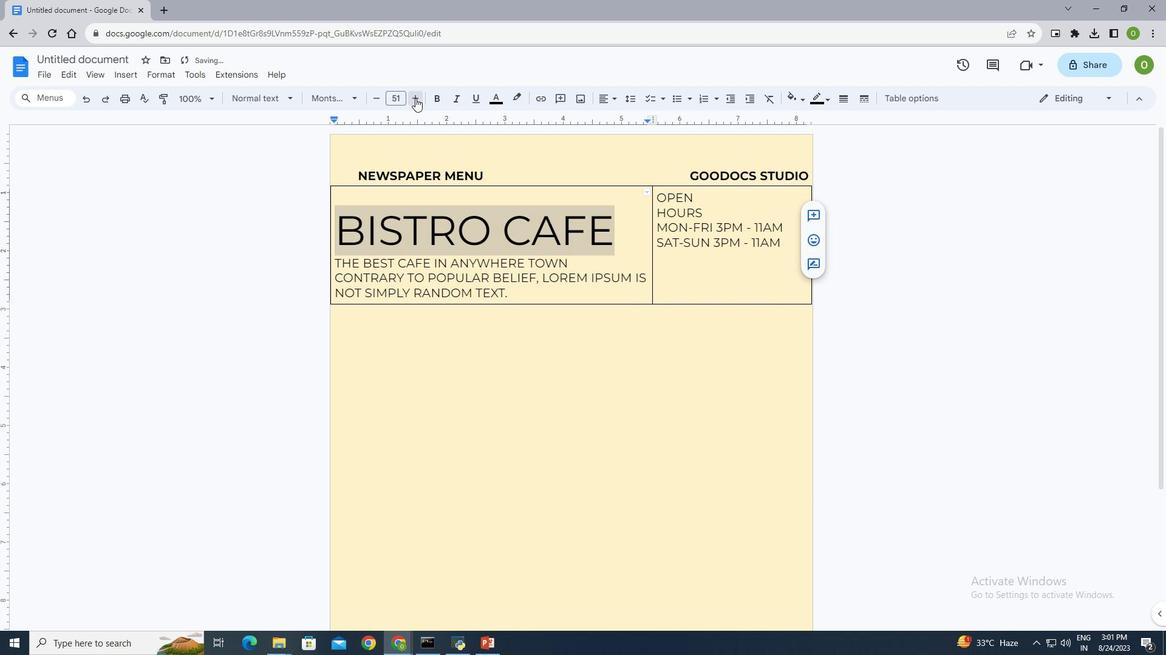 
Action: Mouse pressed left at (388, 71)
Screenshot: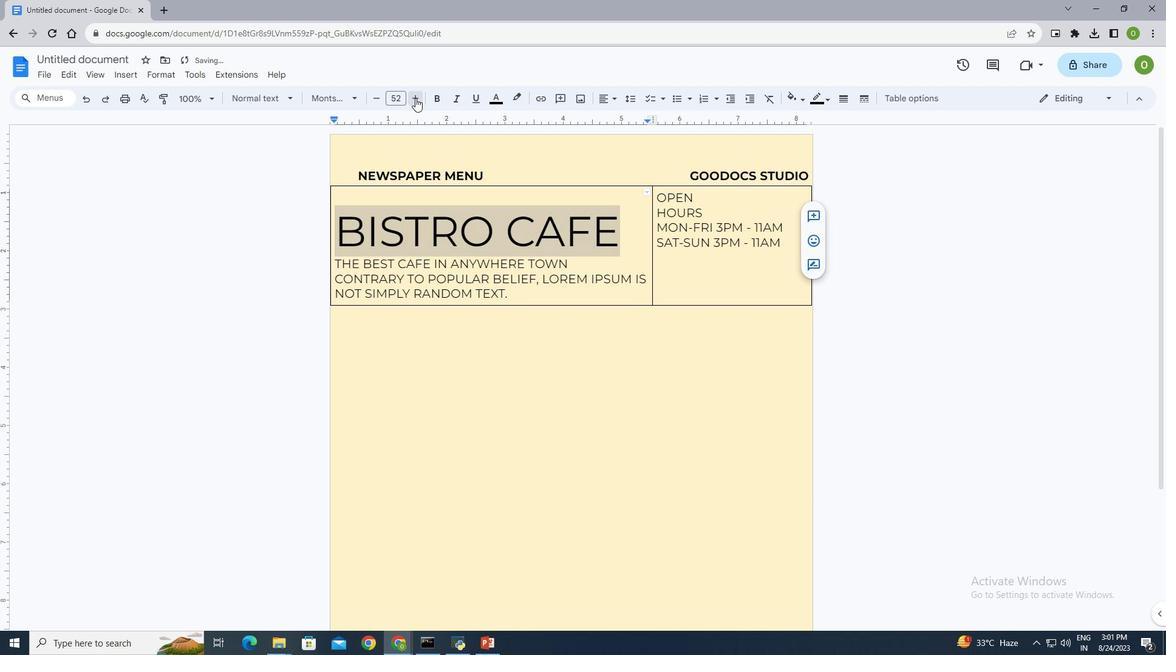 
Action: Mouse pressed left at (388, 71)
Screenshot: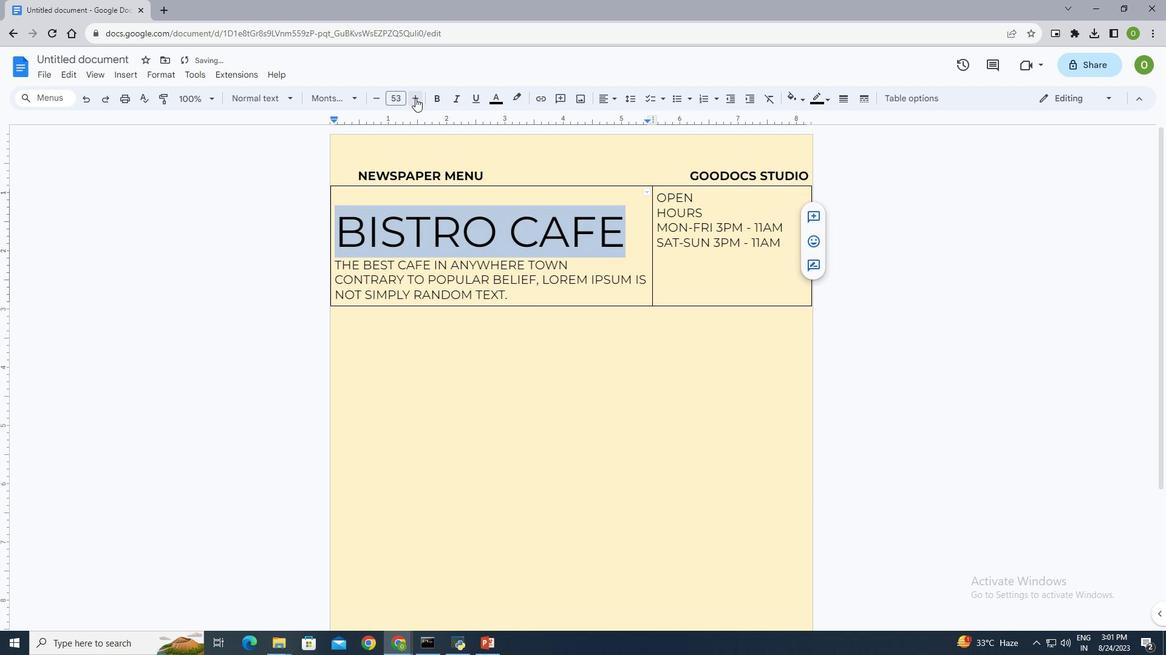 
Action: Mouse pressed left at (388, 71)
Screenshot: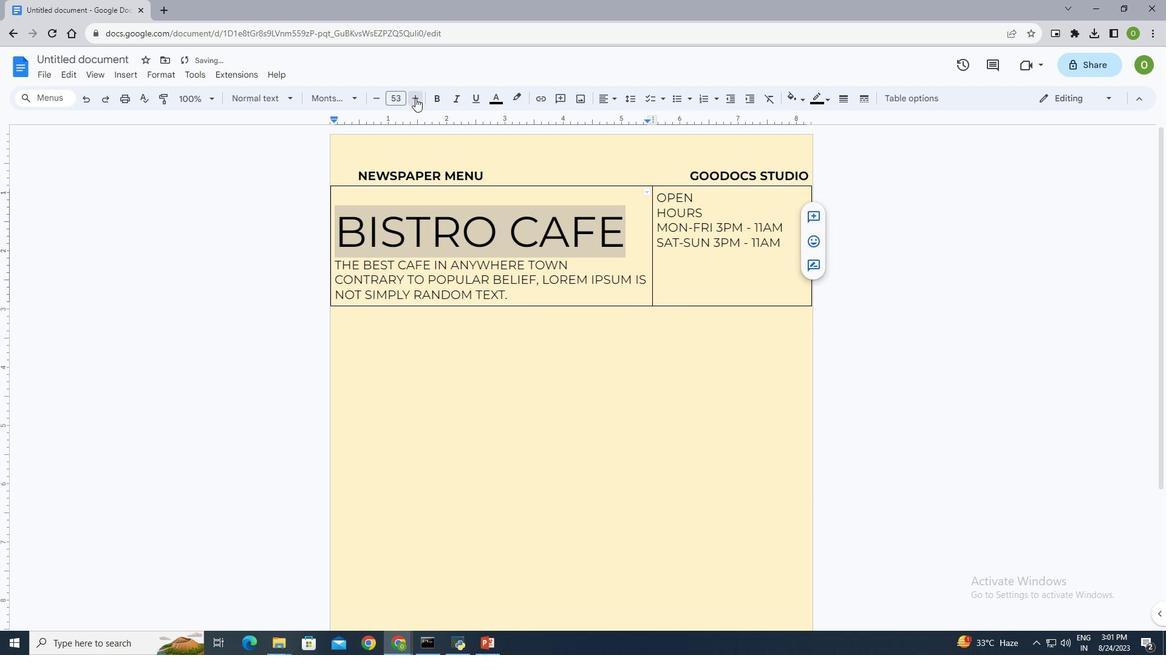 
Action: Mouse pressed left at (388, 71)
Screenshot: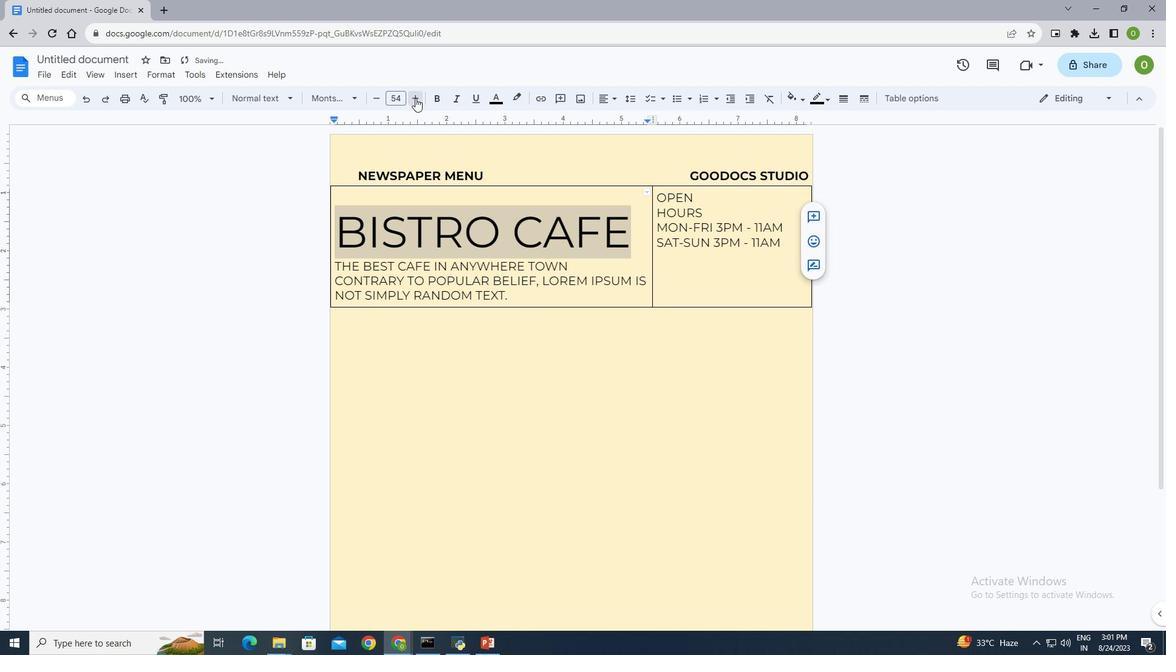 
Action: Mouse pressed left at (388, 71)
Screenshot: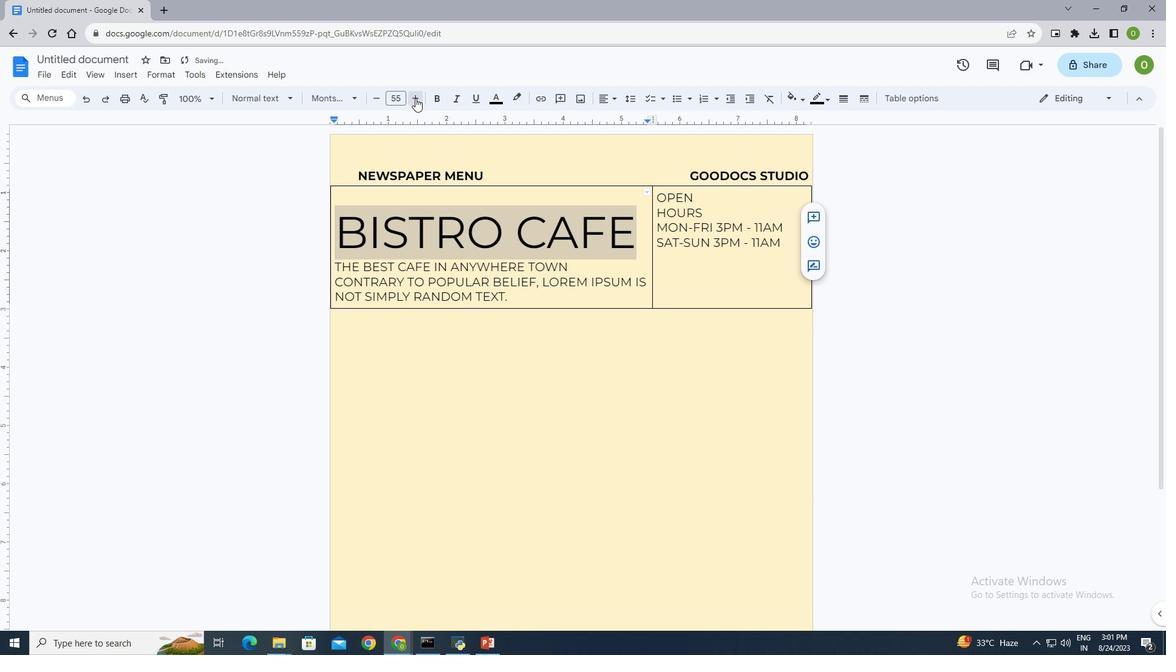 
Action: Mouse pressed left at (388, 71)
Screenshot: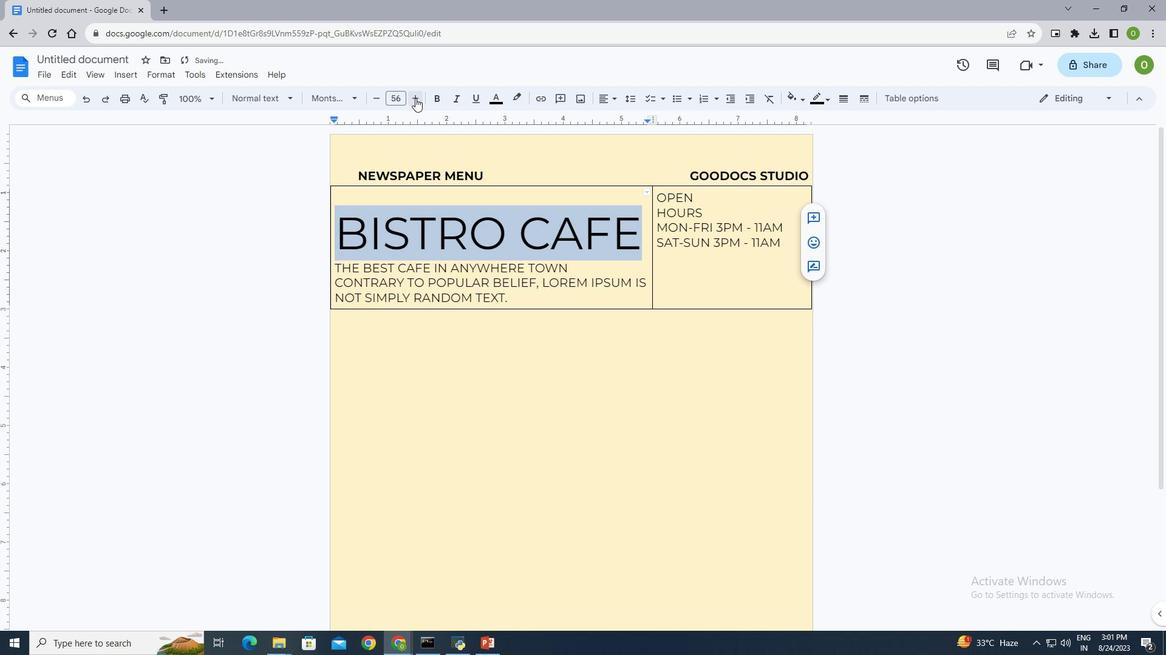 
Action: Mouse moved to (407, 72)
Screenshot: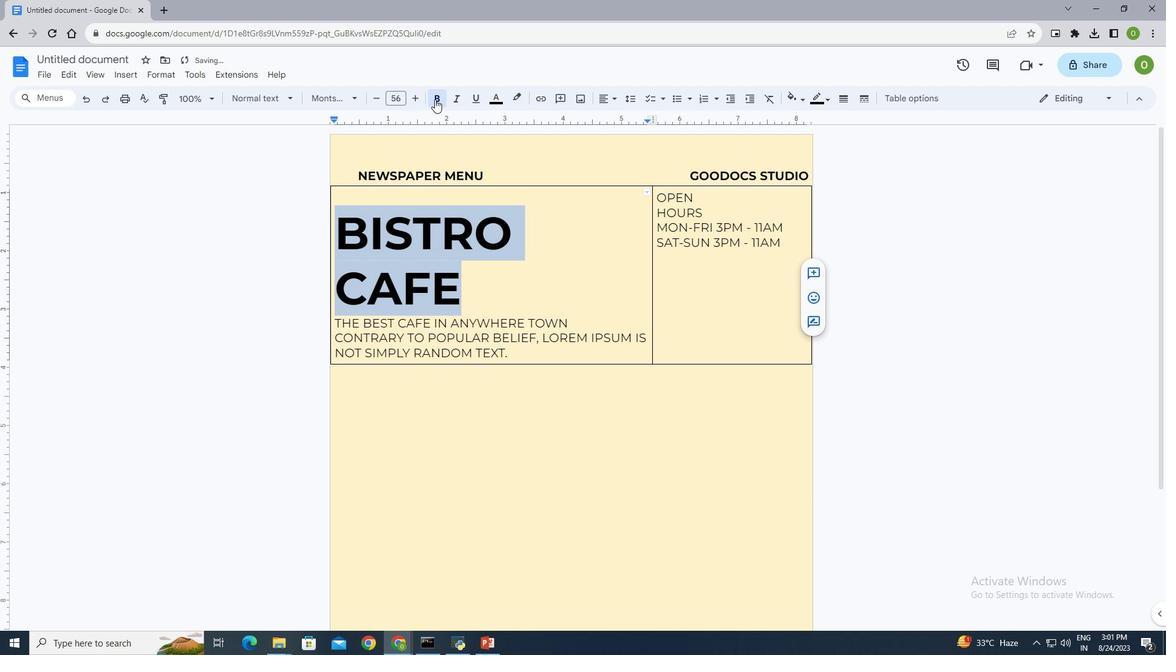 
Action: Mouse pressed left at (407, 72)
Screenshot: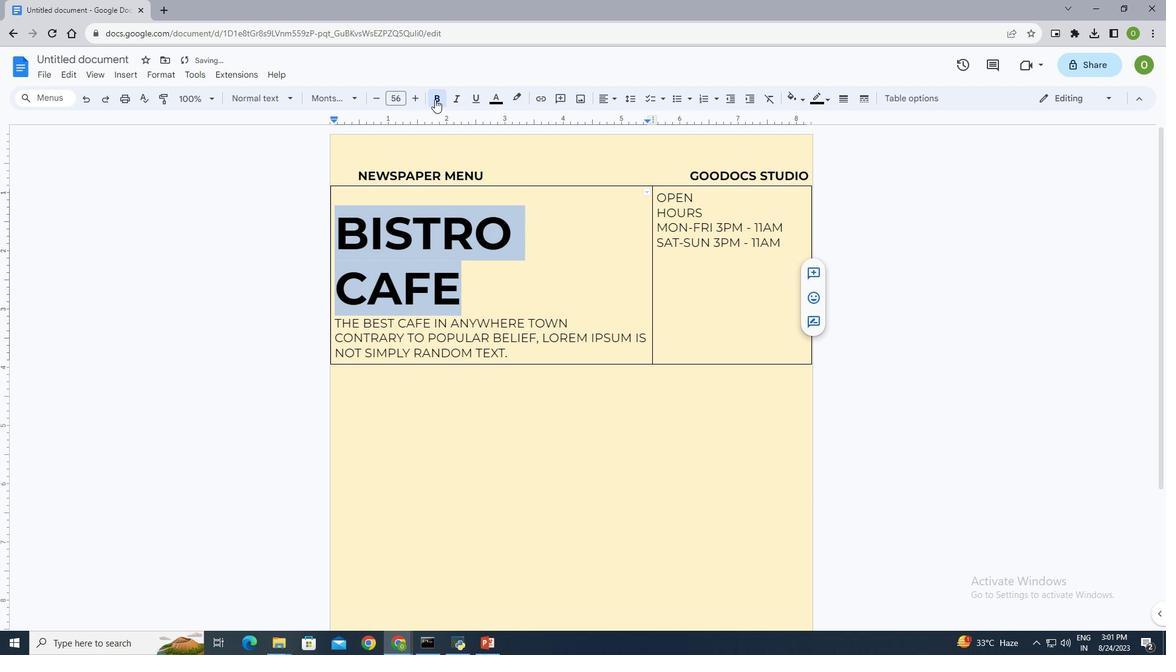 
Action: Mouse moved to (348, 71)
Screenshot: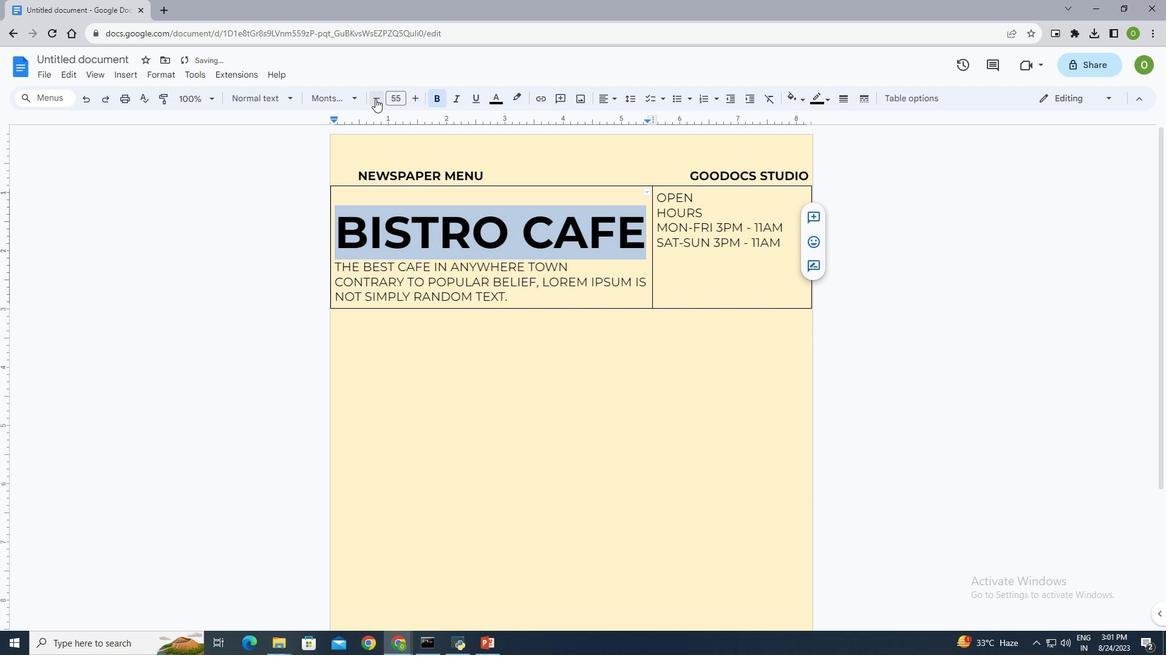 
Action: Mouse pressed left at (348, 71)
Screenshot: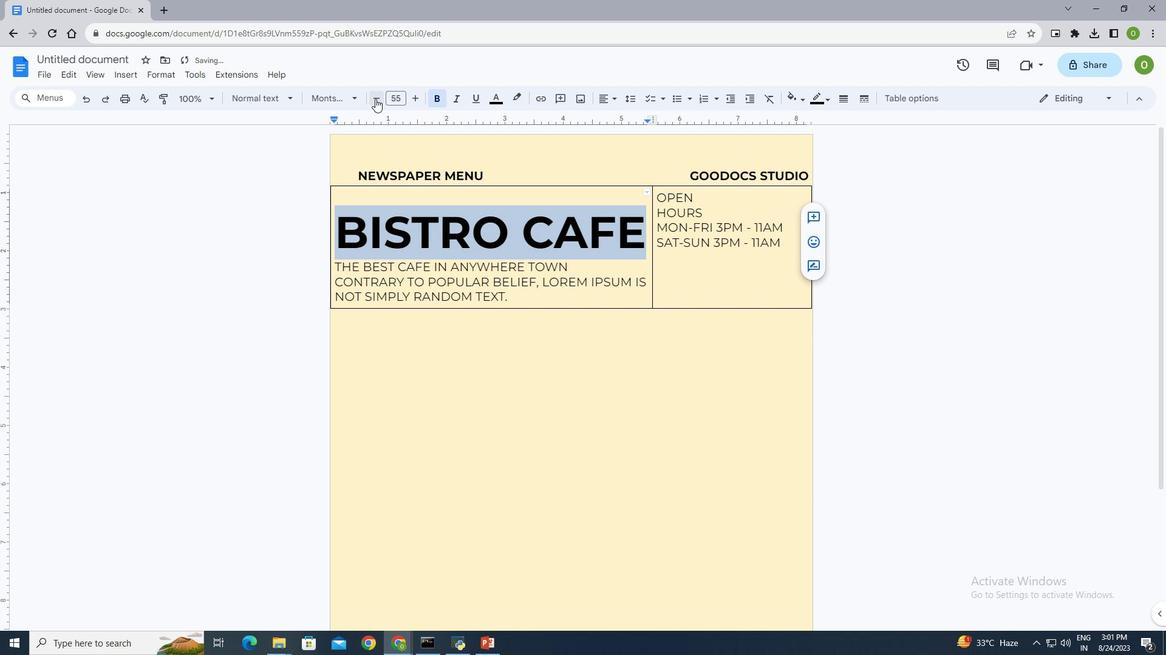 
Action: Mouse moved to (449, 272)
Screenshot: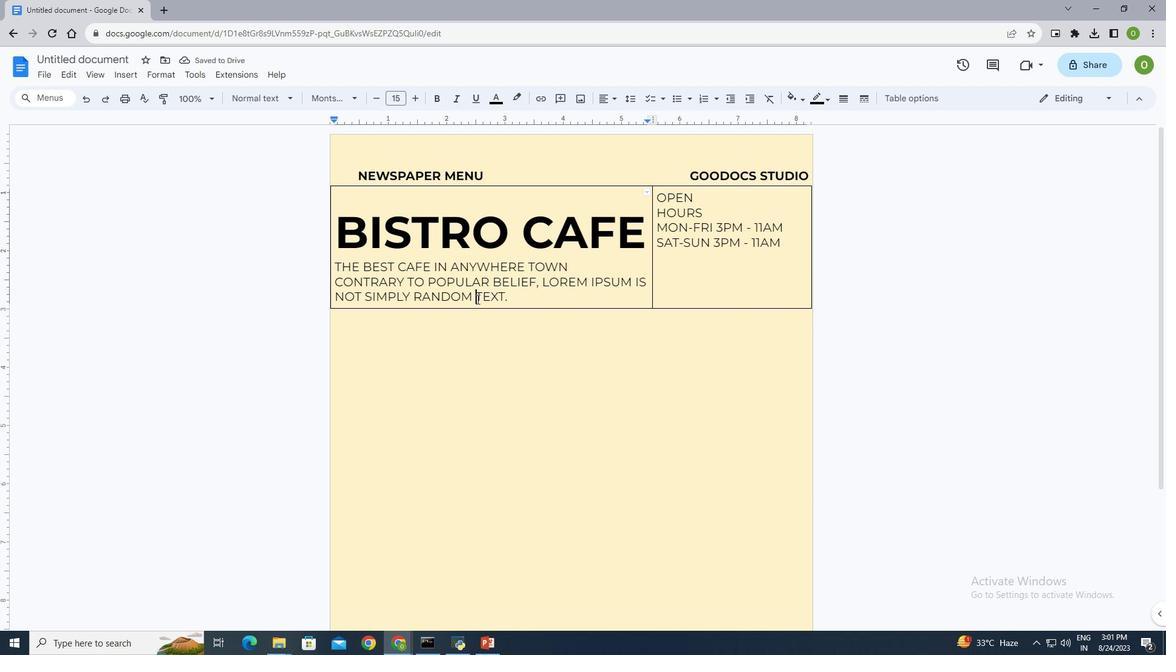 
Action: Mouse pressed left at (449, 272)
Screenshot: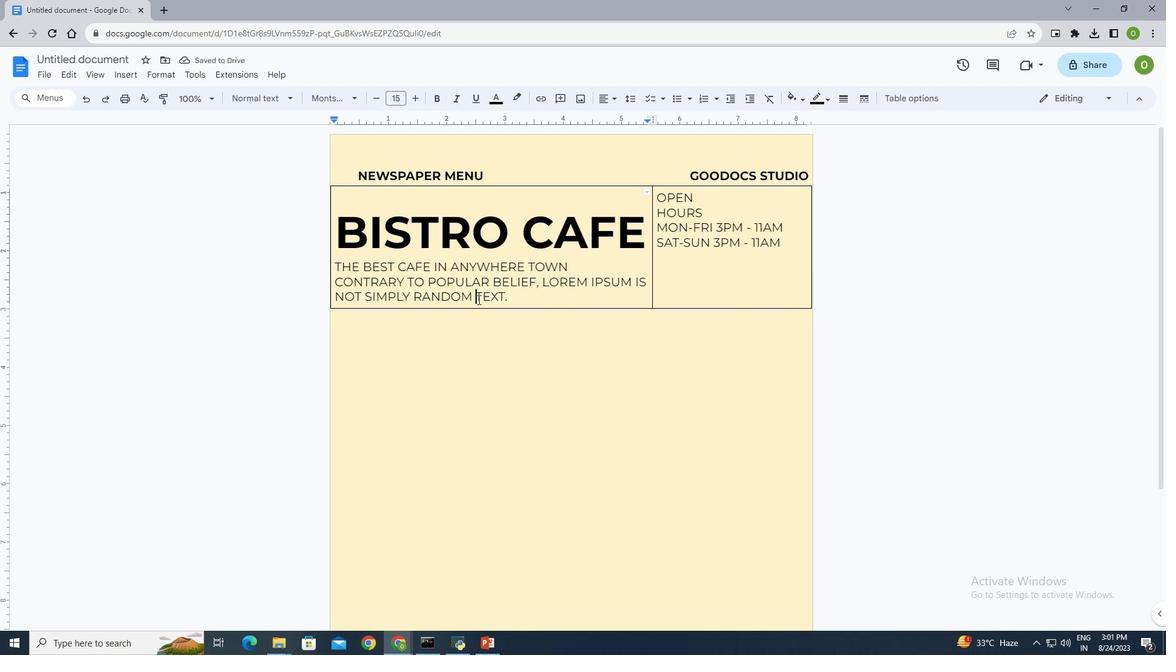 
Action: Mouse moved to (544, 239)
Screenshot: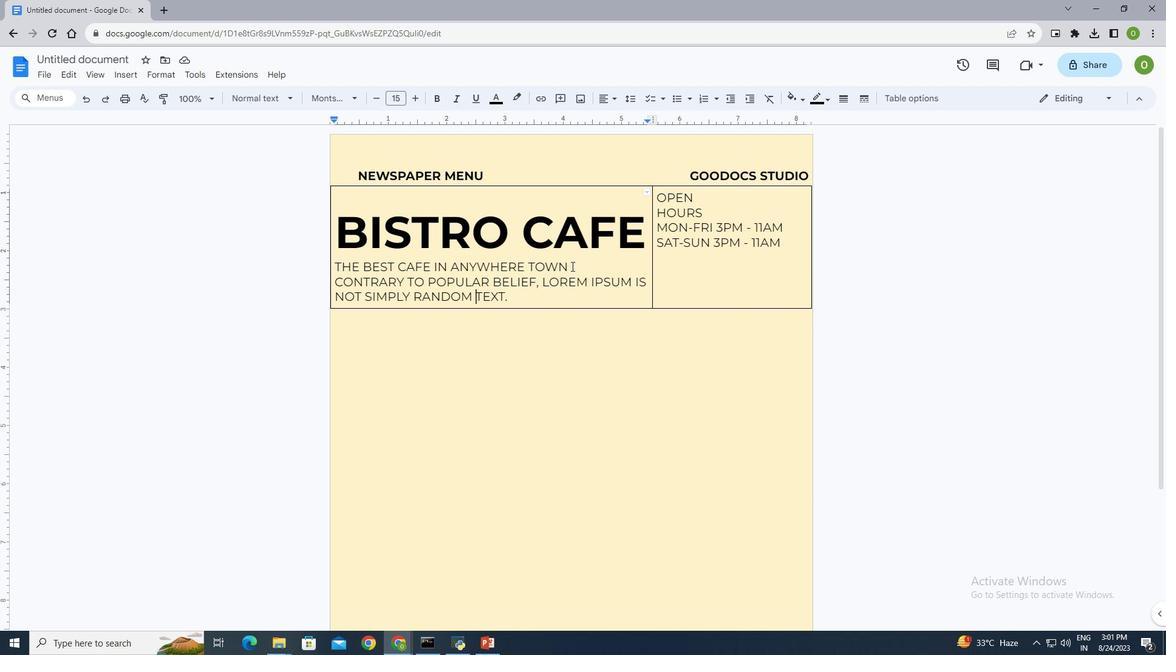 
Action: Mouse pressed left at (544, 239)
Screenshot: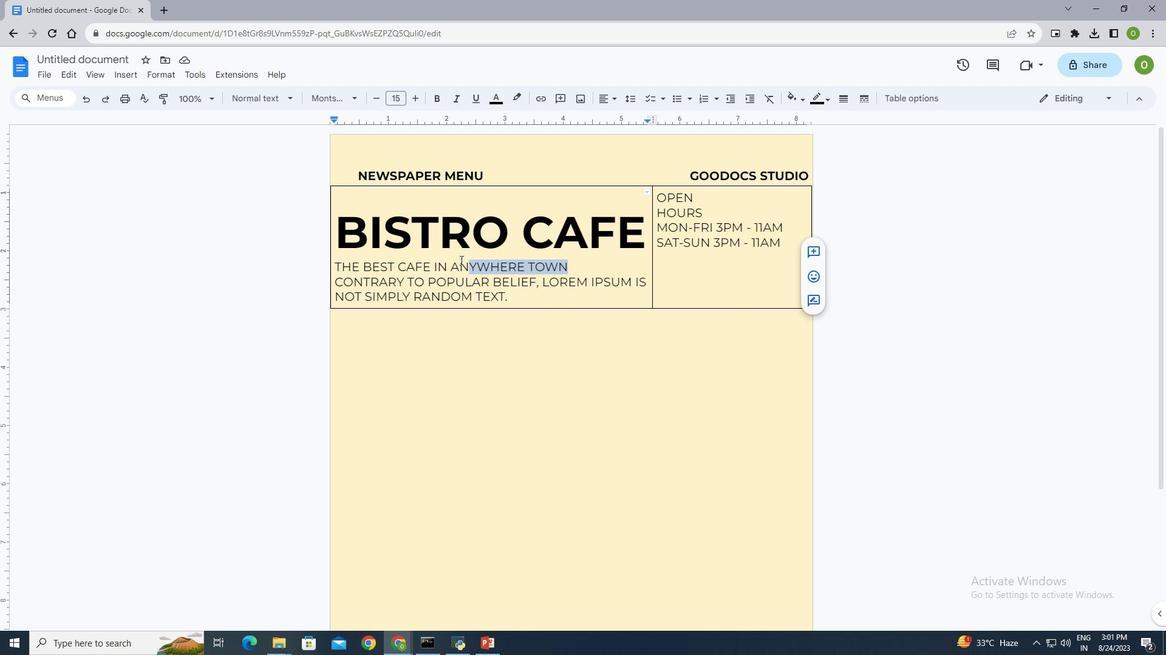 
Action: Mouse moved to (410, 71)
Screenshot: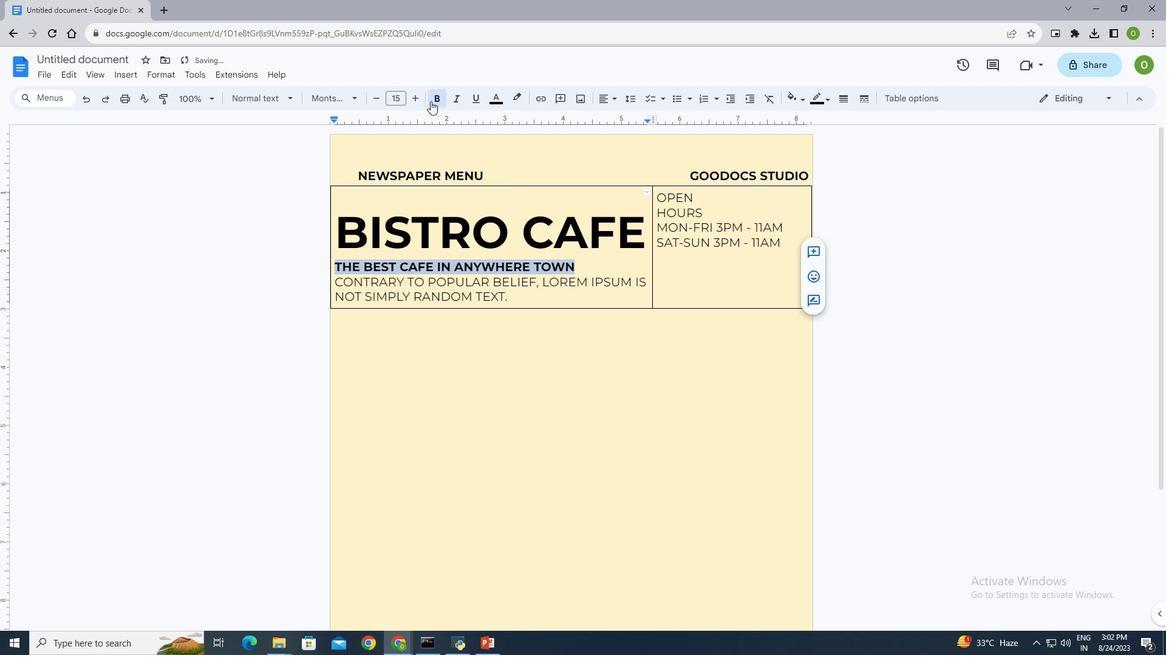 
Action: Mouse pressed left at (410, 71)
Screenshot: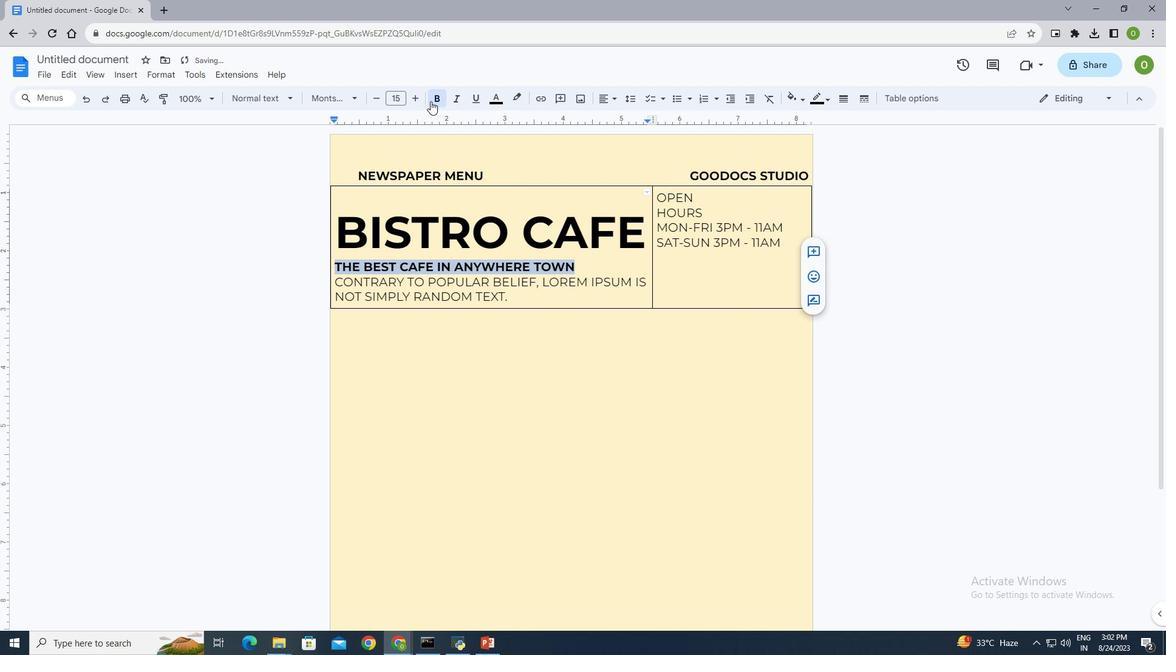 
Action: Mouse moved to (386, 72)
Screenshot: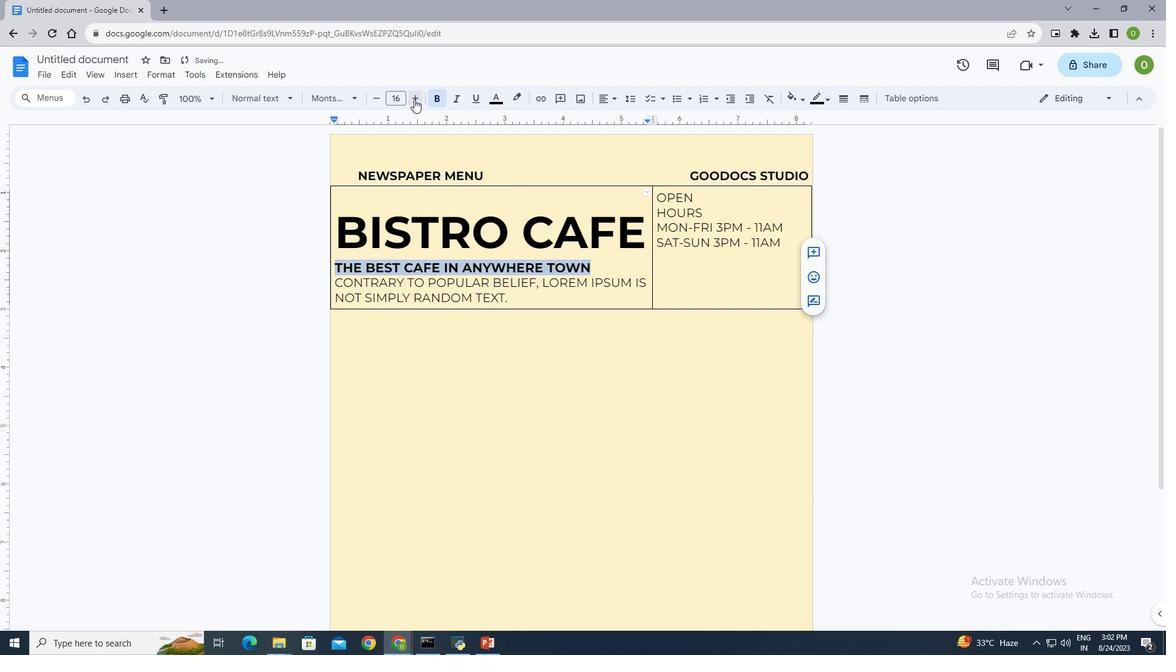 
Action: Mouse pressed left at (386, 72)
Screenshot: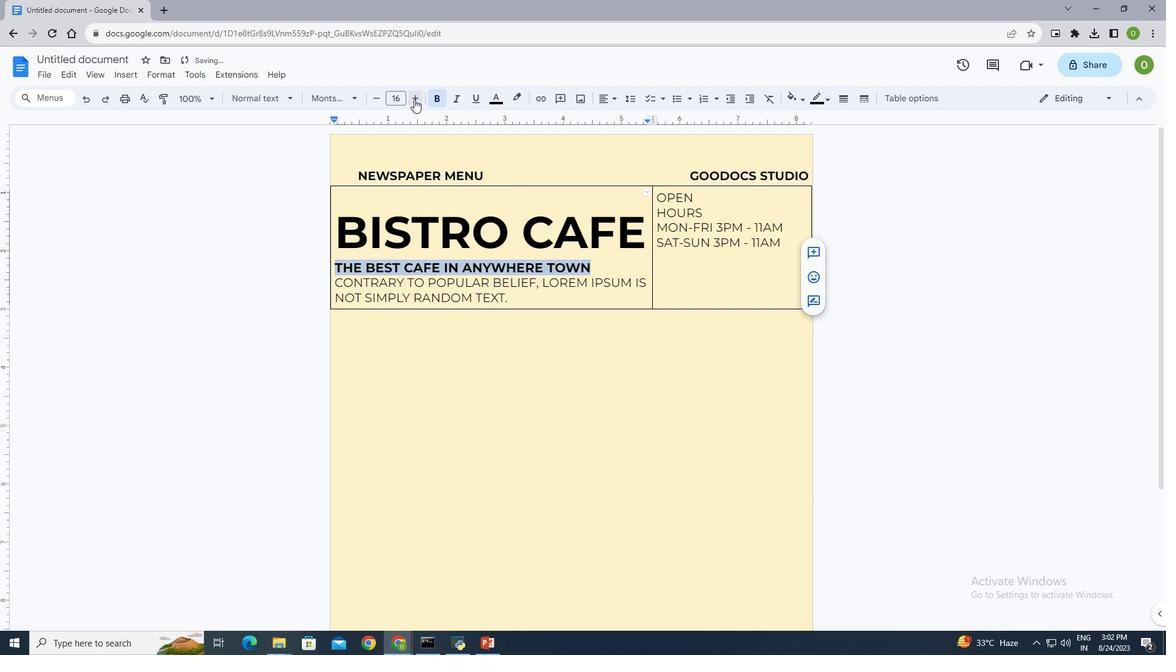 
Action: Mouse pressed left at (386, 72)
Screenshot: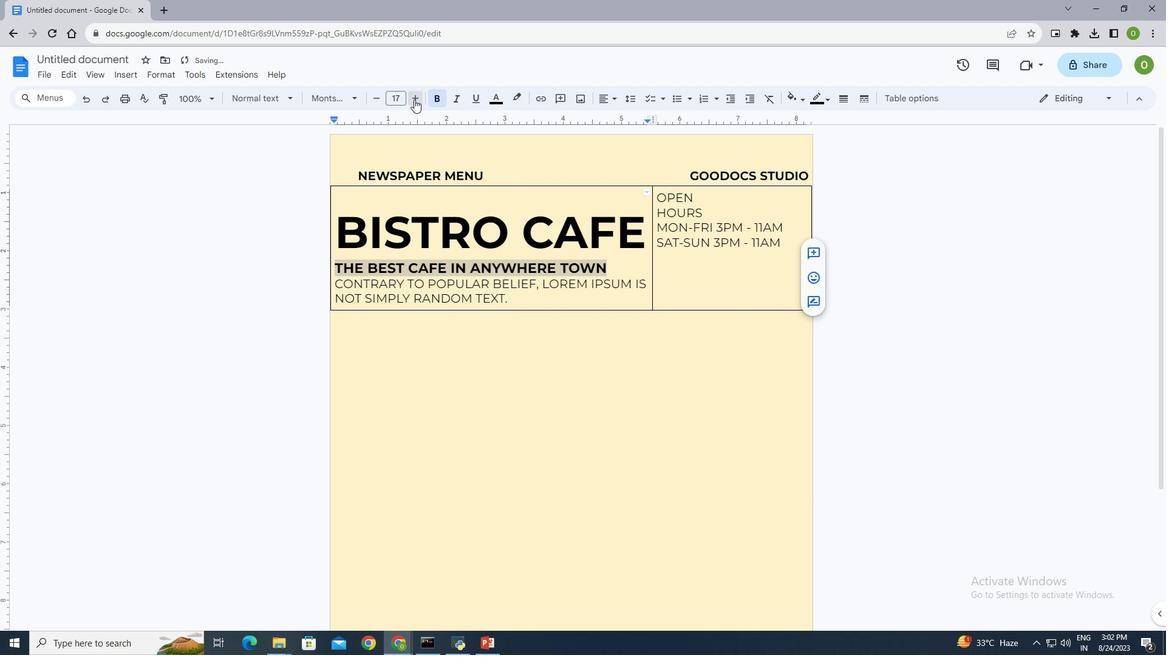 
Action: Mouse pressed left at (386, 72)
Screenshot: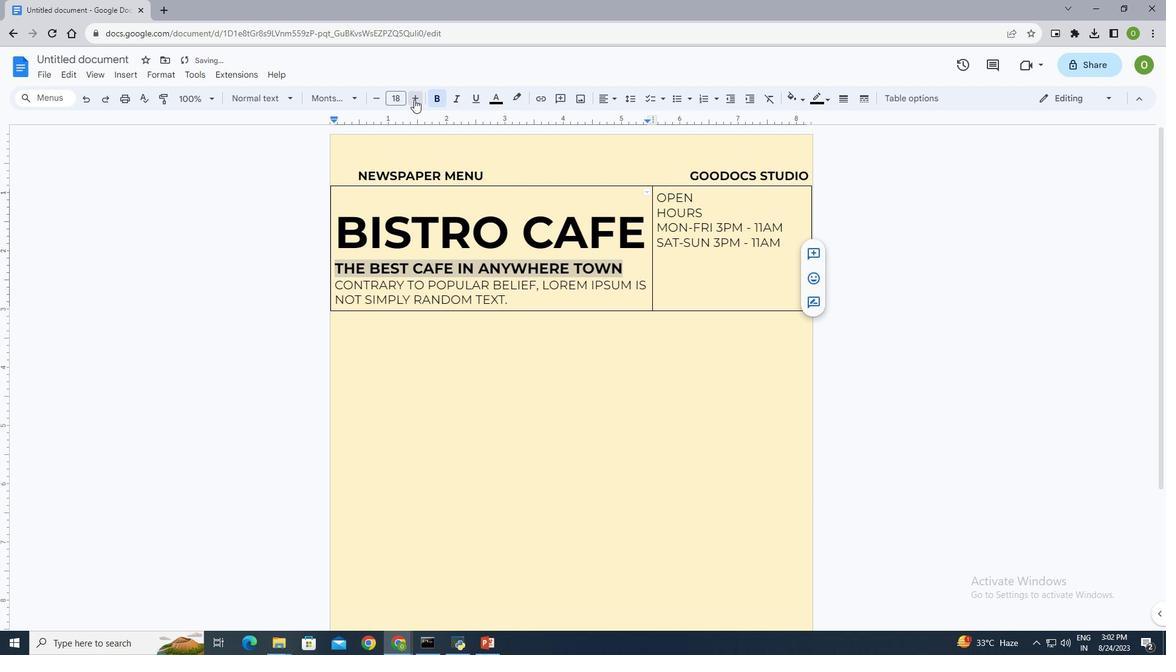 
Action: Mouse pressed left at (386, 72)
Screenshot: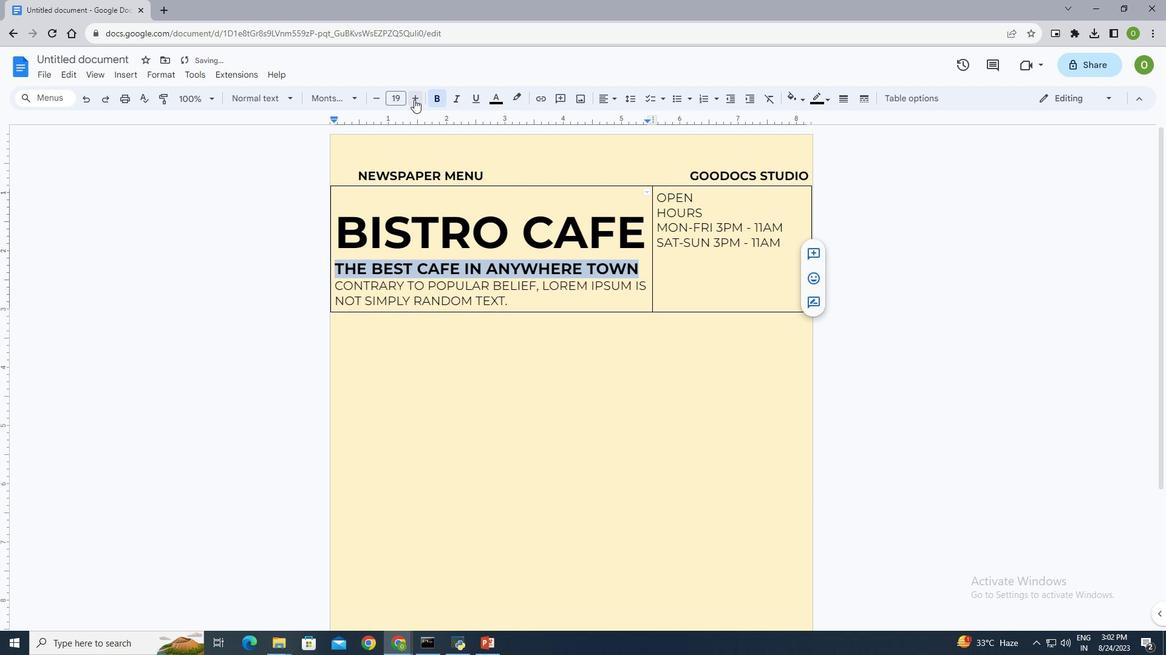 
Action: Mouse moved to (493, 275)
Screenshot: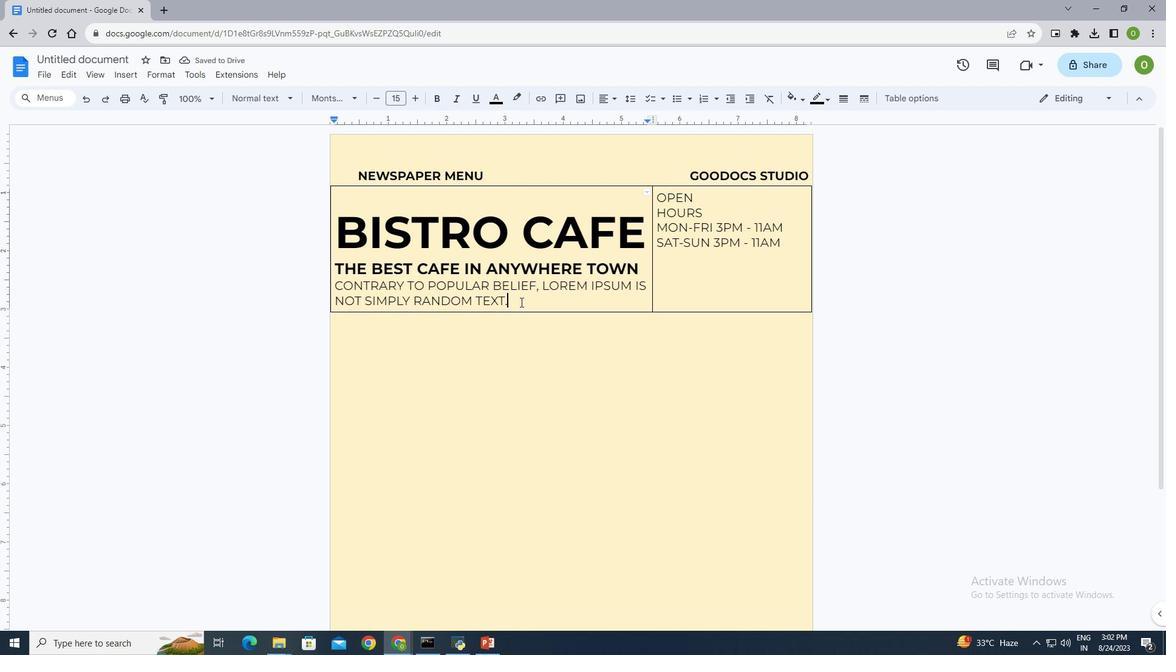 
Action: Mouse pressed left at (493, 275)
Screenshot: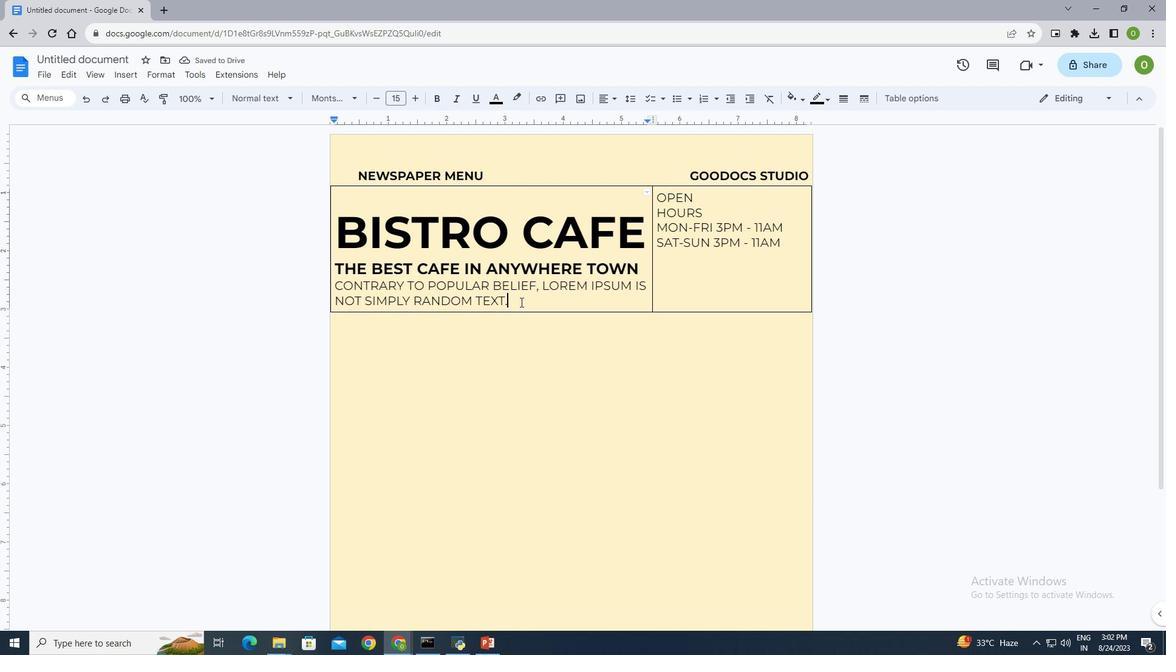 
Action: Mouse moved to (488, 272)
Screenshot: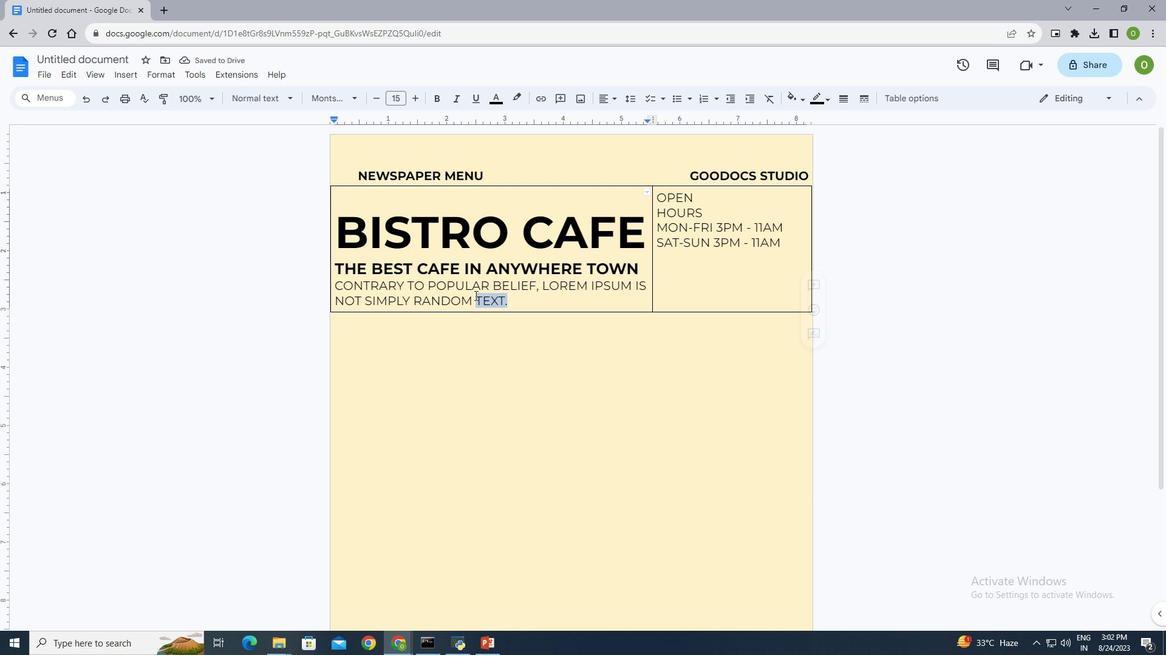 
Action: Mouse pressed left at (488, 272)
Screenshot: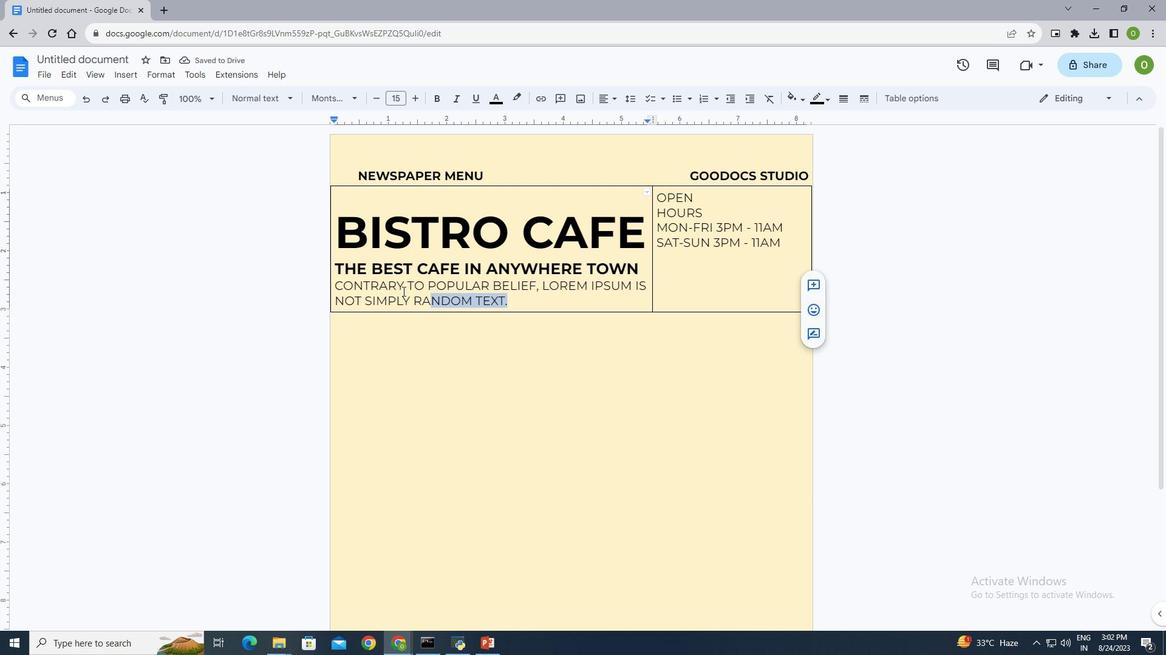 
Action: Mouse moved to (465, 70)
Screenshot: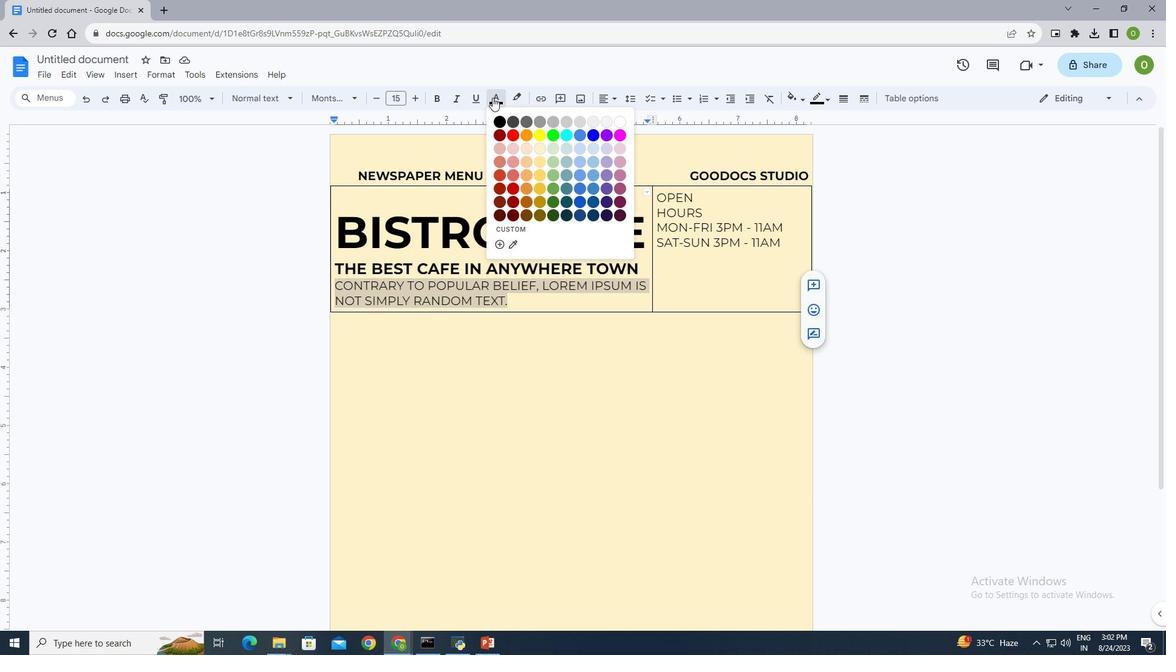 
Action: Mouse pressed left at (465, 70)
Screenshot: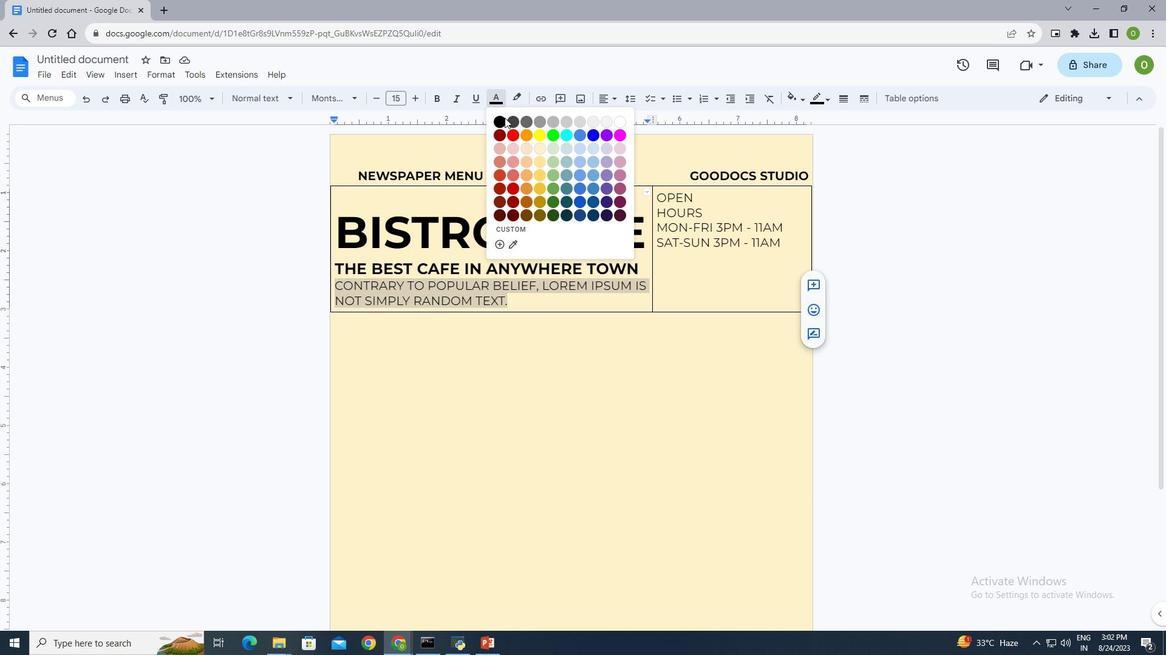 
Action: Mouse moved to (471, 146)
Screenshot: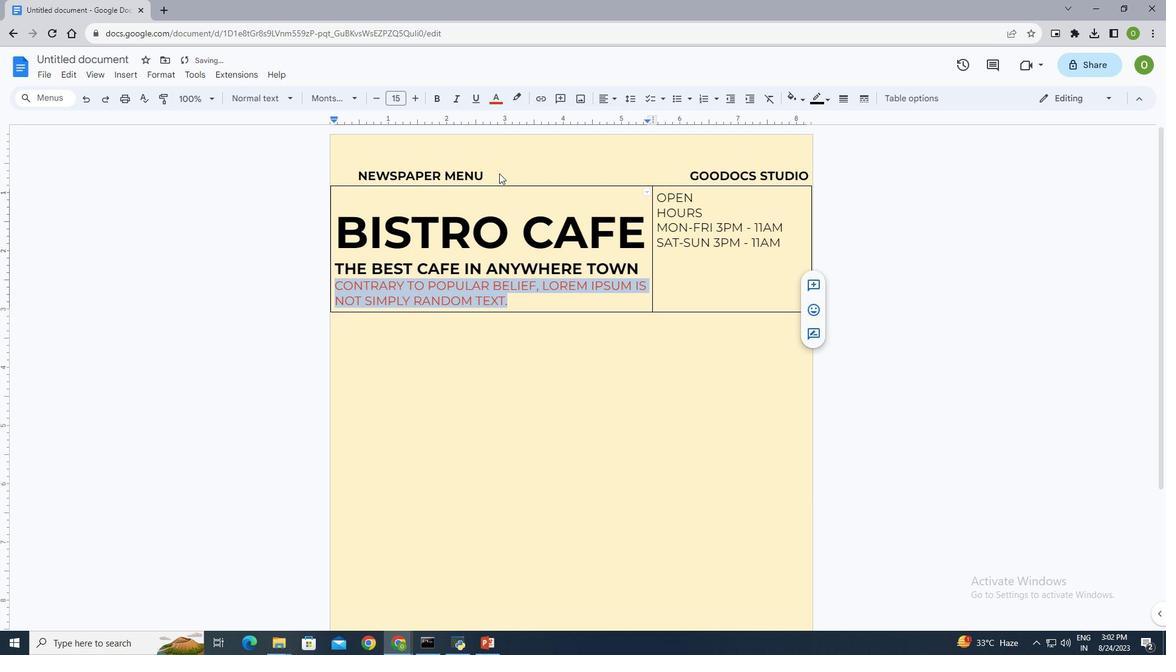 
Action: Mouse pressed left at (471, 146)
Screenshot: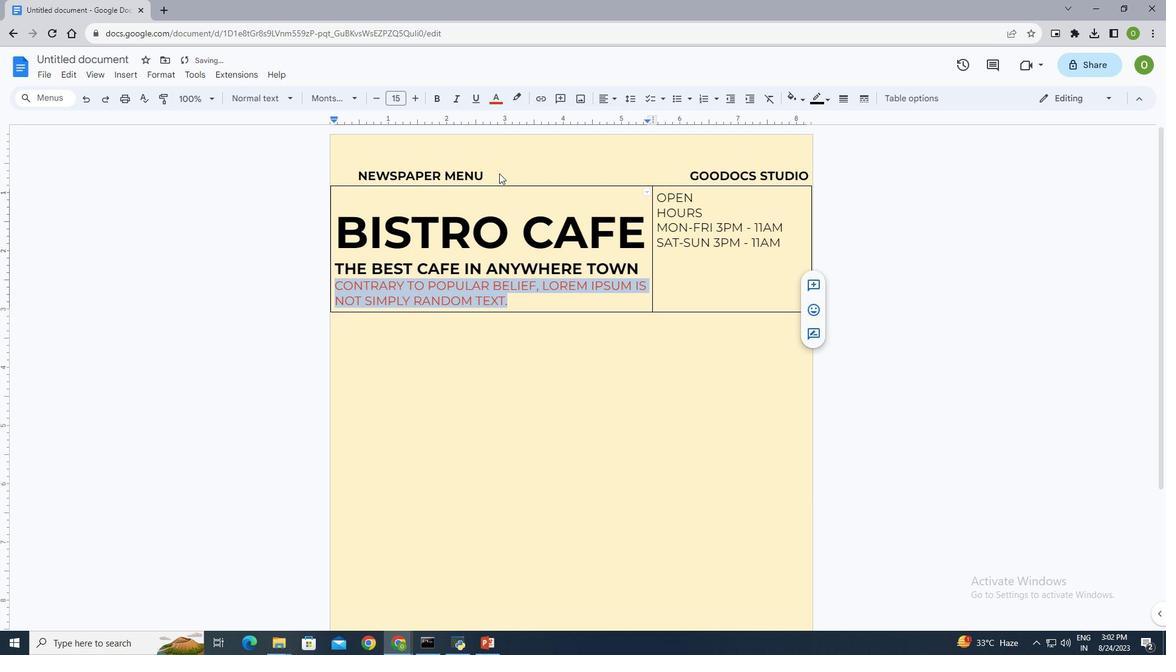 
Action: Mouse moved to (349, 71)
Screenshot: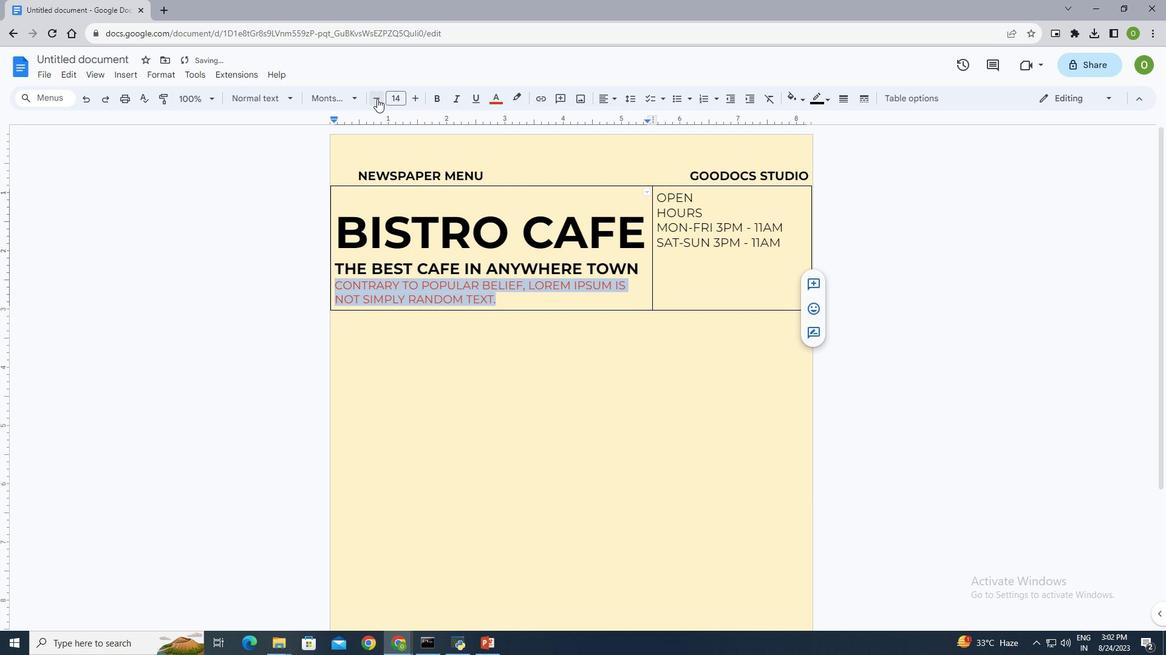 
Action: Mouse pressed left at (349, 71)
Screenshot: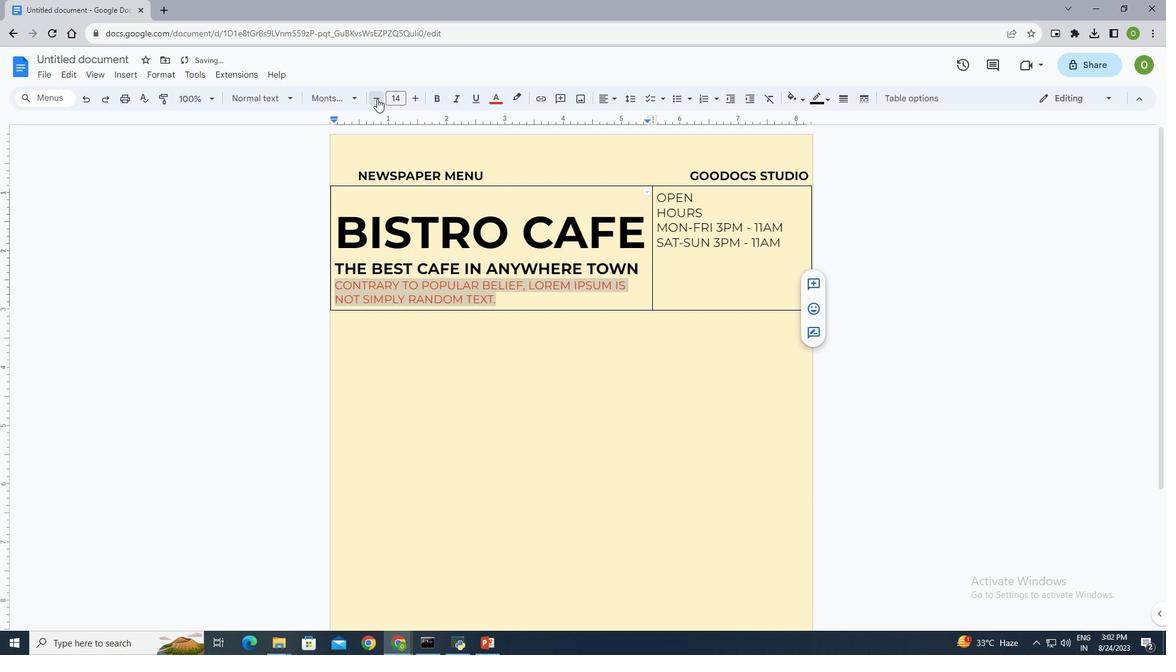 
Action: Mouse pressed left at (349, 71)
Screenshot: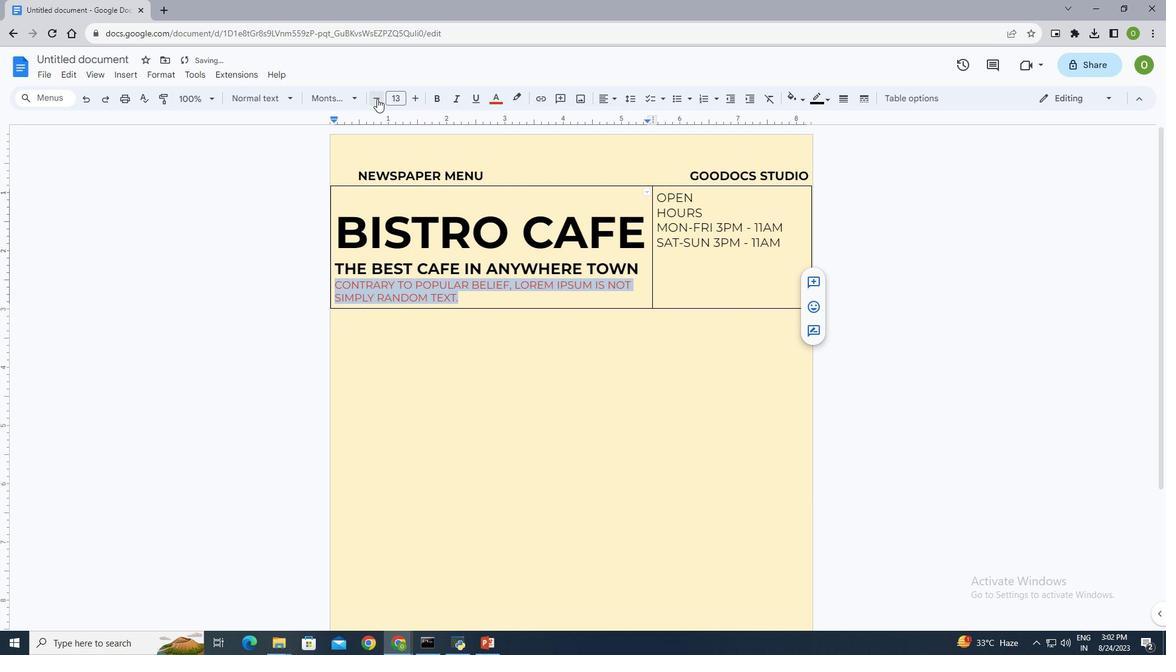 
Action: Mouse moved to (624, 253)
Screenshot: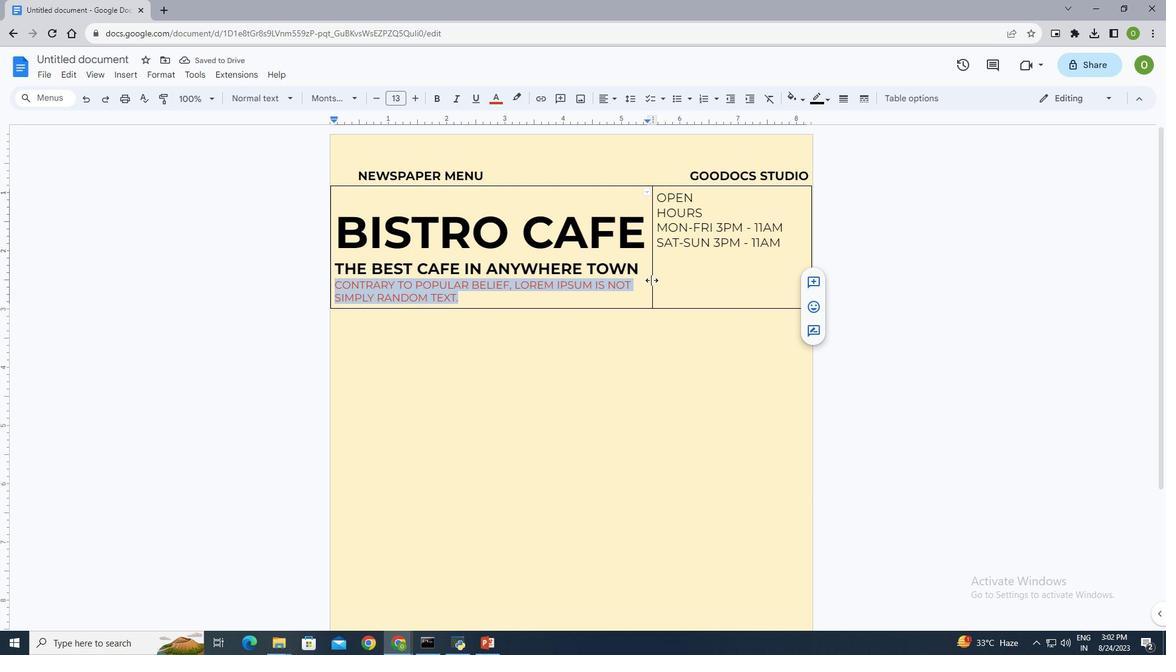 
Action: Mouse pressed left at (624, 253)
Screenshot: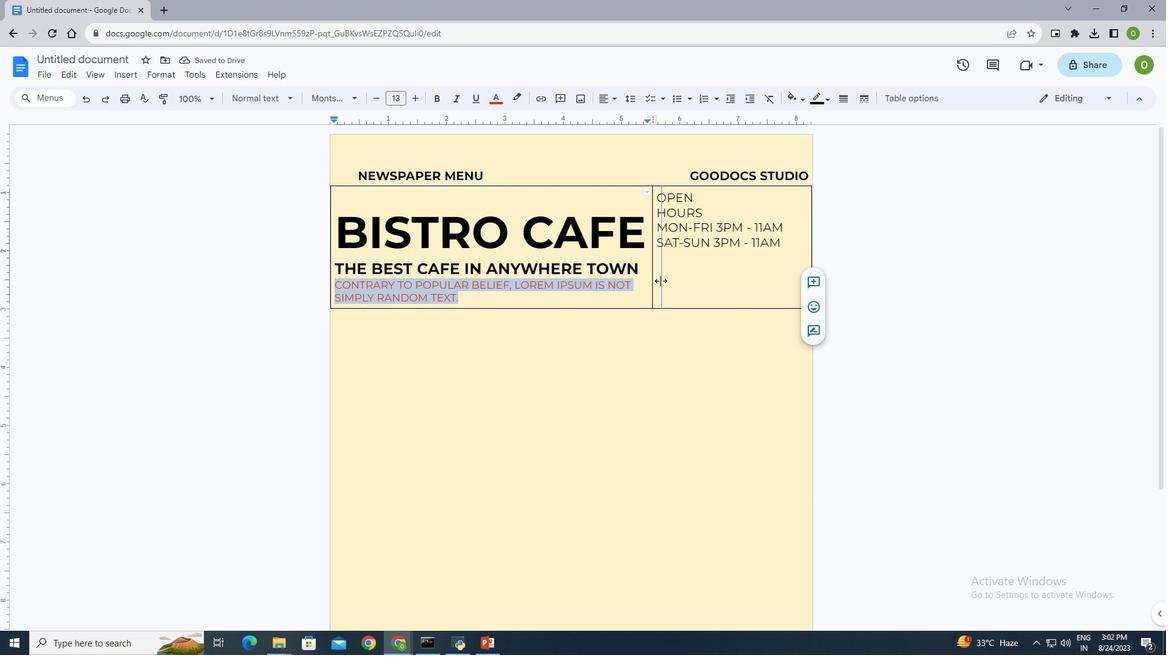 
Action: Mouse moved to (679, 175)
Screenshot: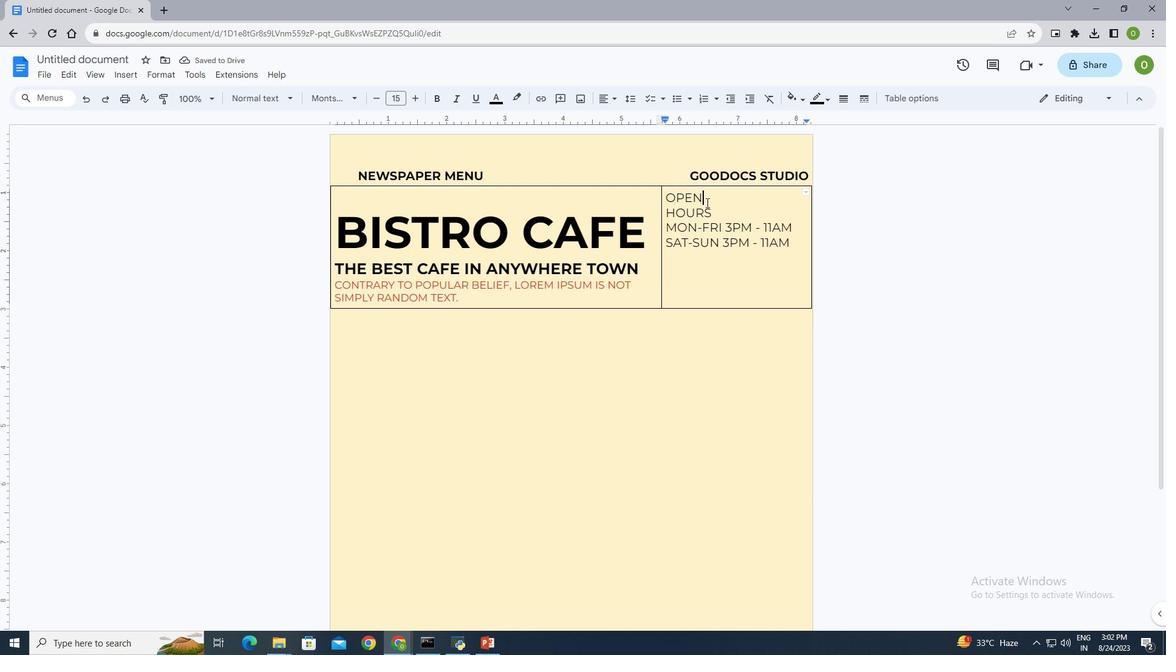 
Action: Mouse pressed left at (679, 175)
Screenshot: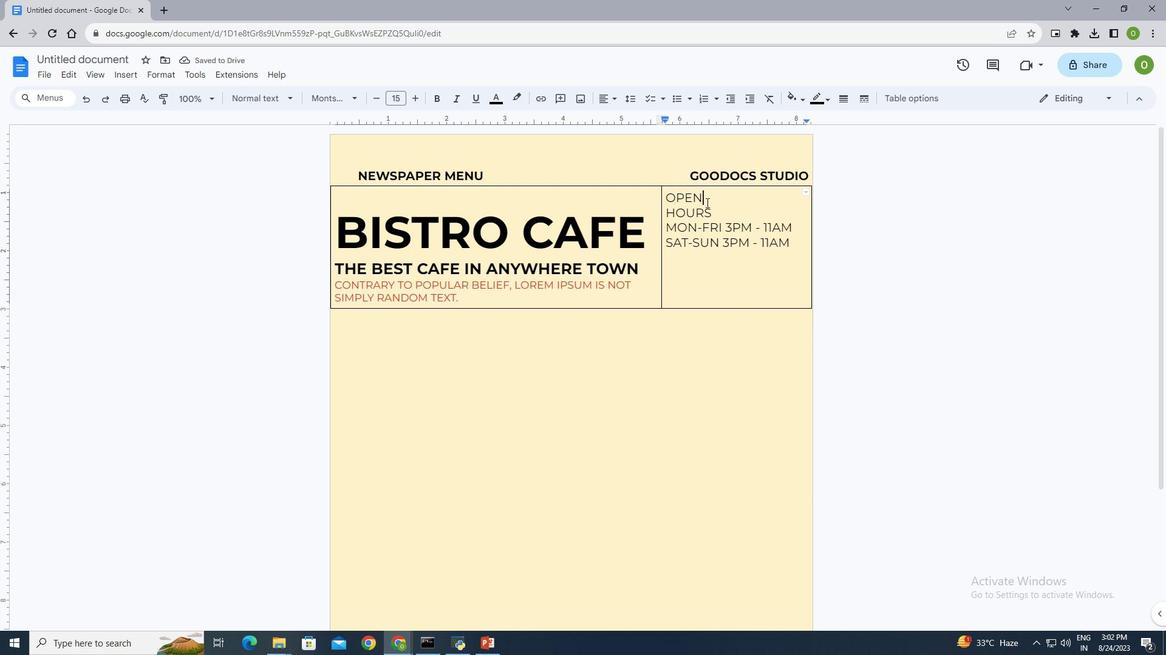 
Action: Mouse moved to (688, 185)
Screenshot: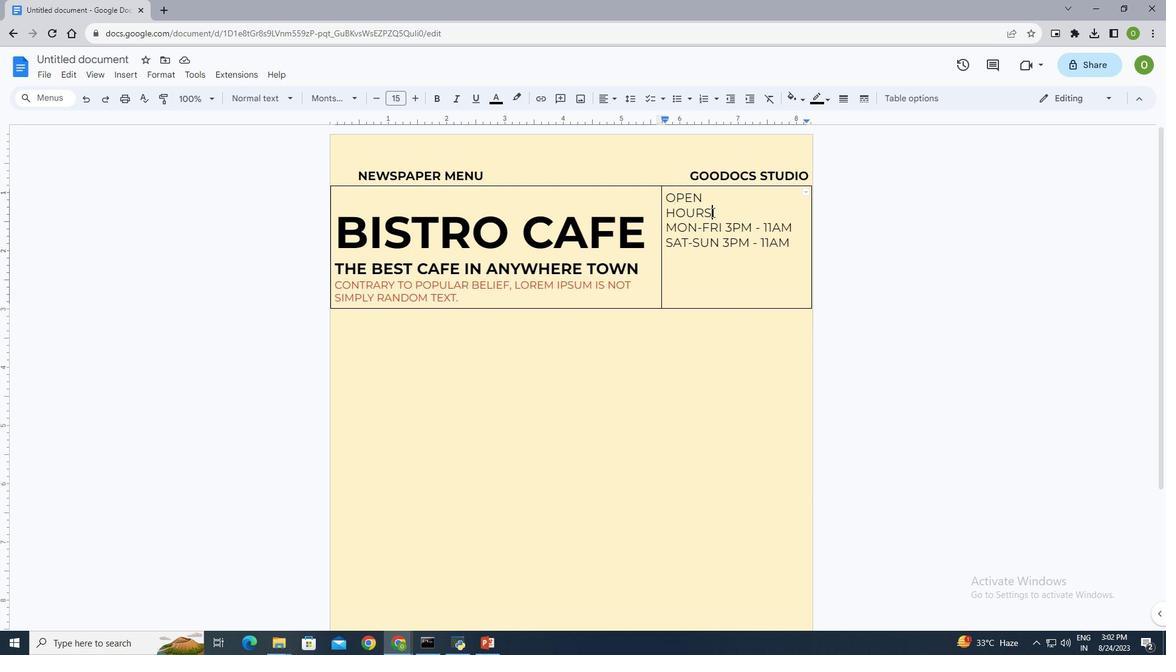
Action: Mouse pressed left at (688, 185)
Screenshot: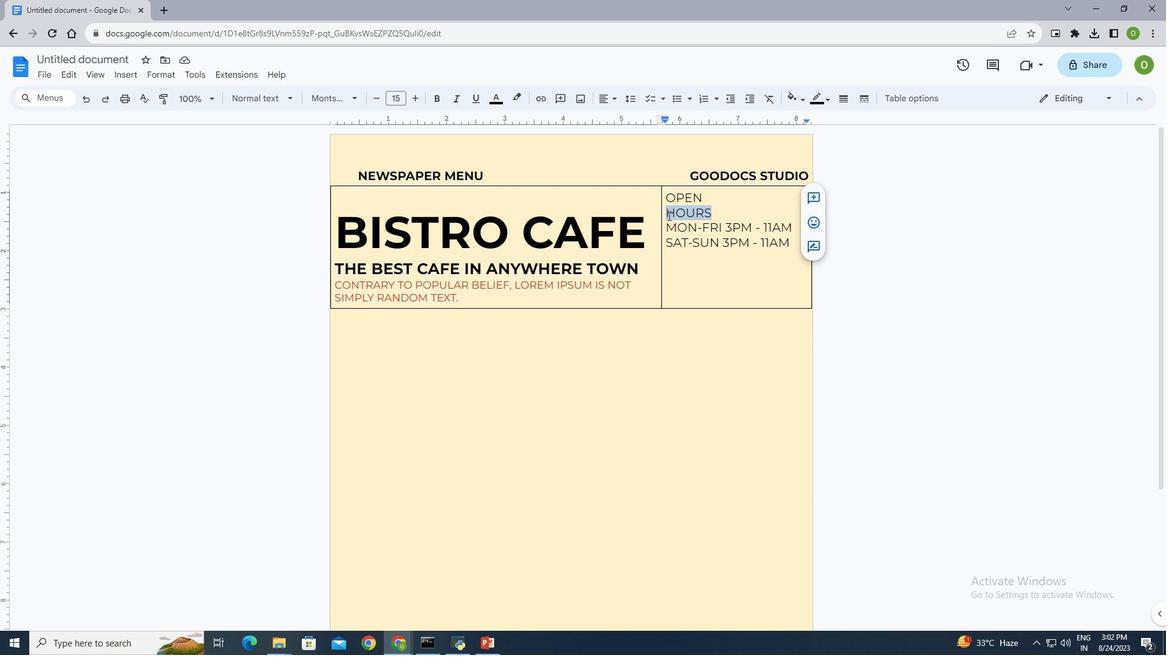 
Action: Mouse moved to (384, 70)
Screenshot: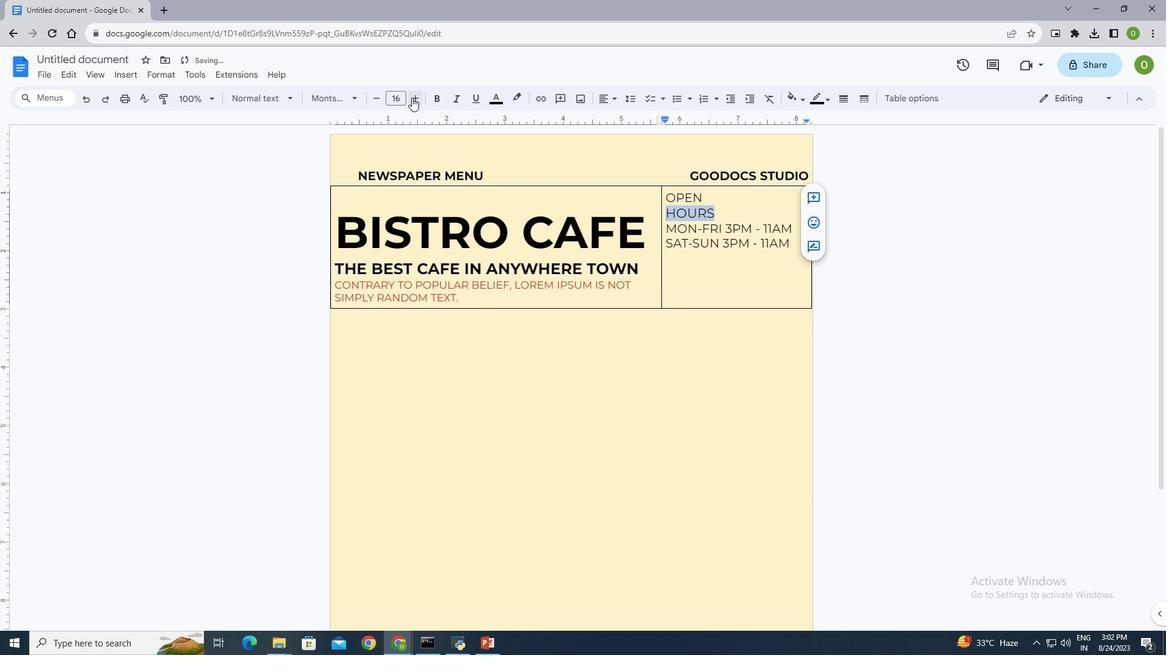 
Action: Mouse pressed left at (384, 70)
Screenshot: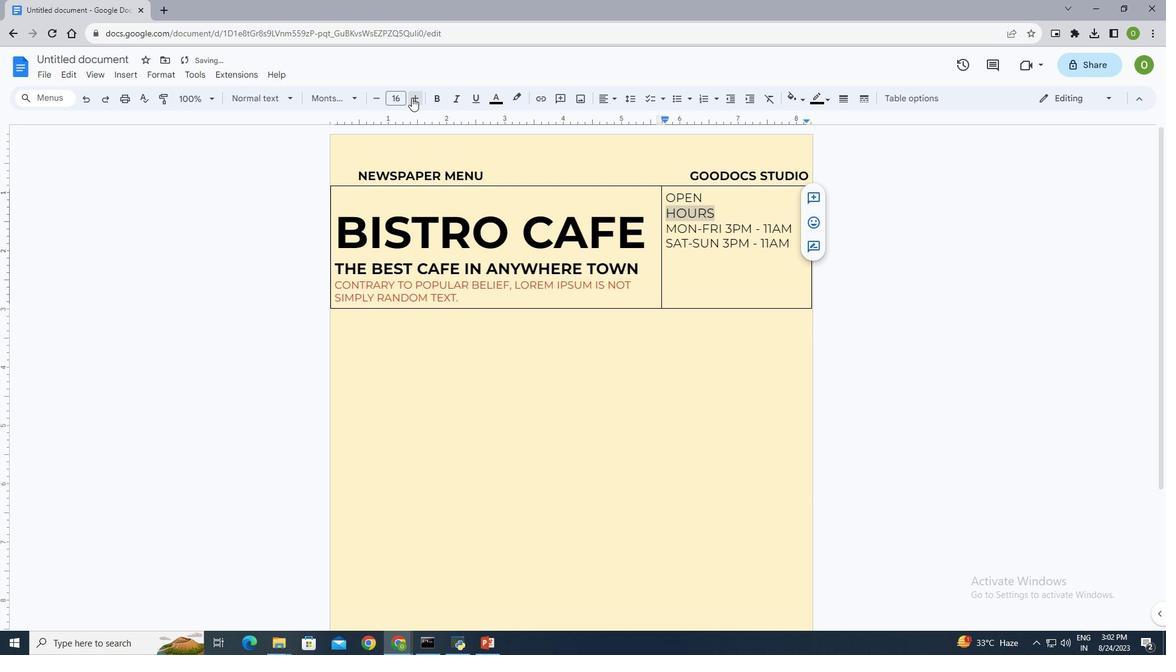 
Action: Mouse pressed left at (384, 70)
Screenshot: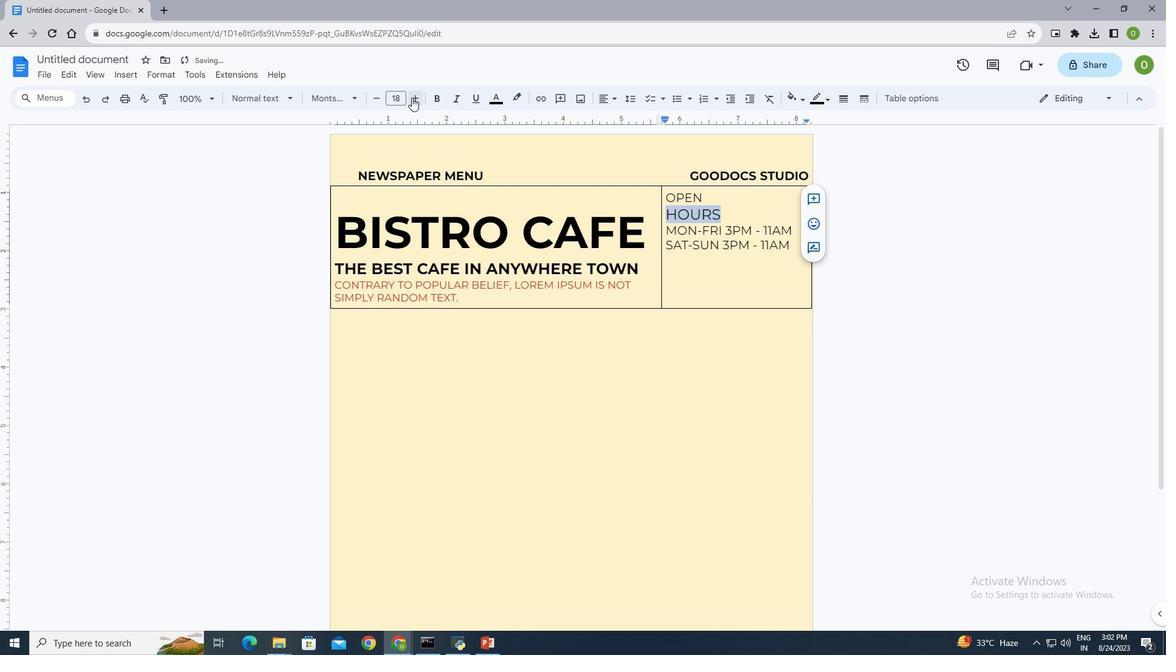 
Action: Mouse pressed left at (384, 70)
Screenshot: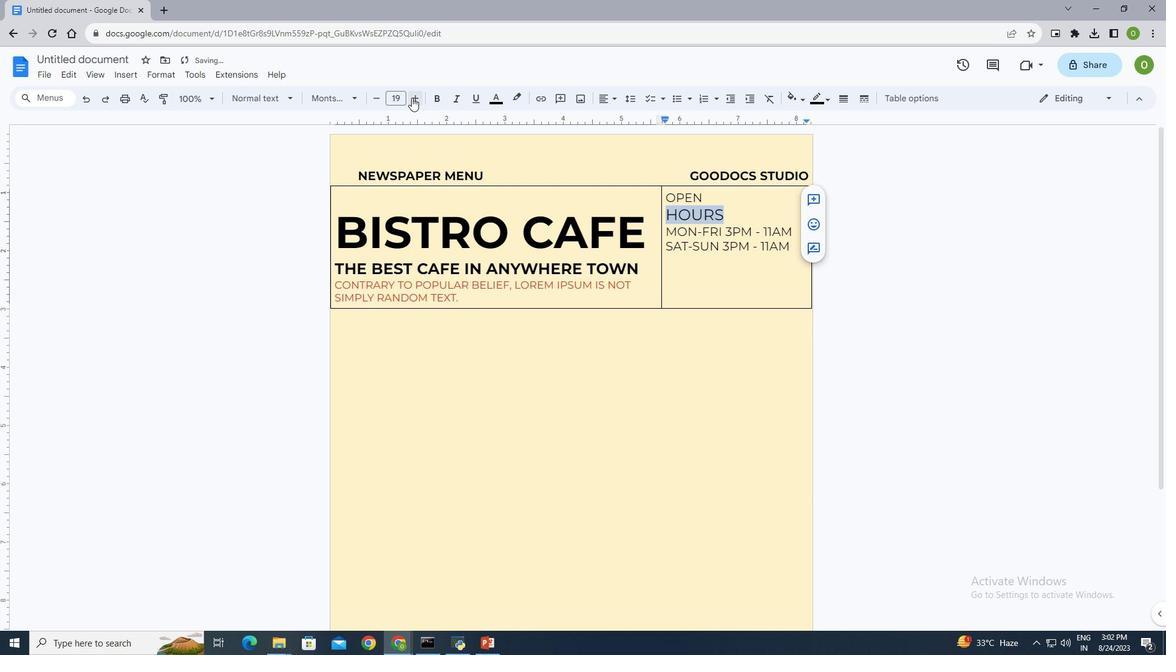 
Action: Mouse pressed left at (384, 70)
Screenshot: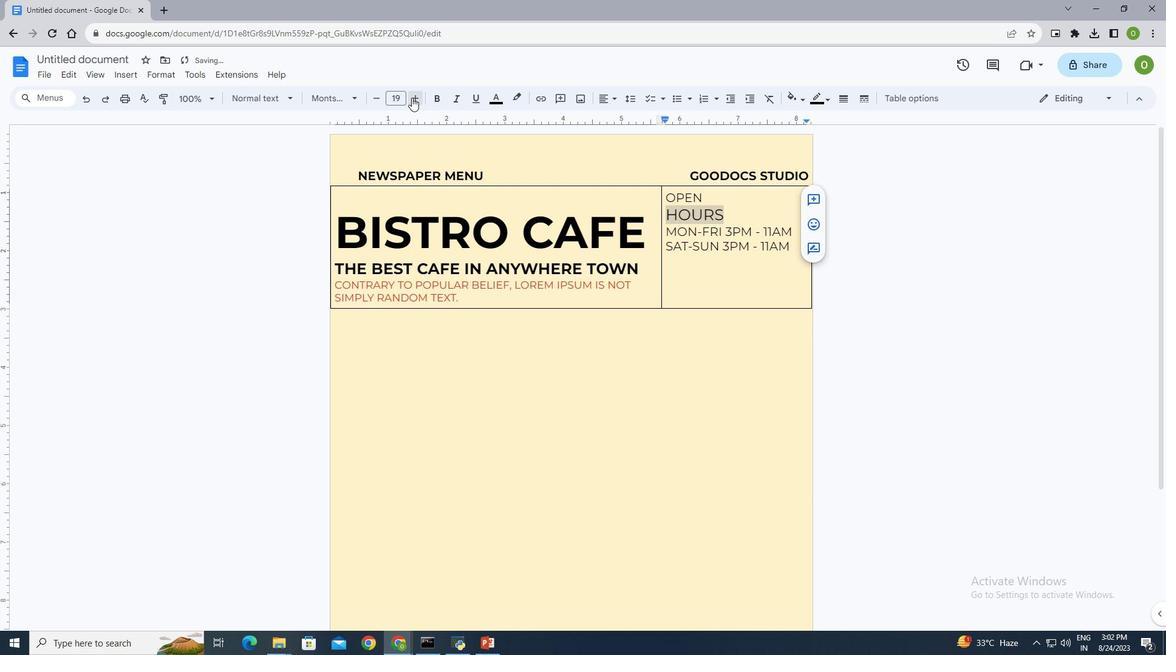 
Action: Mouse pressed left at (384, 70)
Screenshot: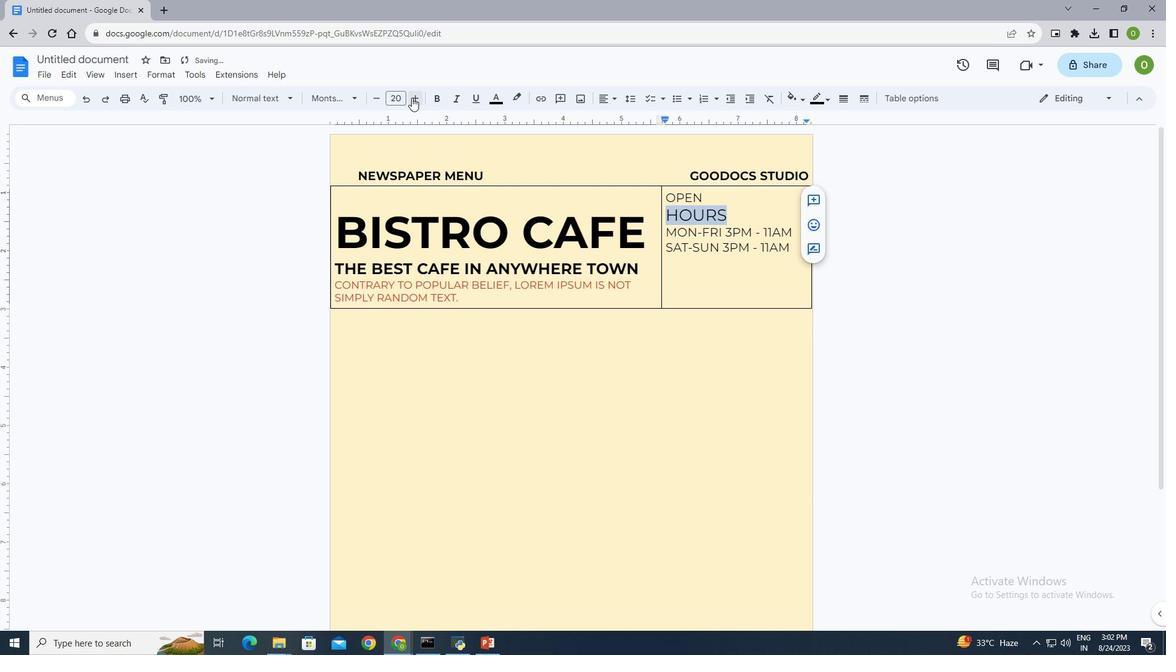 
Action: Mouse moved to (410, 72)
Screenshot: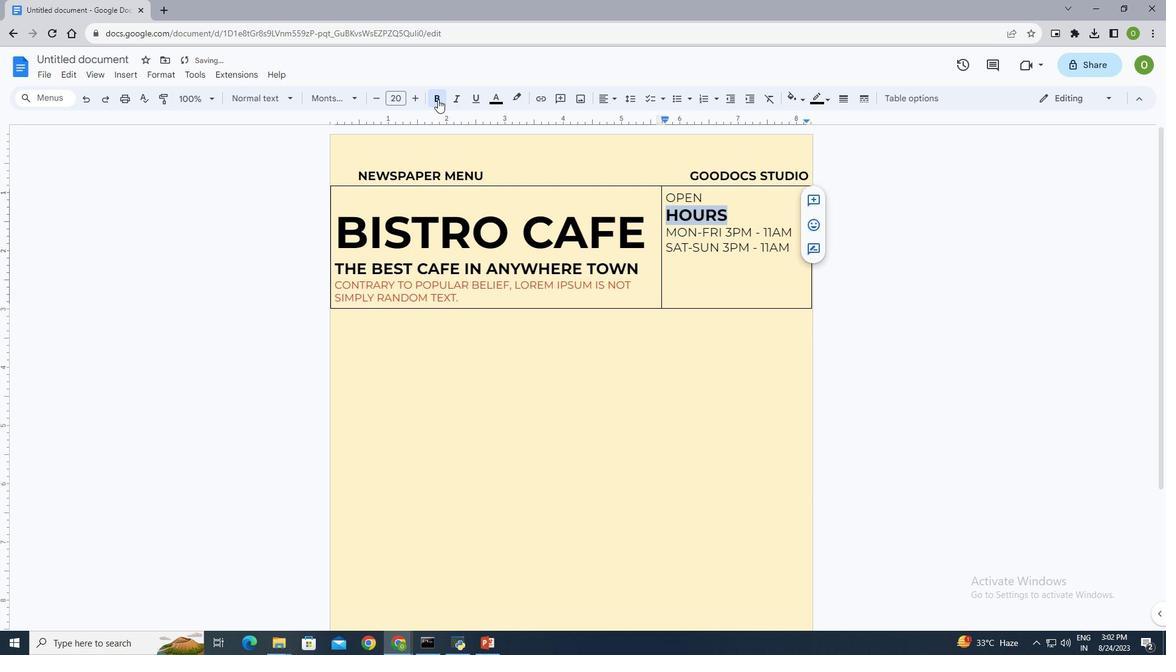 
Action: Mouse pressed left at (410, 72)
Screenshot: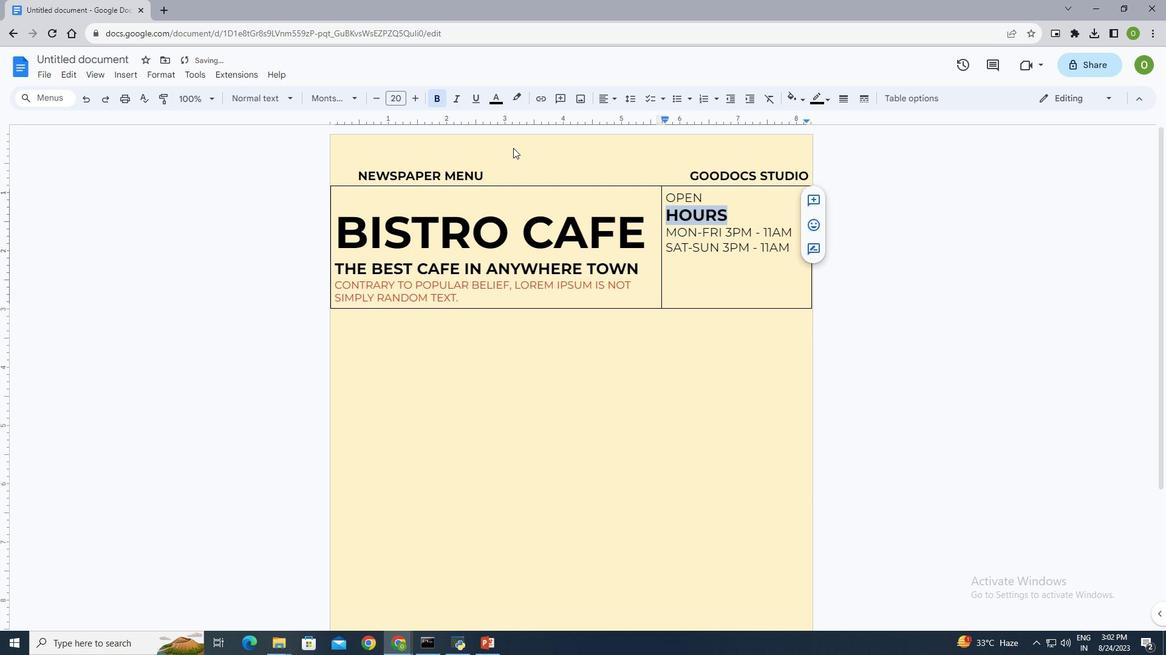 
Action: Mouse moved to (680, 171)
Screenshot: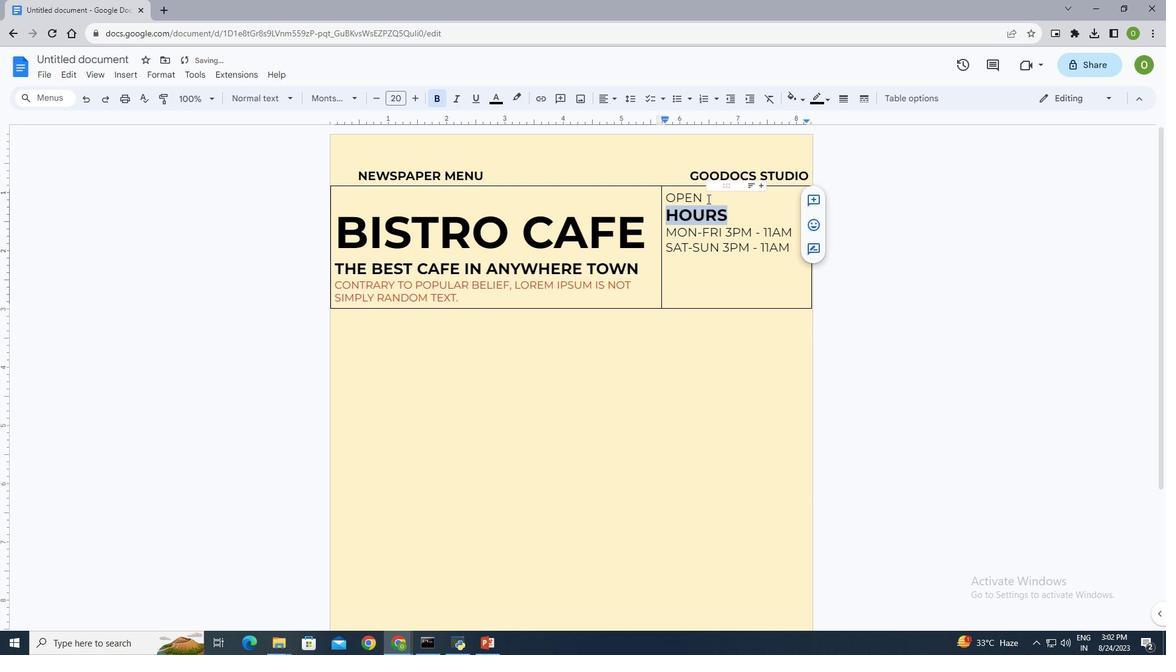 
Action: Mouse pressed left at (680, 171)
Screenshot: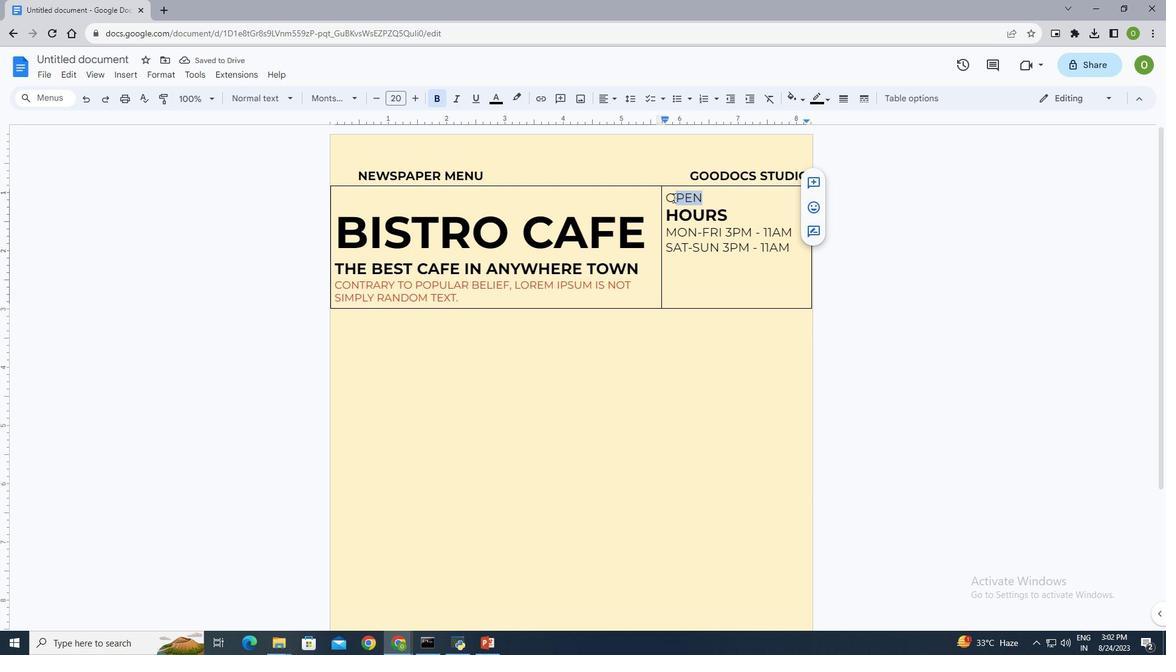 
Action: Mouse moved to (414, 72)
Screenshot: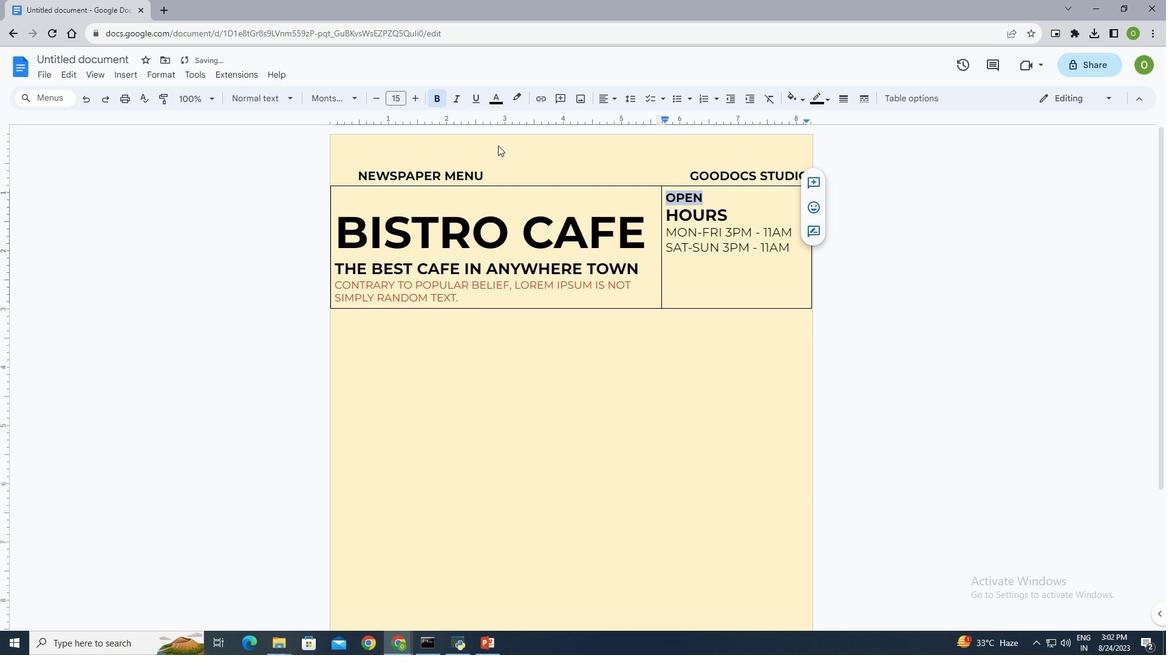 
Action: Mouse pressed left at (414, 72)
Screenshot: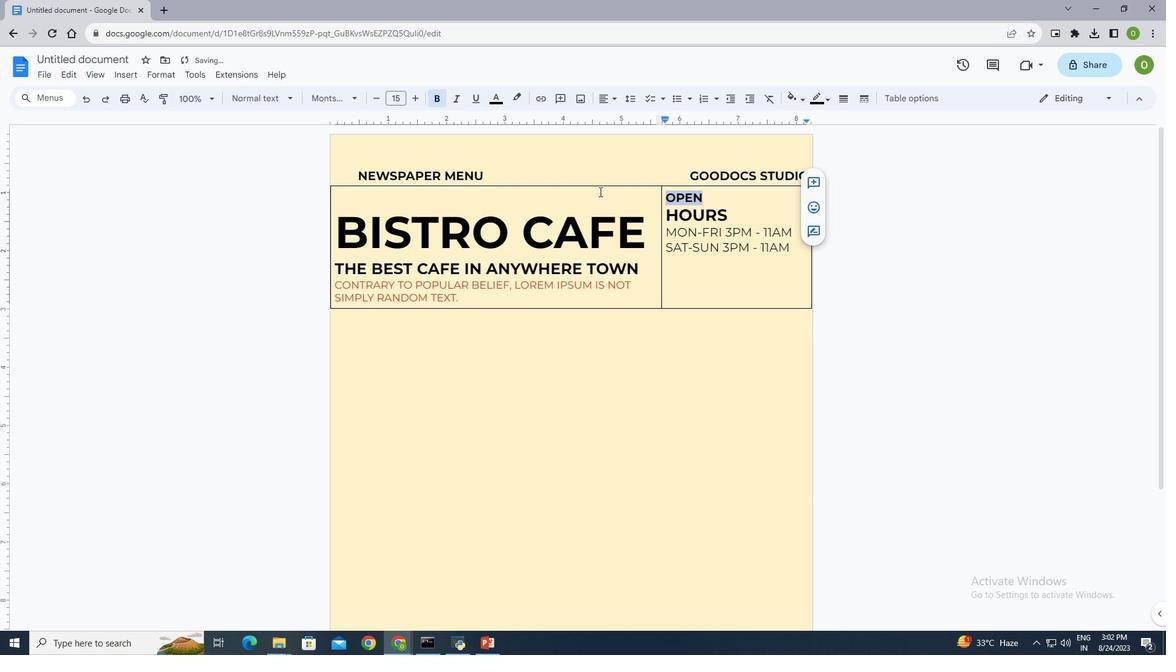 
Action: Mouse moved to (699, 186)
Screenshot: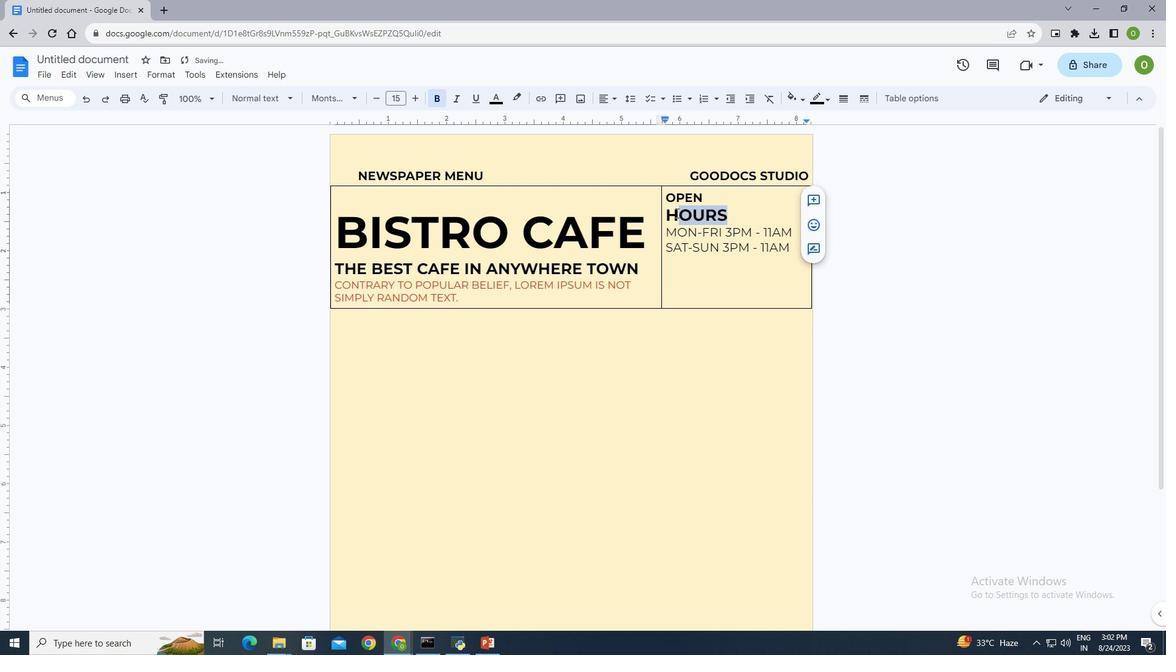 
Action: Mouse pressed left at (699, 186)
Screenshot: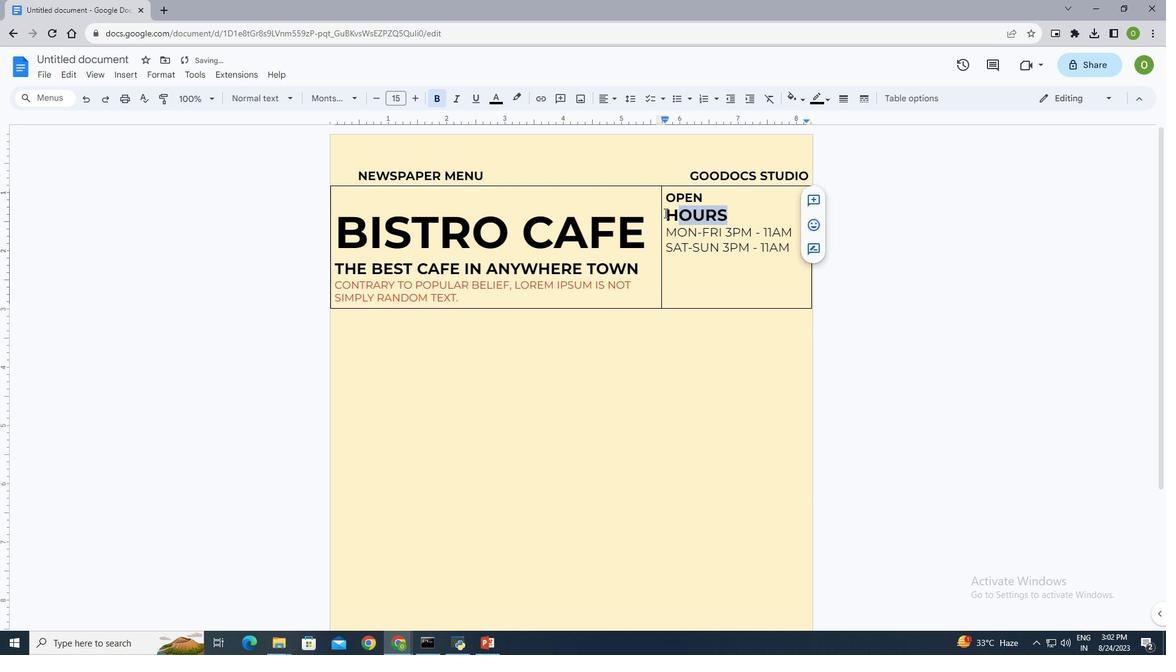 
Action: Mouse moved to (463, 71)
Screenshot: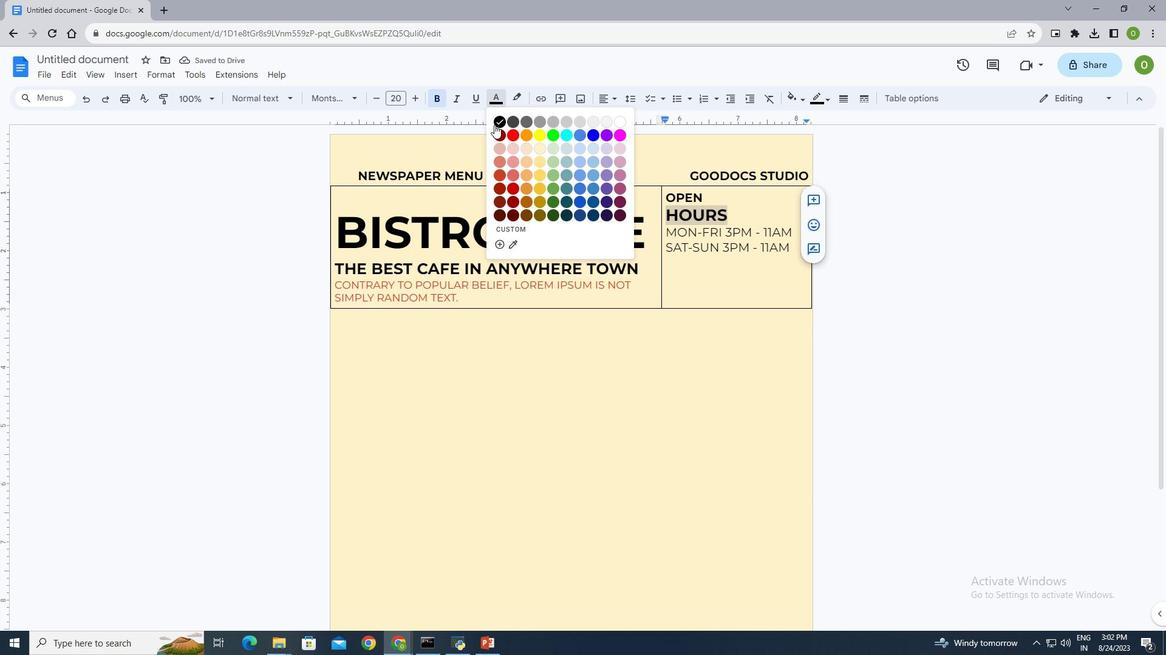 
Action: Mouse pressed left at (463, 71)
Screenshot: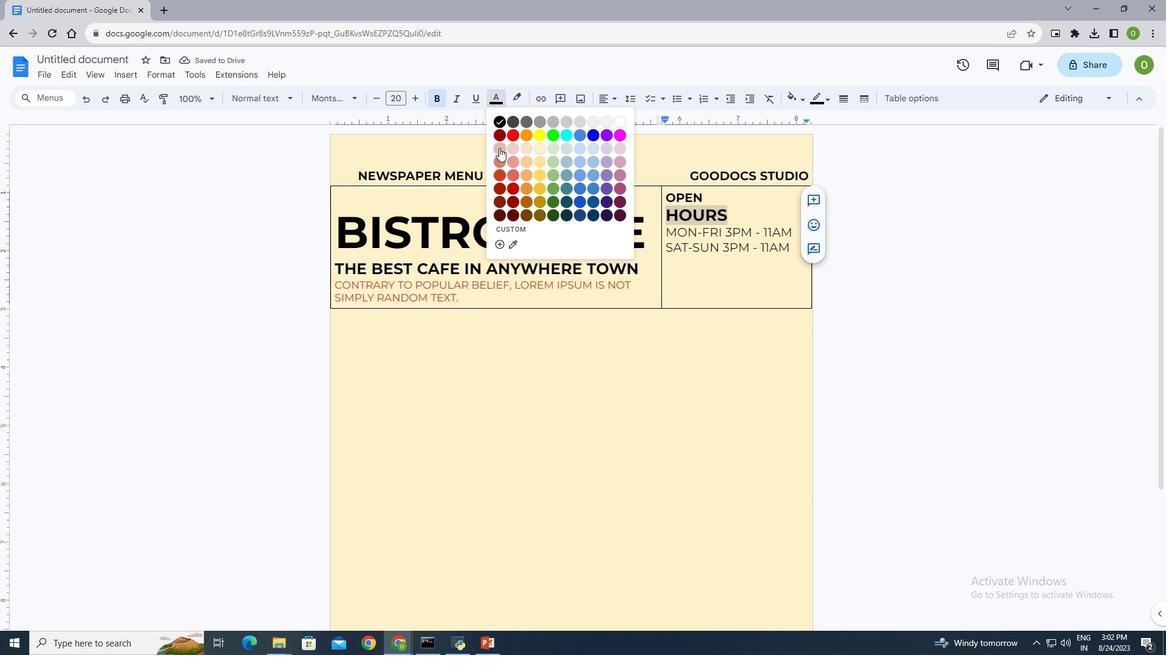 
Action: Mouse moved to (470, 159)
Screenshot: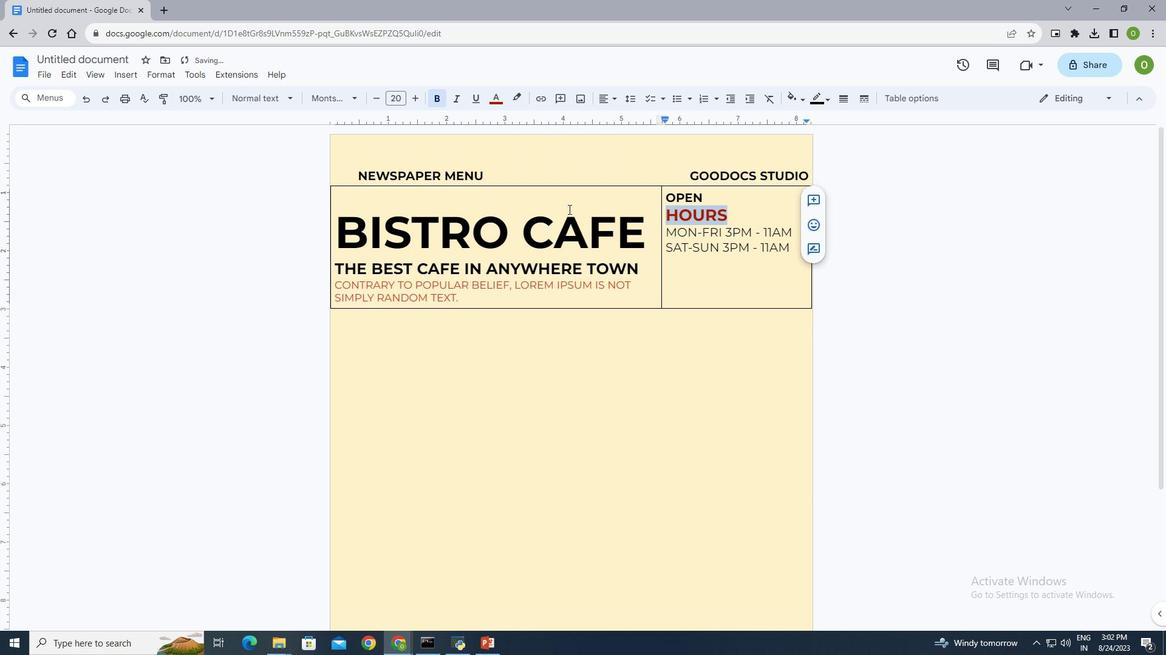 
Action: Mouse pressed left at (470, 159)
Screenshot: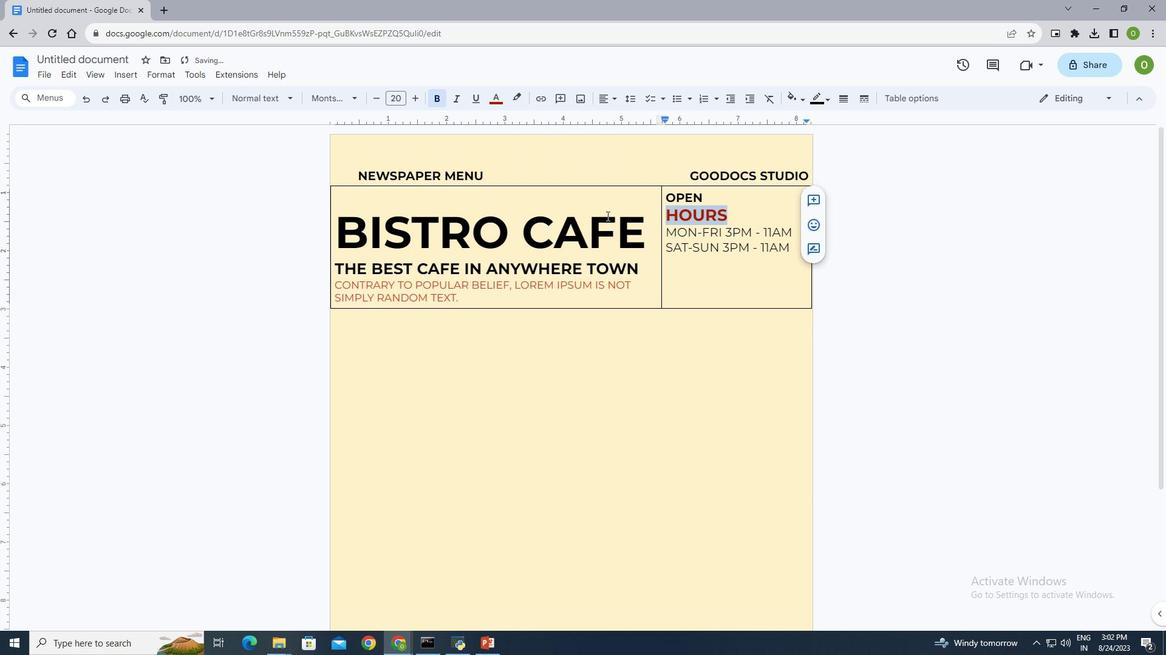 
Action: Mouse moved to (700, 216)
Screenshot: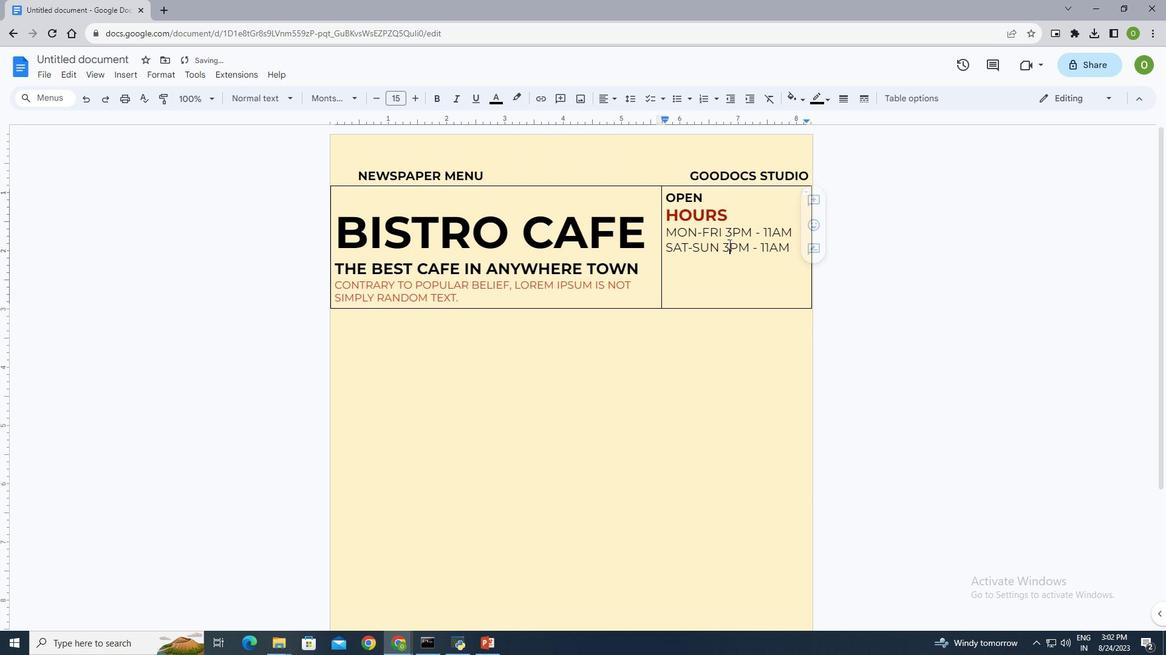 
Action: Mouse pressed left at (700, 216)
Screenshot: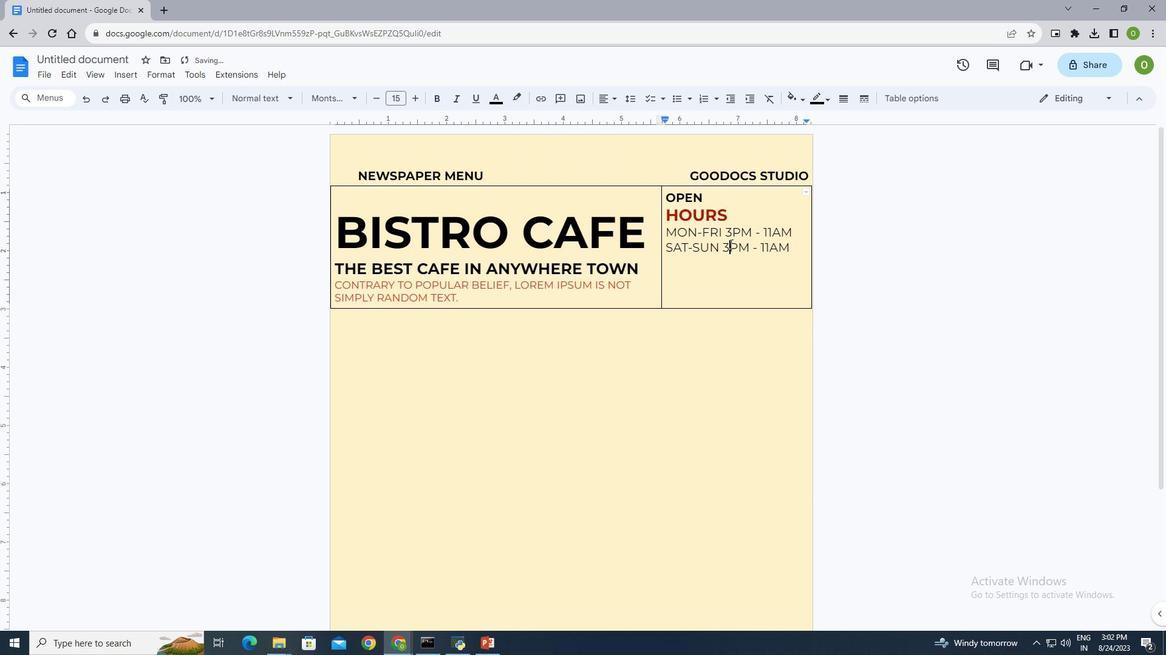 
Action: Mouse moved to (697, 202)
Screenshot: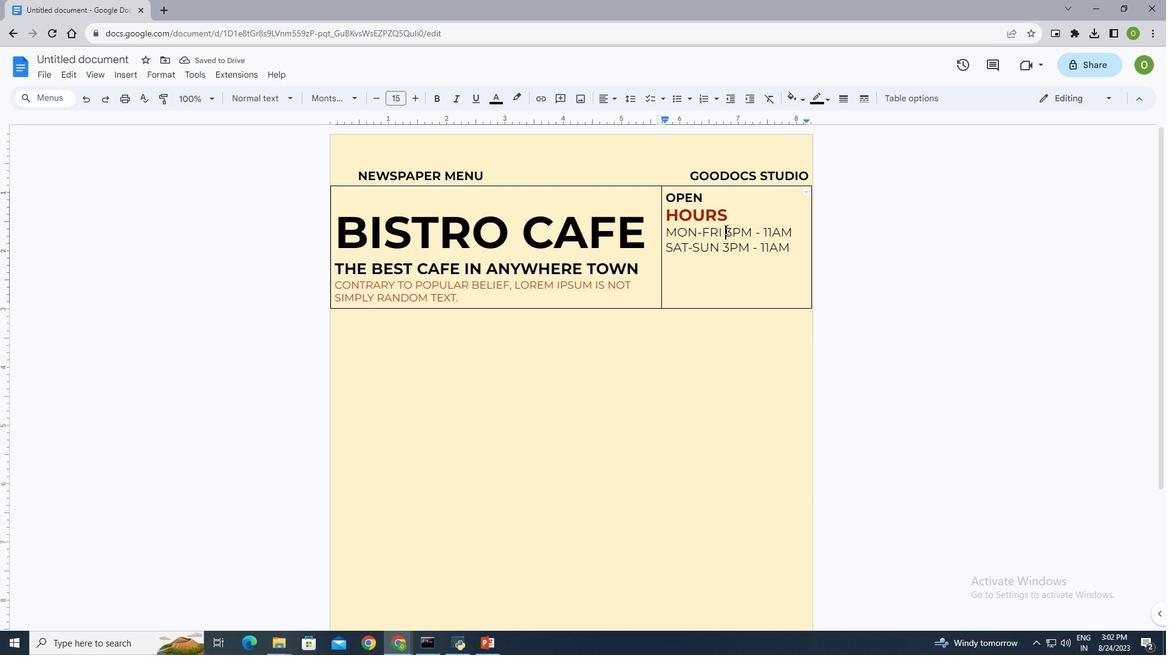 
Action: Mouse pressed left at (697, 202)
Screenshot: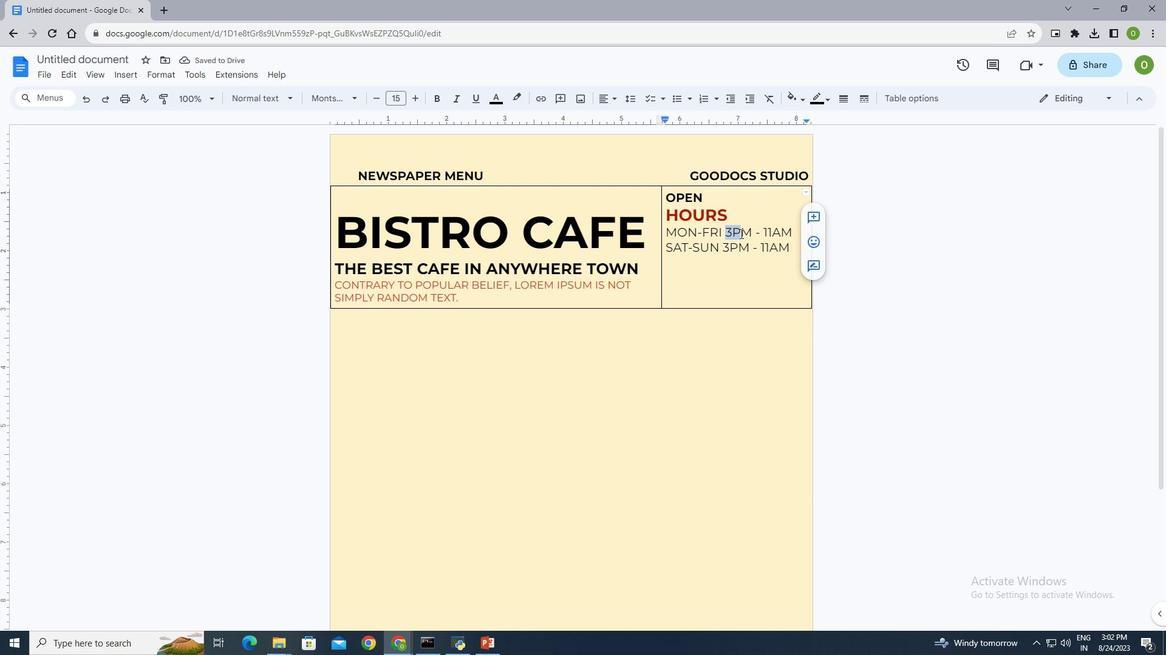 
Action: Mouse moved to (468, 74)
Screenshot: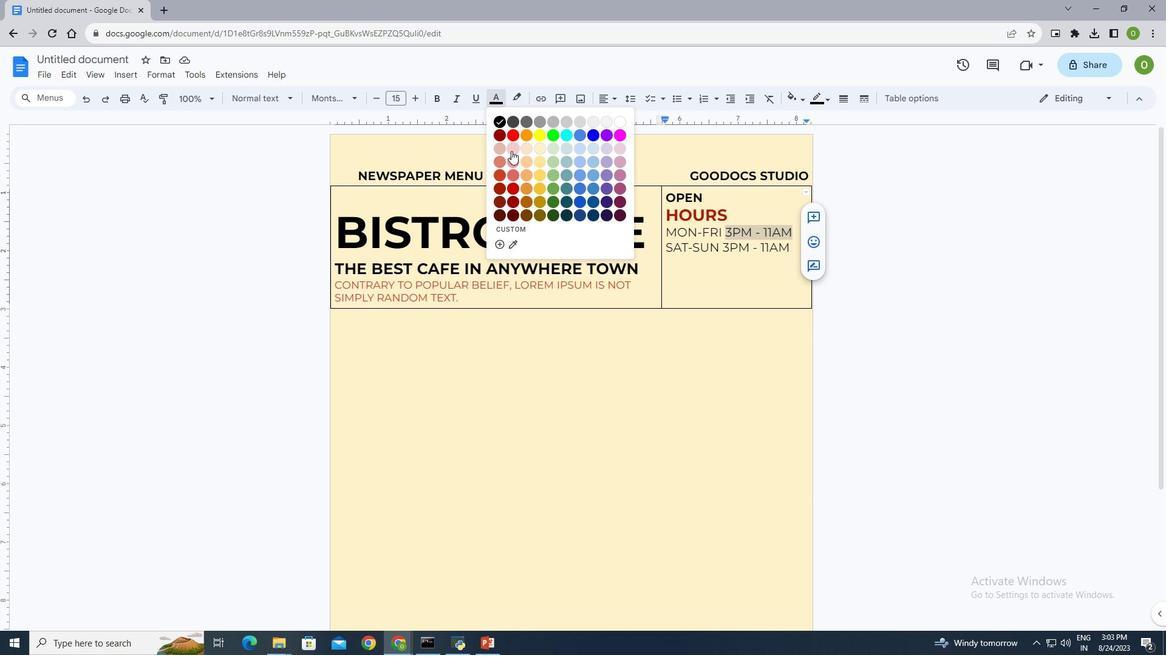 
Action: Mouse pressed left at (468, 74)
Screenshot: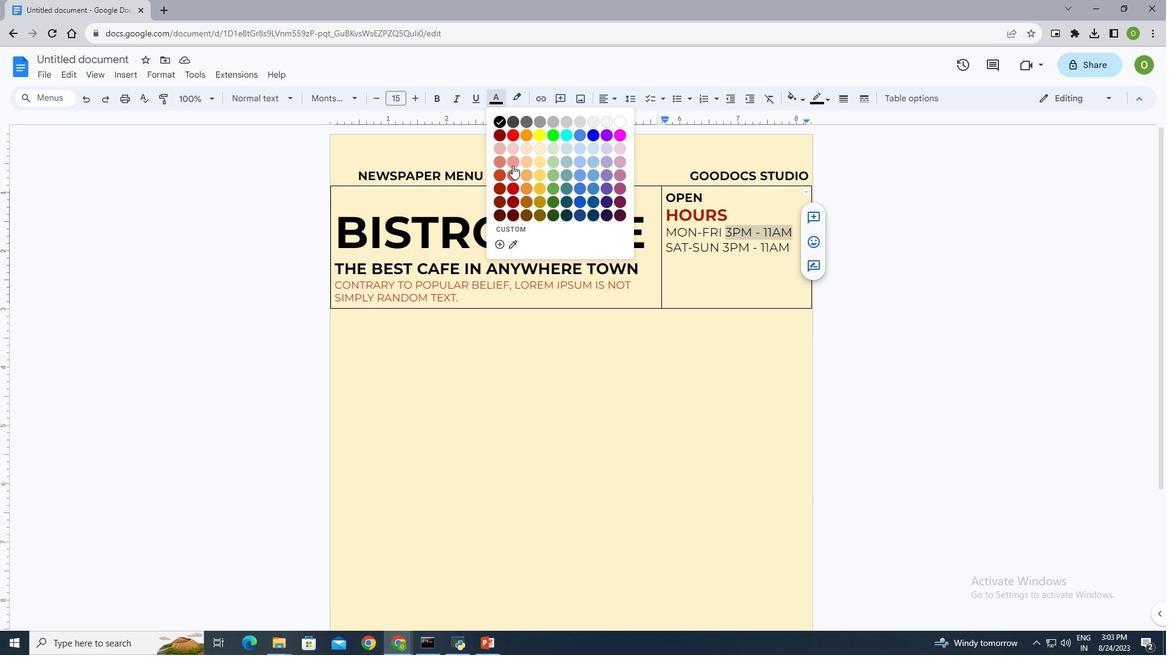 
Action: Mouse moved to (486, 159)
Screenshot: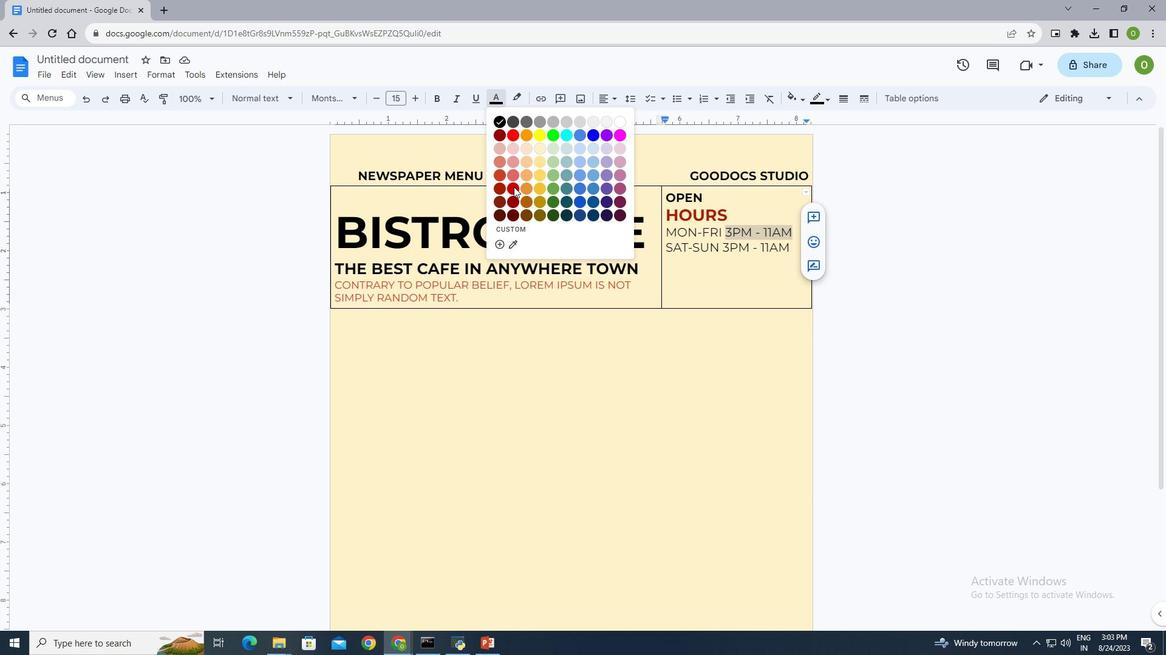 
Action: Mouse pressed left at (486, 159)
Screenshot: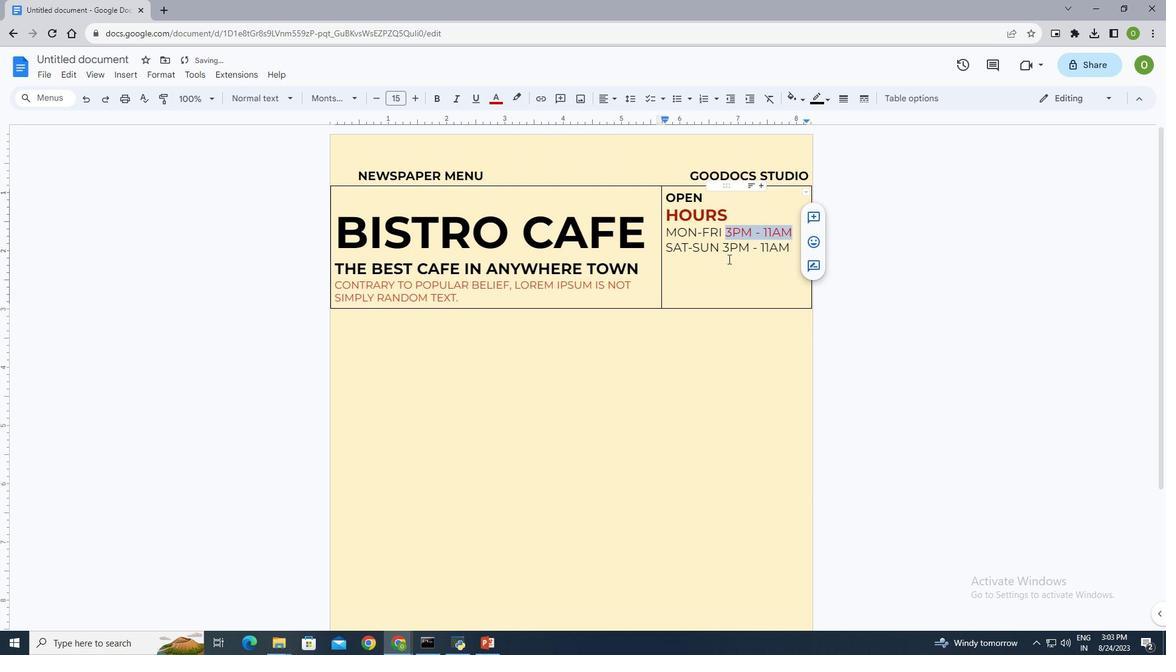 
Action: Mouse moved to (696, 218)
Screenshot: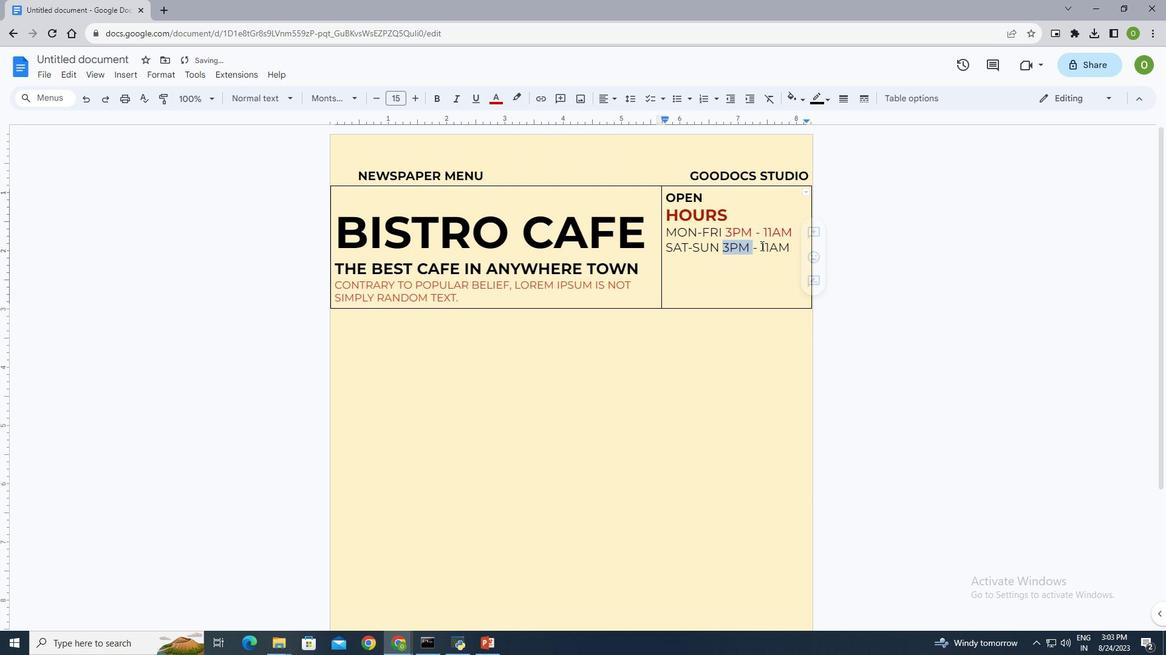 
Action: Mouse pressed left at (696, 218)
Screenshot: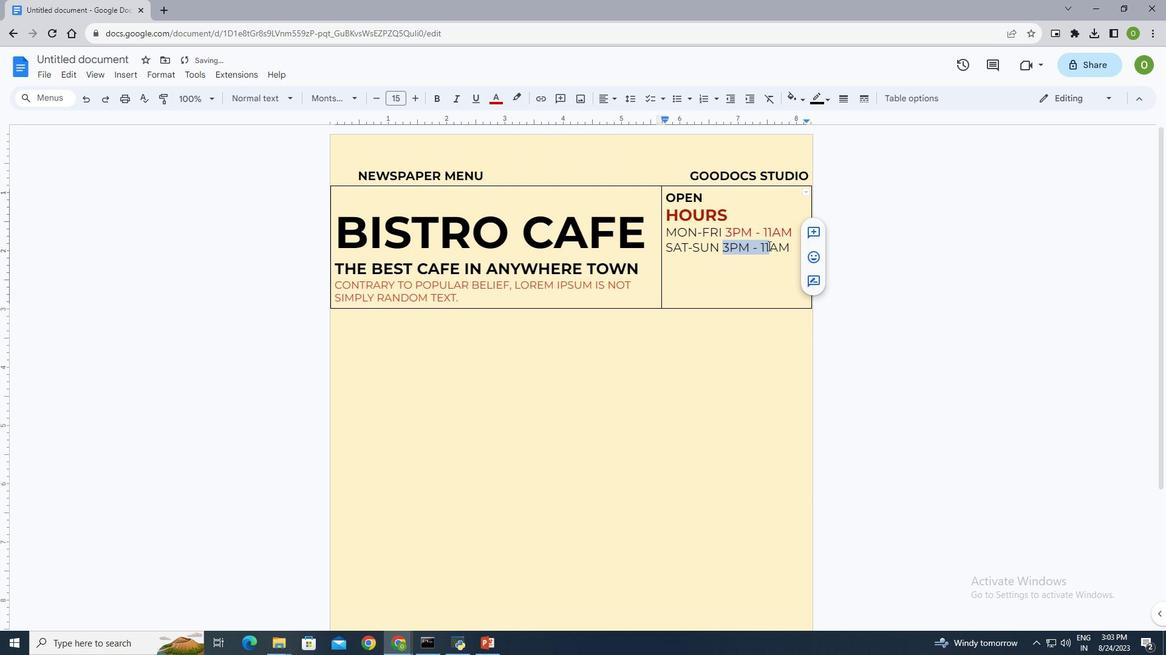 
Action: Mouse moved to (468, 72)
Screenshot: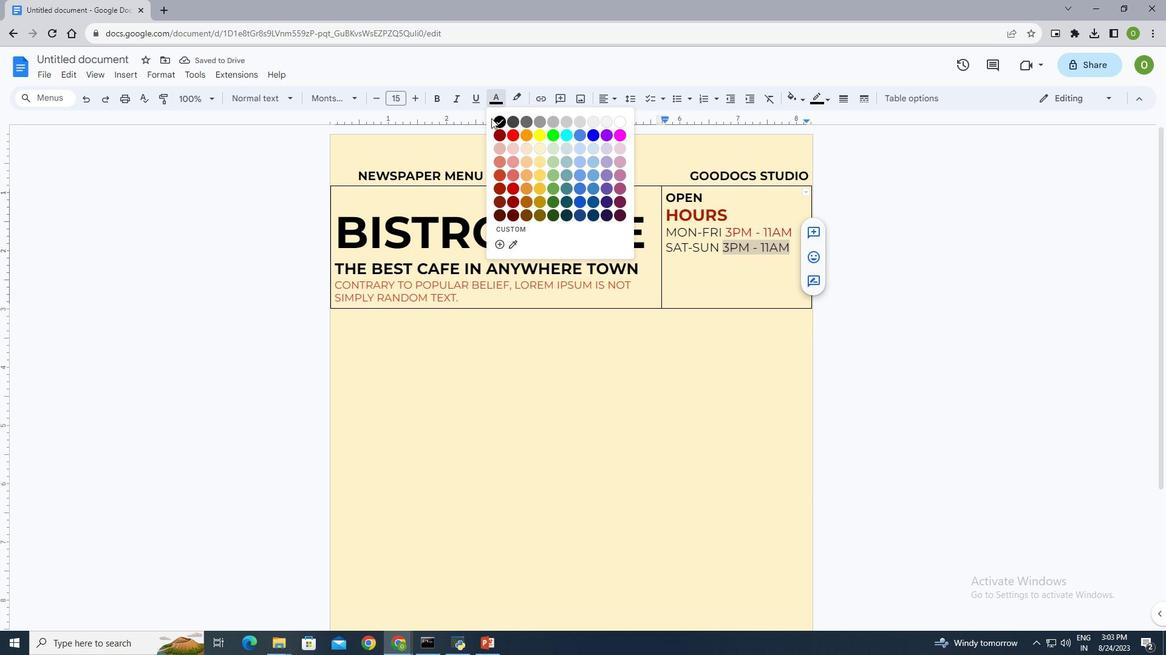 
Action: Mouse pressed left at (468, 72)
Screenshot: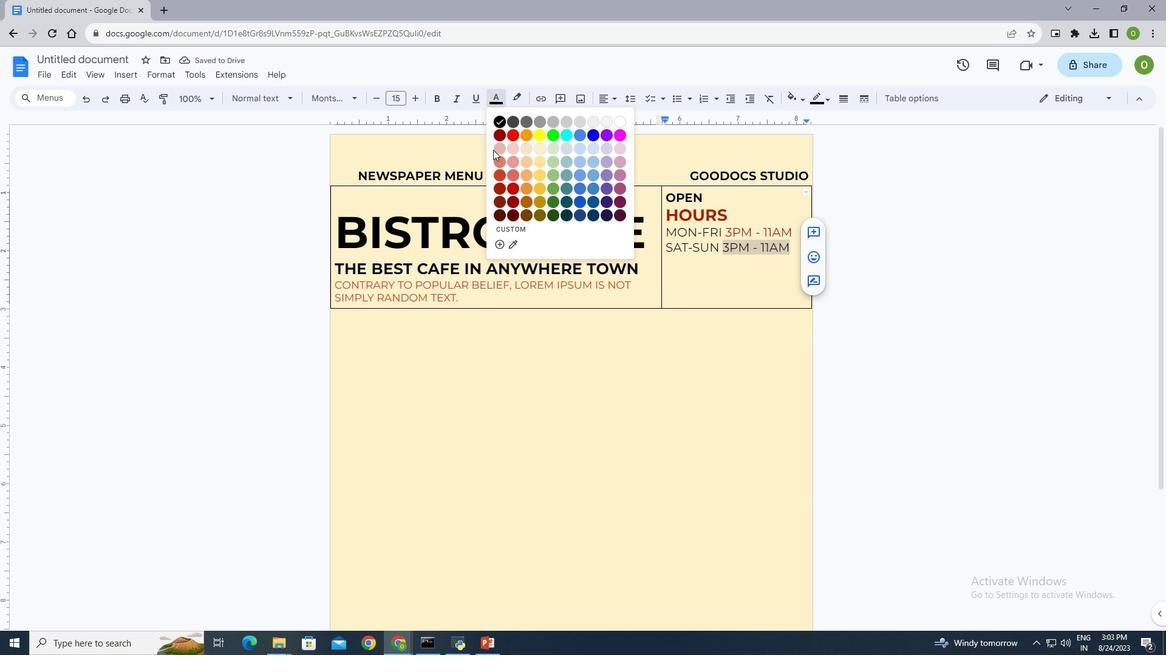 
Action: Mouse moved to (485, 160)
Screenshot: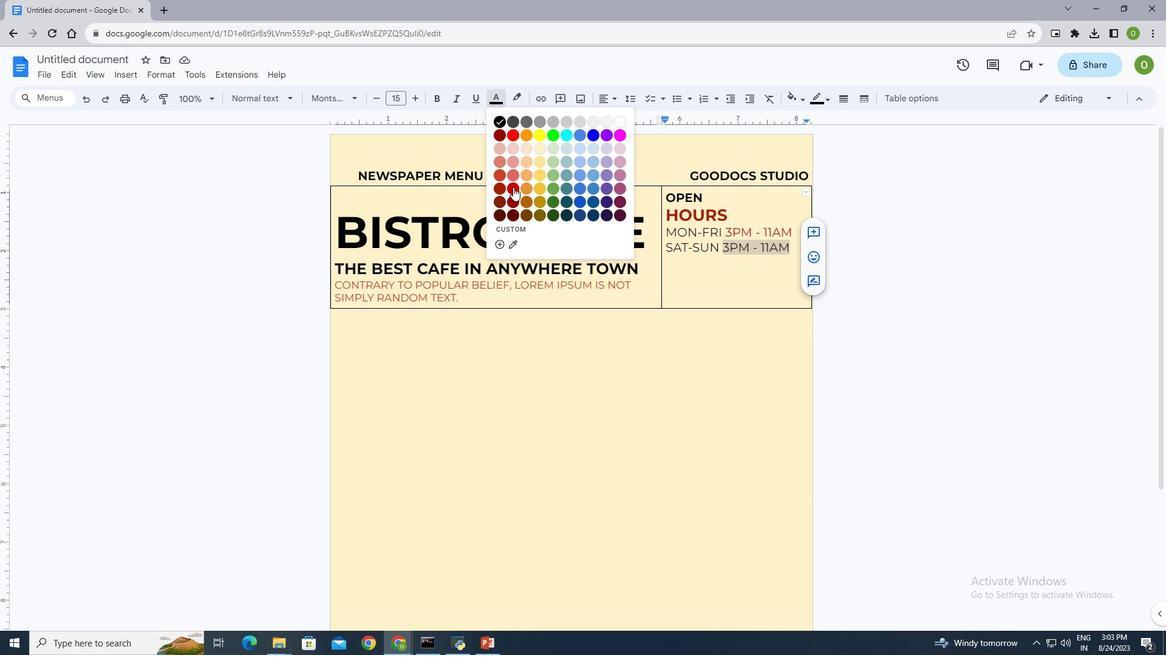 
Action: Mouse pressed left at (485, 160)
Screenshot: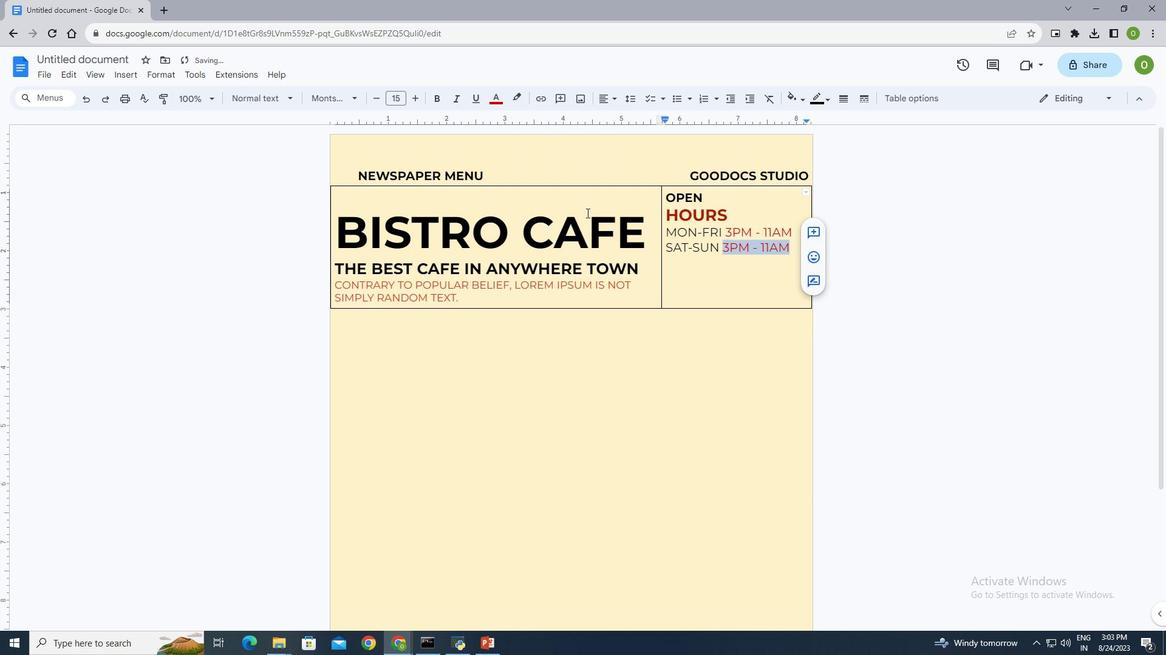 
Action: Mouse moved to (705, 240)
Screenshot: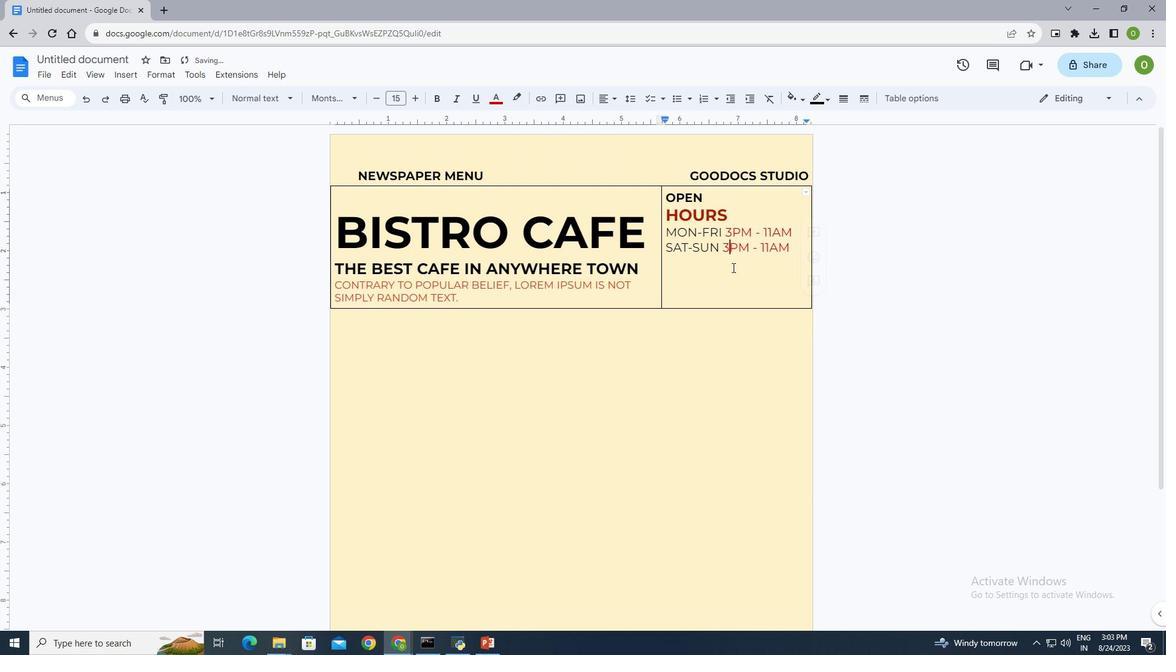 
Action: Mouse pressed left at (705, 240)
Screenshot: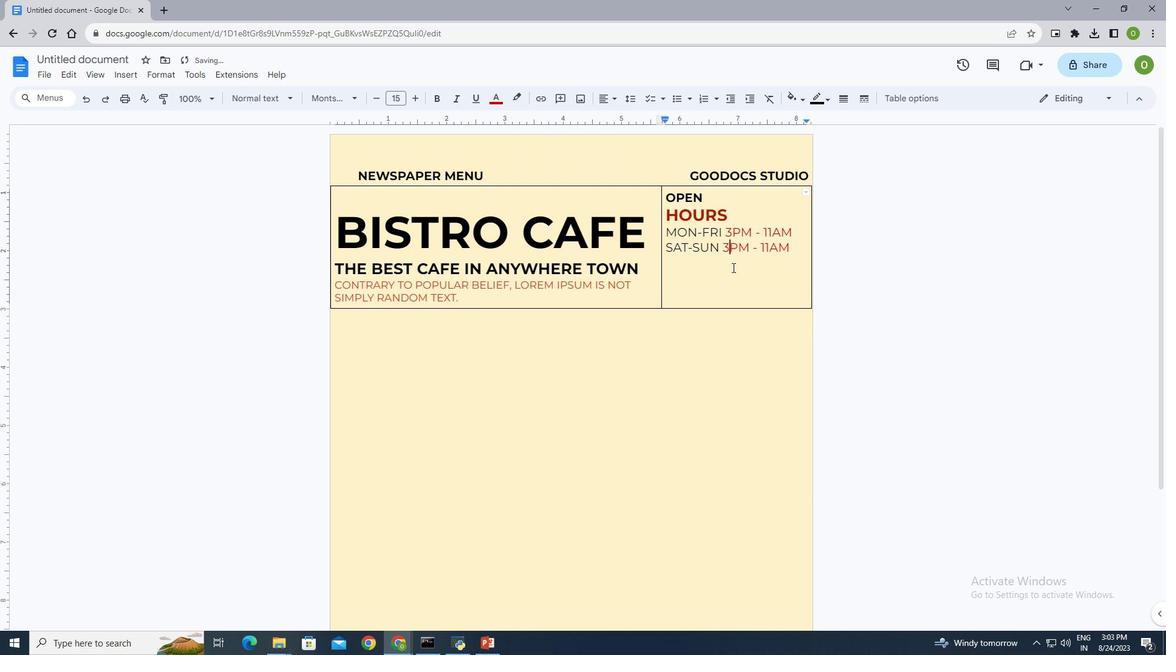 
Action: Mouse moved to (700, 184)
Screenshot: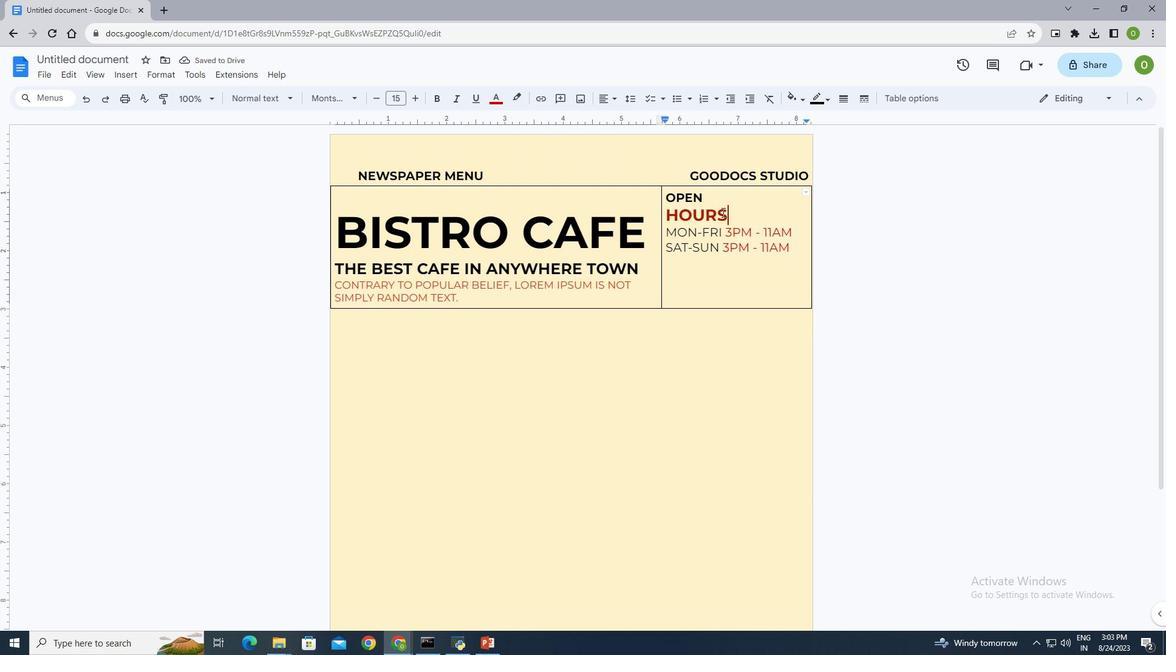 
Action: Mouse pressed left at (700, 184)
Screenshot: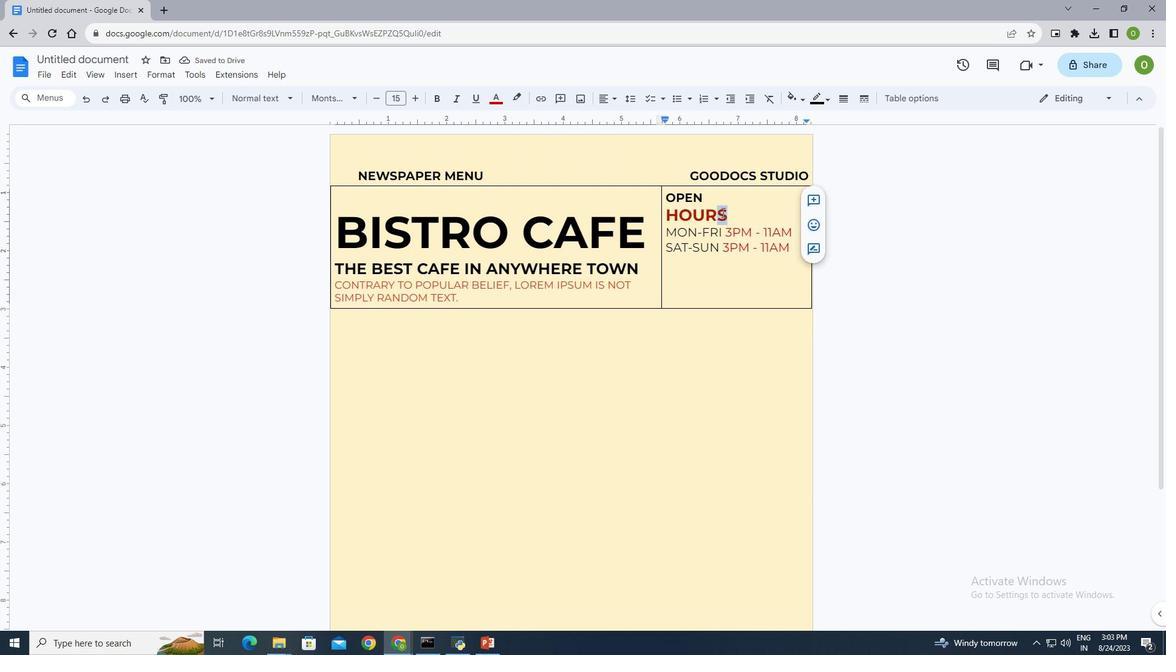 
Action: Mouse moved to (139, 71)
